 Task: Compose an email to a mentor or industry expert, seeking their advice or guidance on a specific professional topic.
Action: Mouse moved to (74, 106)
Screenshot: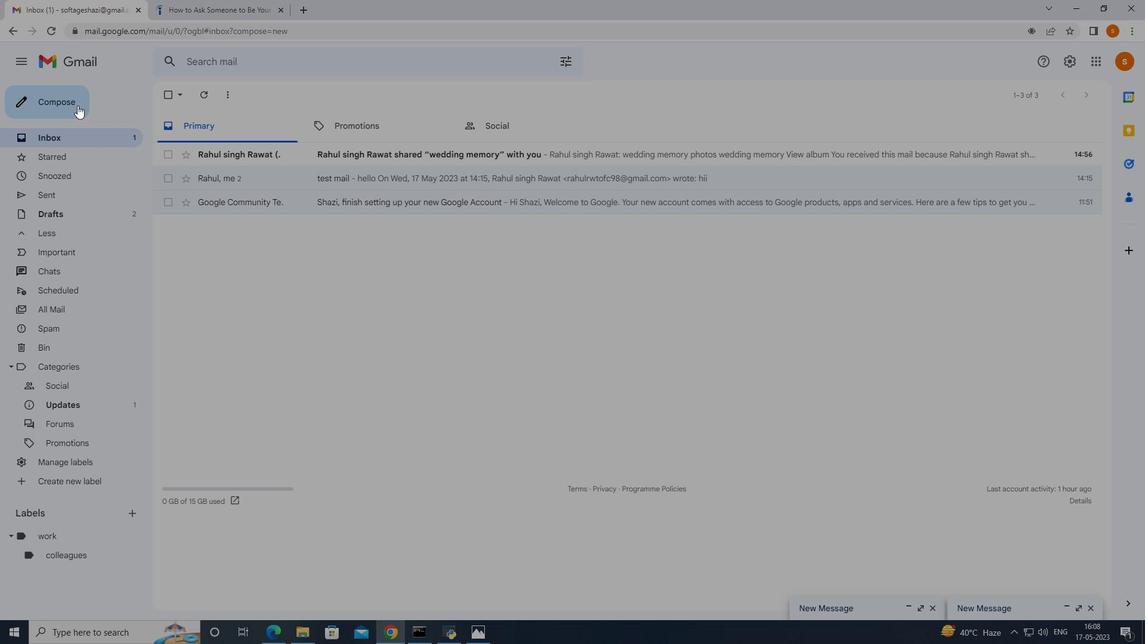 
Action: Mouse pressed left at (74, 106)
Screenshot: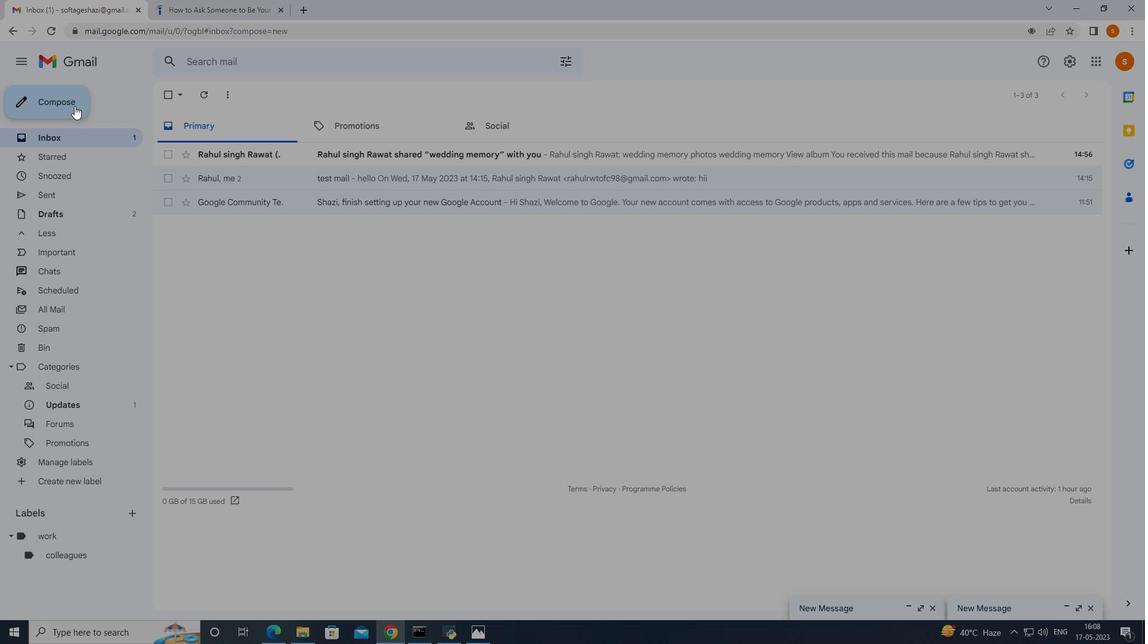 
Action: Mouse moved to (168, 0)
Screenshot: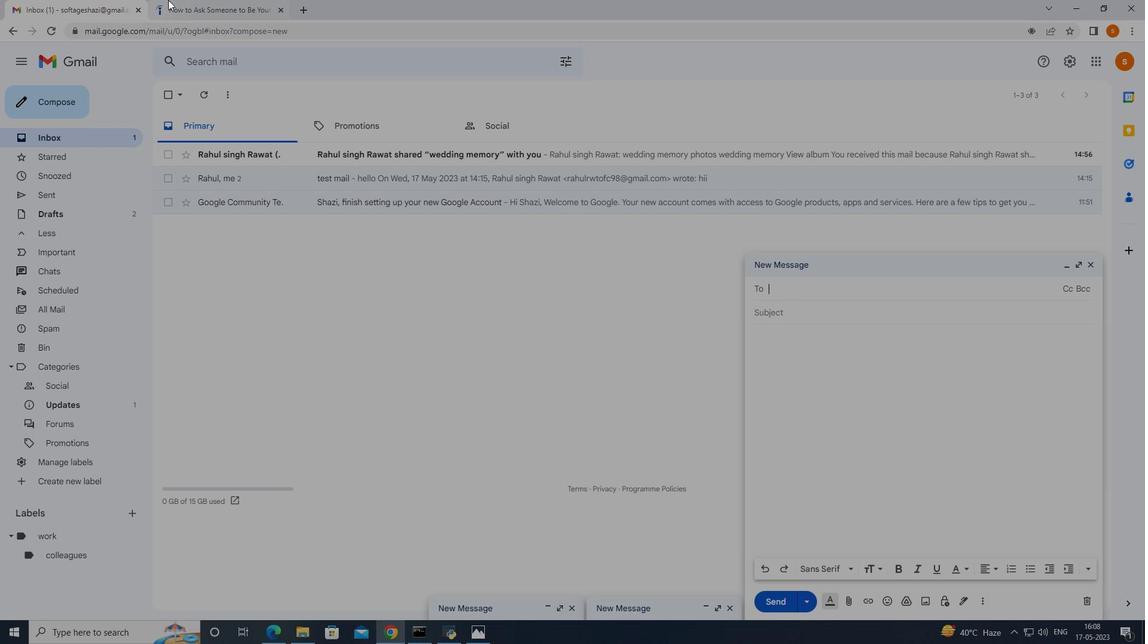 
Action: Mouse pressed left at (168, 0)
Screenshot: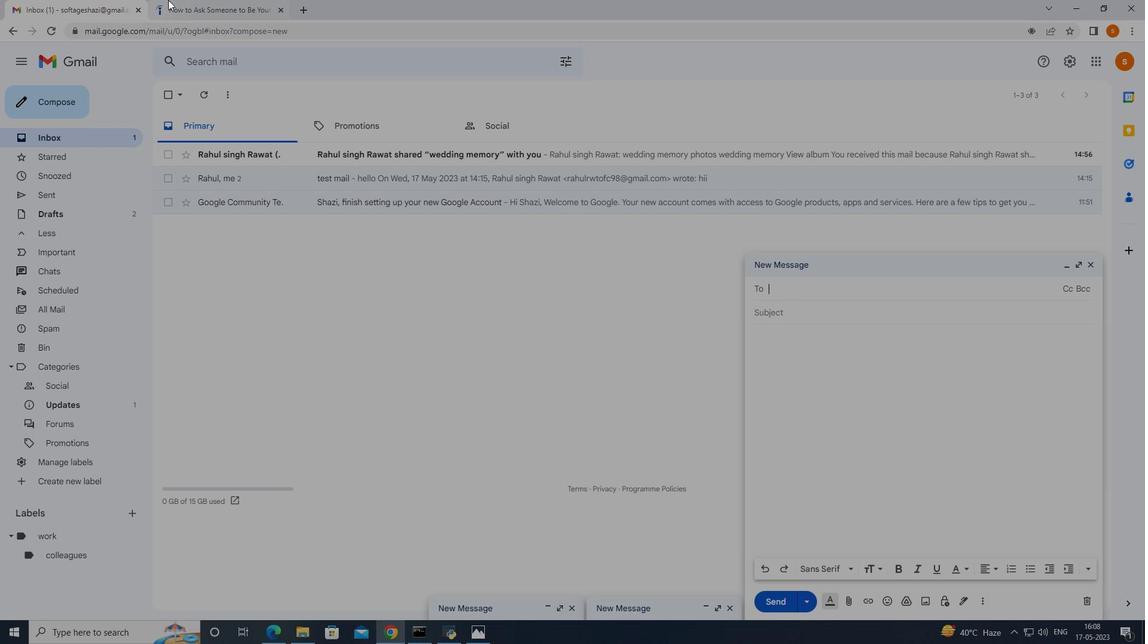 
Action: Mouse moved to (399, 361)
Screenshot: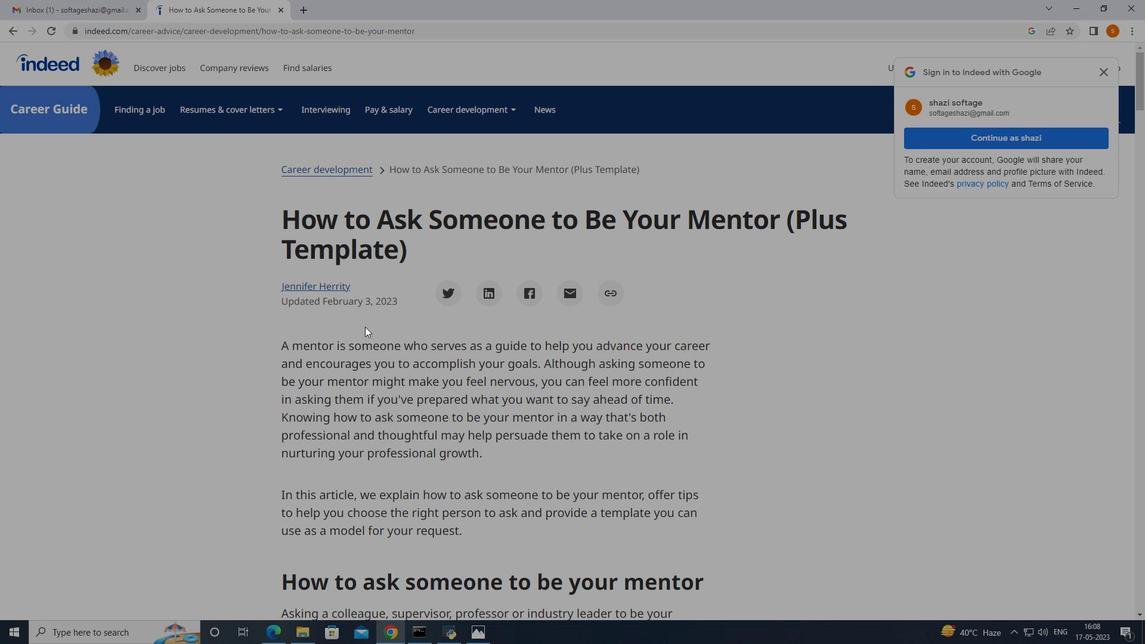 
Action: Mouse scrolled (399, 360) with delta (0, 0)
Screenshot: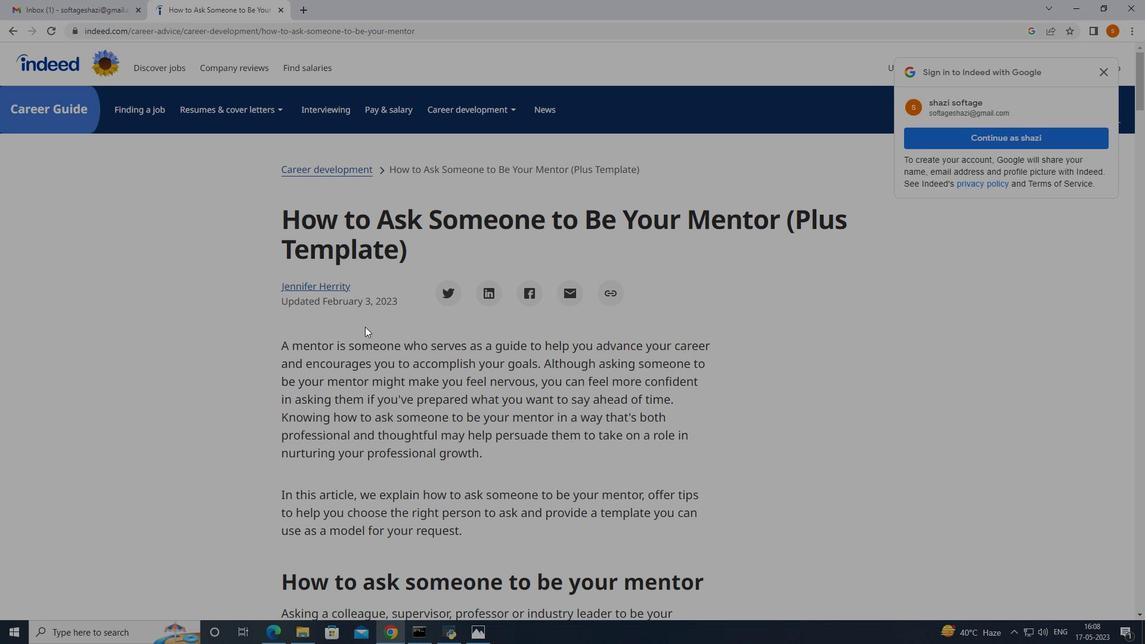
Action: Mouse moved to (402, 365)
Screenshot: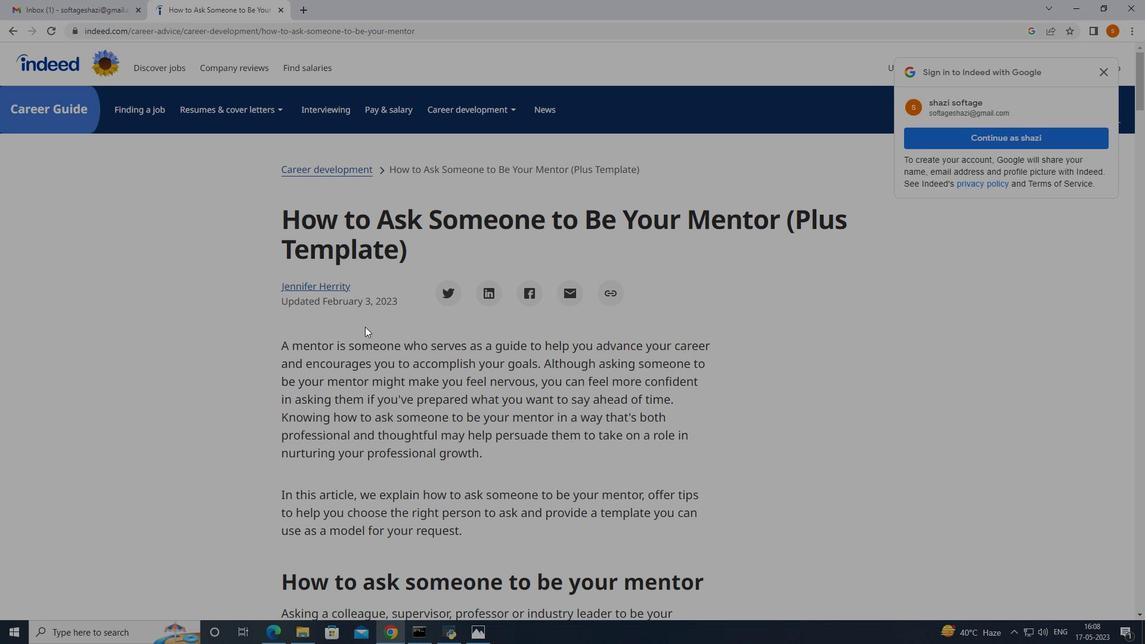 
Action: Mouse scrolled (402, 364) with delta (0, 0)
Screenshot: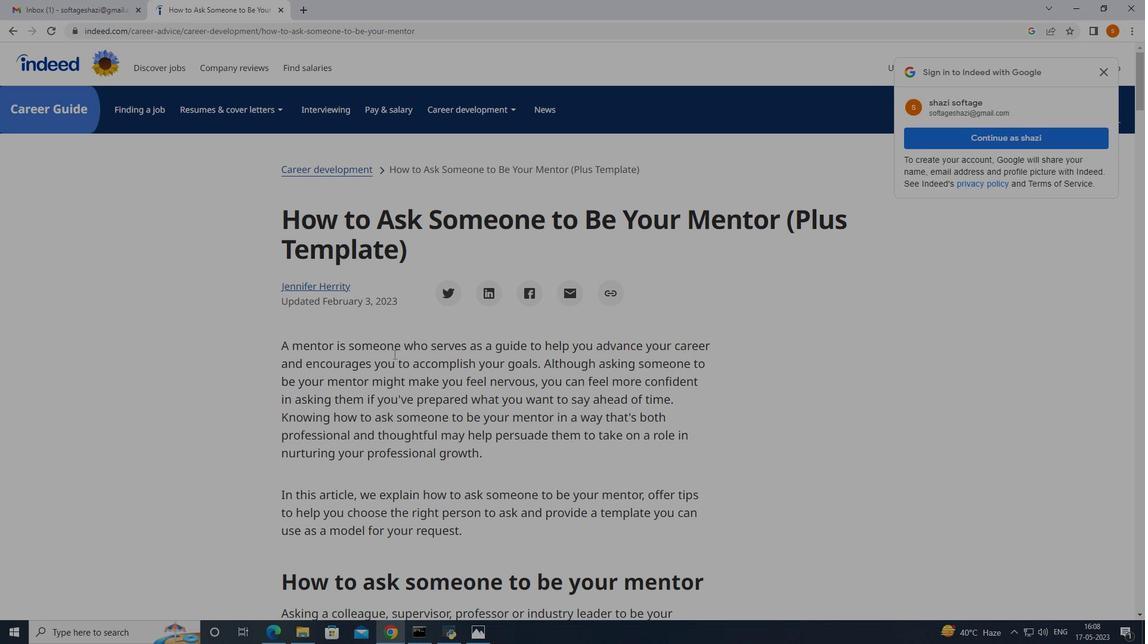 
Action: Mouse moved to (402, 365)
Screenshot: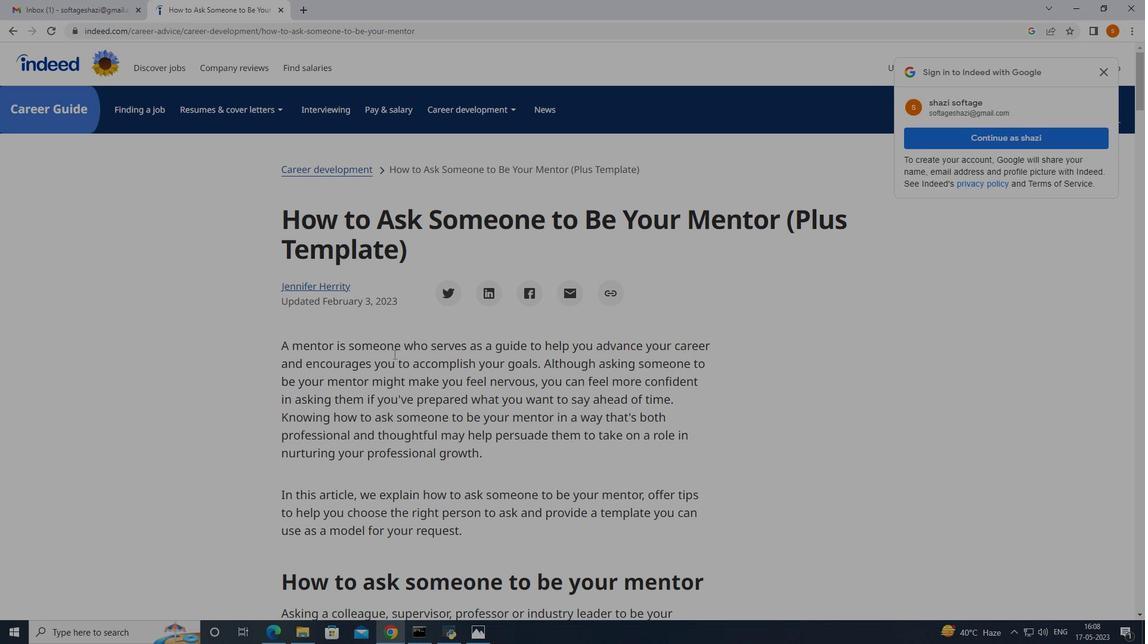 
Action: Mouse scrolled (402, 365) with delta (0, 0)
Screenshot: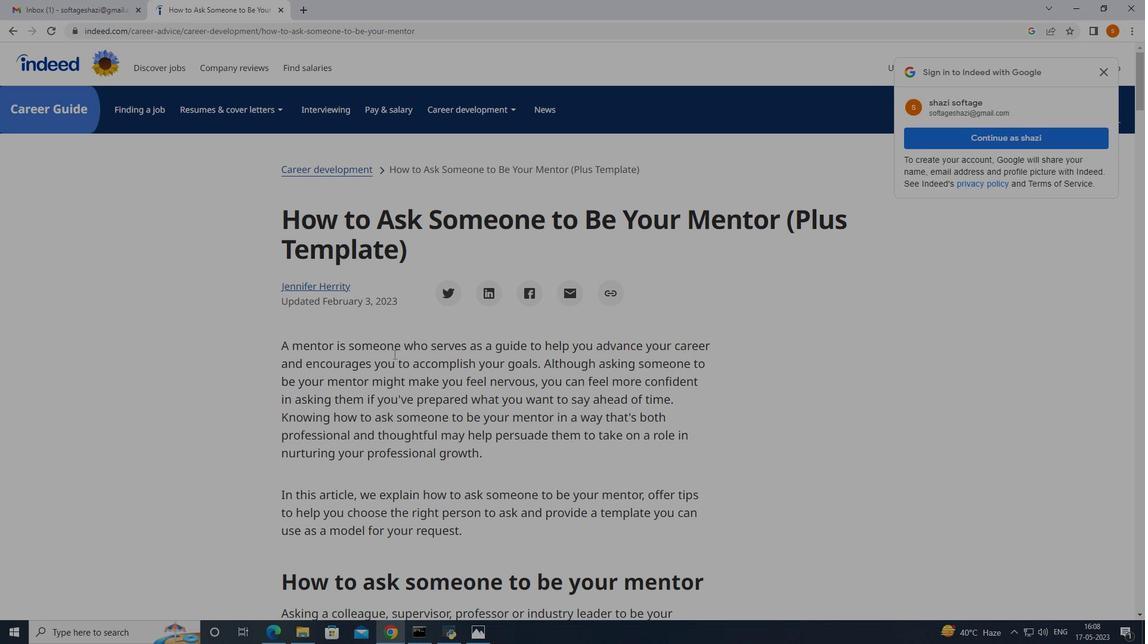 
Action: Mouse moved to (403, 365)
Screenshot: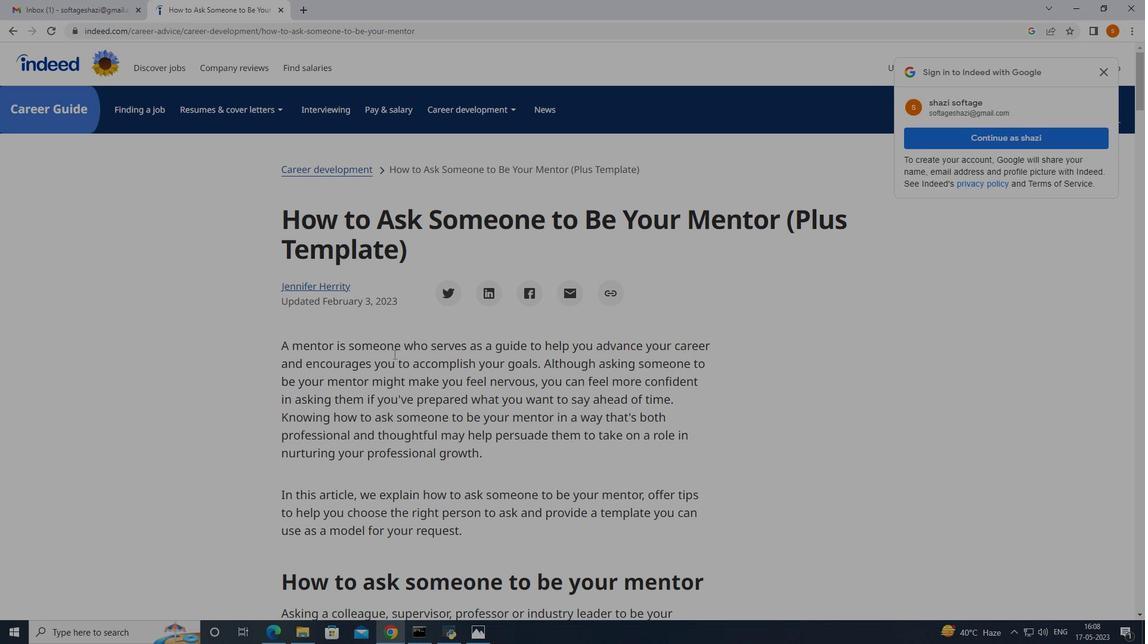 
Action: Mouse scrolled (403, 365) with delta (0, 0)
Screenshot: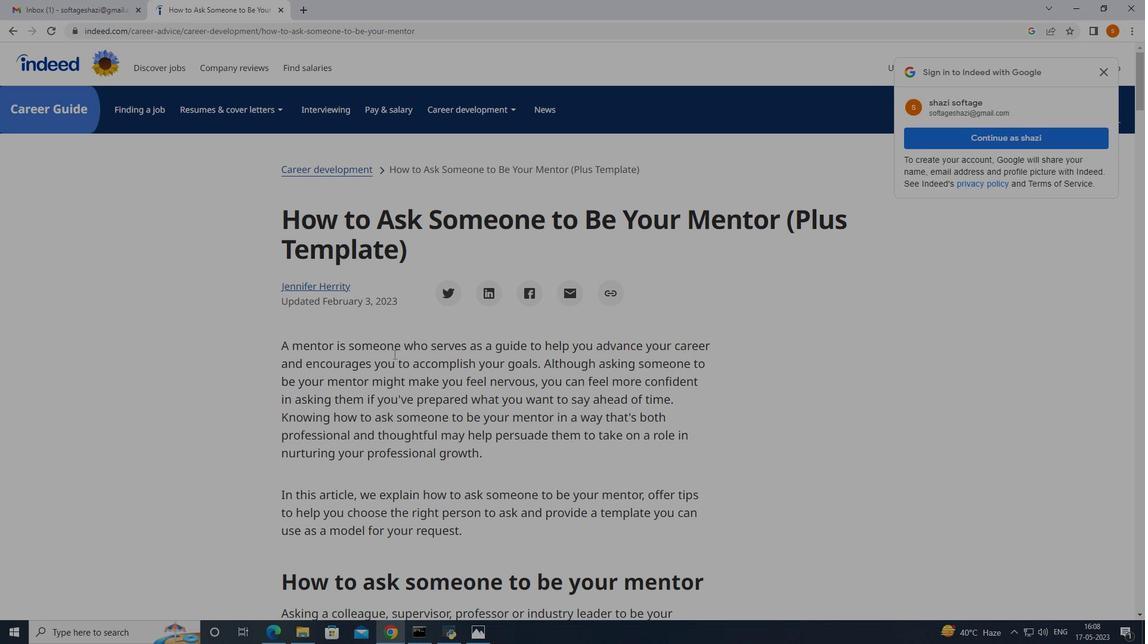 
Action: Mouse moved to (401, 368)
Screenshot: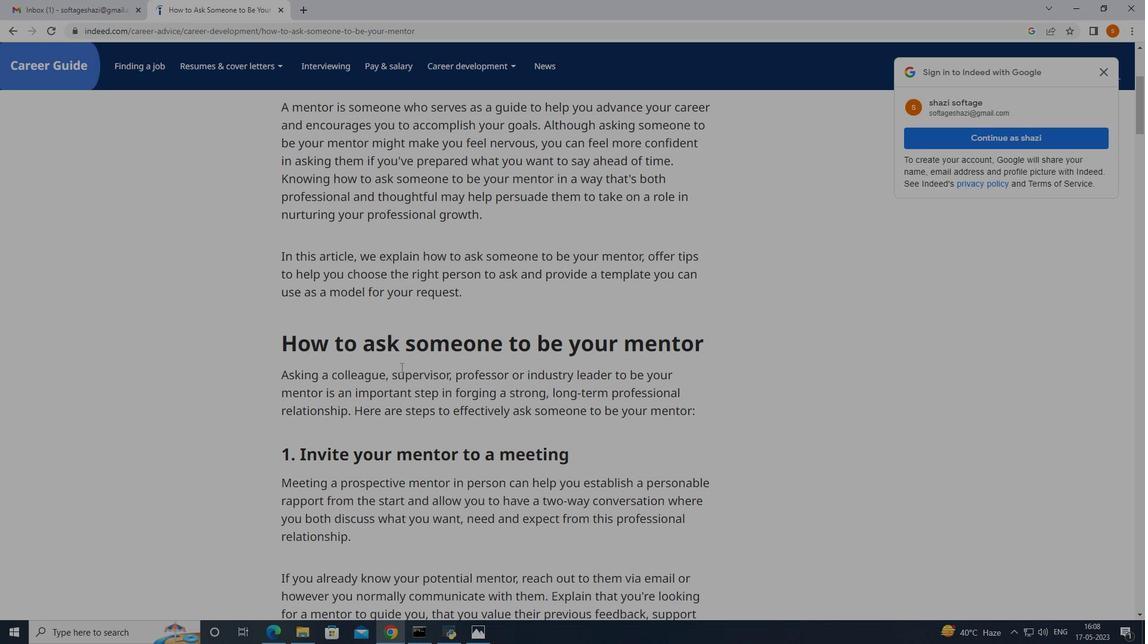 
Action: Mouse scrolled (401, 367) with delta (0, 0)
Screenshot: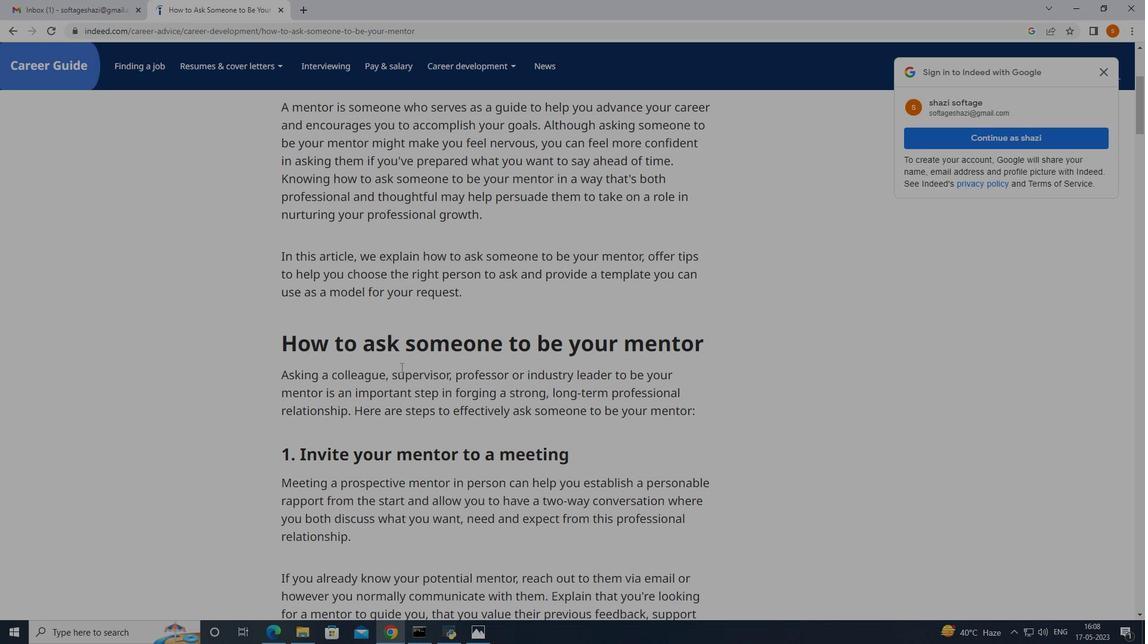 
Action: Mouse moved to (403, 368)
Screenshot: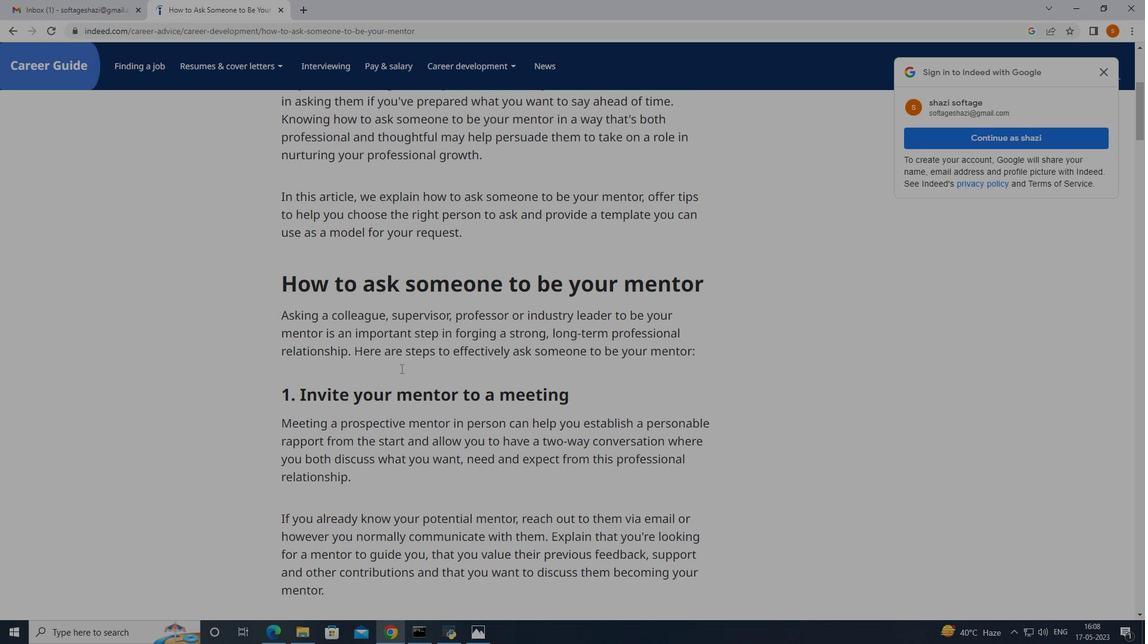 
Action: Mouse scrolled (403, 368) with delta (0, 0)
Screenshot: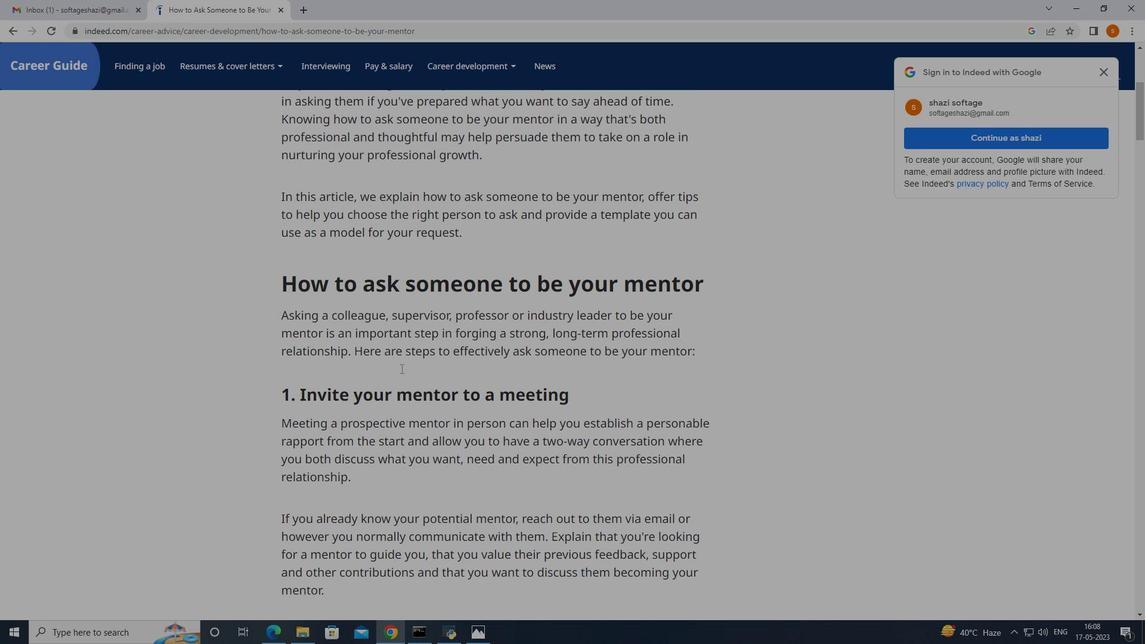 
Action: Mouse moved to (16, 36)
Screenshot: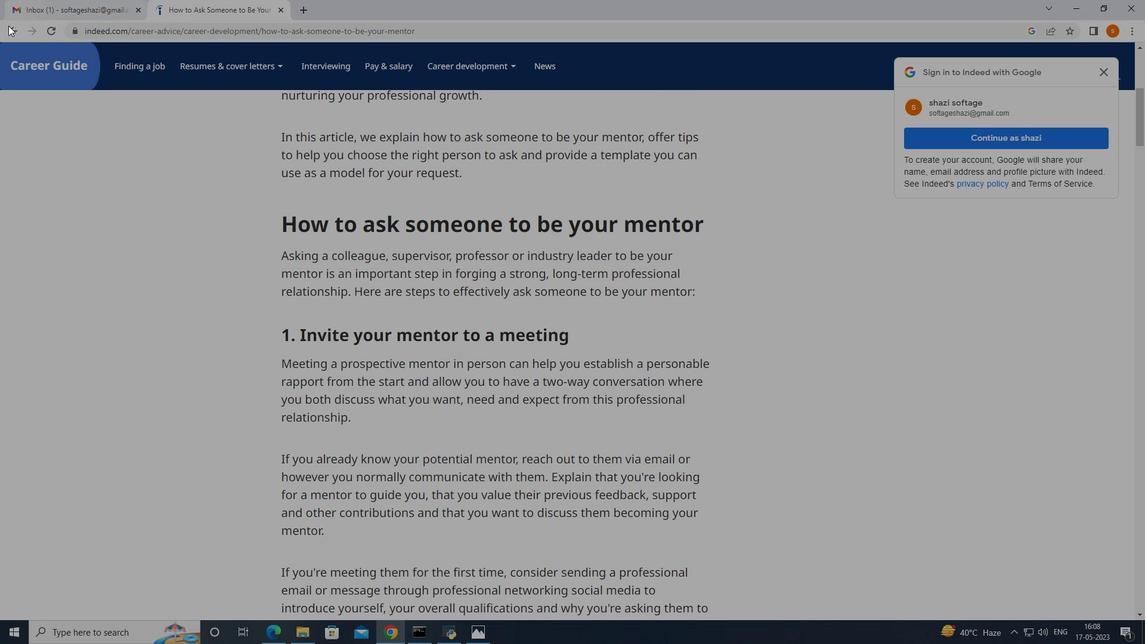 
Action: Mouse pressed left at (16, 36)
Screenshot: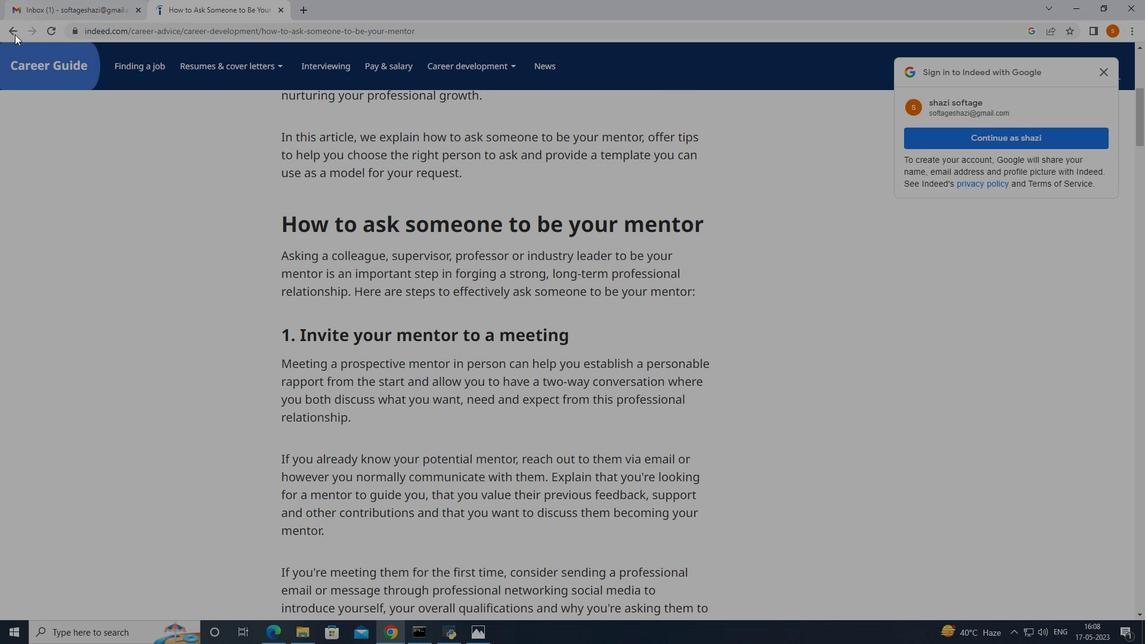 
Action: Mouse moved to (171, 294)
Screenshot: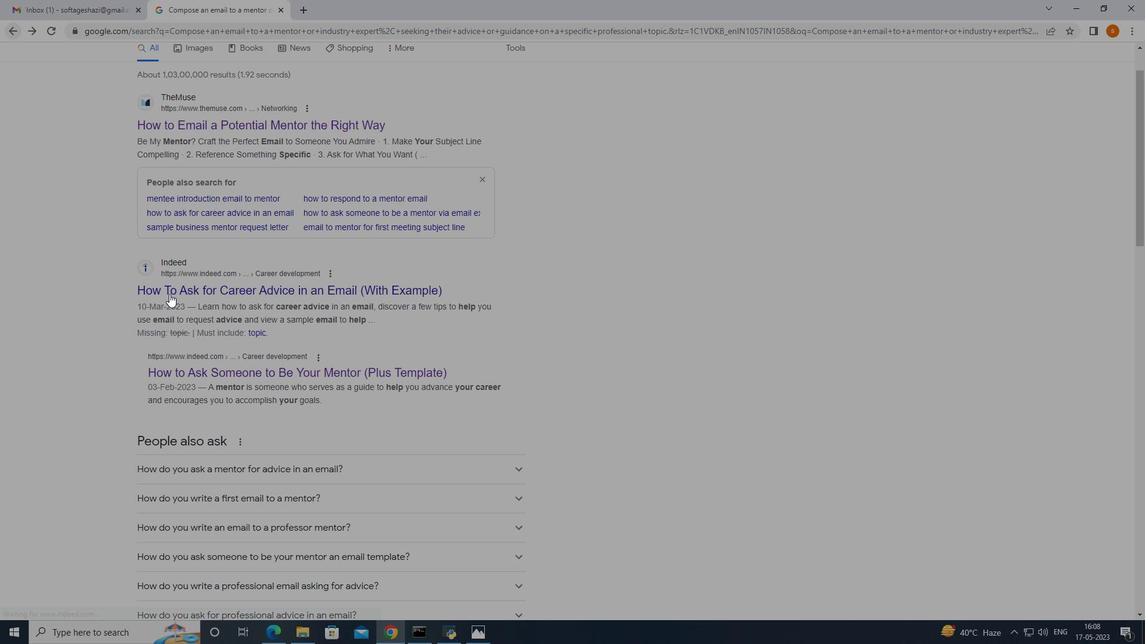 
Action: Mouse scrolled (171, 293) with delta (0, 0)
Screenshot: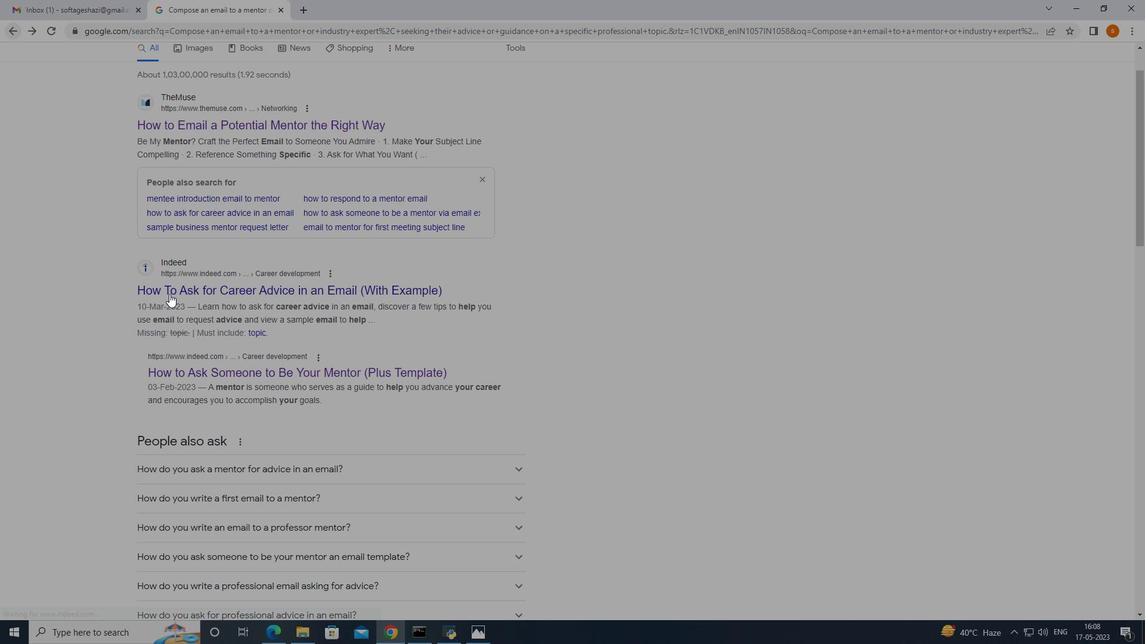 
Action: Mouse moved to (171, 294)
Screenshot: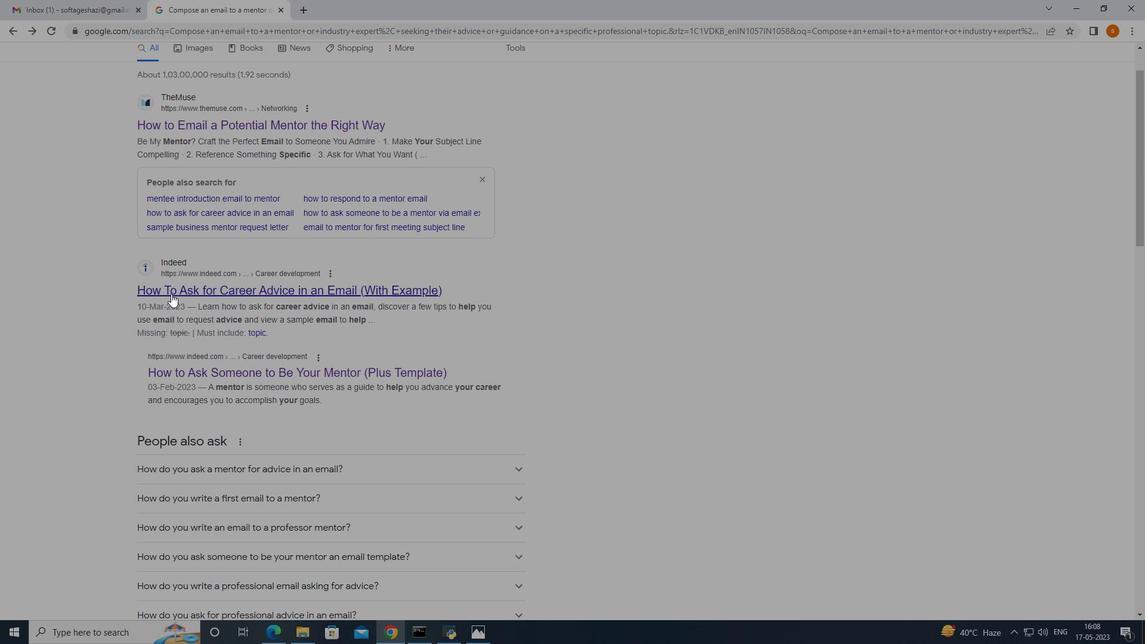 
Action: Mouse scrolled (171, 294) with delta (0, 0)
Screenshot: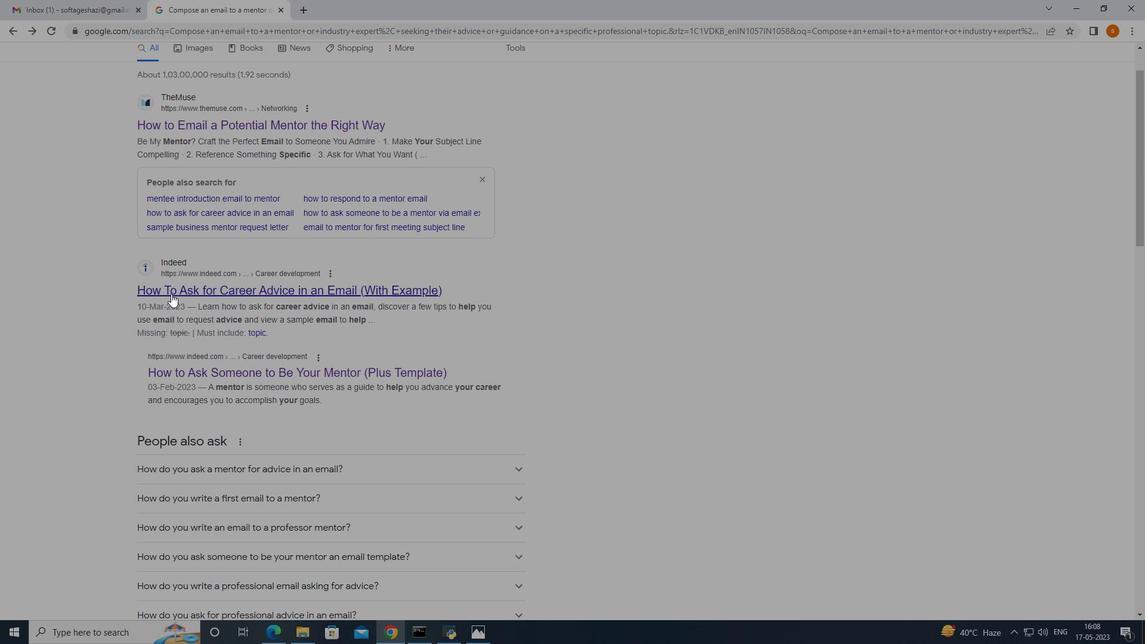 
Action: Mouse moved to (201, 415)
Screenshot: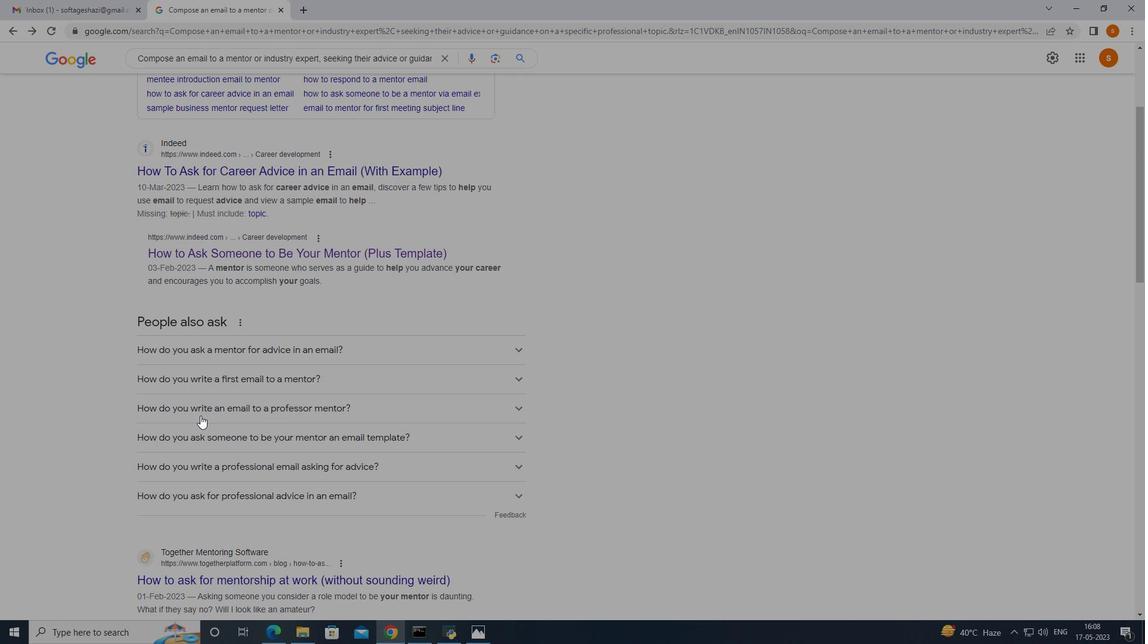 
Action: Mouse scrolled (201, 414) with delta (0, 0)
Screenshot: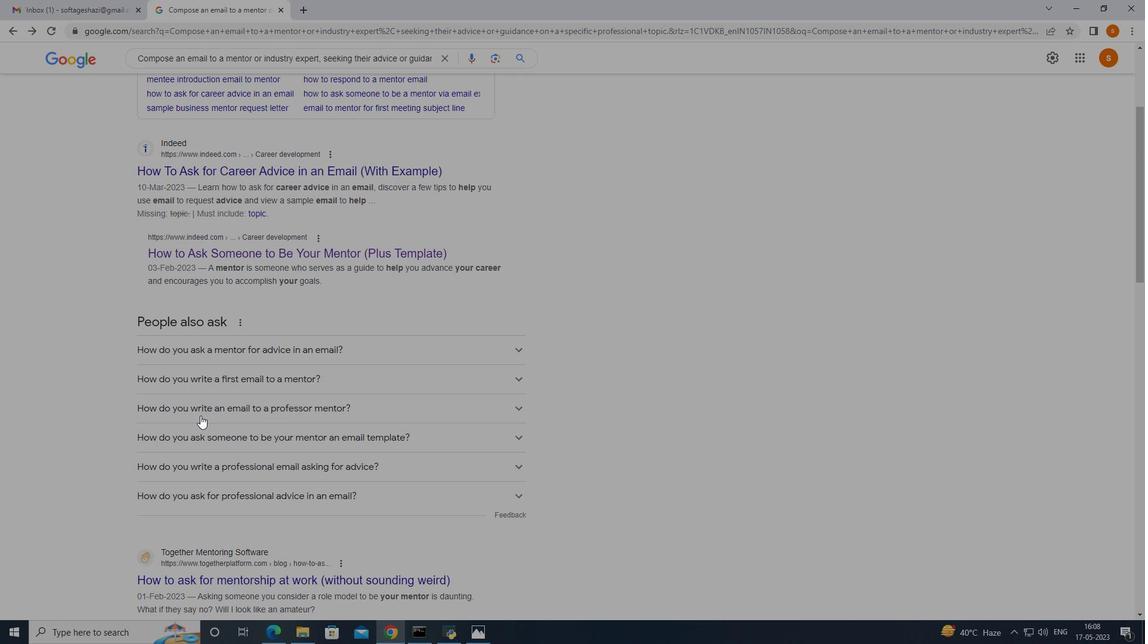 
Action: Mouse moved to (196, 503)
Screenshot: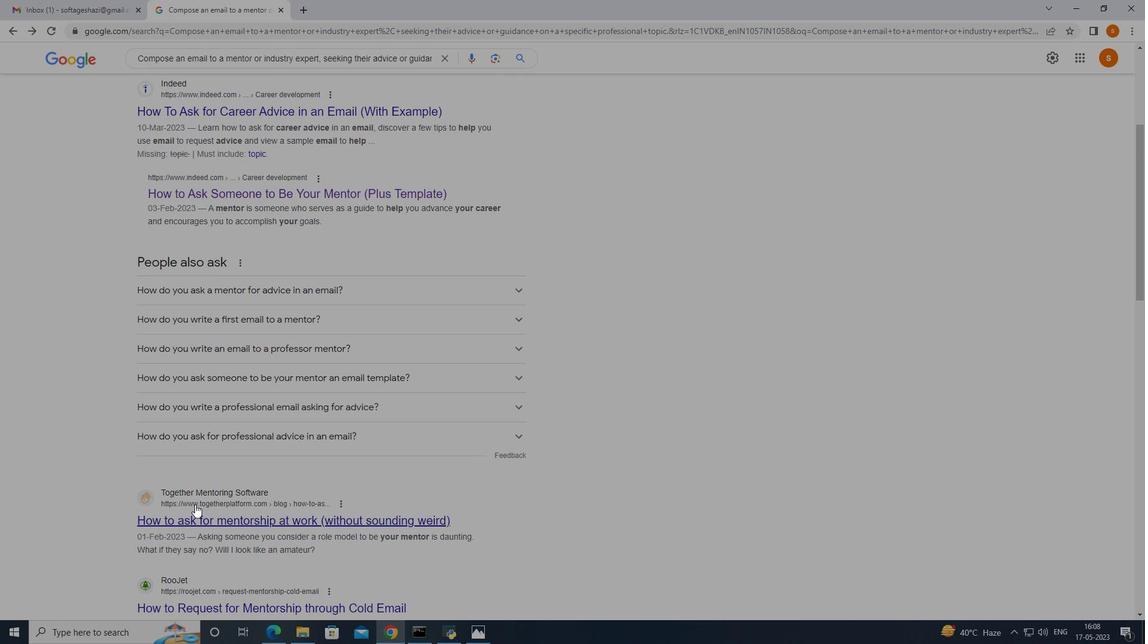 
Action: Mouse scrolled (196, 503) with delta (0, 0)
Screenshot: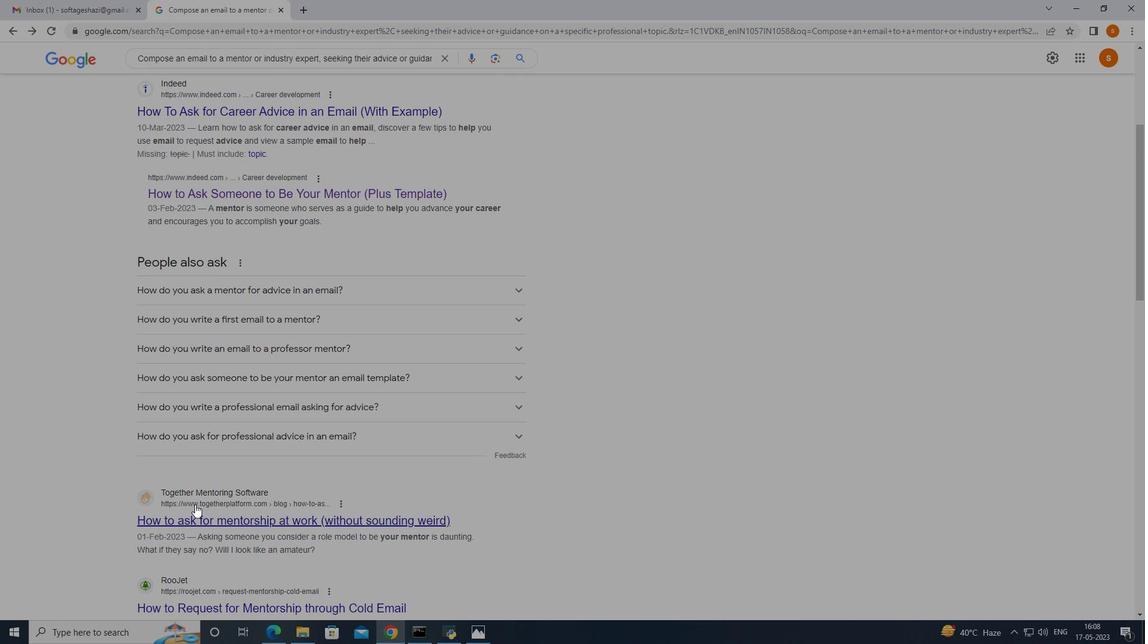 
Action: Mouse moved to (190, 470)
Screenshot: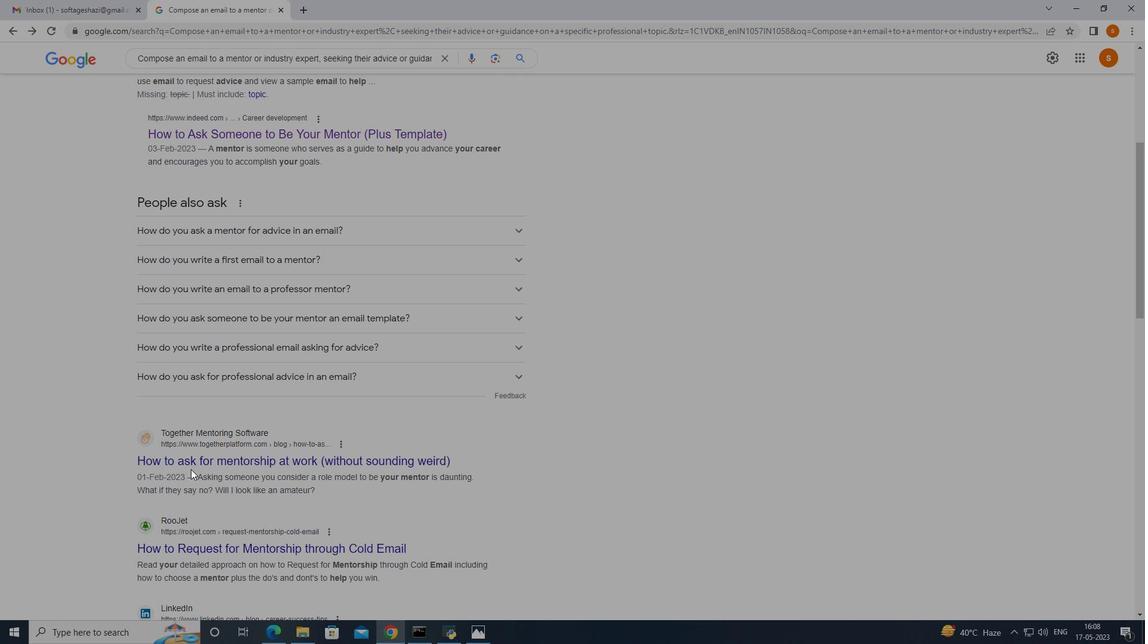 
Action: Mouse scrolled (190, 469) with delta (0, 0)
Screenshot: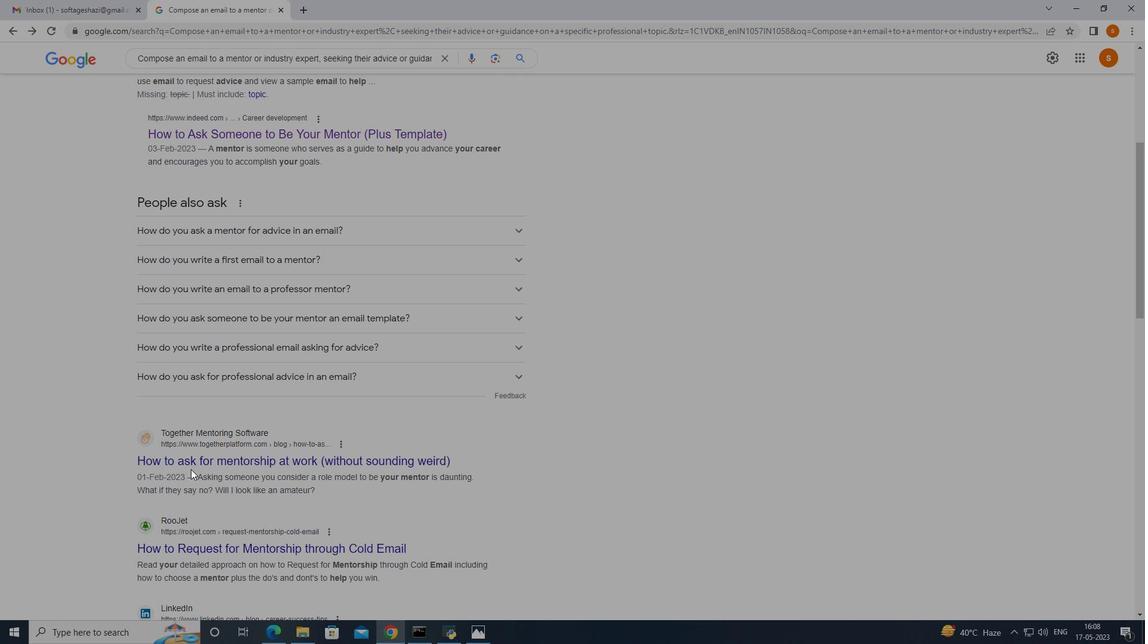 
Action: Mouse moved to (180, 406)
Screenshot: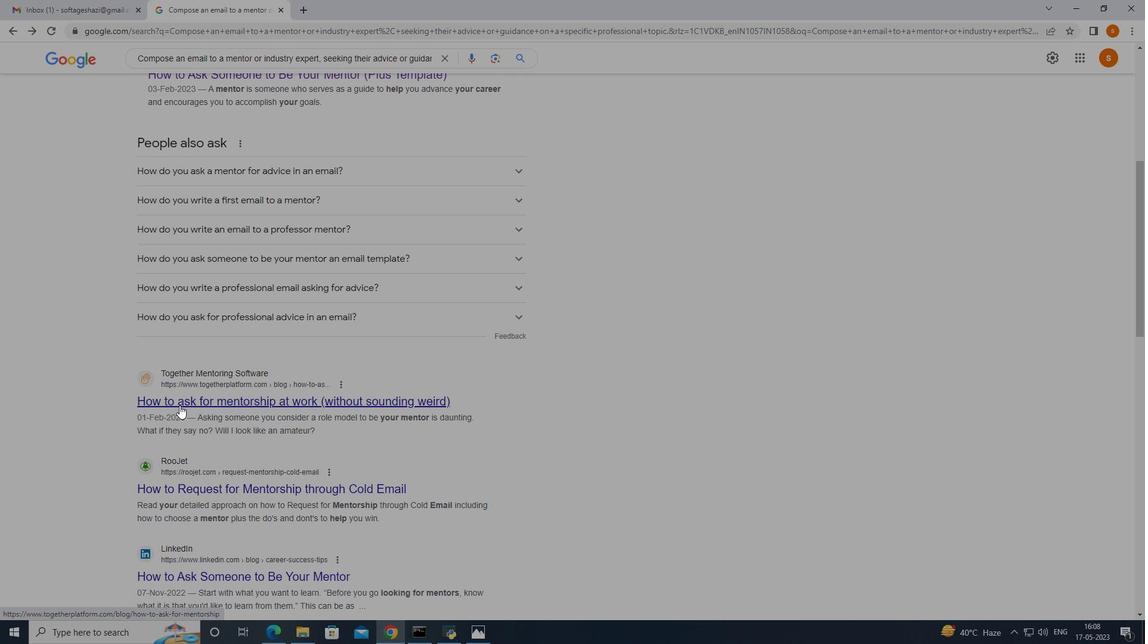 
Action: Mouse scrolled (180, 405) with delta (0, 0)
Screenshot: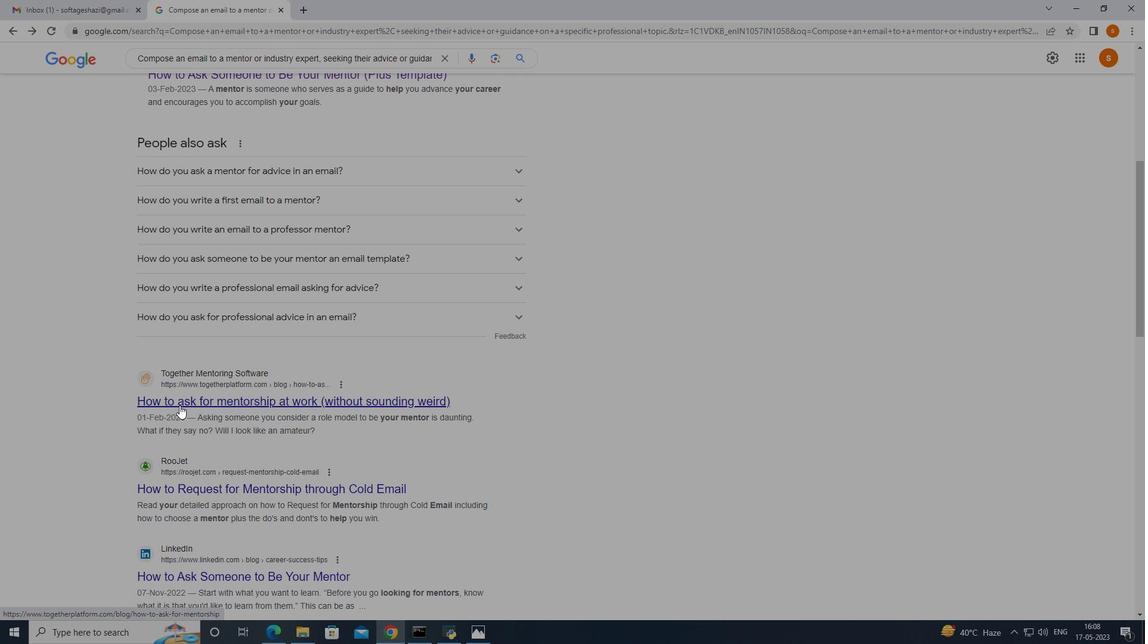 
Action: Mouse scrolled (180, 405) with delta (0, 0)
Screenshot: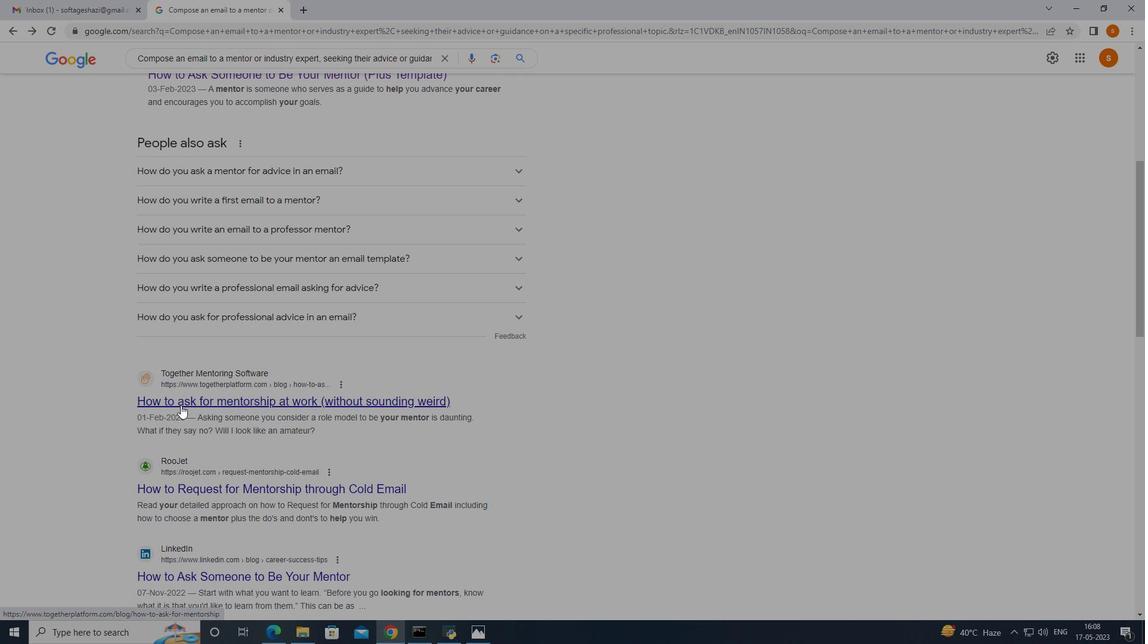 
Action: Mouse moved to (182, 411)
Screenshot: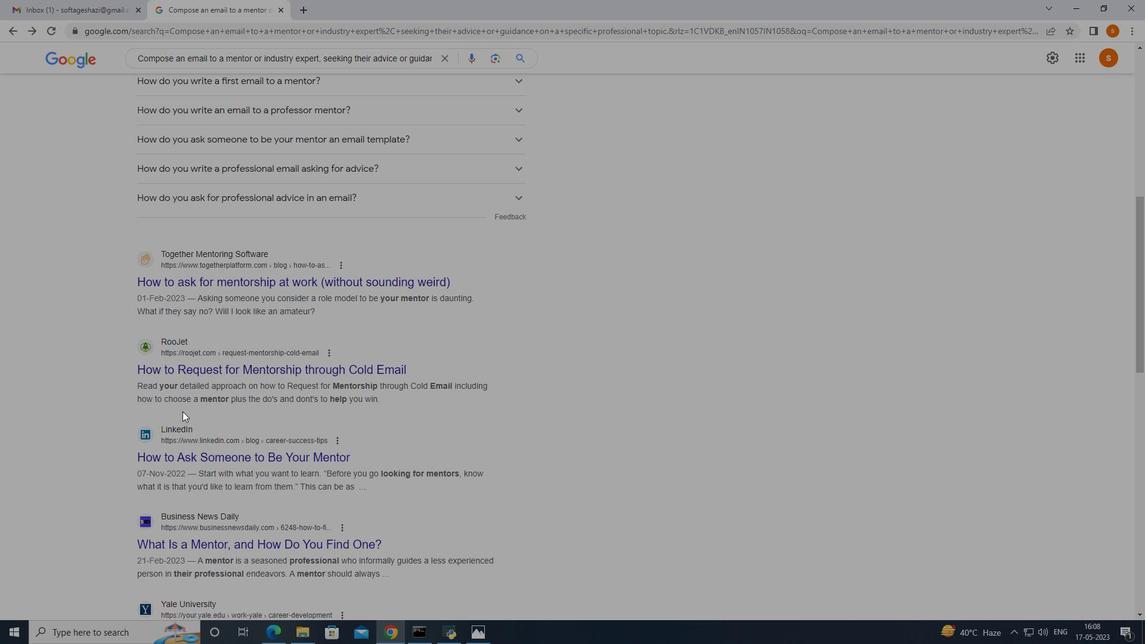 
Action: Mouse scrolled (182, 411) with delta (0, 0)
Screenshot: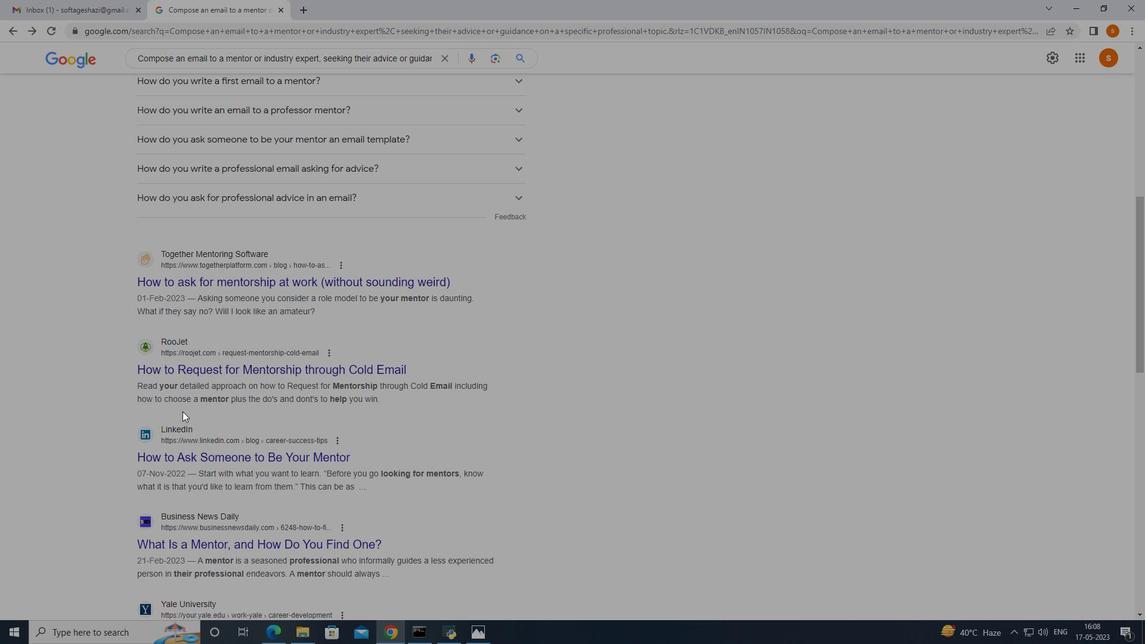 
Action: Mouse moved to (181, 411)
Screenshot: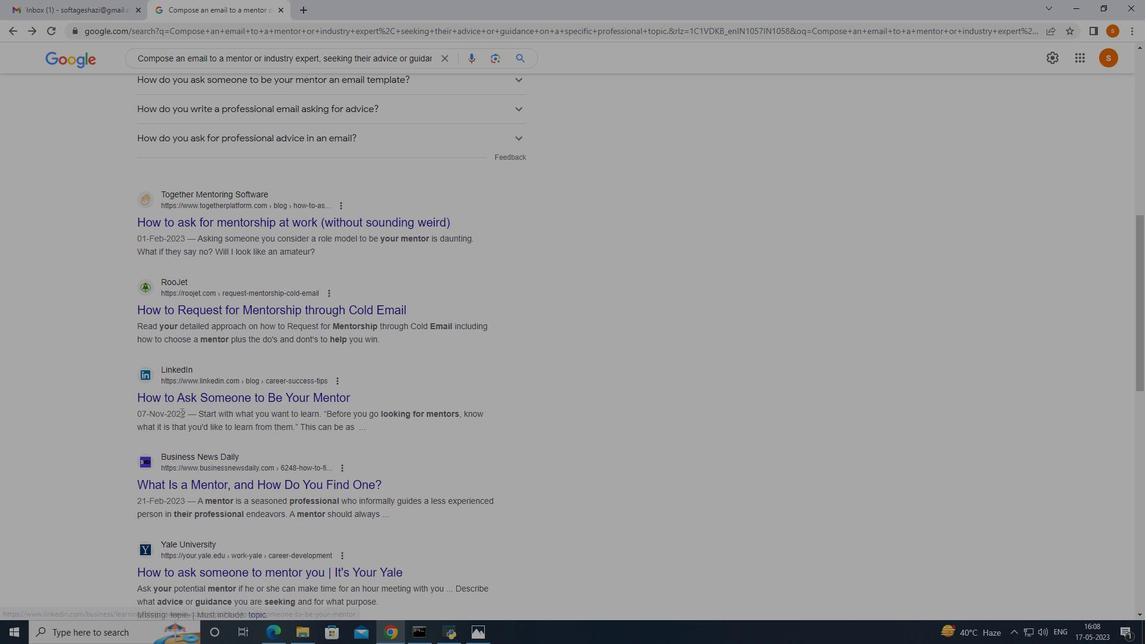 
Action: Mouse scrolled (181, 411) with delta (0, 0)
Screenshot: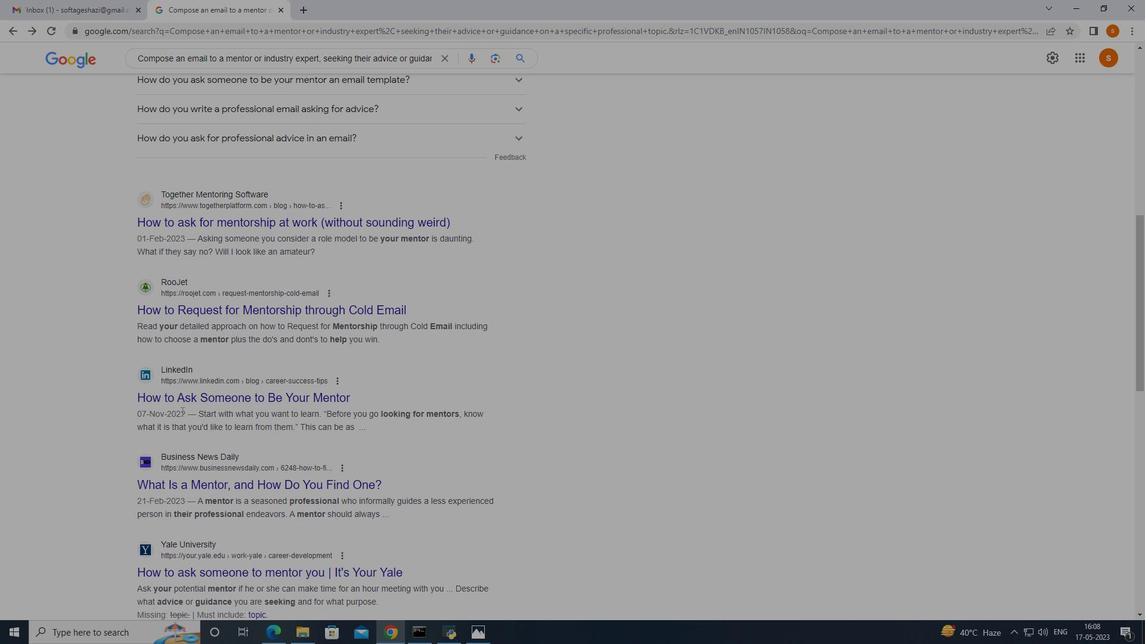 
Action: Mouse moved to (181, 411)
Screenshot: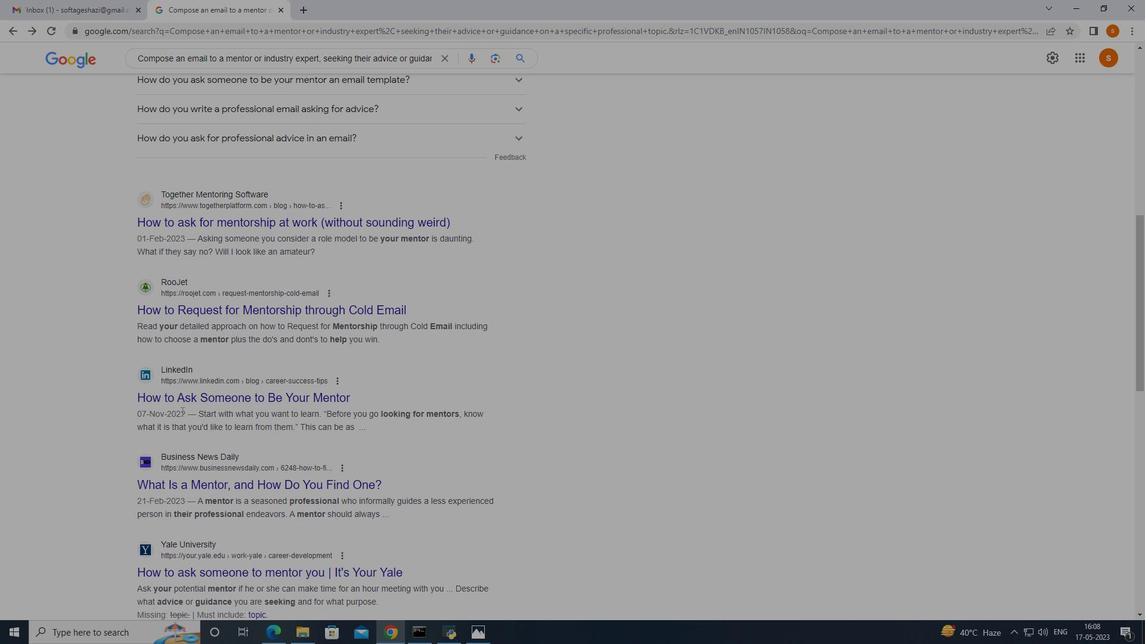 
Action: Mouse scrolled (181, 411) with delta (0, 0)
Screenshot: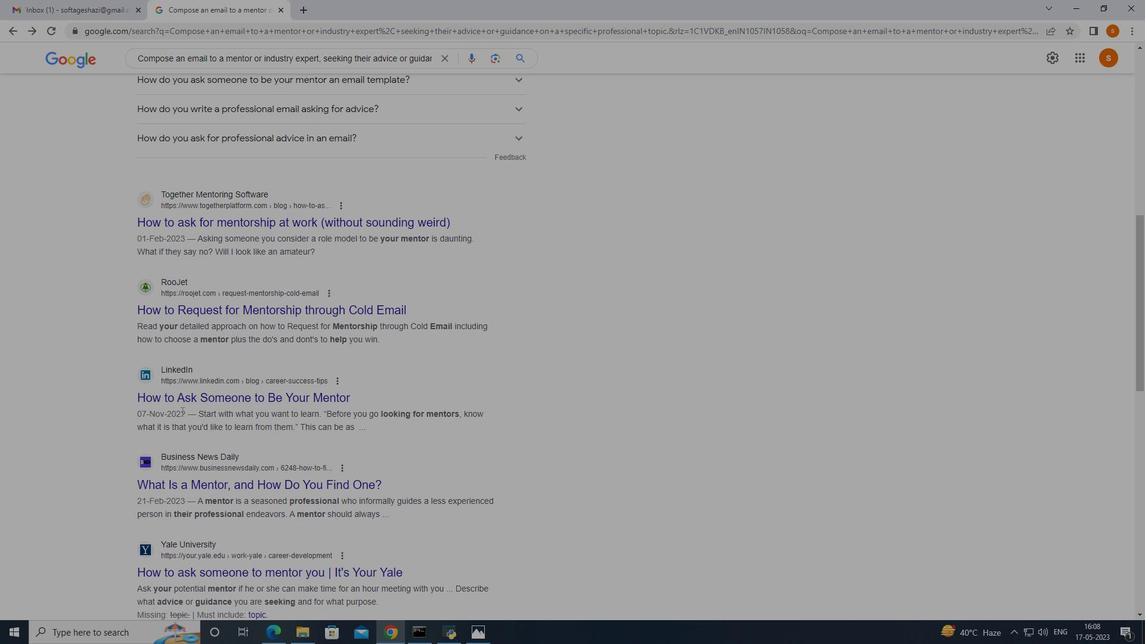 
Action: Mouse moved to (181, 412)
Screenshot: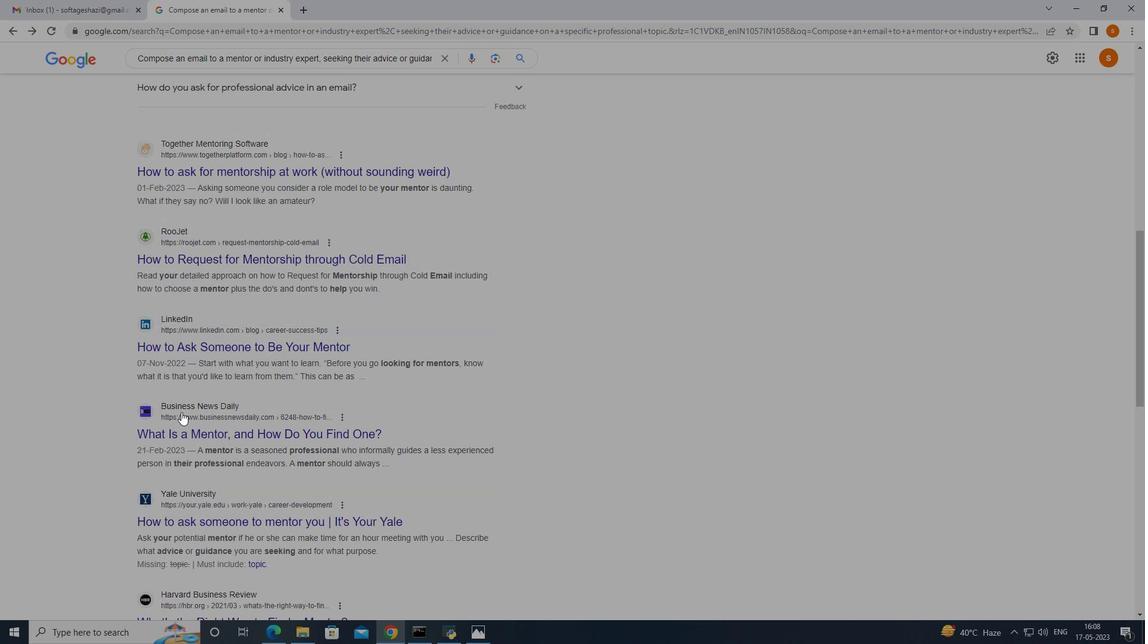 
Action: Mouse scrolled (181, 411) with delta (0, 0)
Screenshot: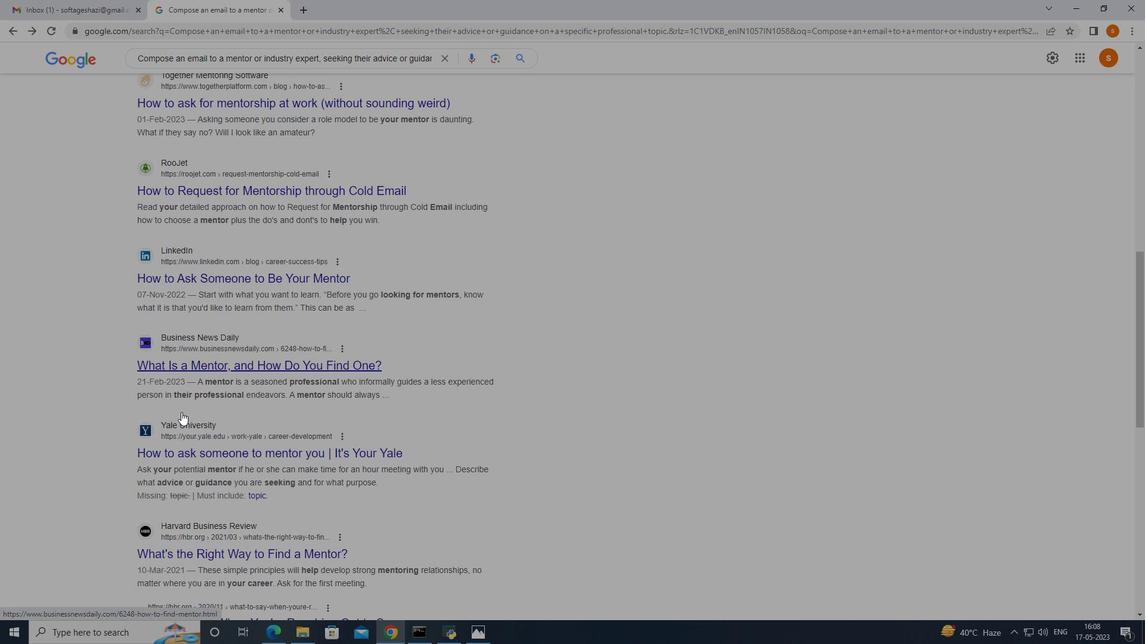 
Action: Mouse moved to (181, 412)
Screenshot: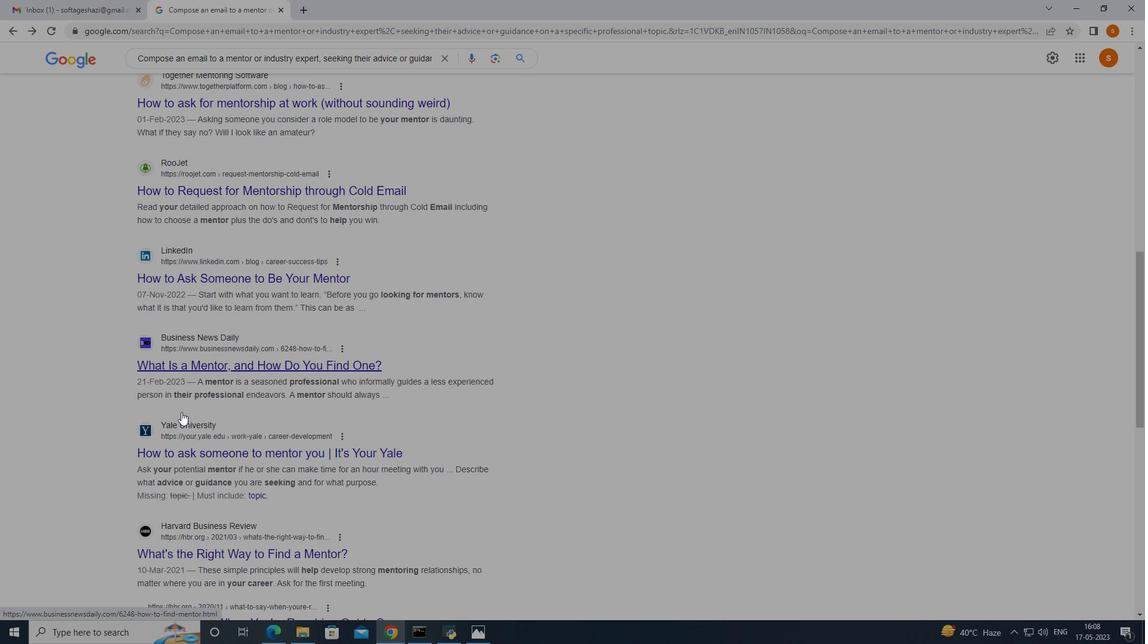 
Action: Mouse scrolled (181, 412) with delta (0, 0)
Screenshot: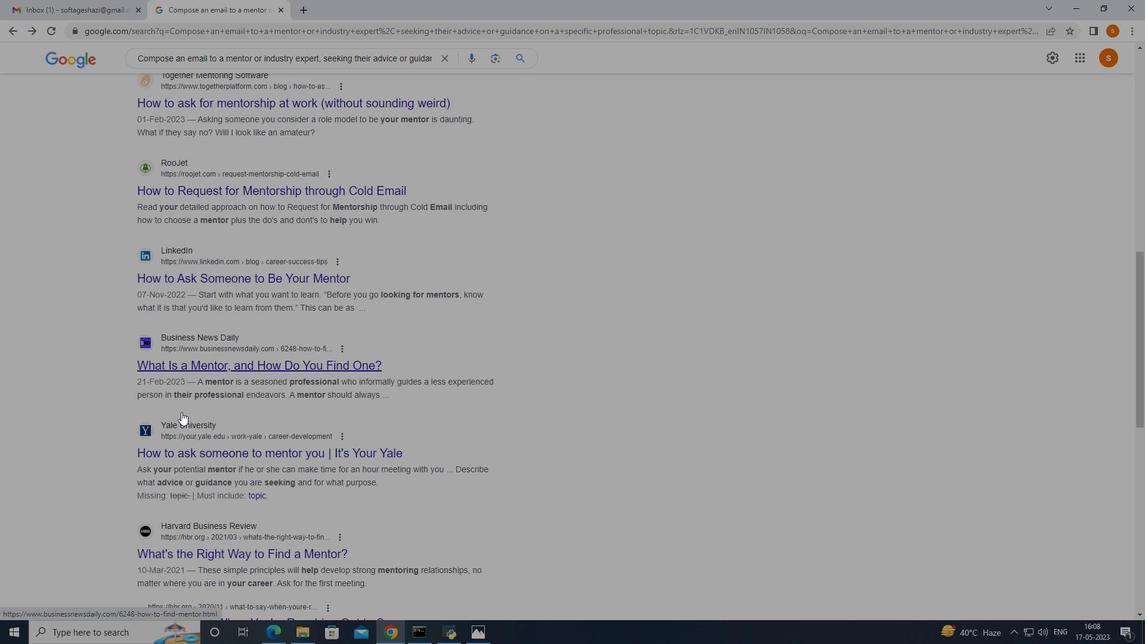 
Action: Mouse moved to (181, 412)
Screenshot: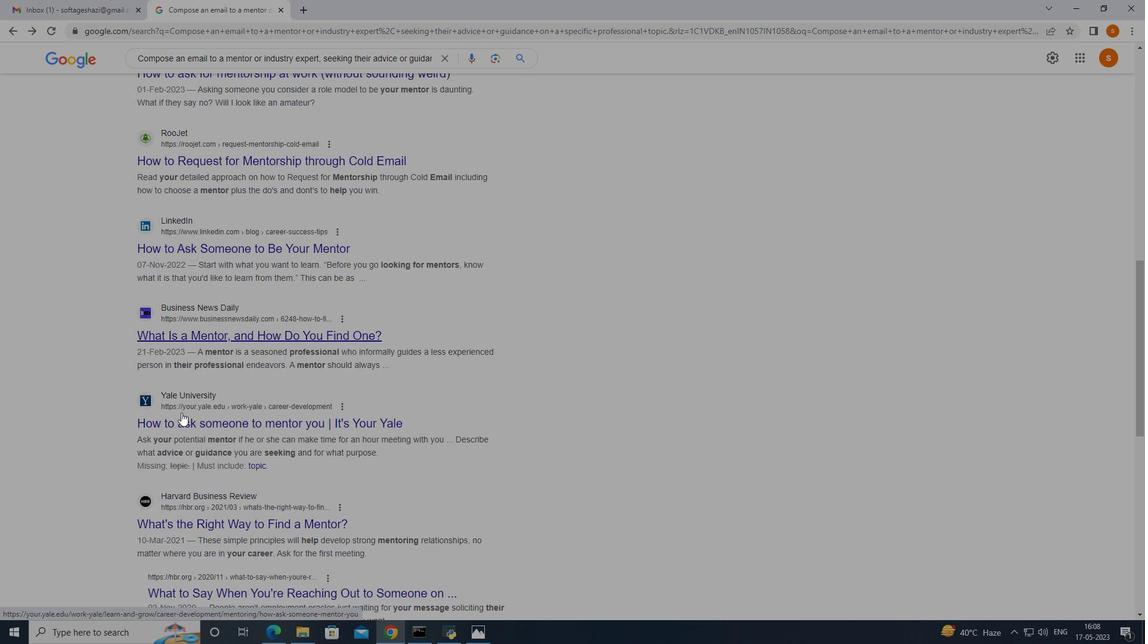 
Action: Mouse scrolled (181, 411) with delta (0, 0)
Screenshot: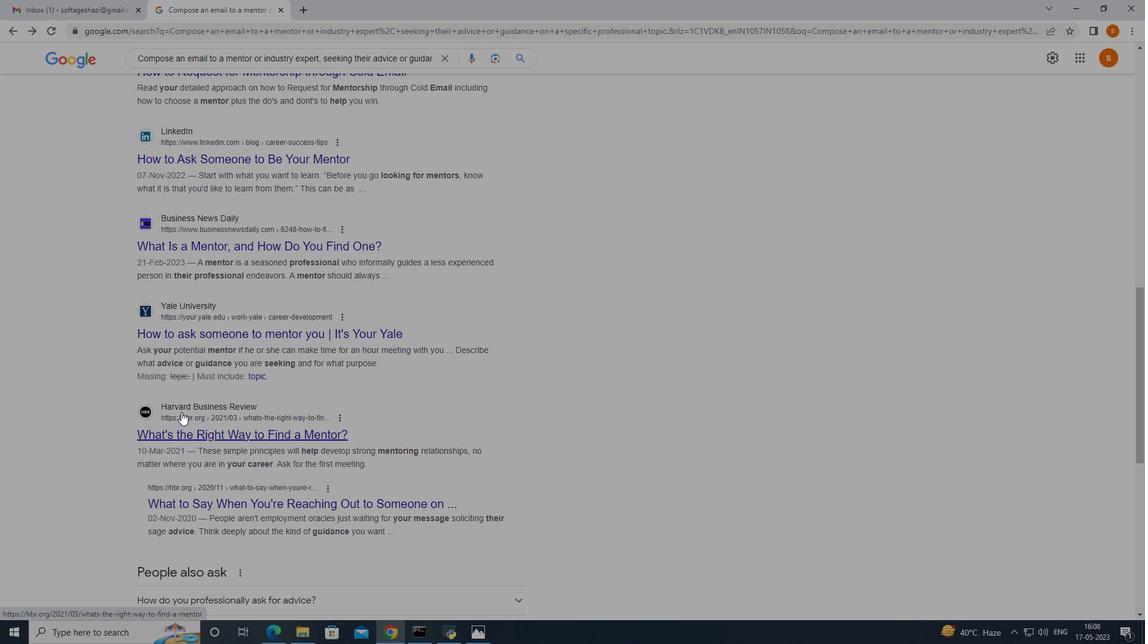 
Action: Mouse moved to (181, 412)
Screenshot: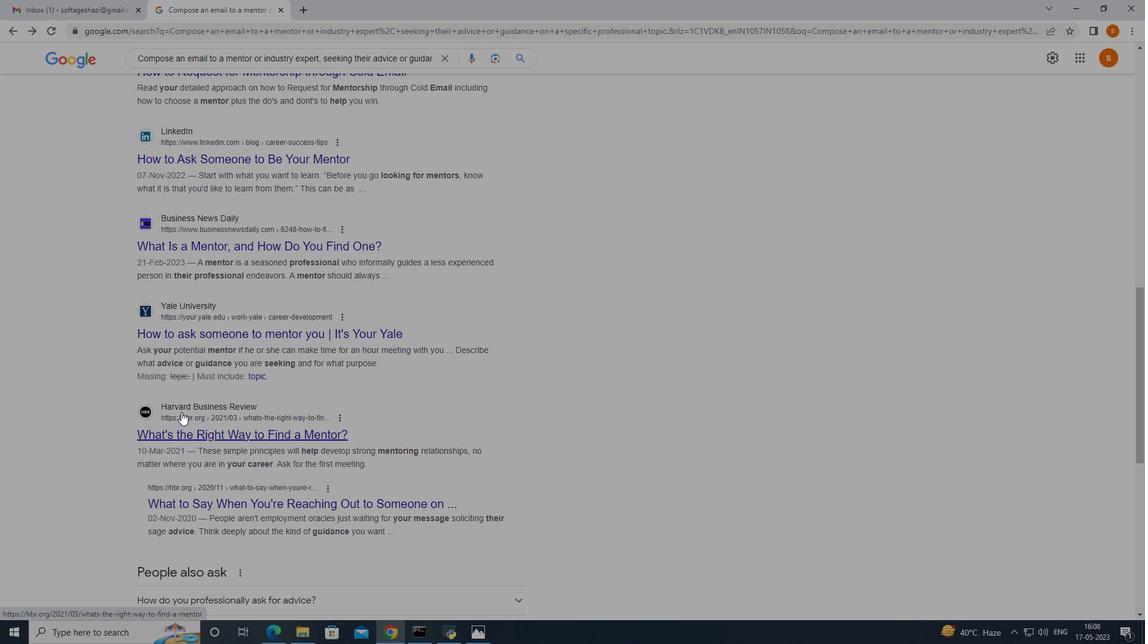 
Action: Mouse scrolled (181, 411) with delta (0, 0)
Screenshot: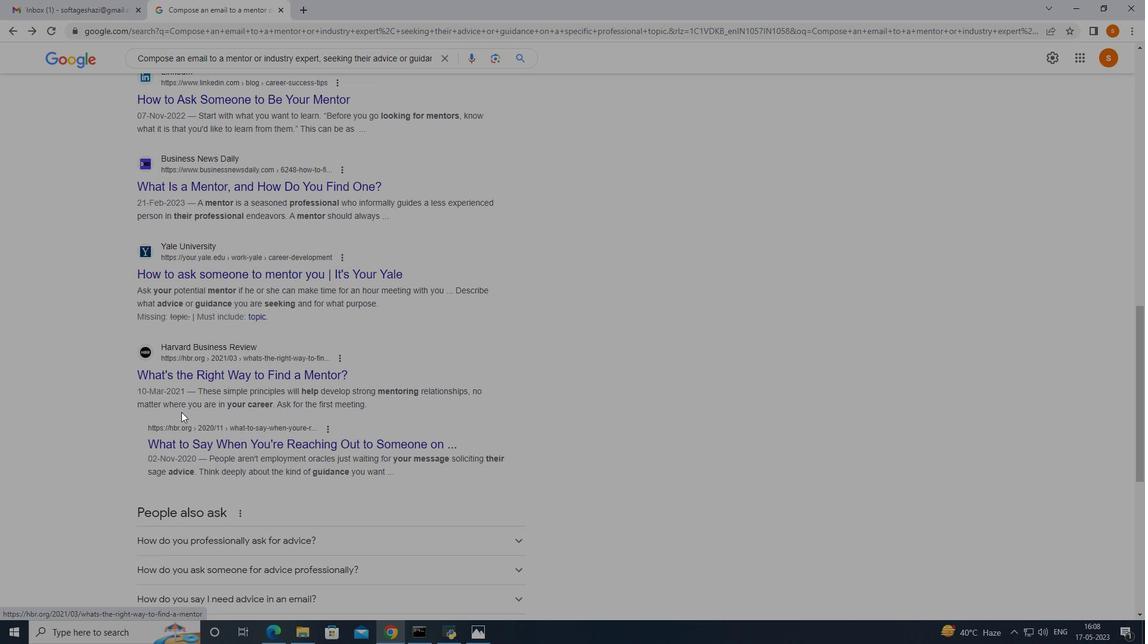 
Action: Mouse scrolled (181, 411) with delta (0, 0)
Screenshot: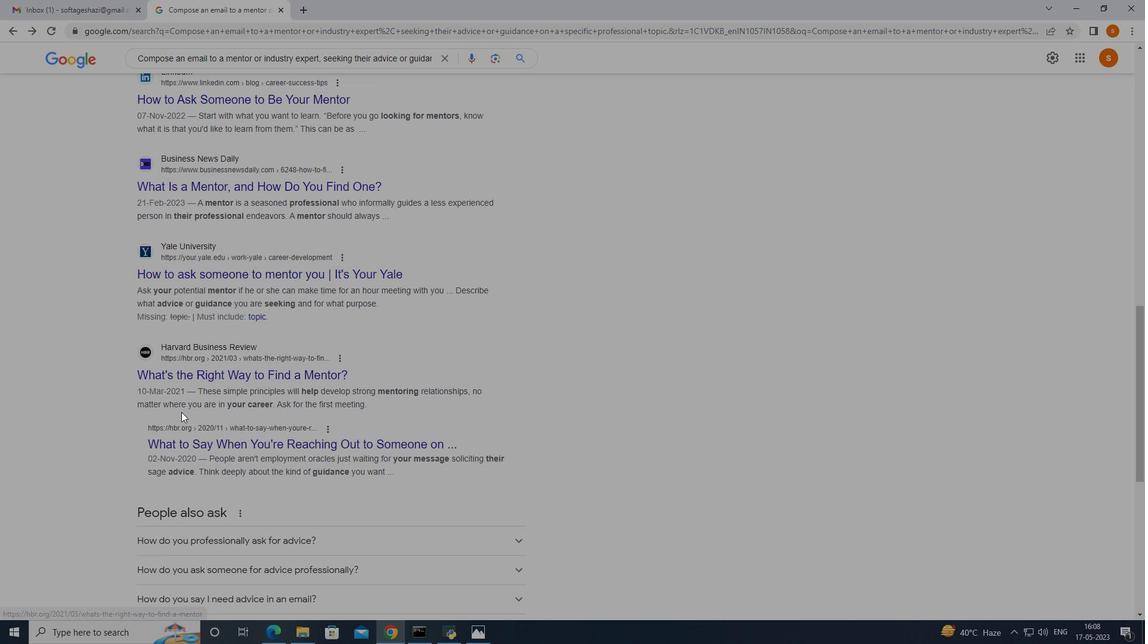 
Action: Mouse scrolled (181, 411) with delta (0, 0)
Screenshot: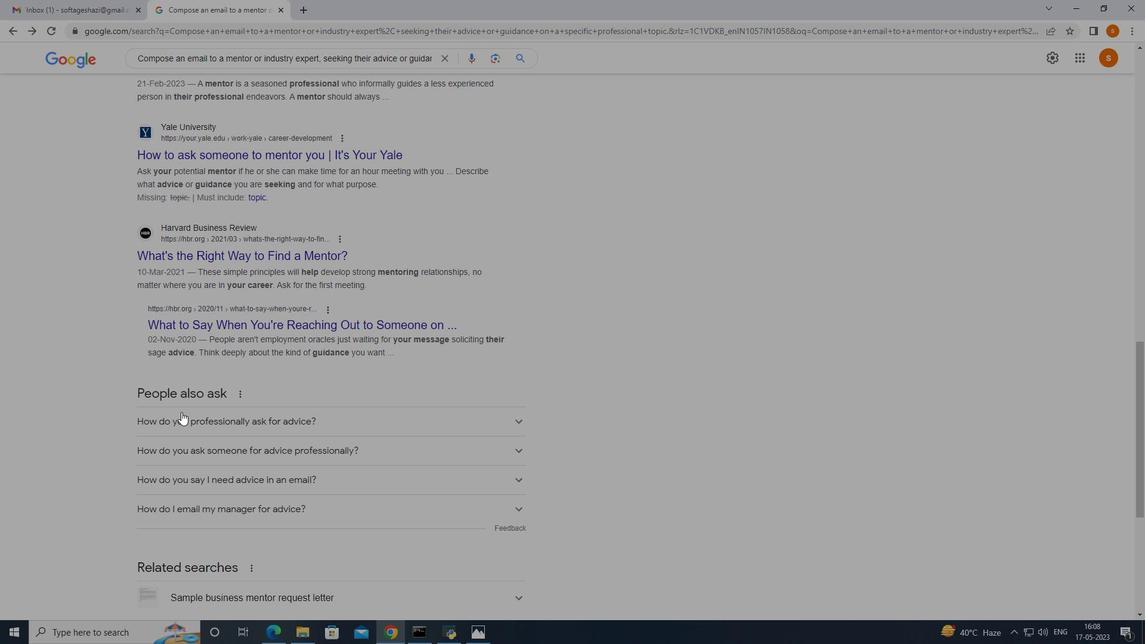 
Action: Mouse scrolled (181, 411) with delta (0, 0)
Screenshot: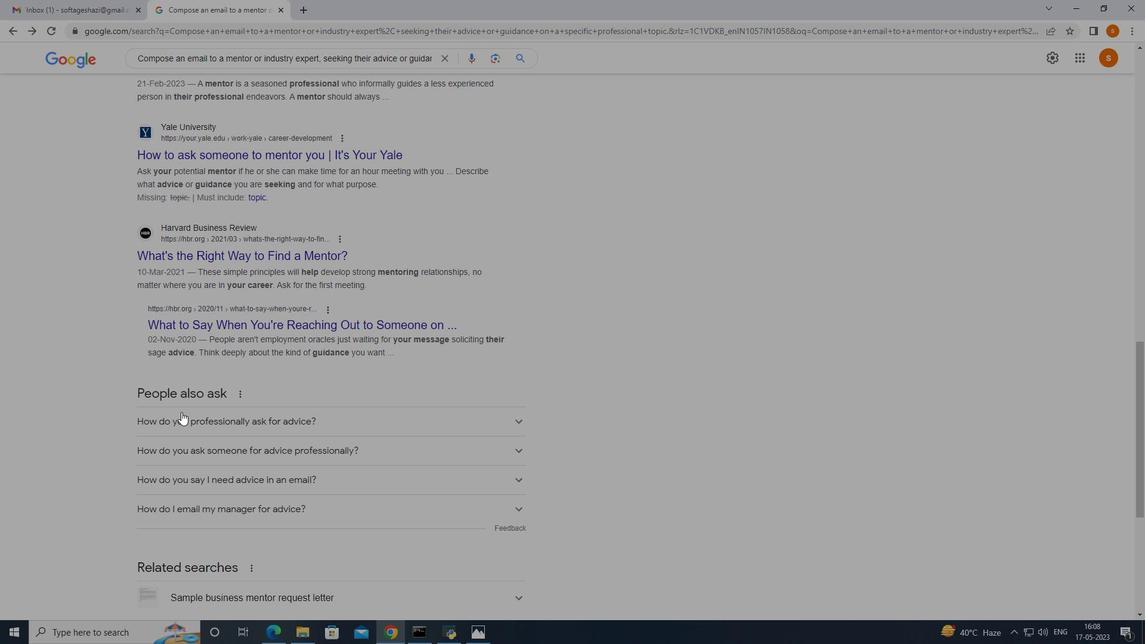 
Action: Mouse scrolled (181, 411) with delta (0, 0)
Screenshot: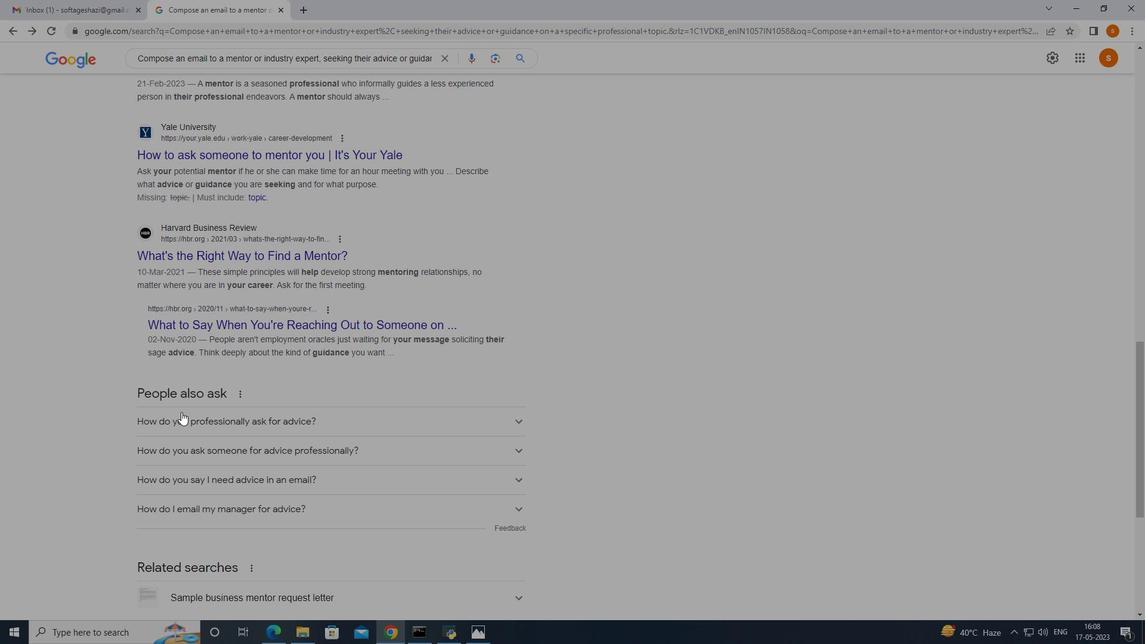 
Action: Mouse scrolled (181, 411) with delta (0, 0)
Screenshot: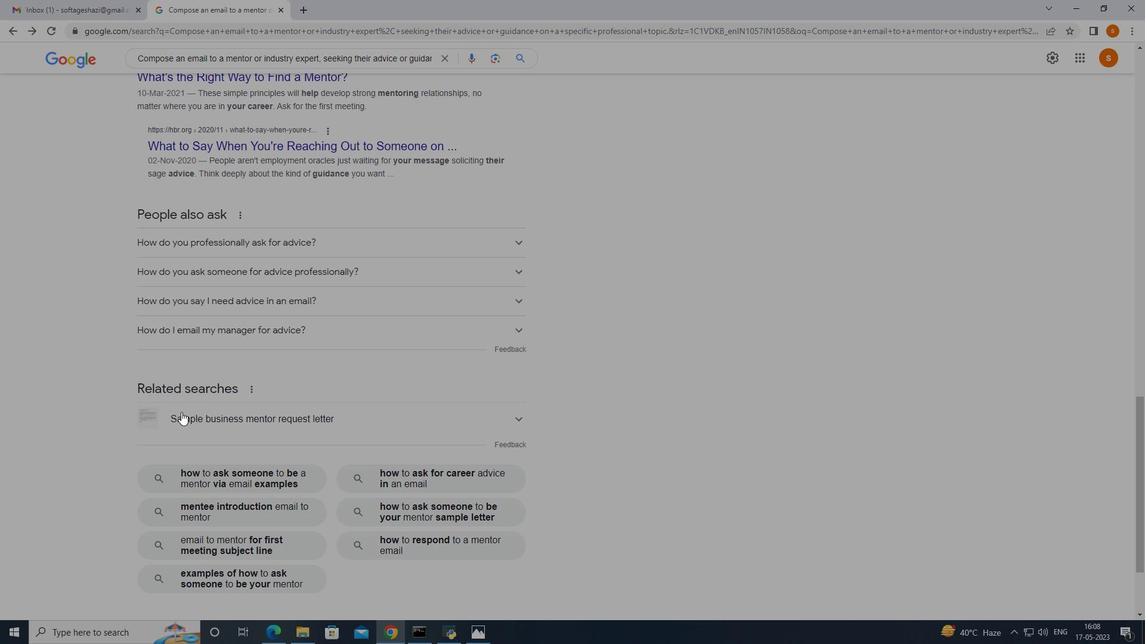 
Action: Mouse scrolled (181, 411) with delta (0, 0)
Screenshot: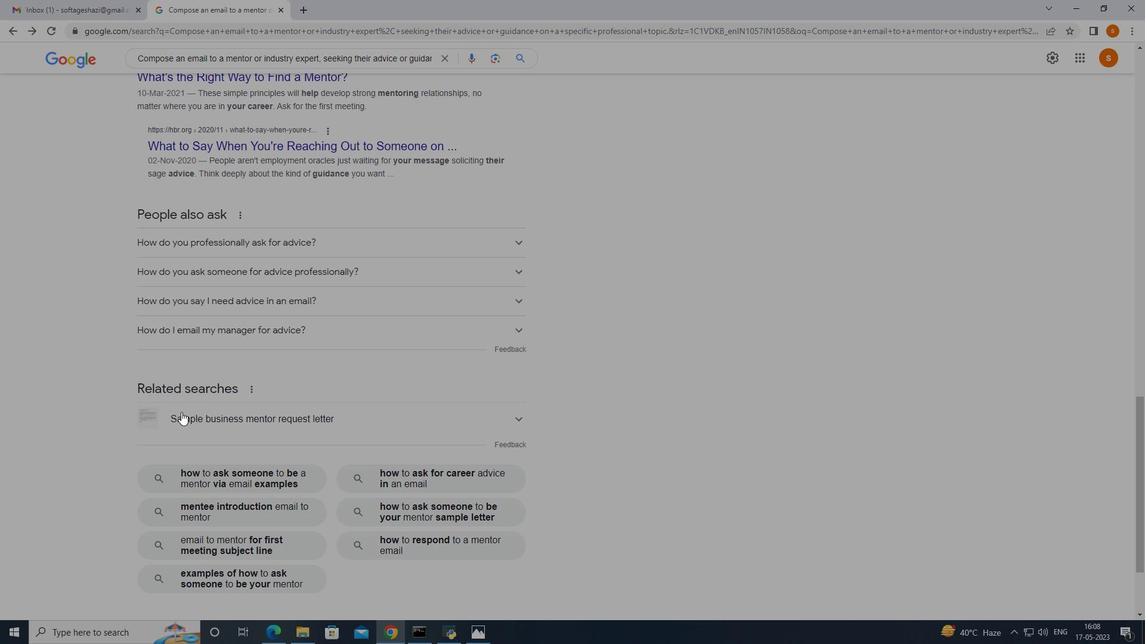 
Action: Mouse scrolled (181, 412) with delta (0, 0)
Screenshot: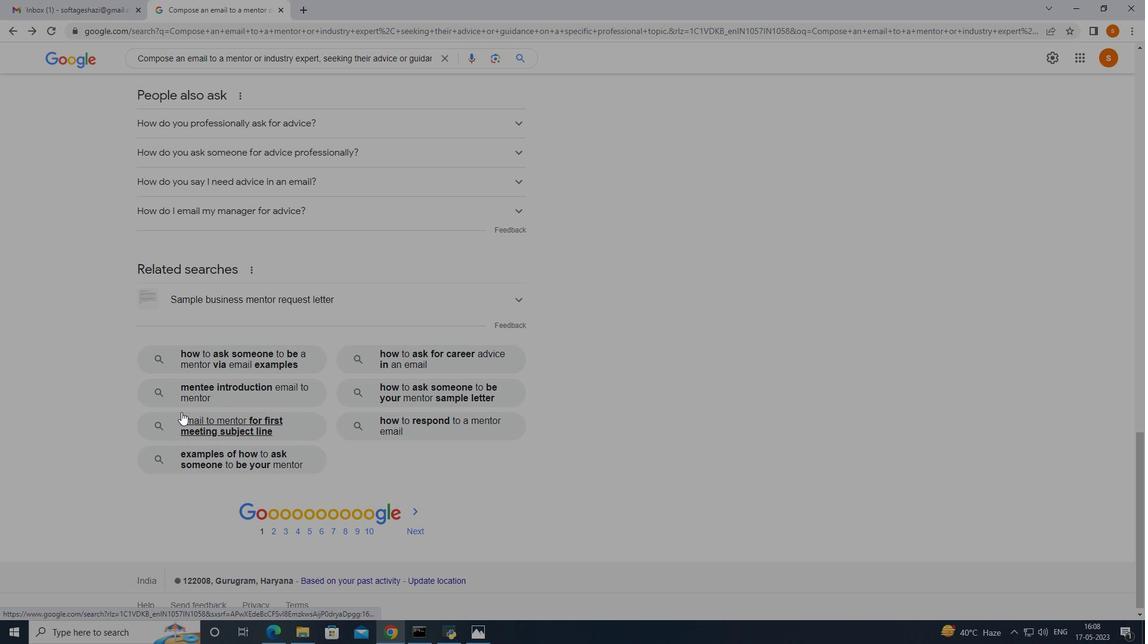 
Action: Mouse scrolled (181, 412) with delta (0, 0)
Screenshot: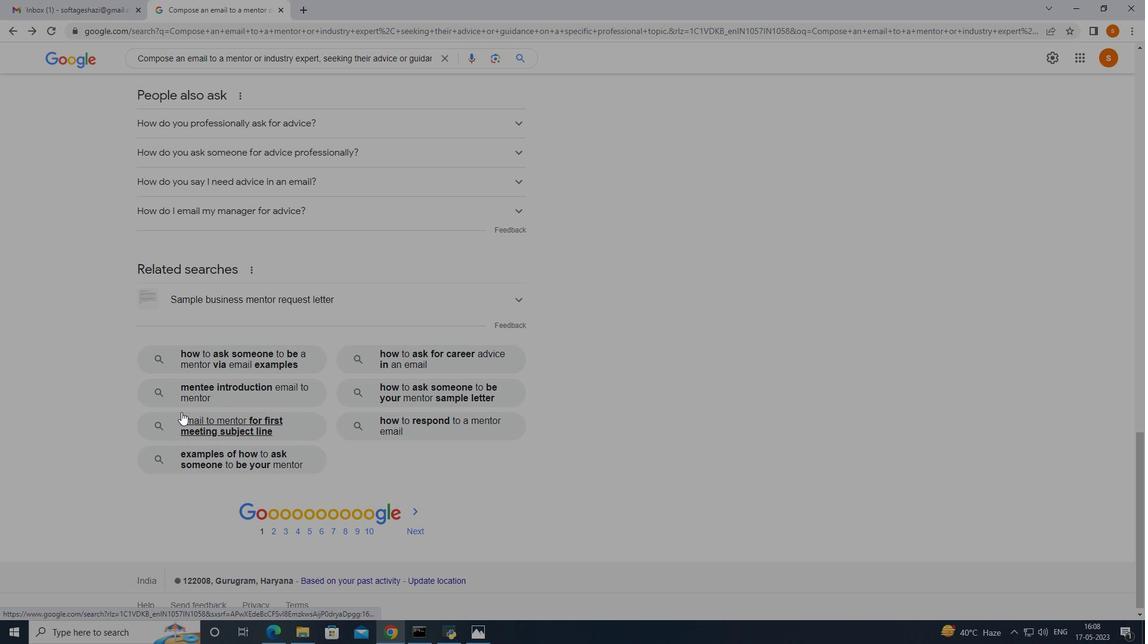 
Action: Mouse scrolled (181, 412) with delta (0, 0)
Screenshot: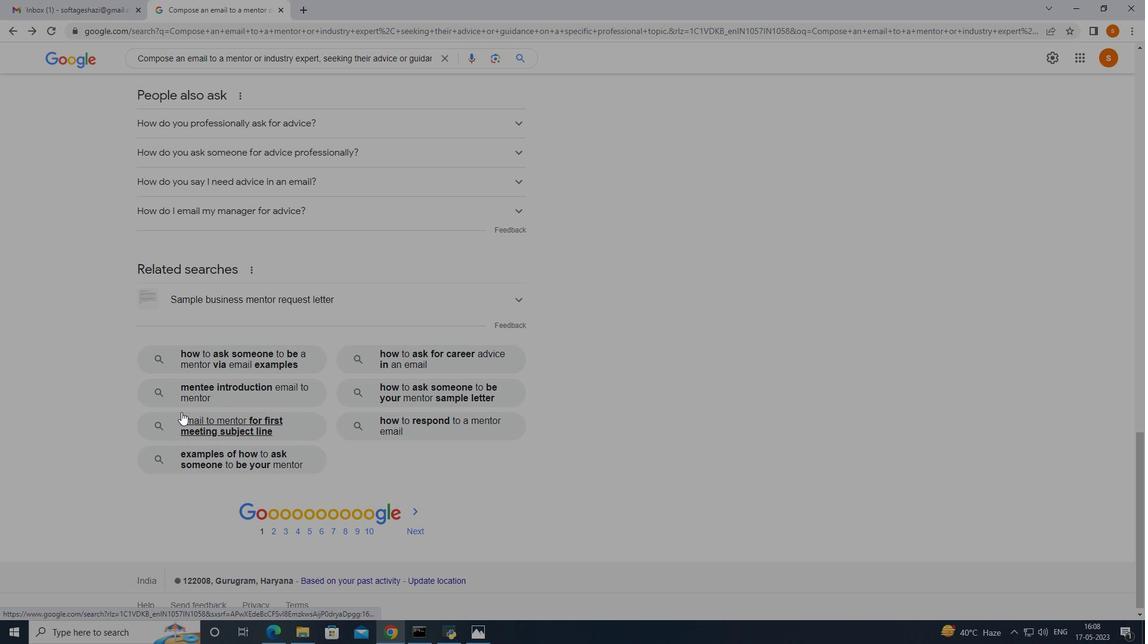 
Action: Mouse scrolled (181, 412) with delta (0, 0)
Screenshot: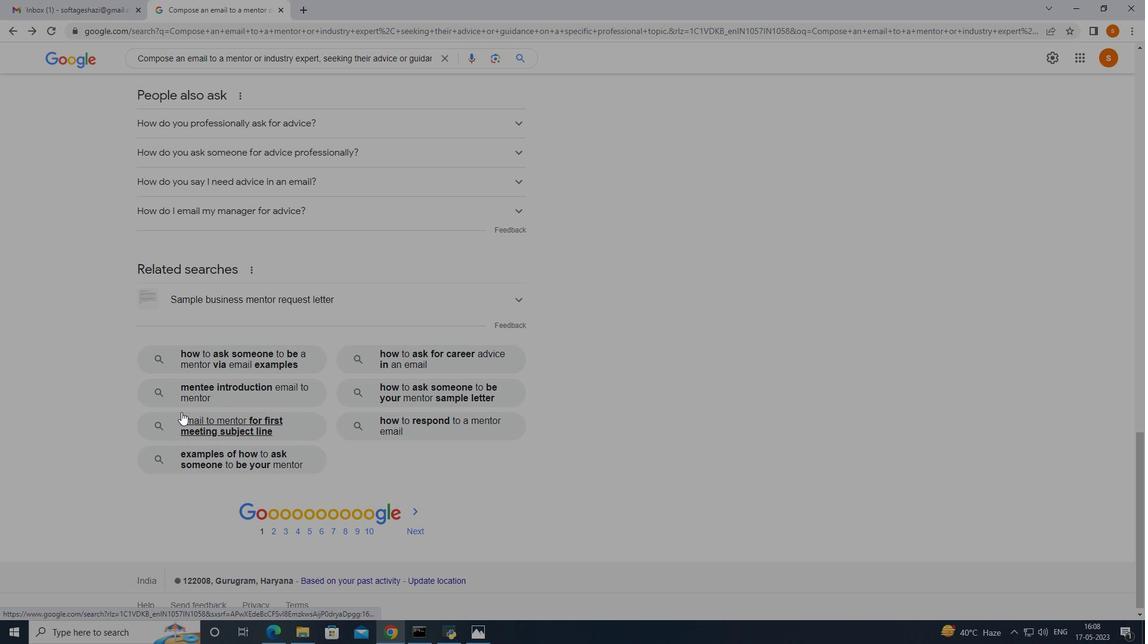
Action: Mouse scrolled (181, 412) with delta (0, 0)
Screenshot: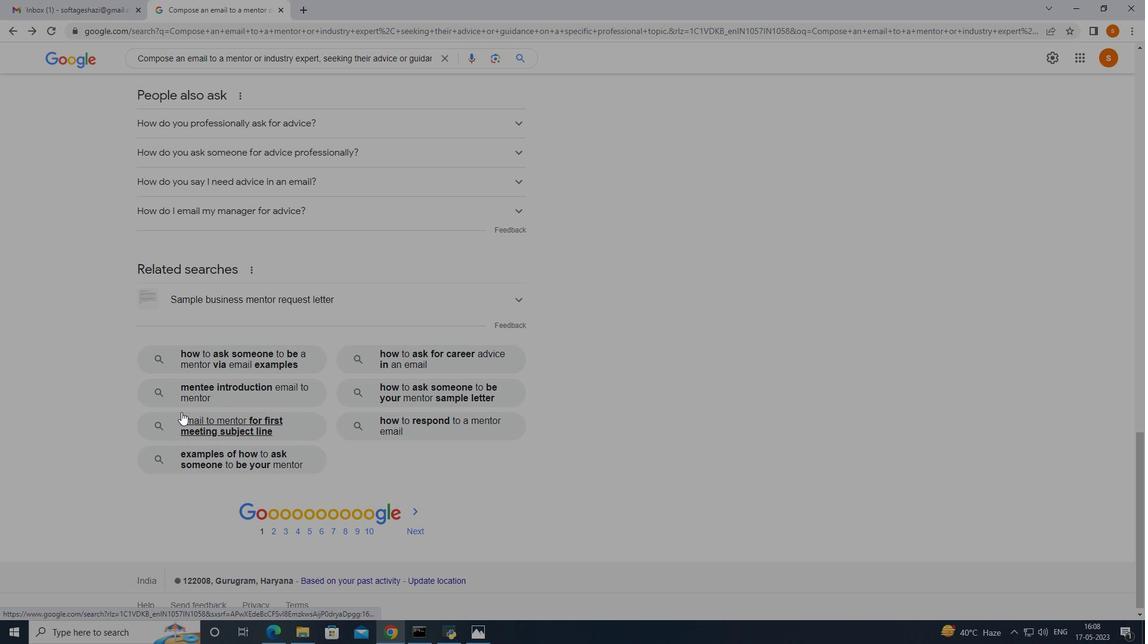 
Action: Mouse scrolled (181, 412) with delta (0, 0)
Screenshot: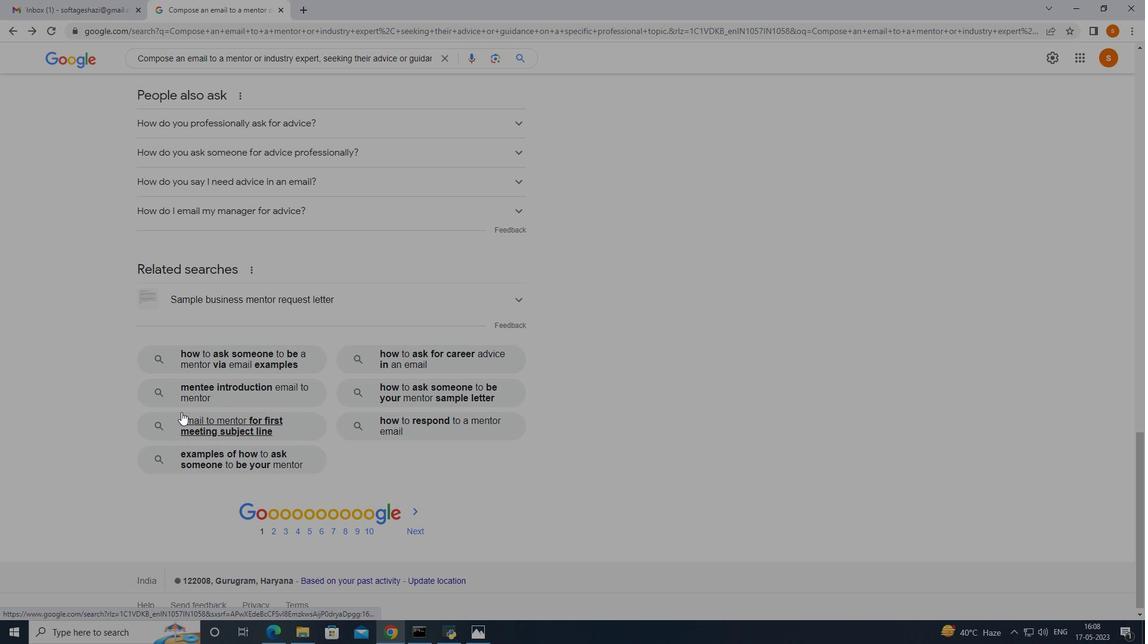 
Action: Mouse moved to (182, 412)
Screenshot: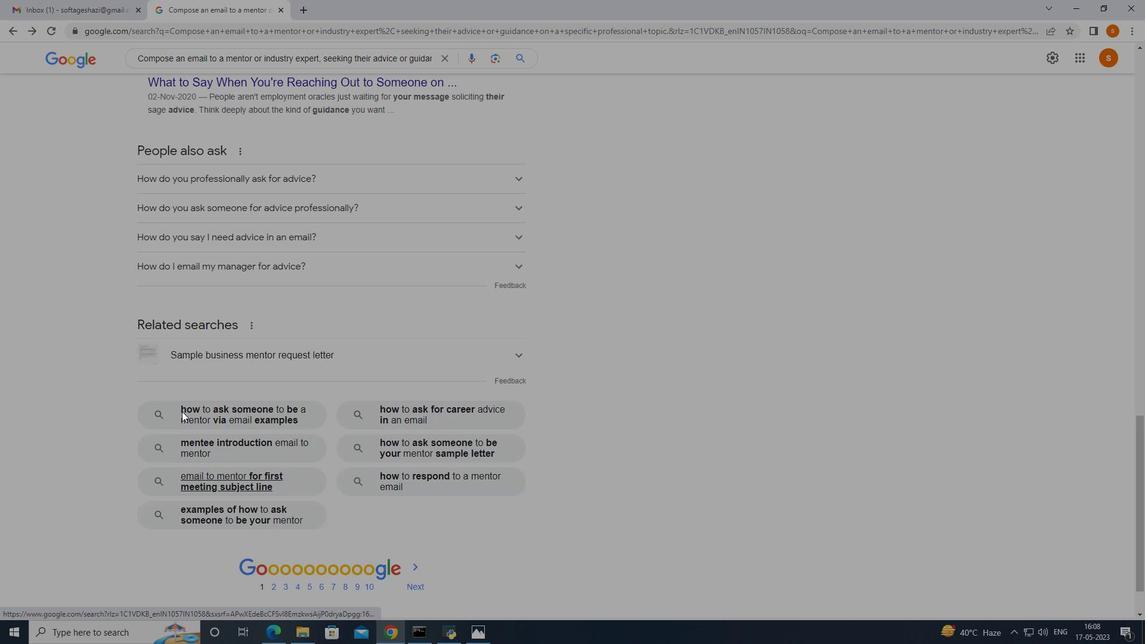 
Action: Mouse scrolled (182, 412) with delta (0, 0)
Screenshot: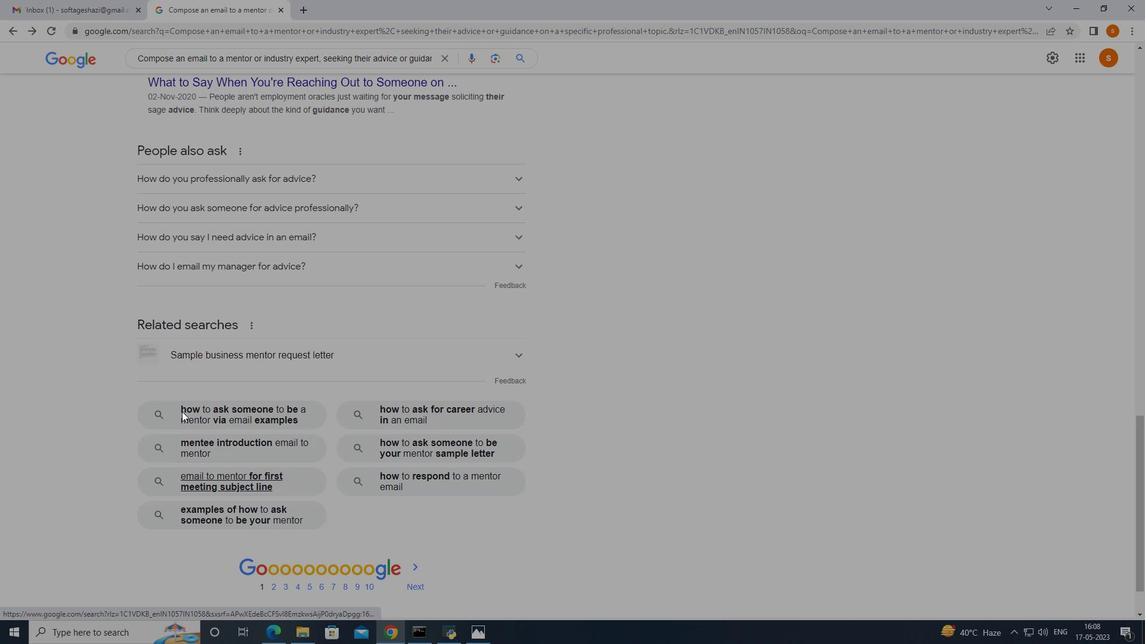 
Action: Mouse moved to (182, 412)
Screenshot: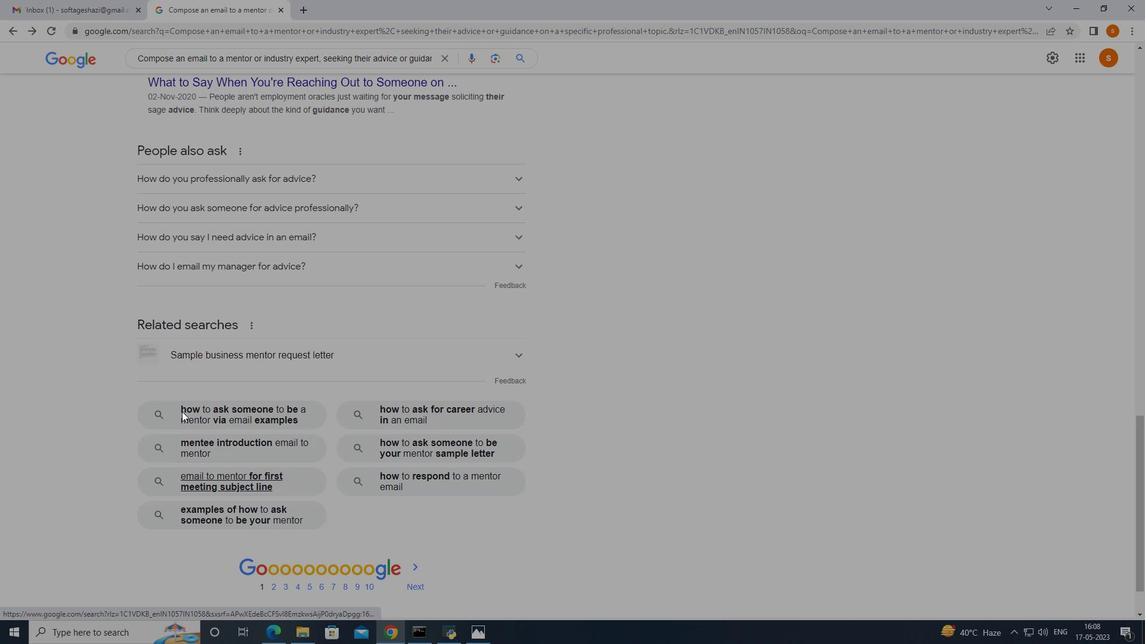 
Action: Mouse scrolled (182, 412) with delta (0, 0)
Screenshot: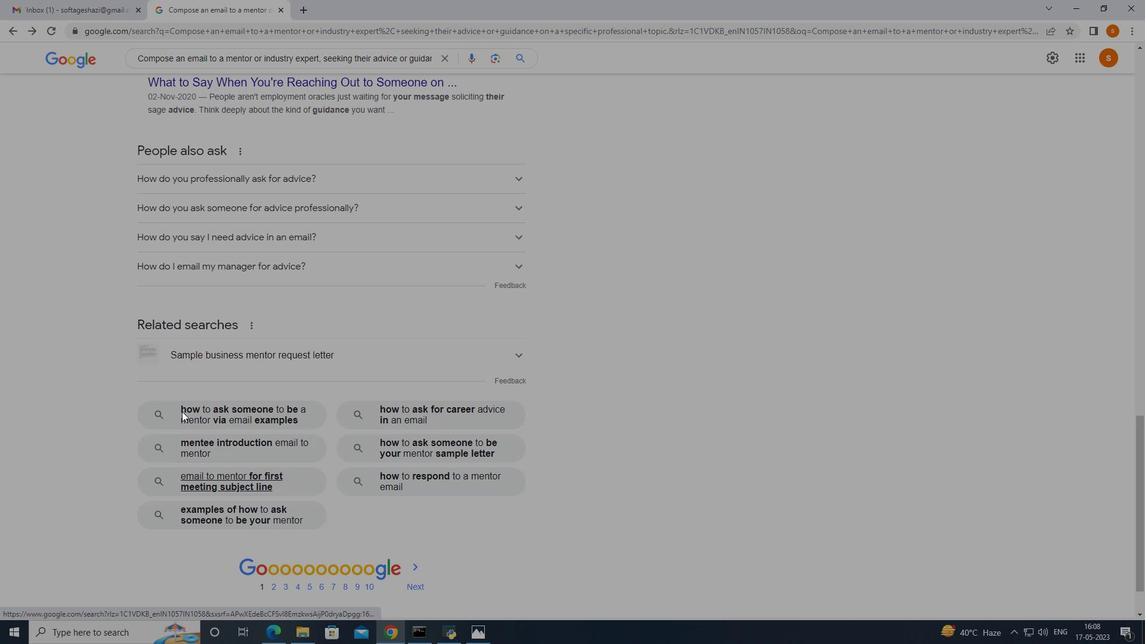 
Action: Mouse scrolled (182, 412) with delta (0, 0)
Screenshot: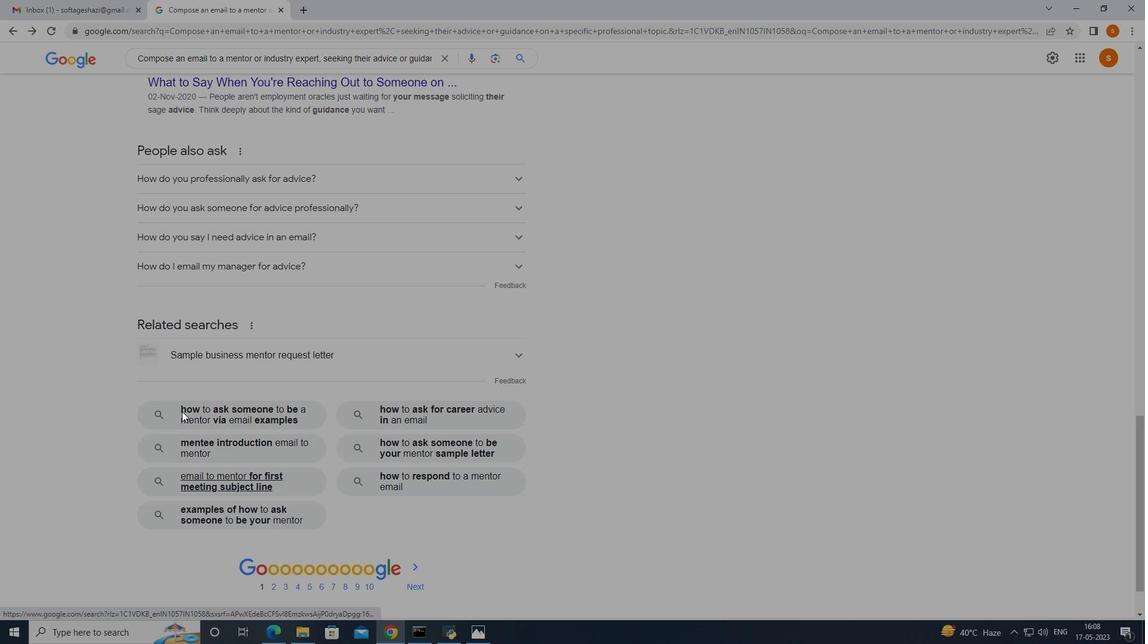 
Action: Mouse scrolled (182, 412) with delta (0, 0)
Screenshot: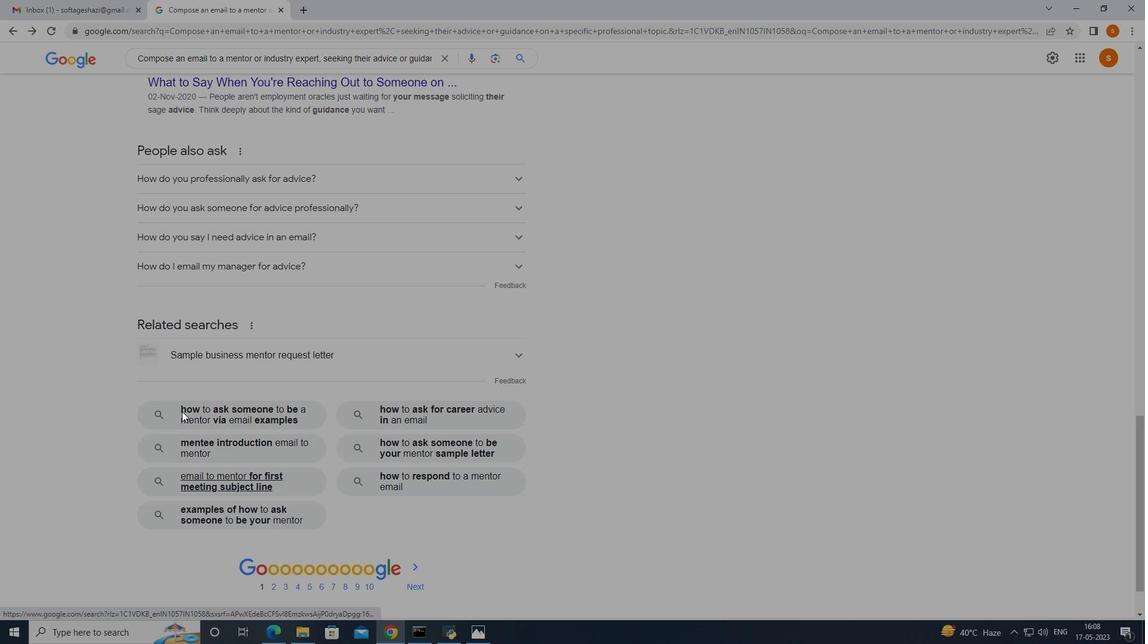 
Action: Mouse scrolled (182, 412) with delta (0, 0)
Screenshot: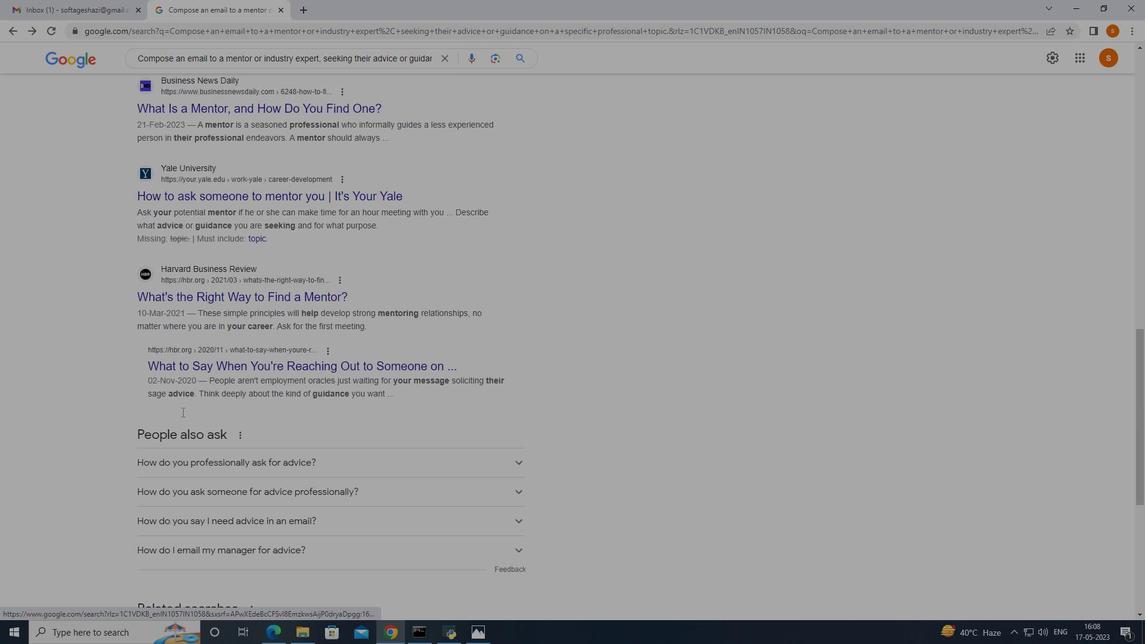 
Action: Mouse moved to (182, 411)
Screenshot: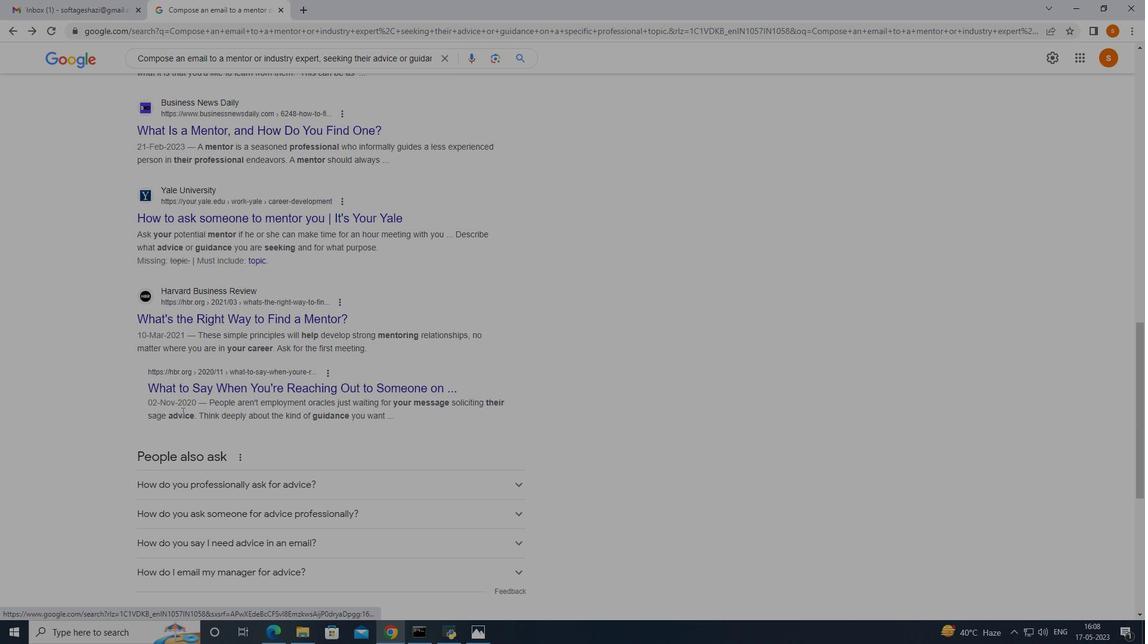 
Action: Mouse scrolled (182, 411) with delta (0, 0)
Screenshot: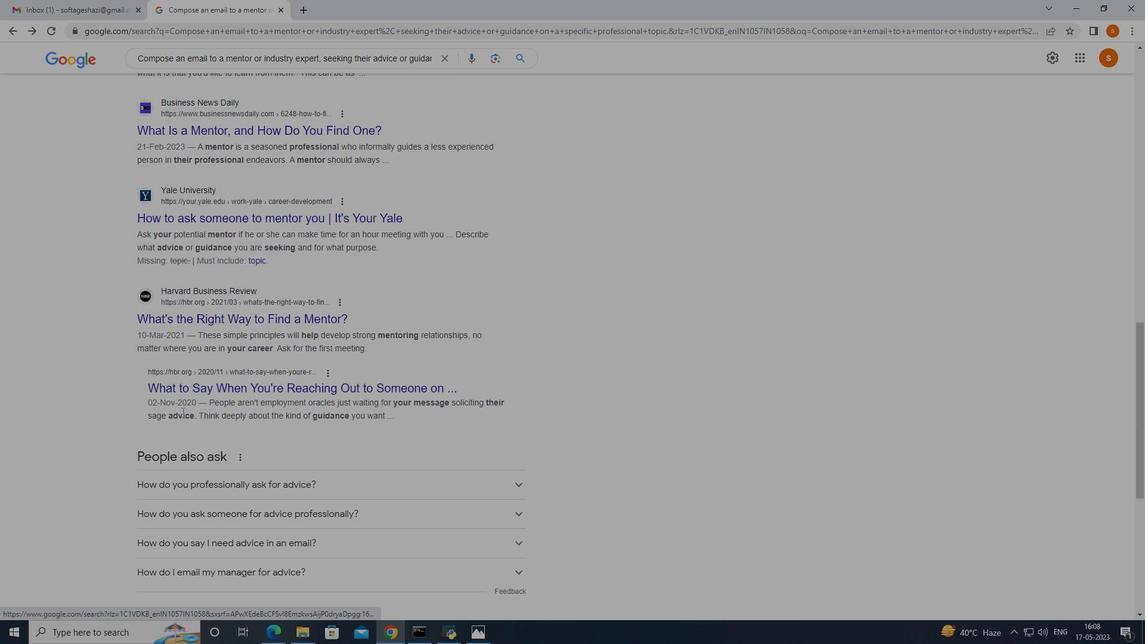 
Action: Mouse moved to (182, 411)
Screenshot: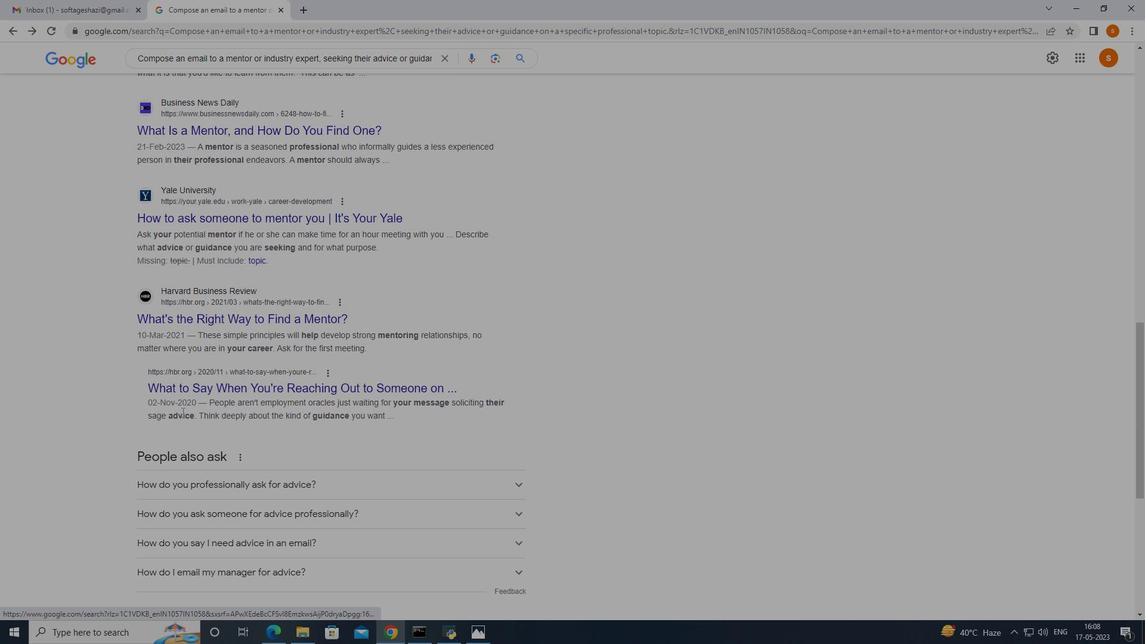 
Action: Mouse scrolled (182, 411) with delta (0, 0)
Screenshot: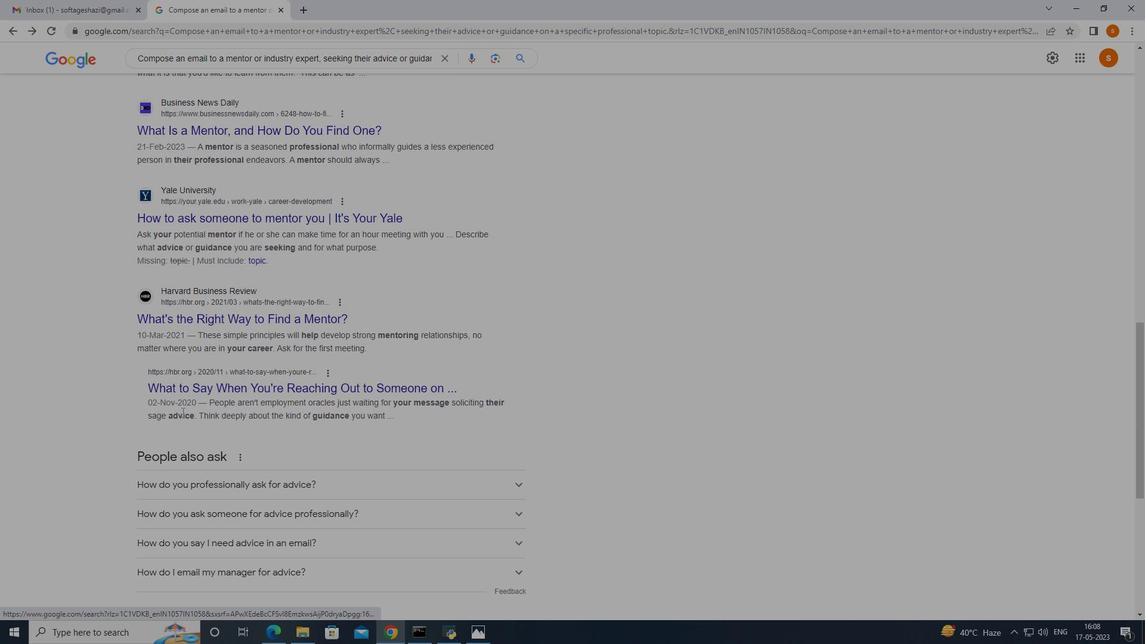 
Action: Mouse scrolled (182, 411) with delta (0, 0)
Screenshot: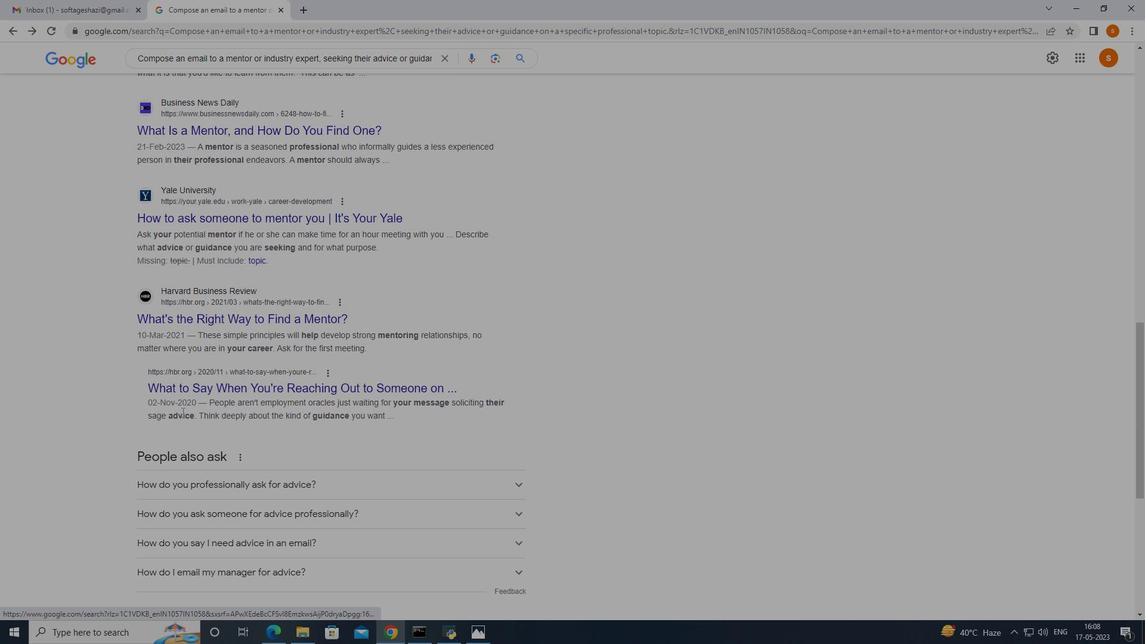 
Action: Mouse scrolled (182, 411) with delta (0, 0)
Screenshot: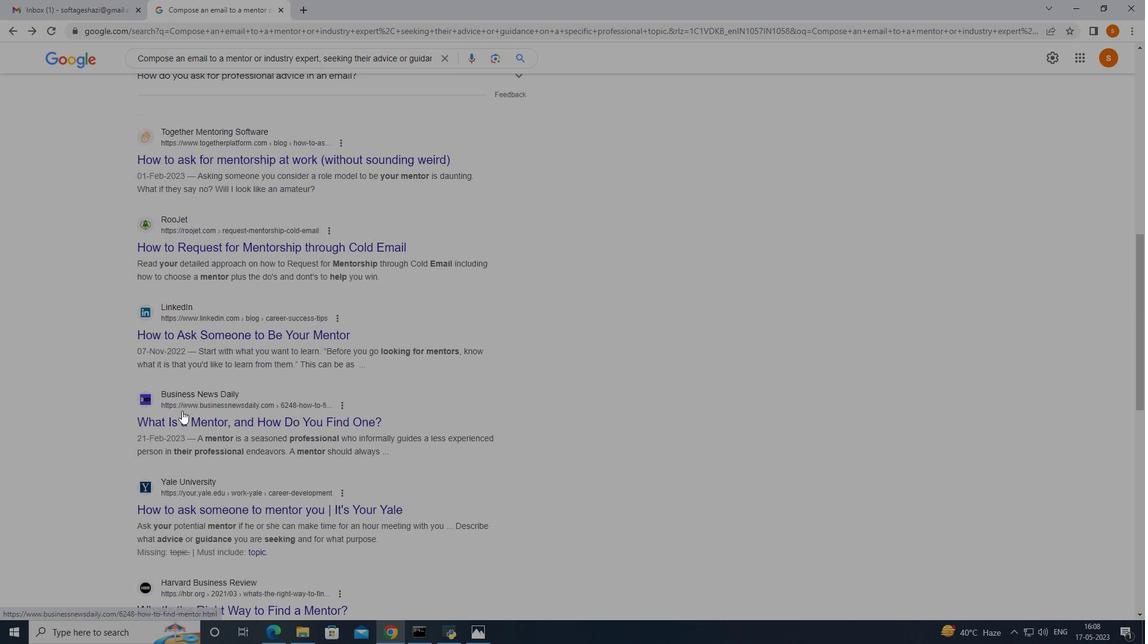 
Action: Mouse scrolled (182, 411) with delta (0, 0)
Screenshot: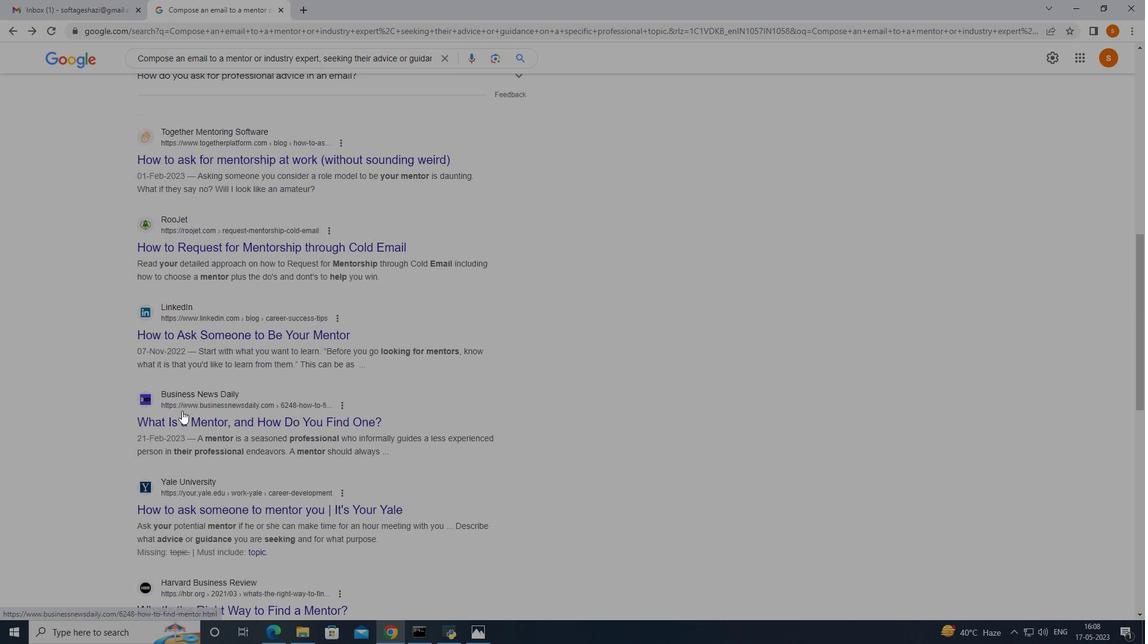
Action: Mouse scrolled (182, 411) with delta (0, 0)
Screenshot: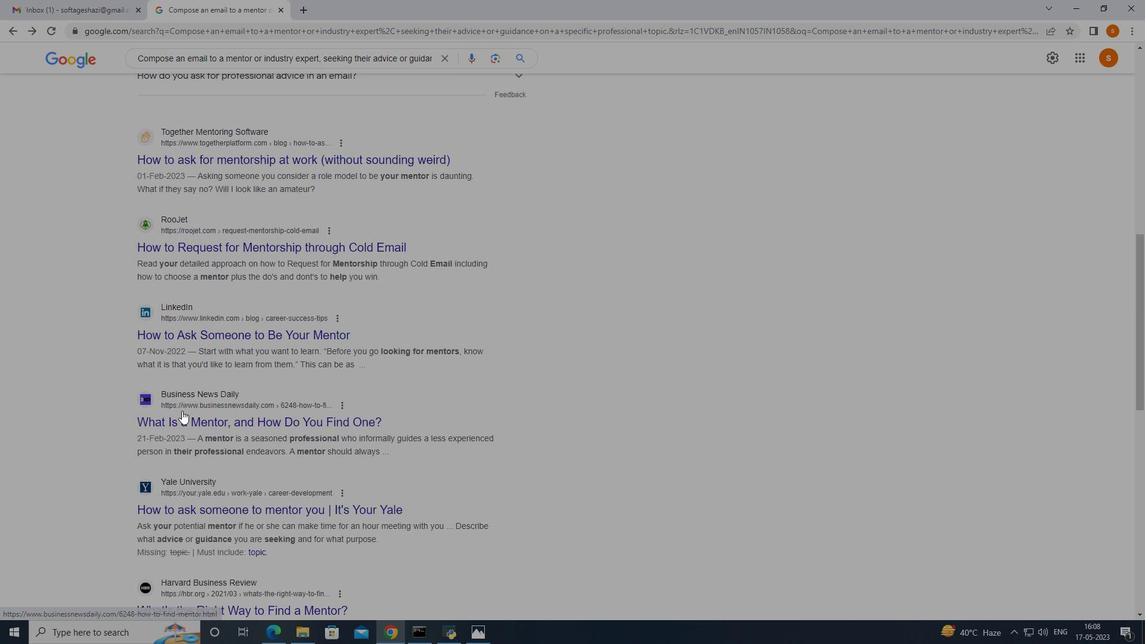 
Action: Mouse moved to (180, 409)
Screenshot: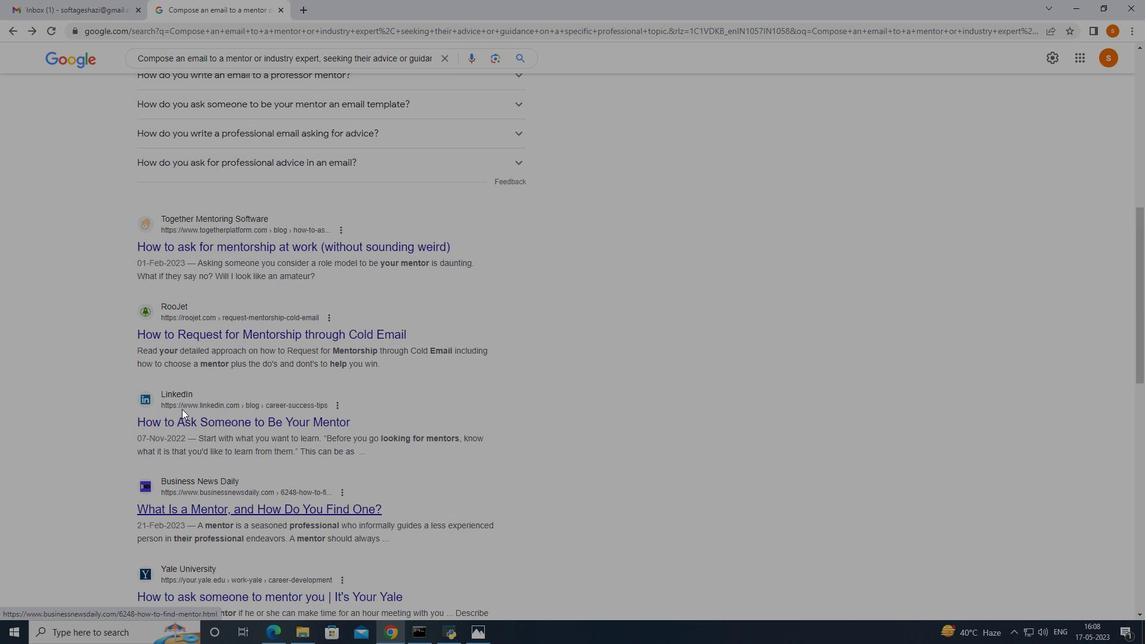 
Action: Mouse scrolled (180, 410) with delta (0, 0)
Screenshot: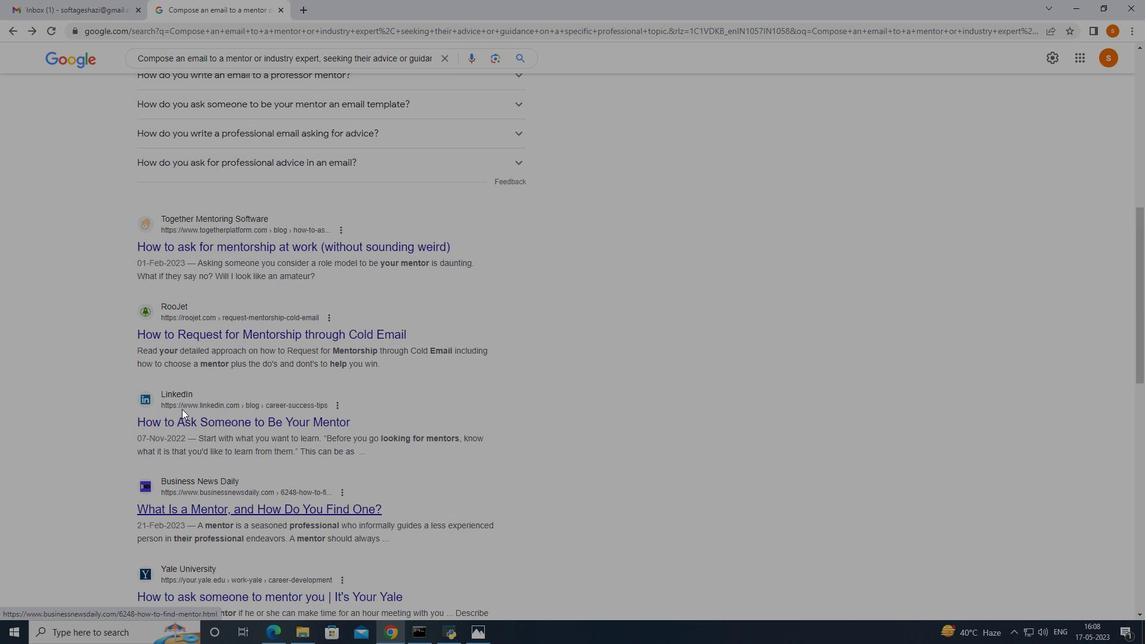 
Action: Mouse scrolled (180, 410) with delta (0, 0)
Screenshot: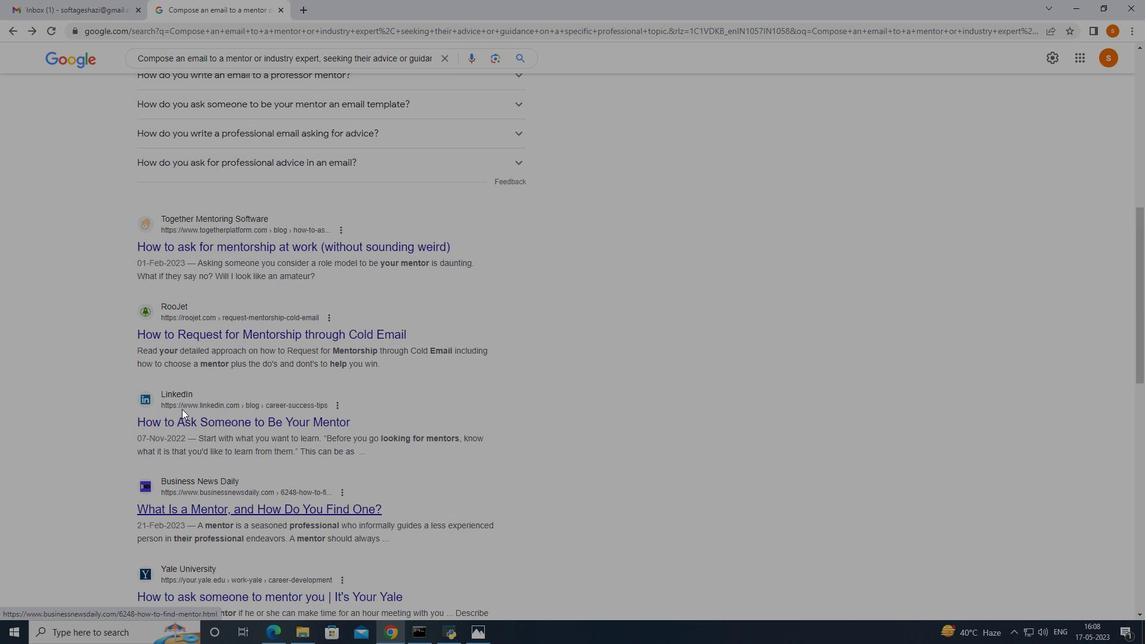 
Action: Mouse scrolled (180, 410) with delta (0, 0)
Screenshot: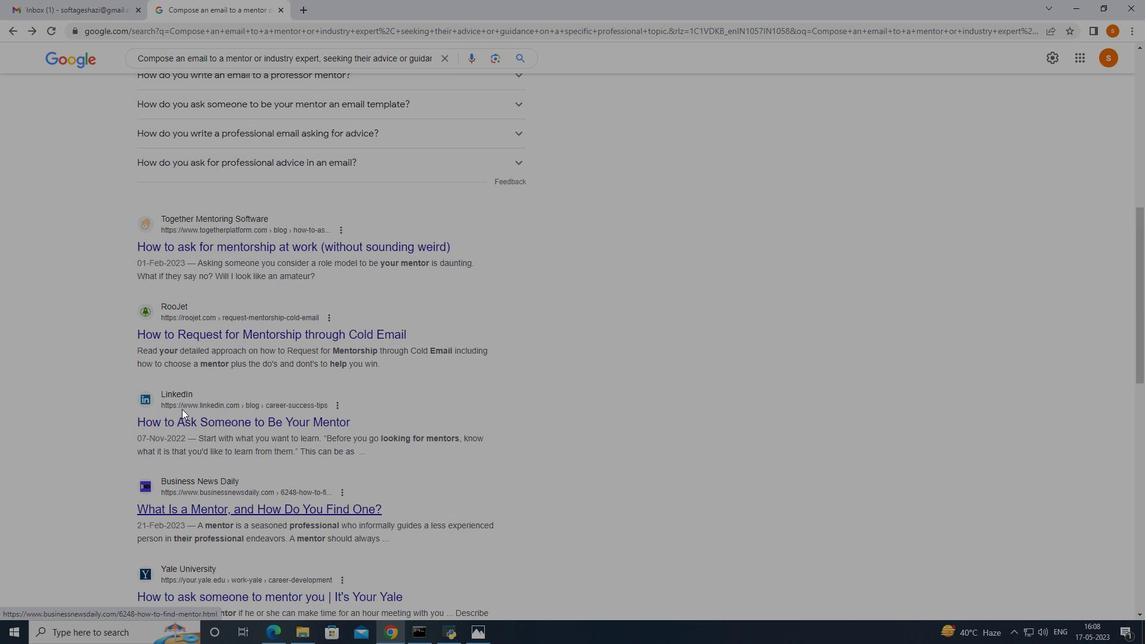 
Action: Mouse scrolled (180, 410) with delta (0, 0)
Screenshot: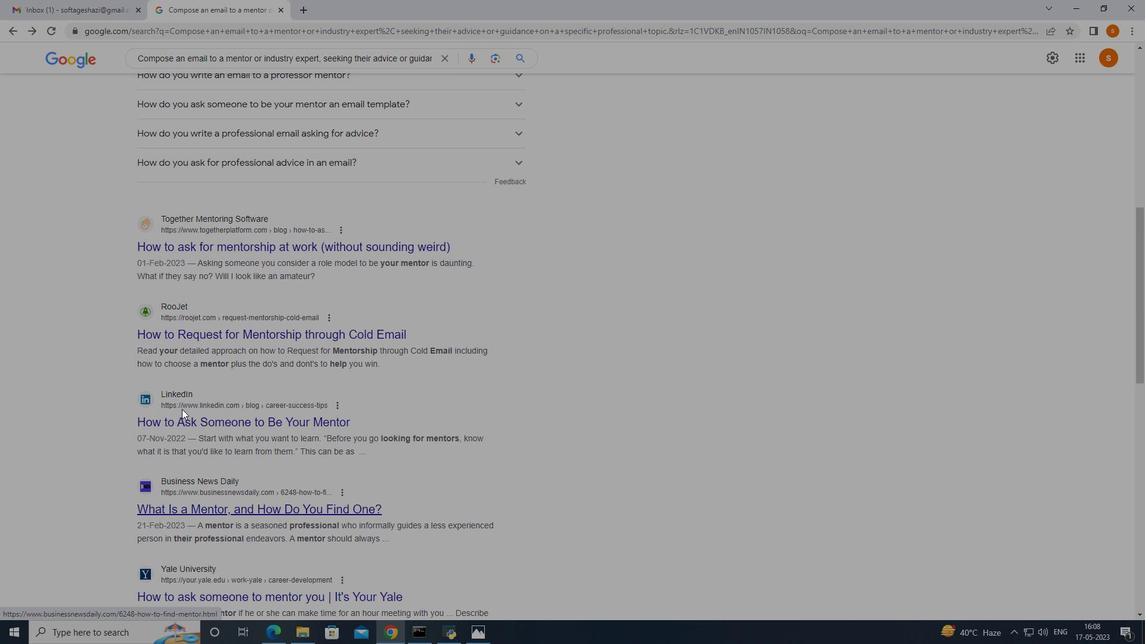 
Action: Mouse scrolled (180, 410) with delta (0, 0)
Screenshot: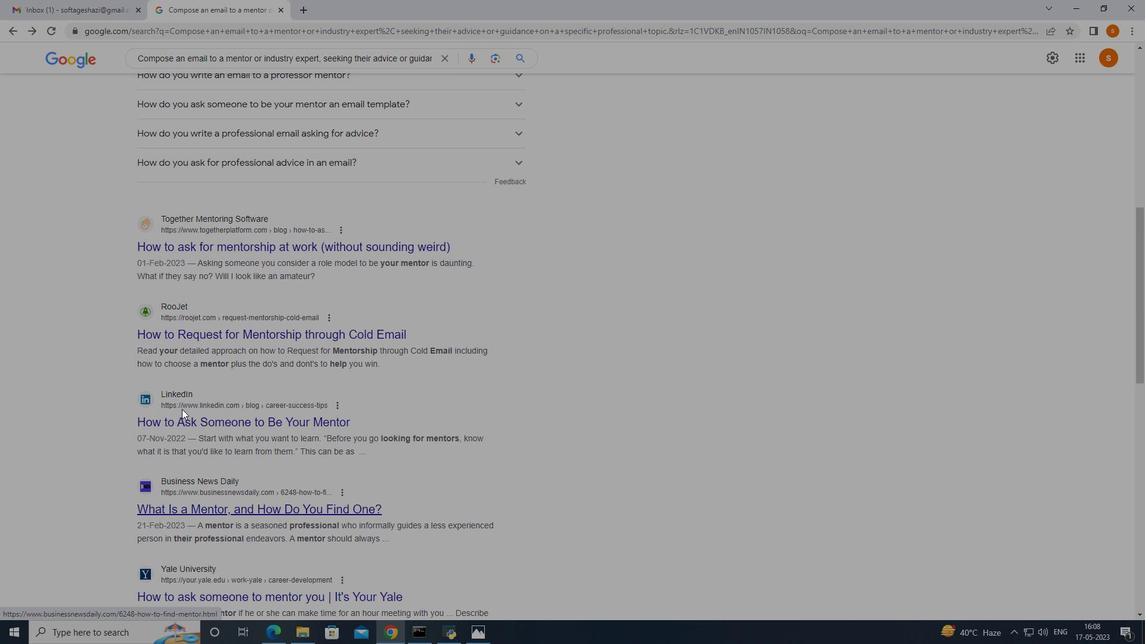 
Action: Mouse moved to (180, 409)
Screenshot: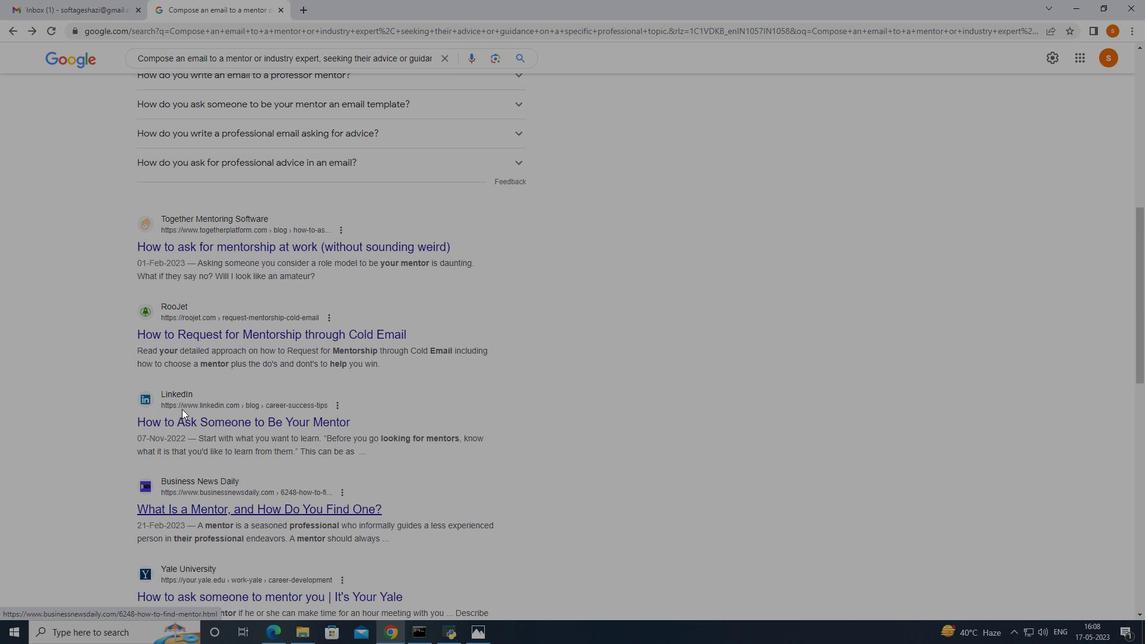 
Action: Mouse scrolled (180, 410) with delta (0, 0)
Screenshot: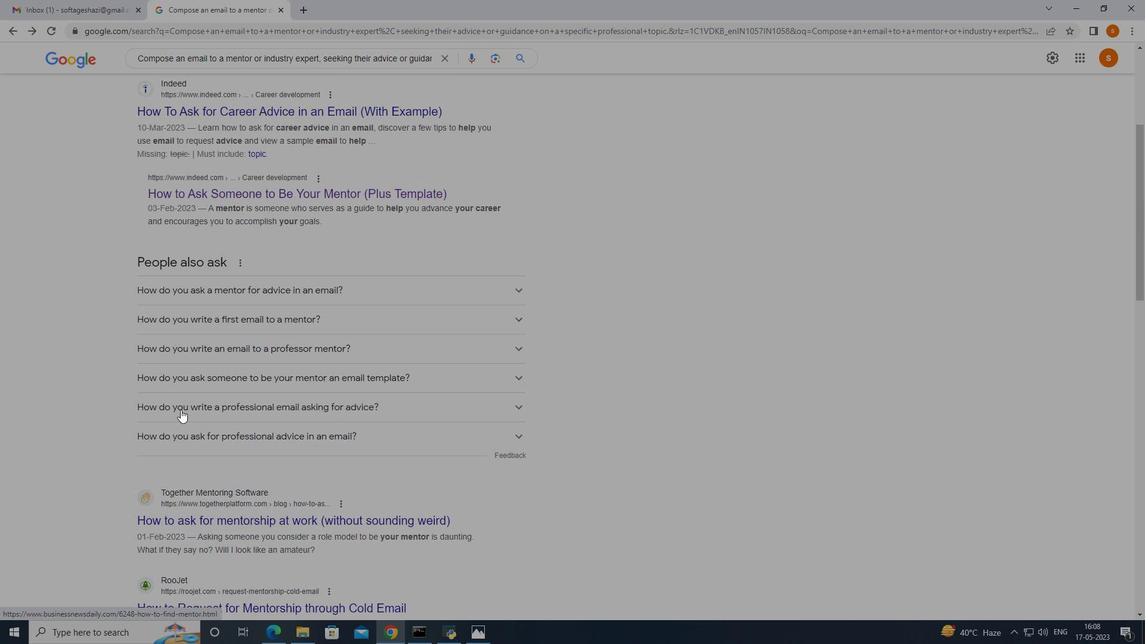 
Action: Mouse moved to (179, 409)
Screenshot: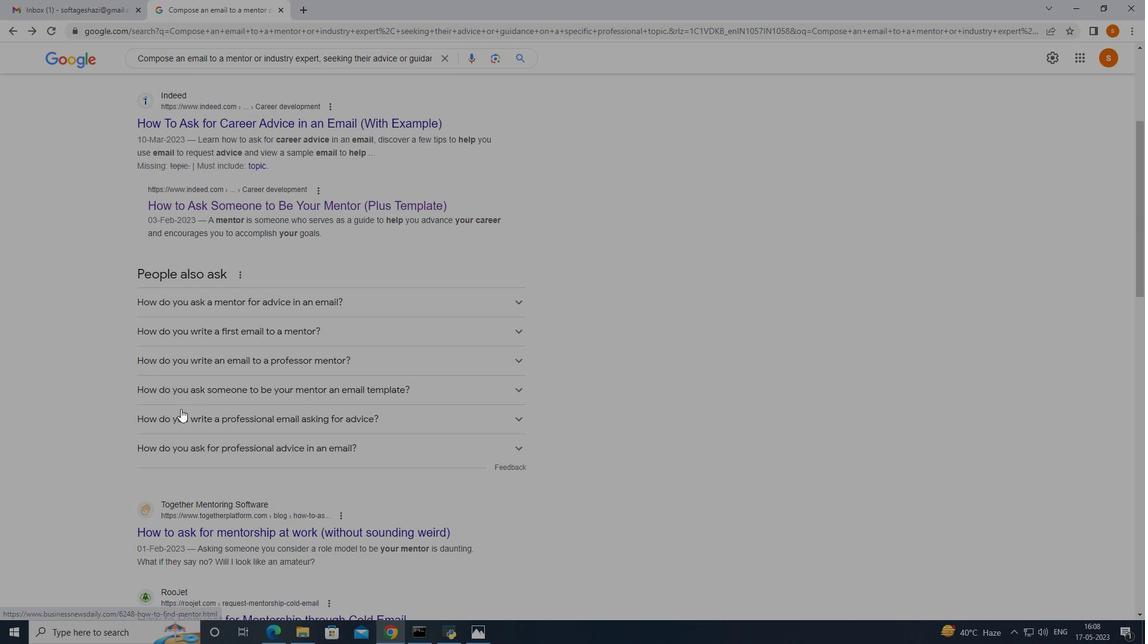 
Action: Mouse scrolled (179, 409) with delta (0, 0)
Screenshot: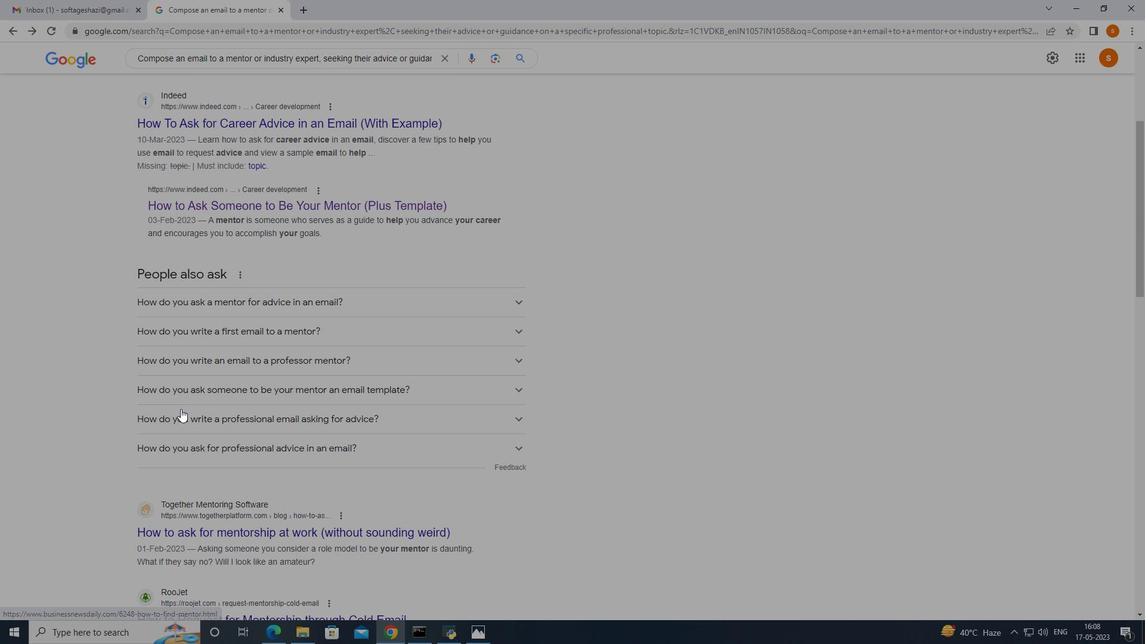 
Action: Mouse scrolled (179, 409) with delta (0, 0)
Screenshot: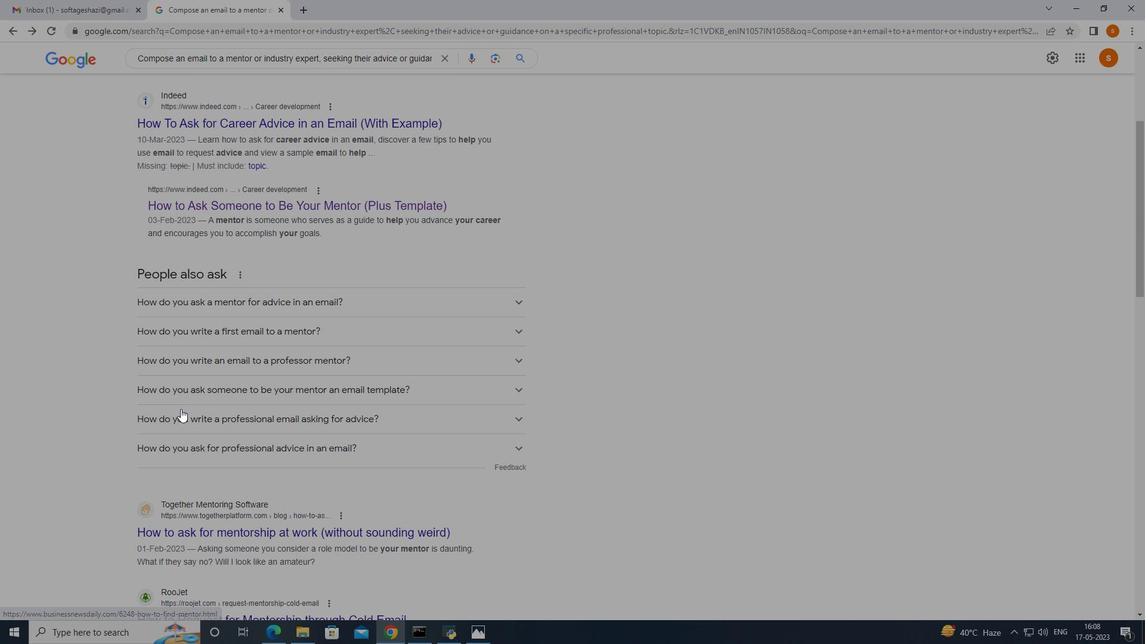 
Action: Mouse moved to (179, 409)
Screenshot: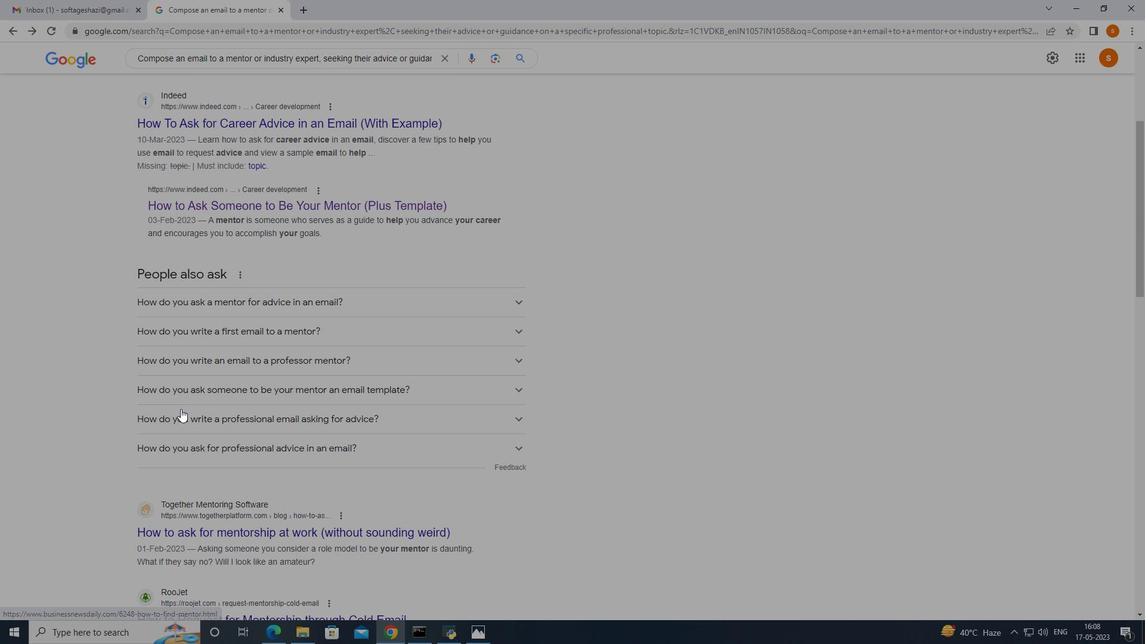 
Action: Mouse scrolled (179, 409) with delta (0, 0)
Screenshot: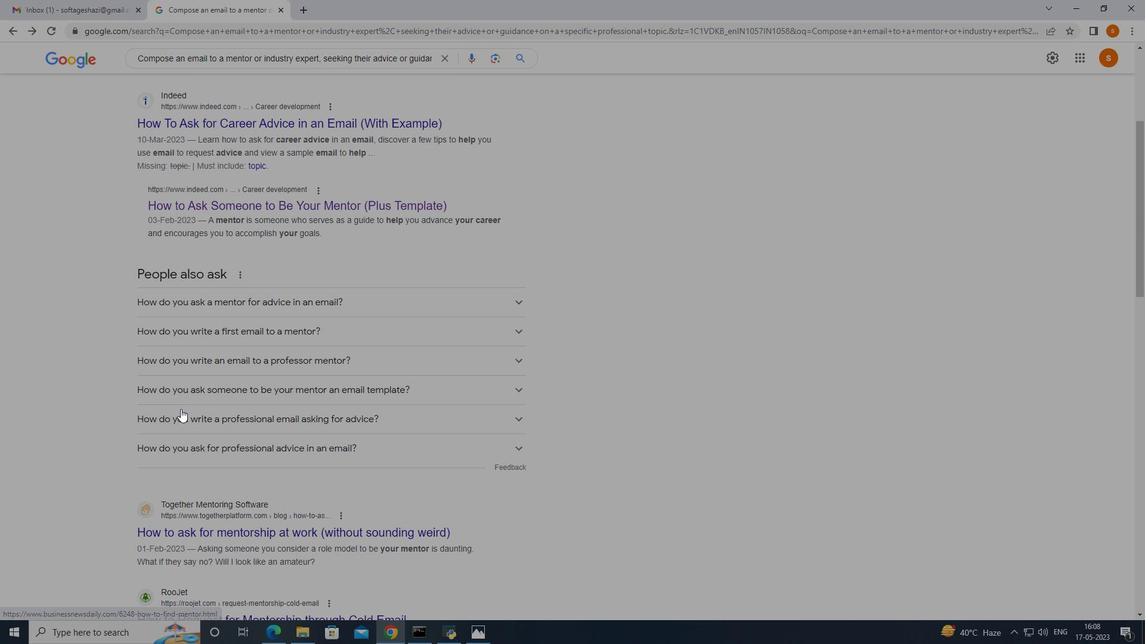 
Action: Mouse scrolled (179, 409) with delta (0, 0)
Screenshot: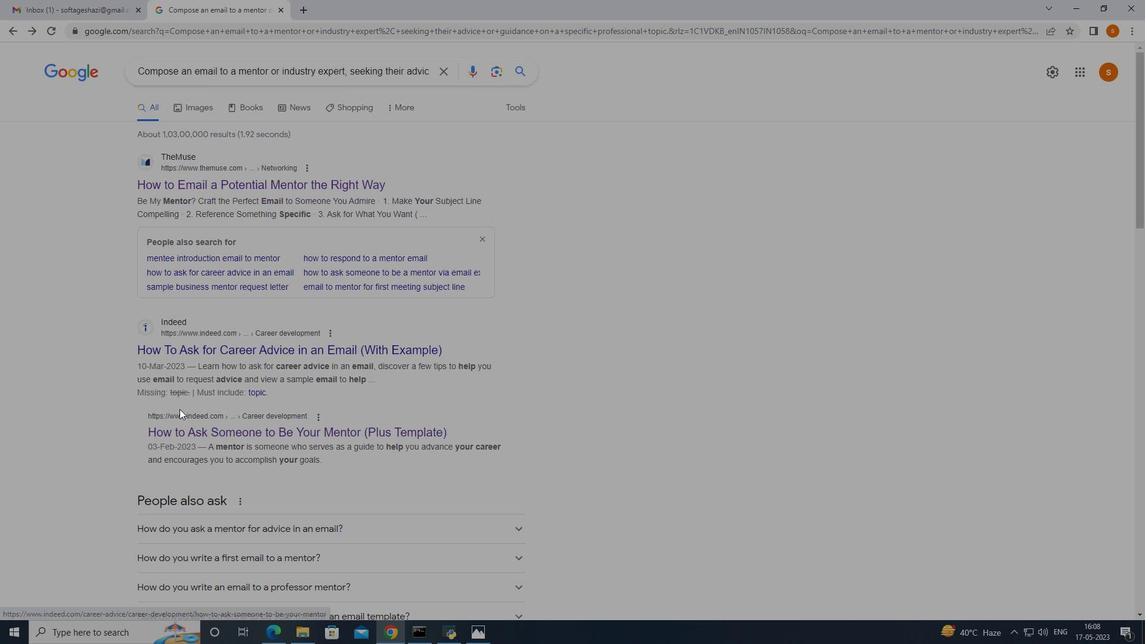 
Action: Mouse moved to (192, 278)
Screenshot: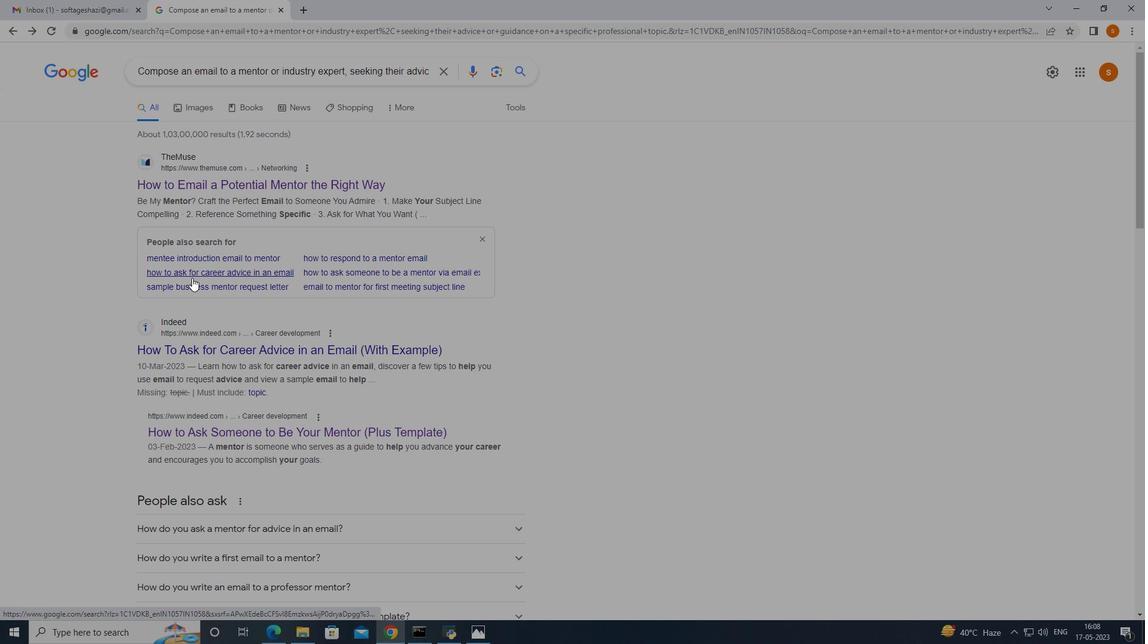 
Action: Mouse pressed left at (192, 278)
Screenshot: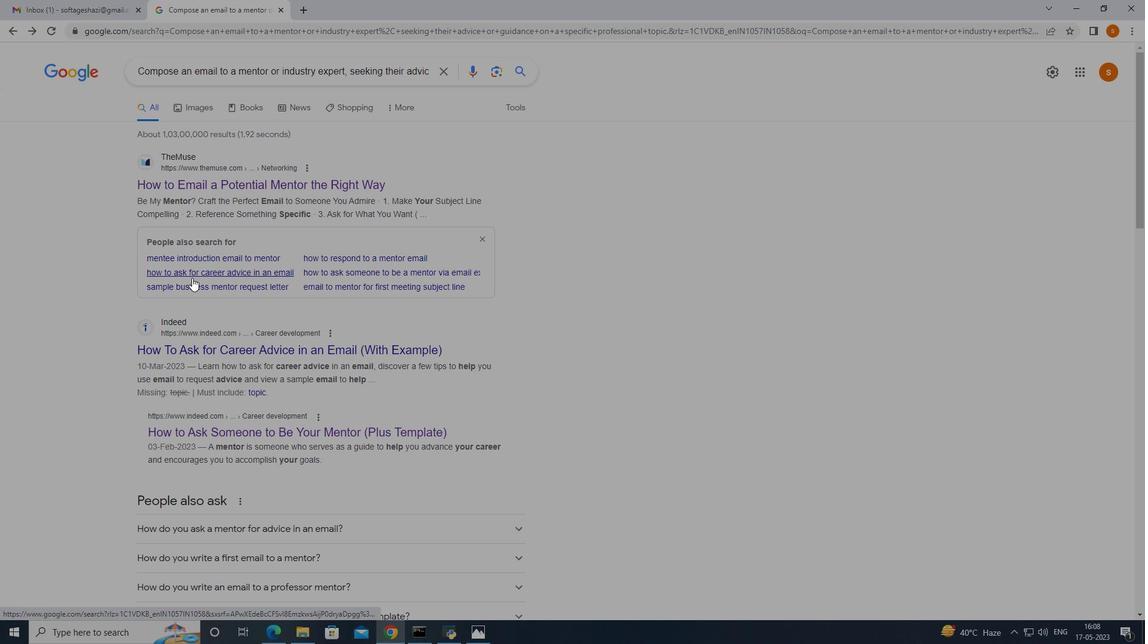 
Action: Mouse moved to (192, 284)
Screenshot: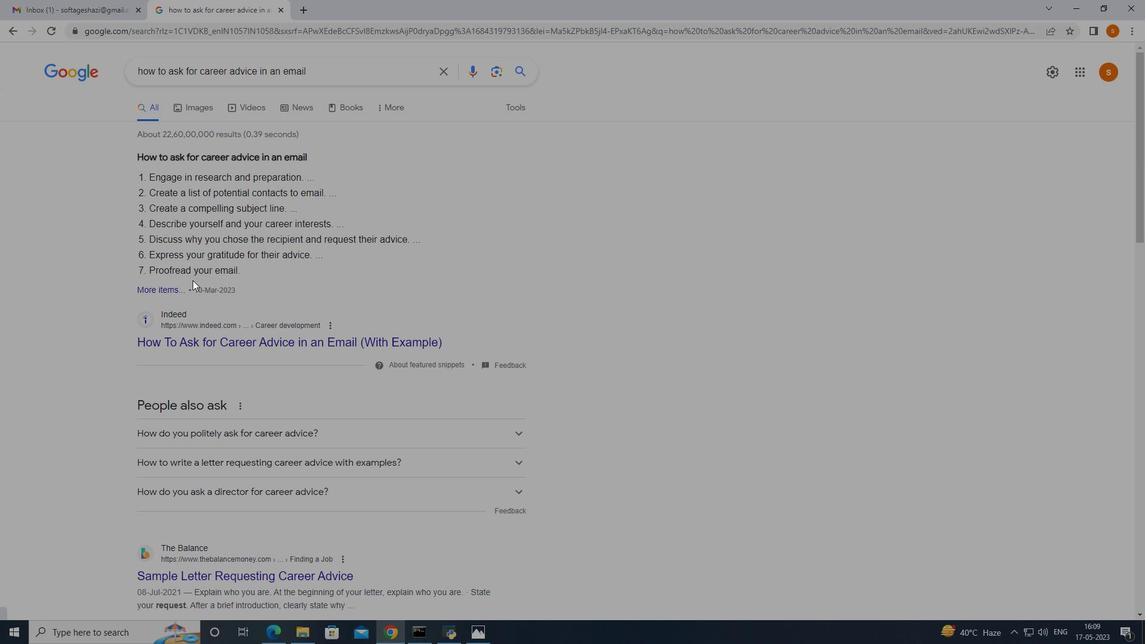 
Action: Mouse scrolled (192, 283) with delta (0, 0)
Screenshot: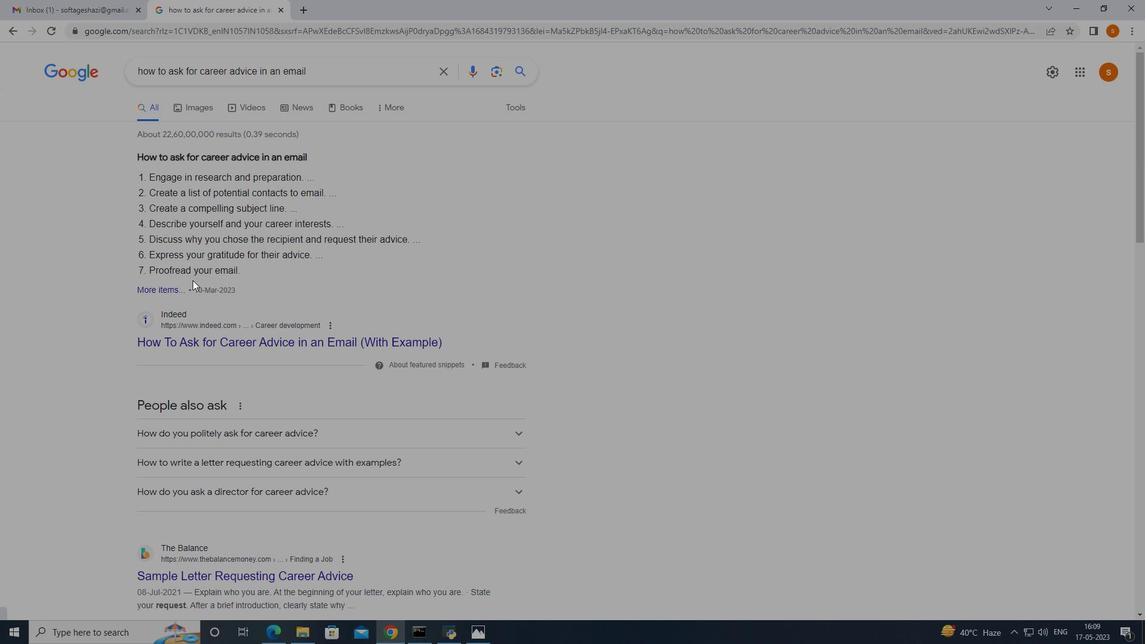 
Action: Mouse moved to (168, 535)
Screenshot: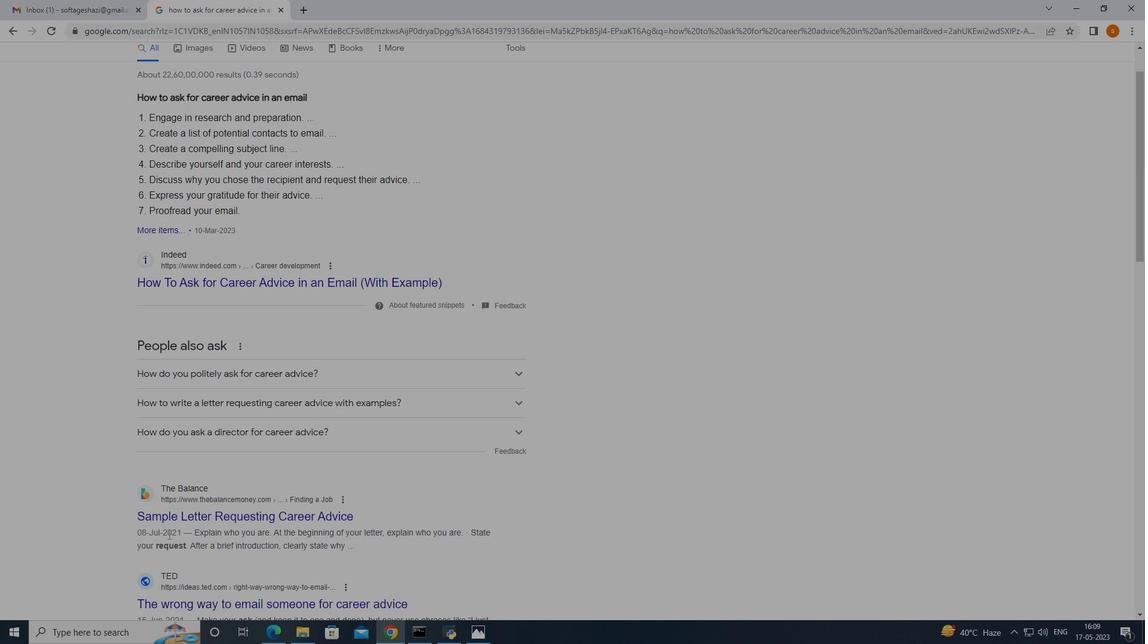 
Action: Mouse scrolled (168, 534) with delta (0, 0)
Screenshot: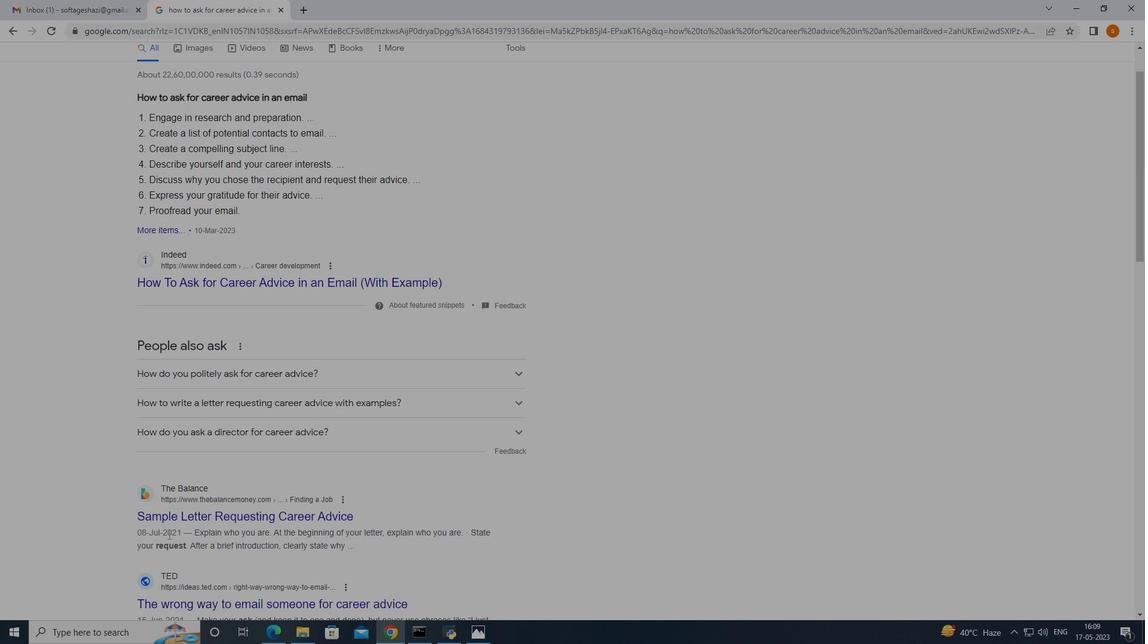 
Action: Mouse scrolled (168, 534) with delta (0, 0)
Screenshot: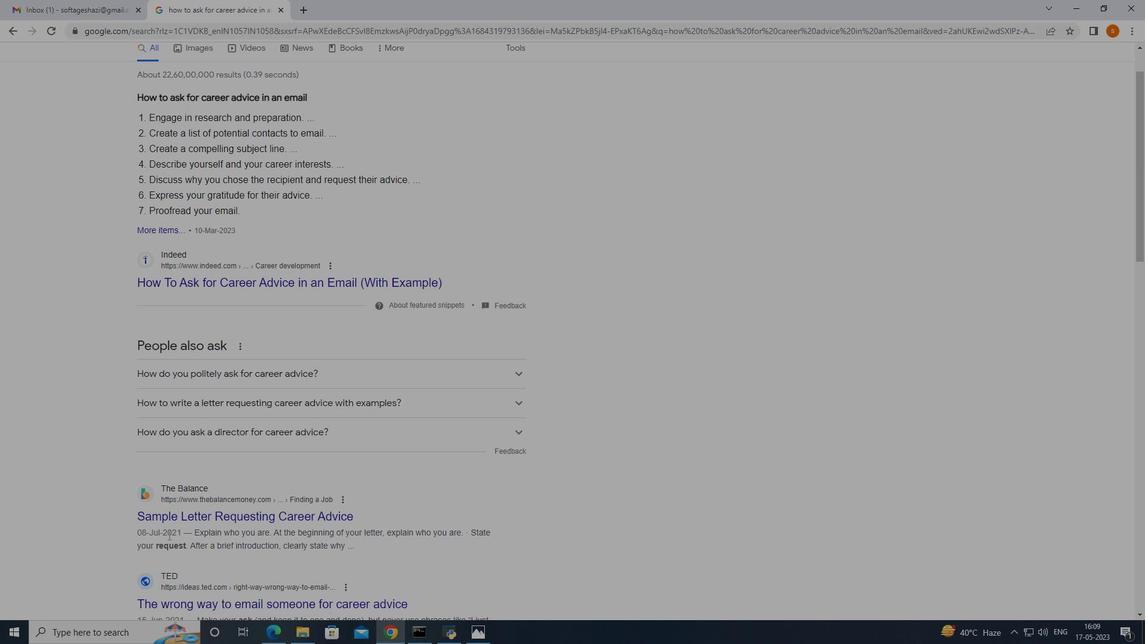 
Action: Mouse moved to (320, 253)
Screenshot: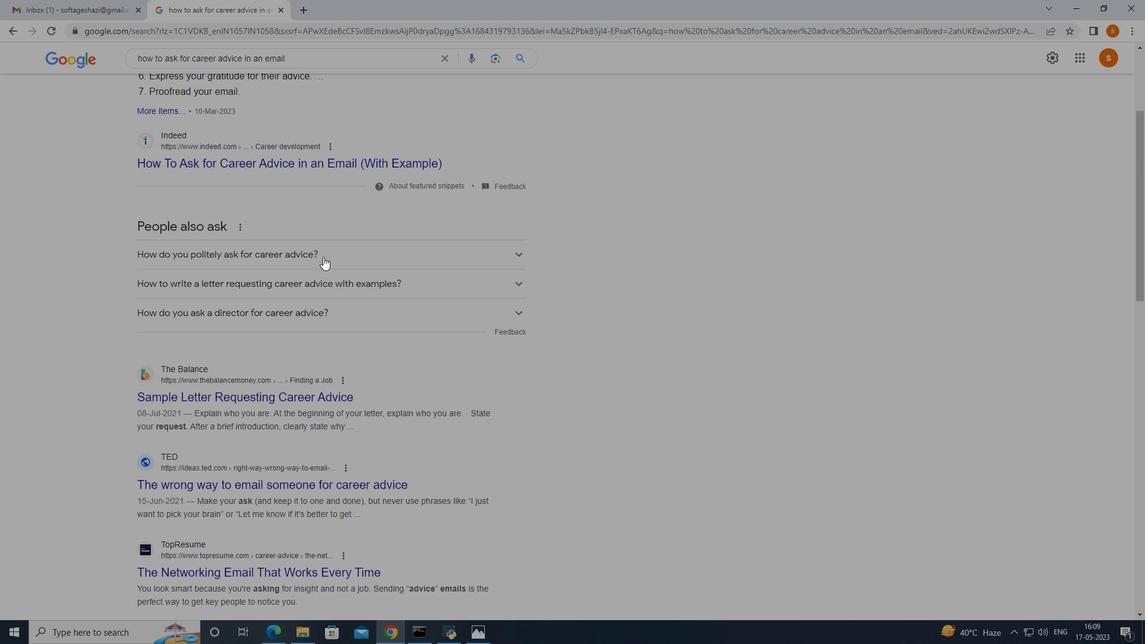 
Action: Mouse pressed left at (320, 253)
Screenshot: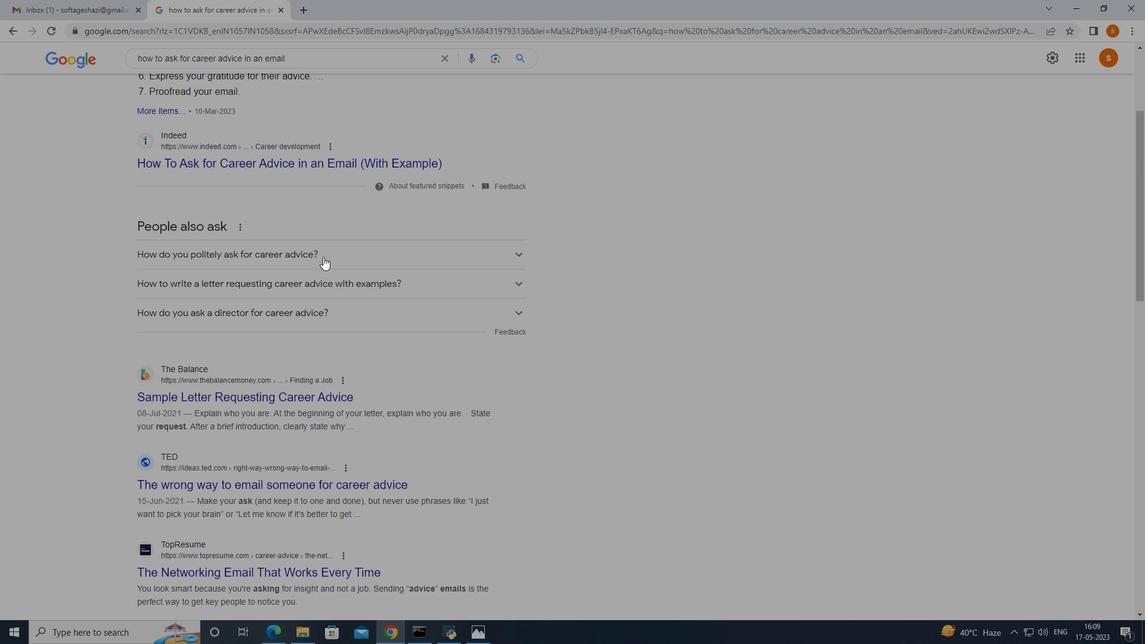 
Action: Mouse moved to (280, 370)
Screenshot: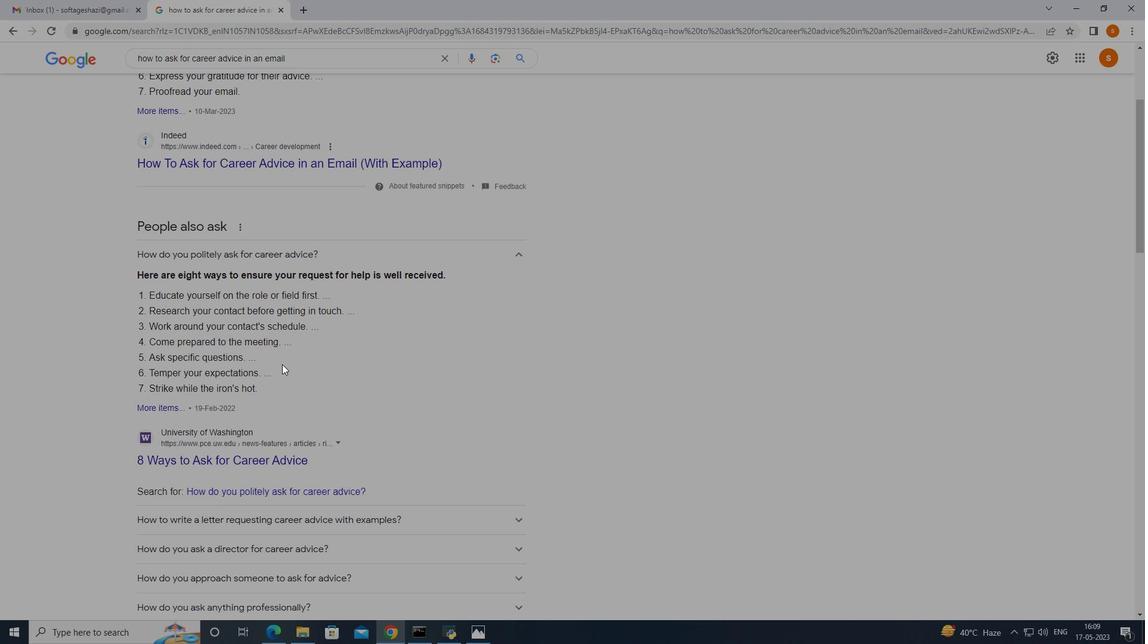 
Action: Mouse scrolled (280, 369) with delta (0, 0)
Screenshot: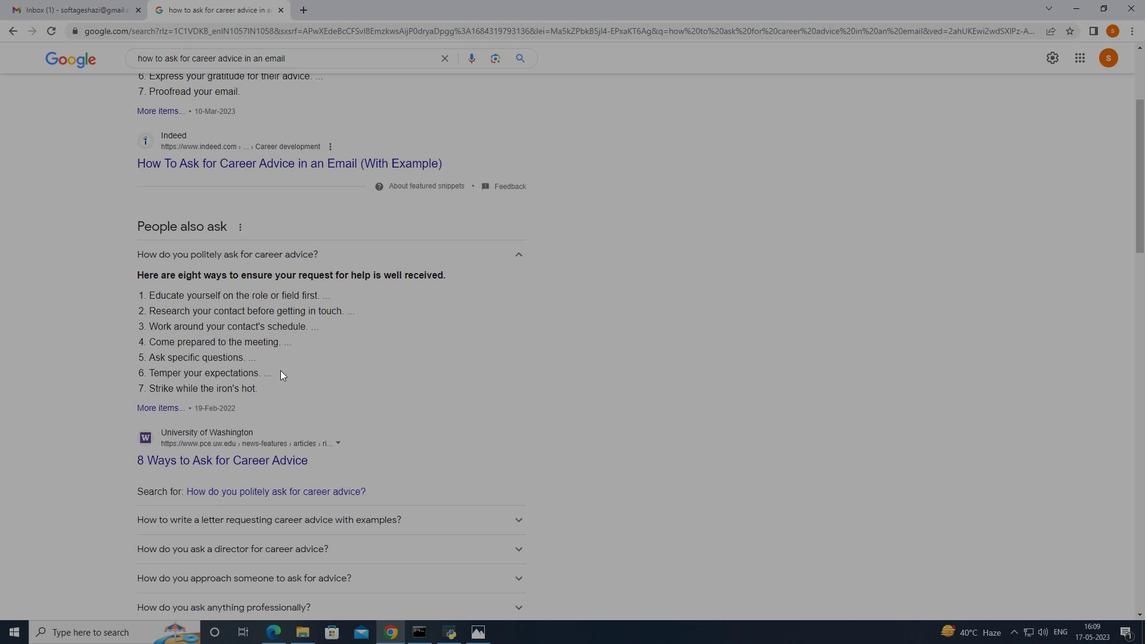
Action: Mouse scrolled (280, 369) with delta (0, 0)
Screenshot: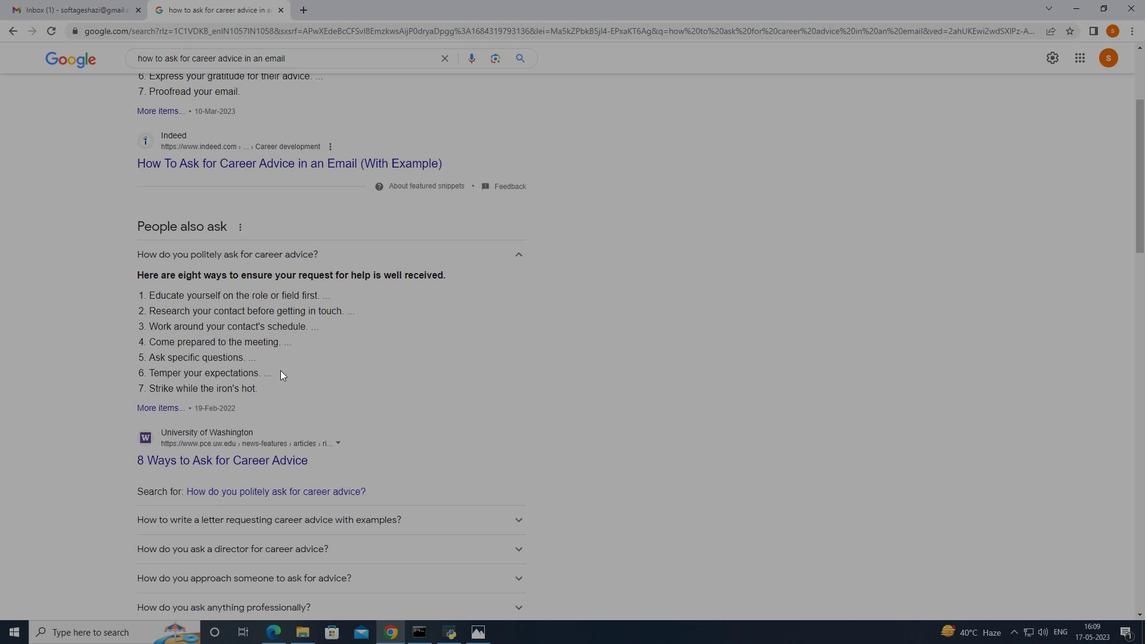 
Action: Mouse scrolled (280, 369) with delta (0, 0)
Screenshot: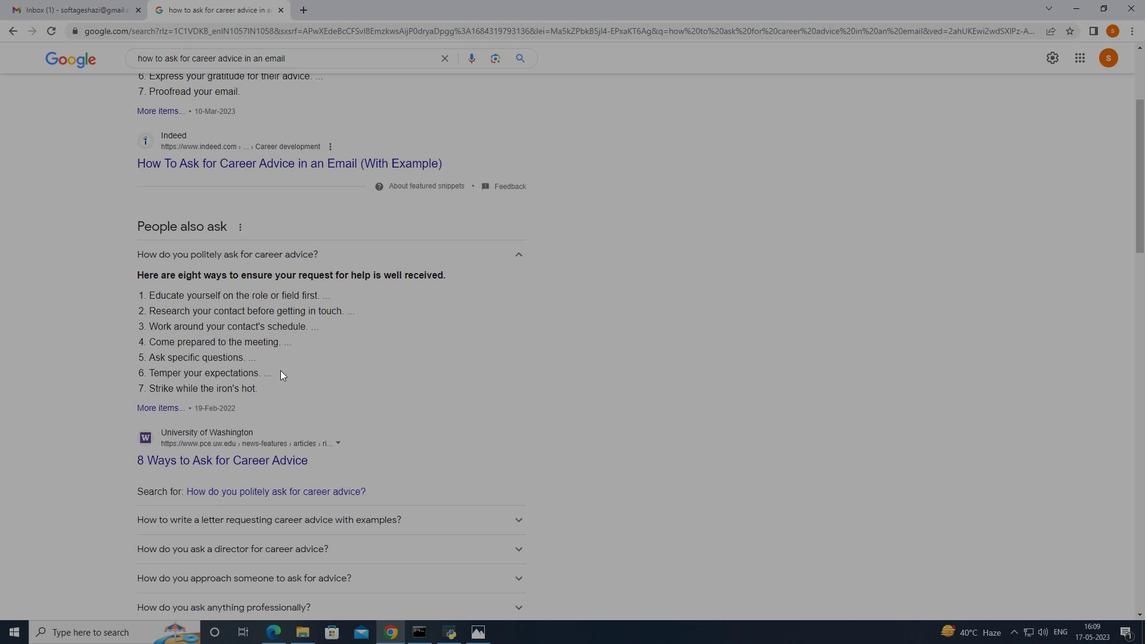 
Action: Mouse moved to (279, 368)
Screenshot: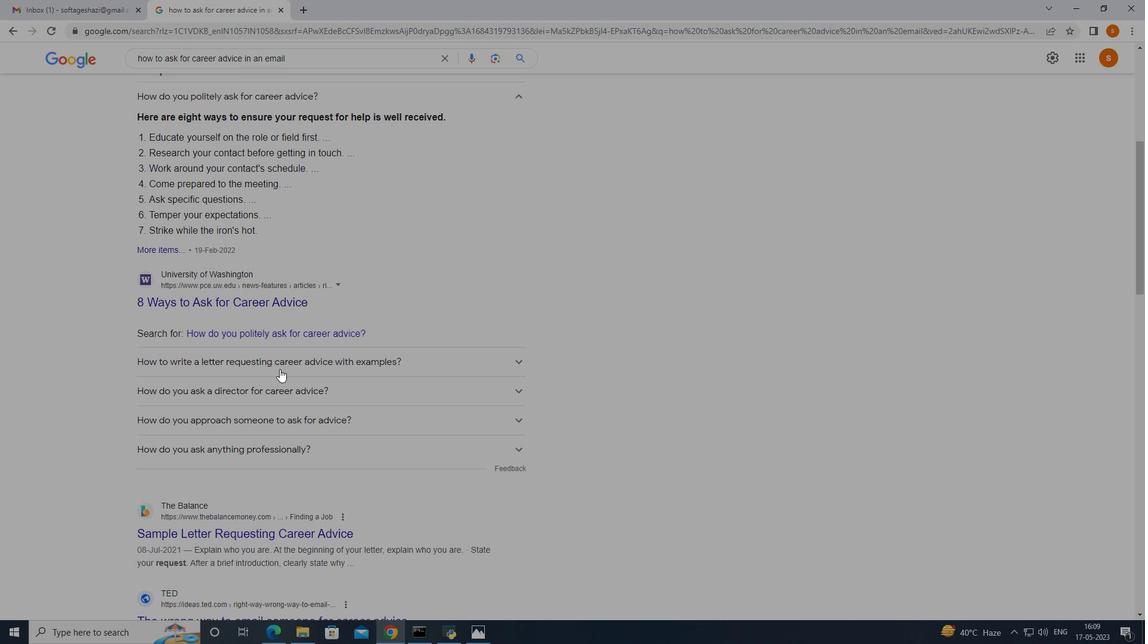 
Action: Mouse scrolled (279, 367) with delta (0, 0)
Screenshot: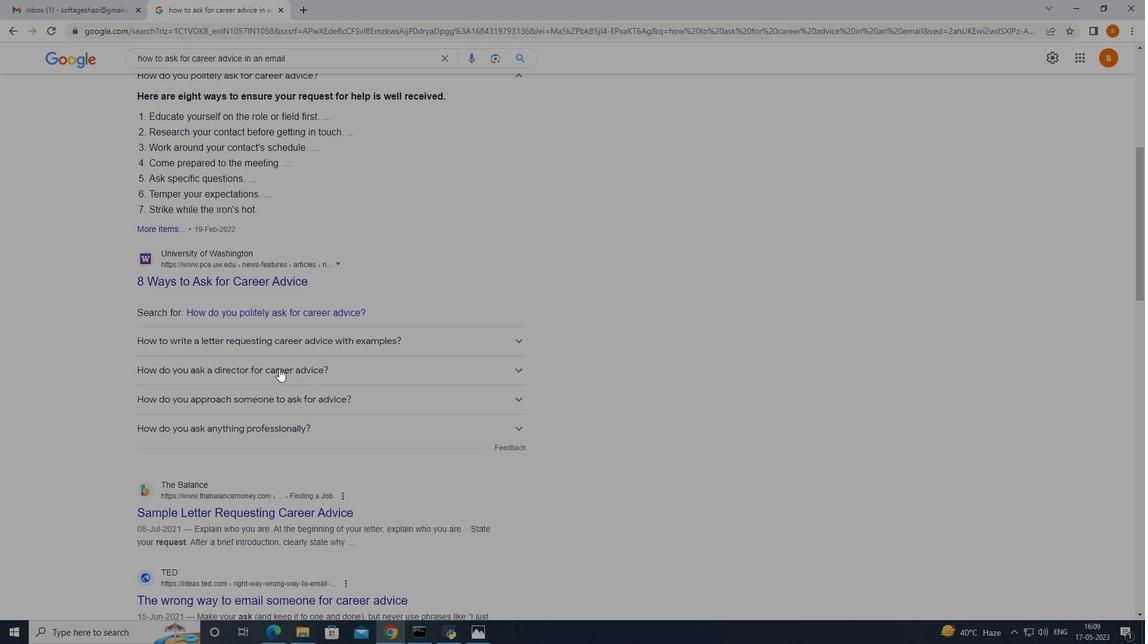 
Action: Mouse scrolled (279, 367) with delta (0, 0)
Screenshot: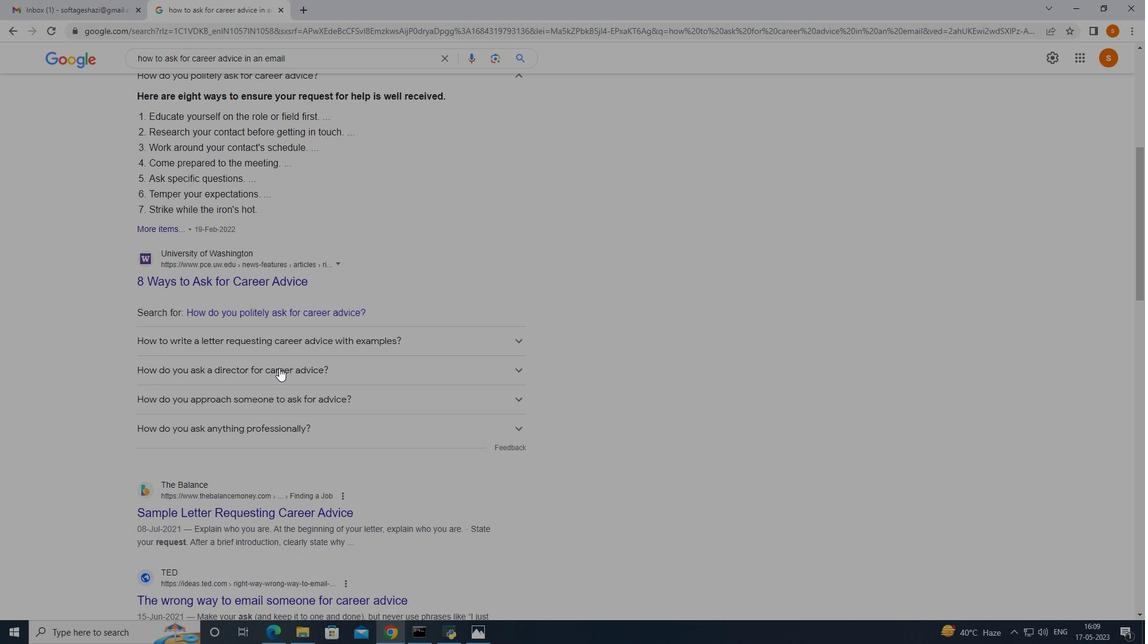 
Action: Mouse scrolled (279, 367) with delta (0, 0)
Screenshot: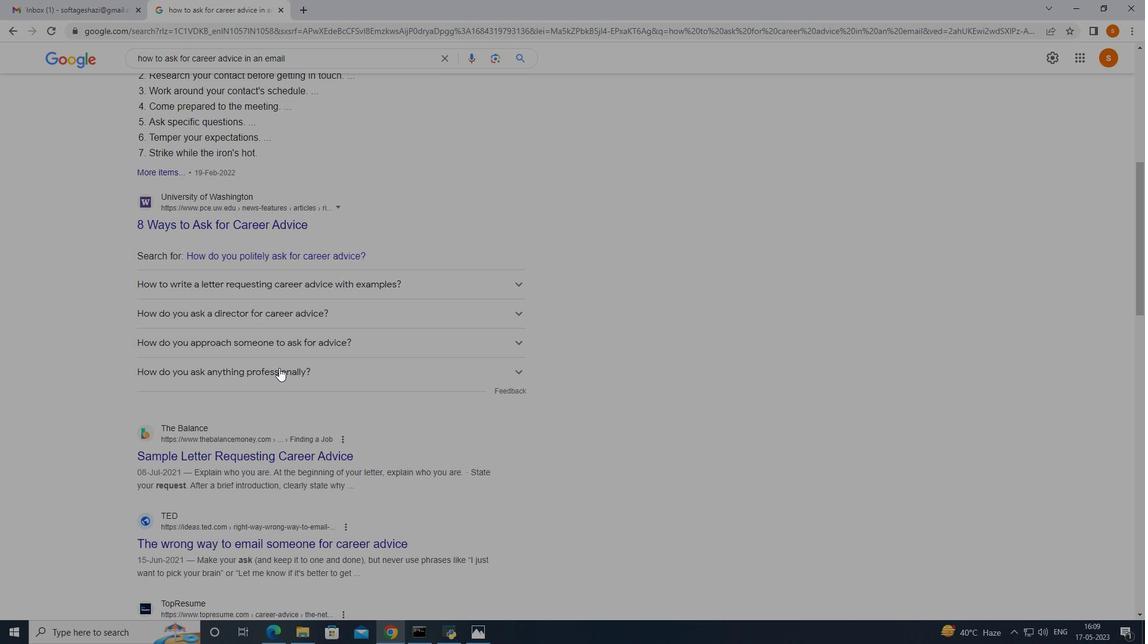 
Action: Mouse moved to (249, 338)
Screenshot: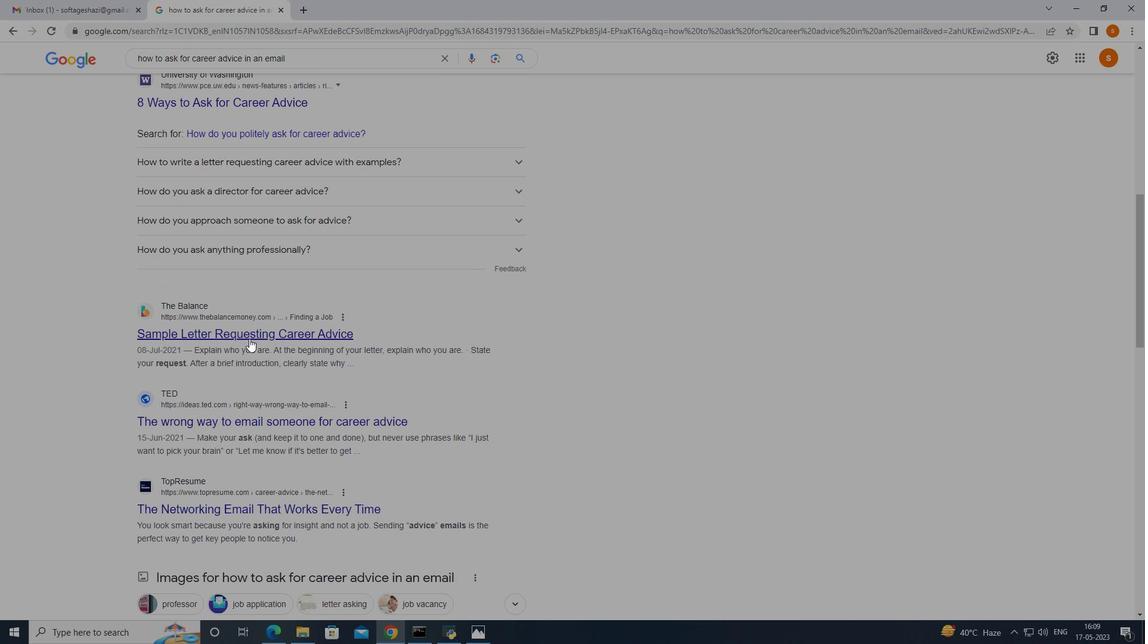 
Action: Mouse scrolled (249, 338) with delta (0, 0)
Screenshot: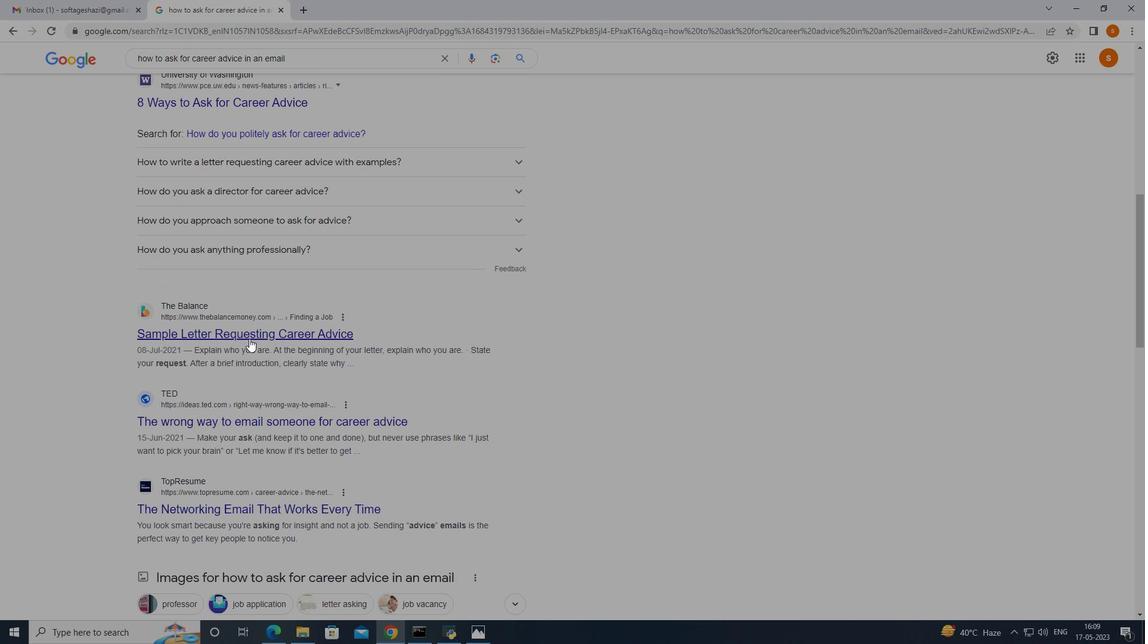 
Action: Mouse moved to (260, 418)
Screenshot: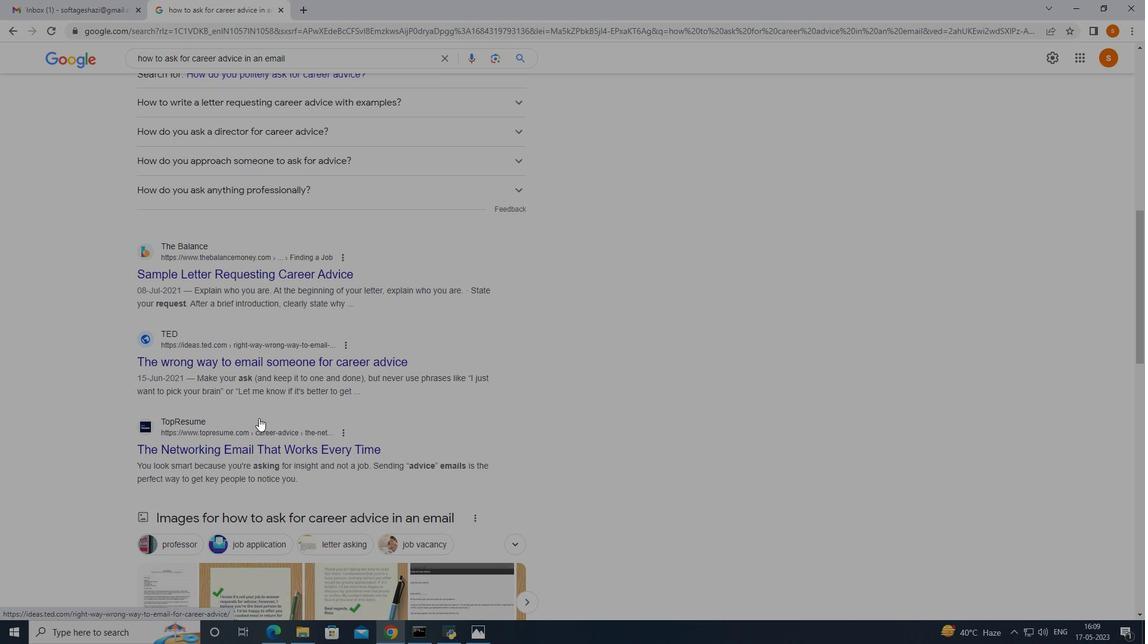 
Action: Mouse scrolled (260, 417) with delta (0, 0)
Screenshot: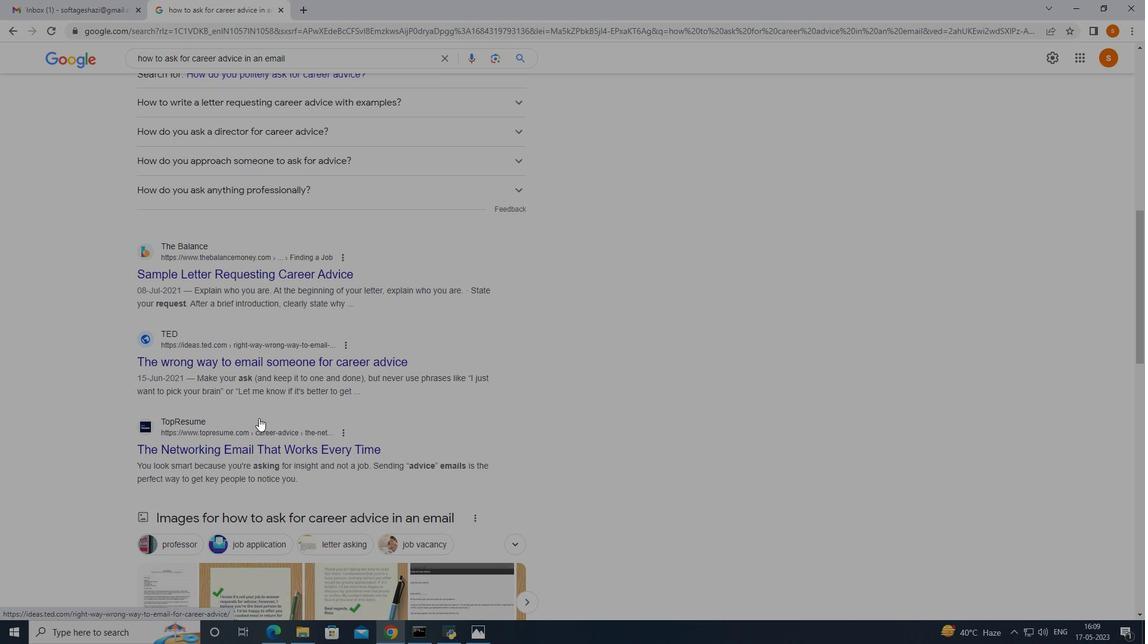 
Action: Mouse moved to (206, 216)
Screenshot: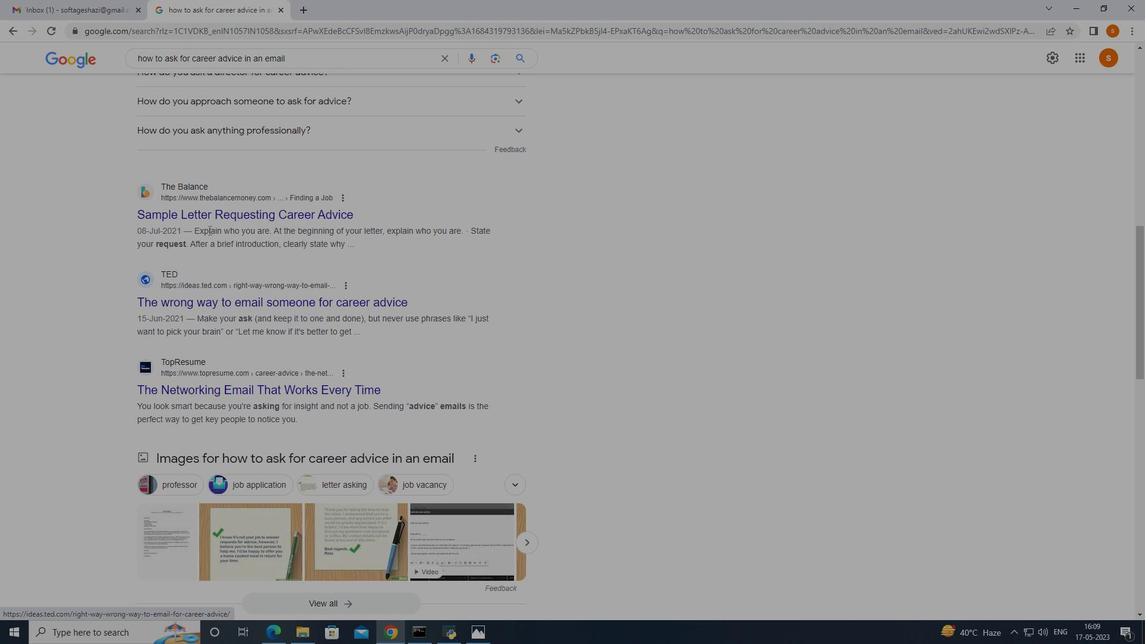 
Action: Mouse pressed left at (206, 216)
Screenshot: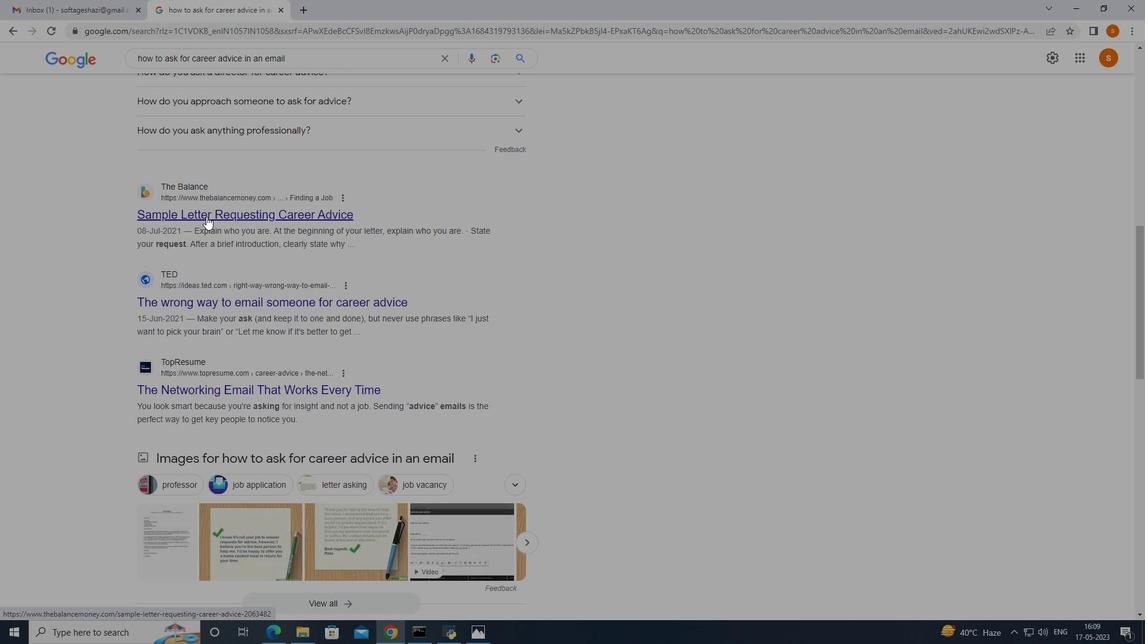
Action: Mouse moved to (343, 364)
Screenshot: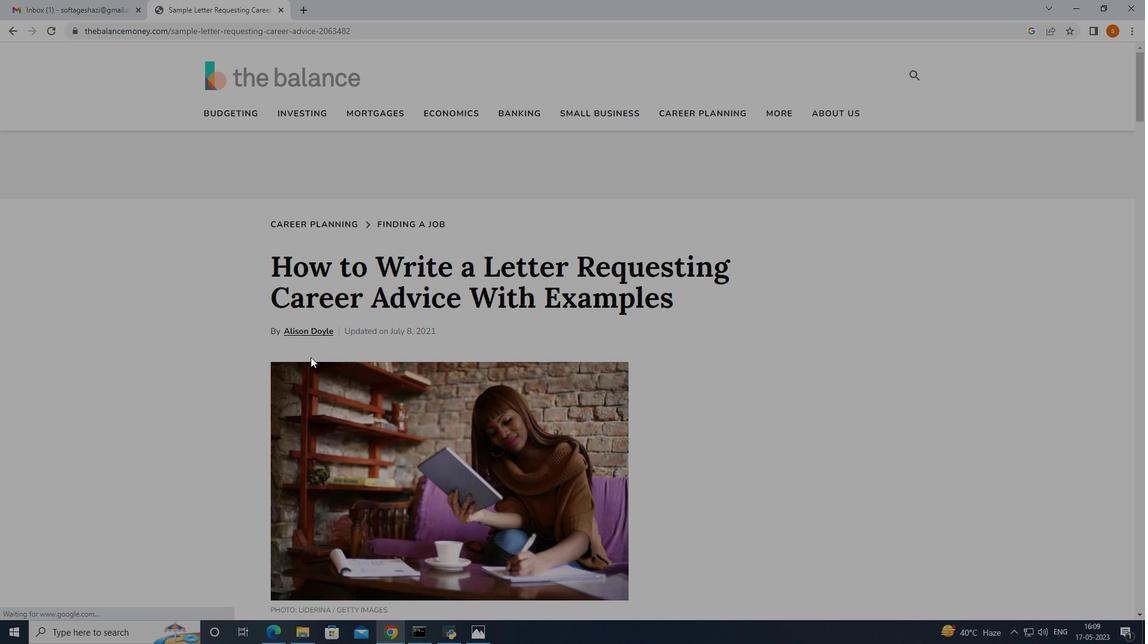 
Action: Mouse scrolled (343, 363) with delta (0, 0)
Screenshot: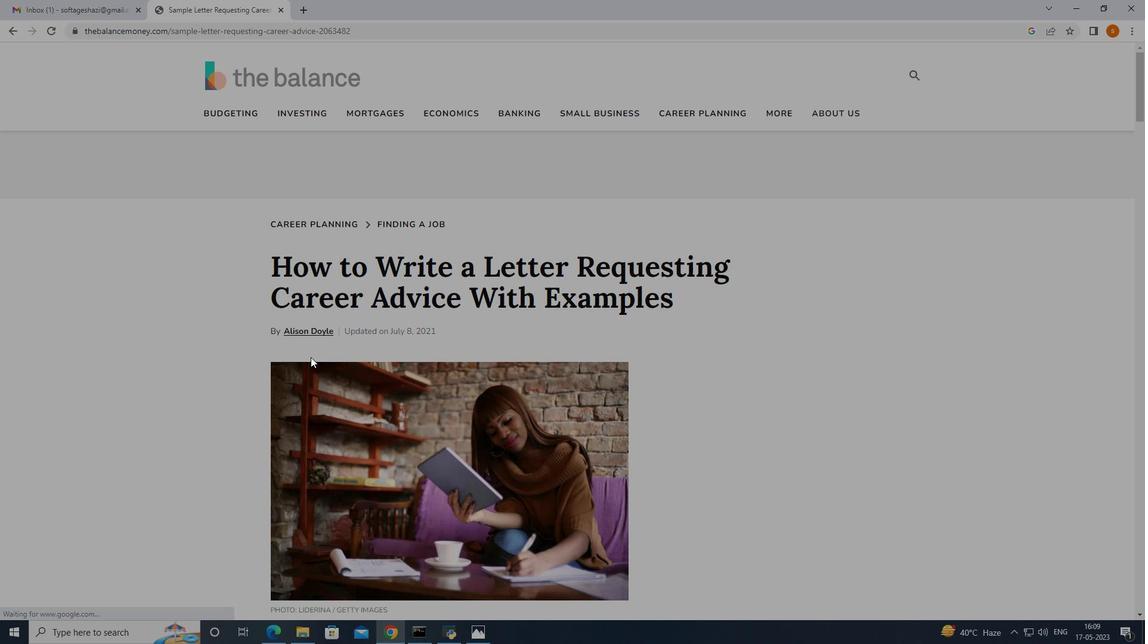 
Action: Mouse scrolled (343, 363) with delta (0, 0)
Screenshot: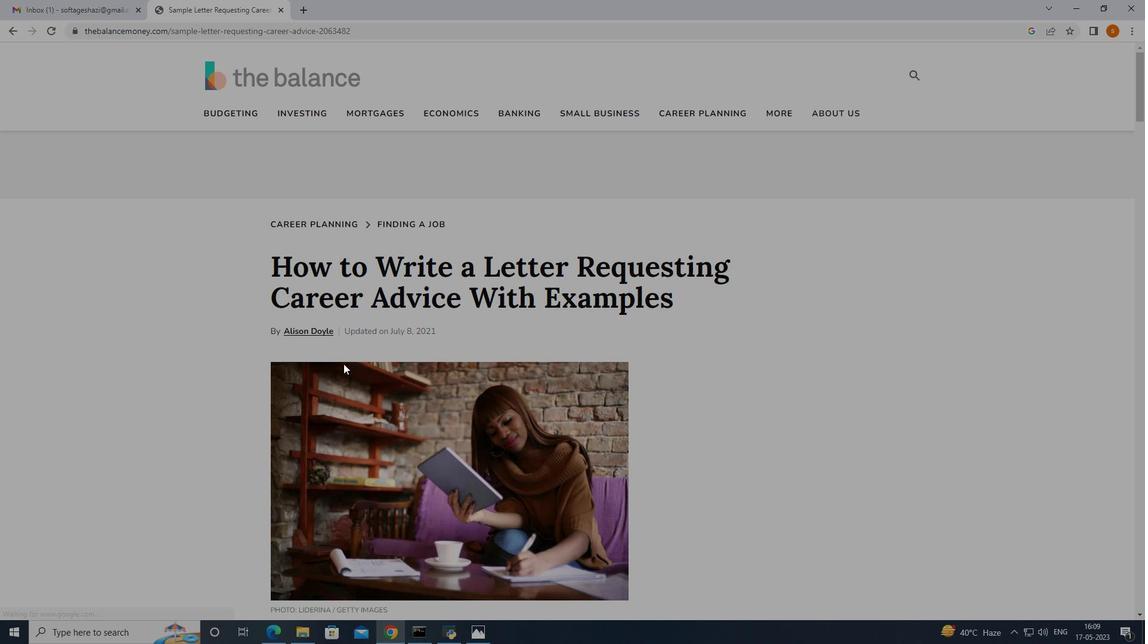 
Action: Mouse scrolled (343, 363) with delta (0, 0)
Screenshot: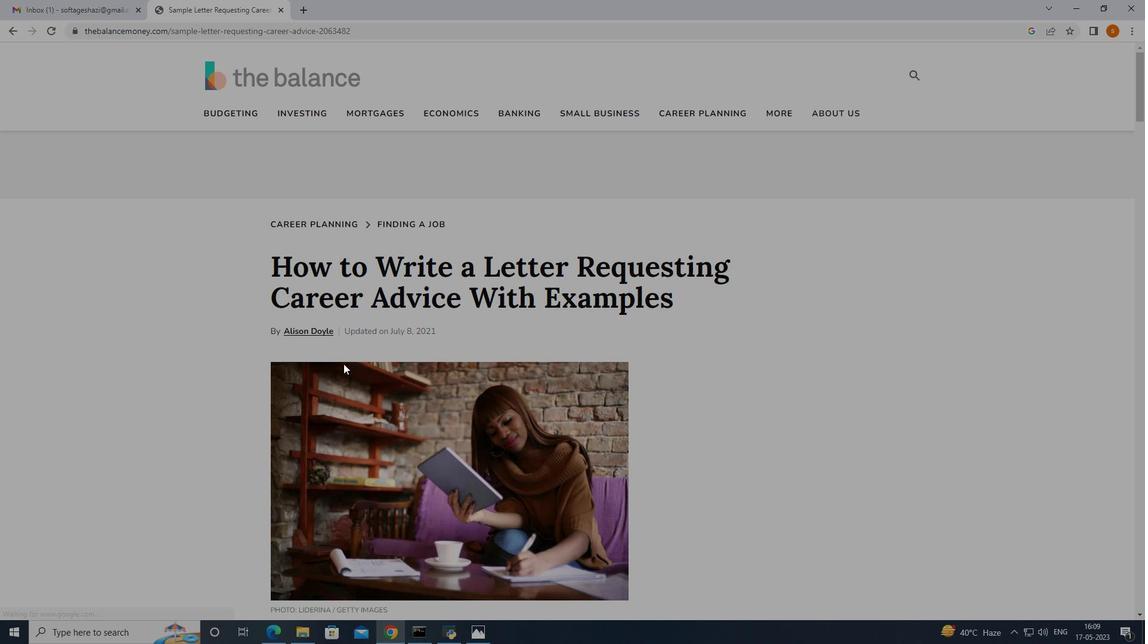 
Action: Mouse scrolled (343, 363) with delta (0, 0)
Screenshot: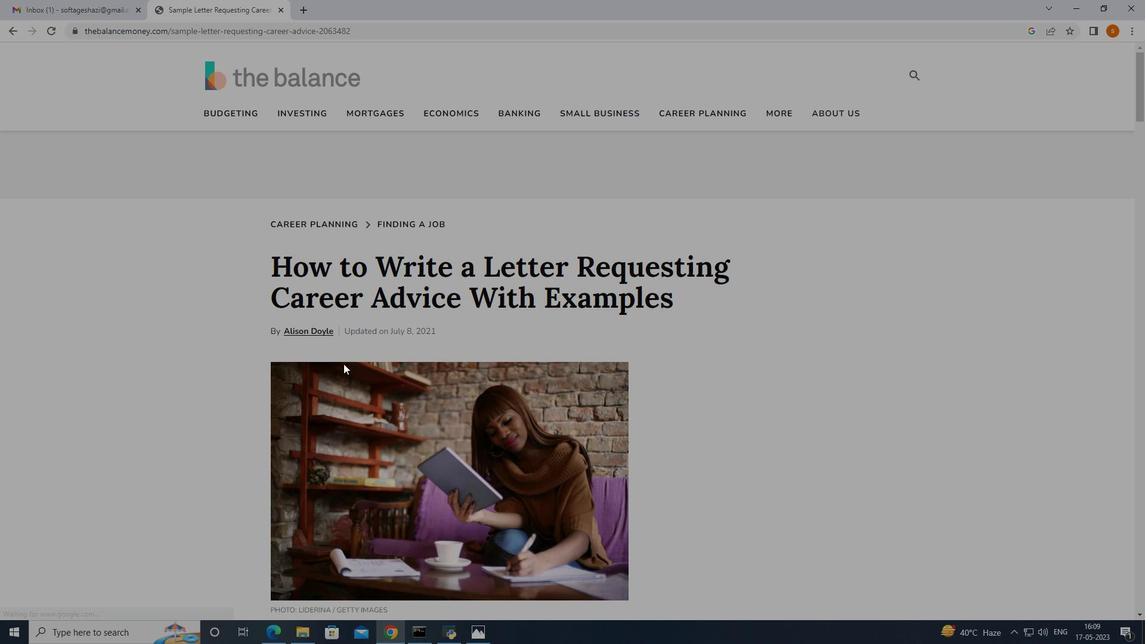
Action: Mouse moved to (340, 361)
Screenshot: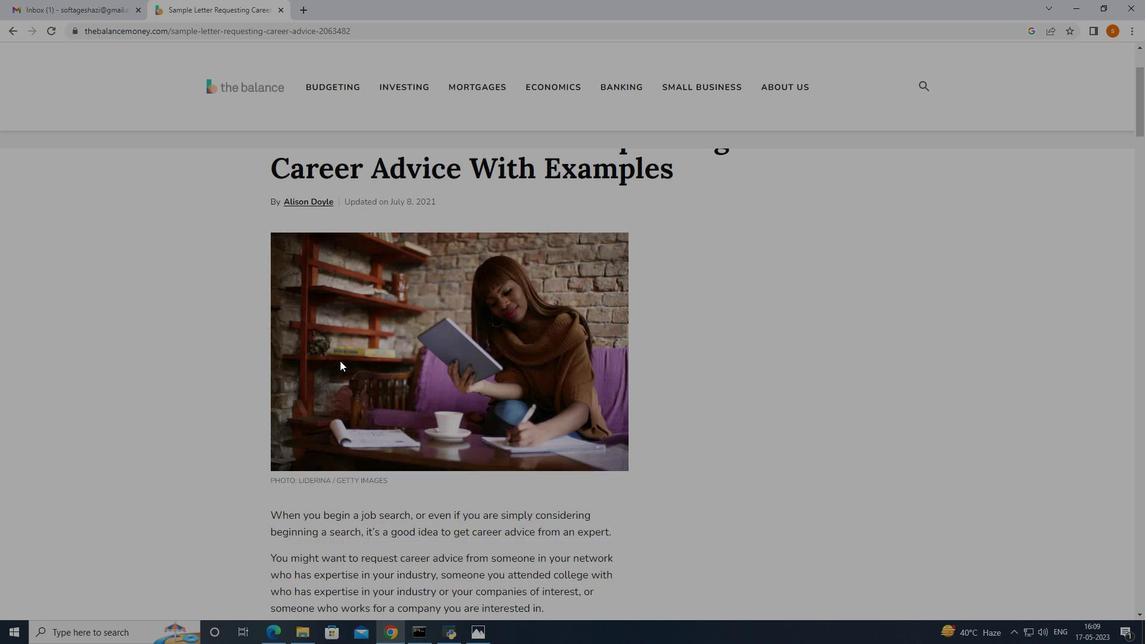 
Action: Mouse scrolled (340, 360) with delta (0, 0)
Screenshot: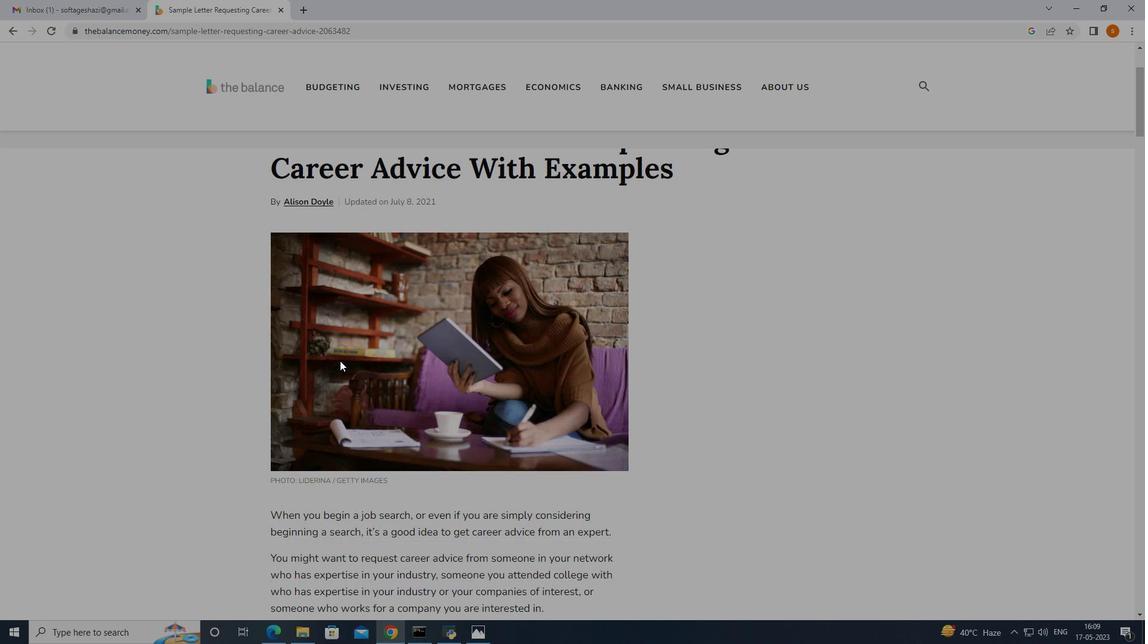 
Action: Mouse moved to (340, 361)
Screenshot: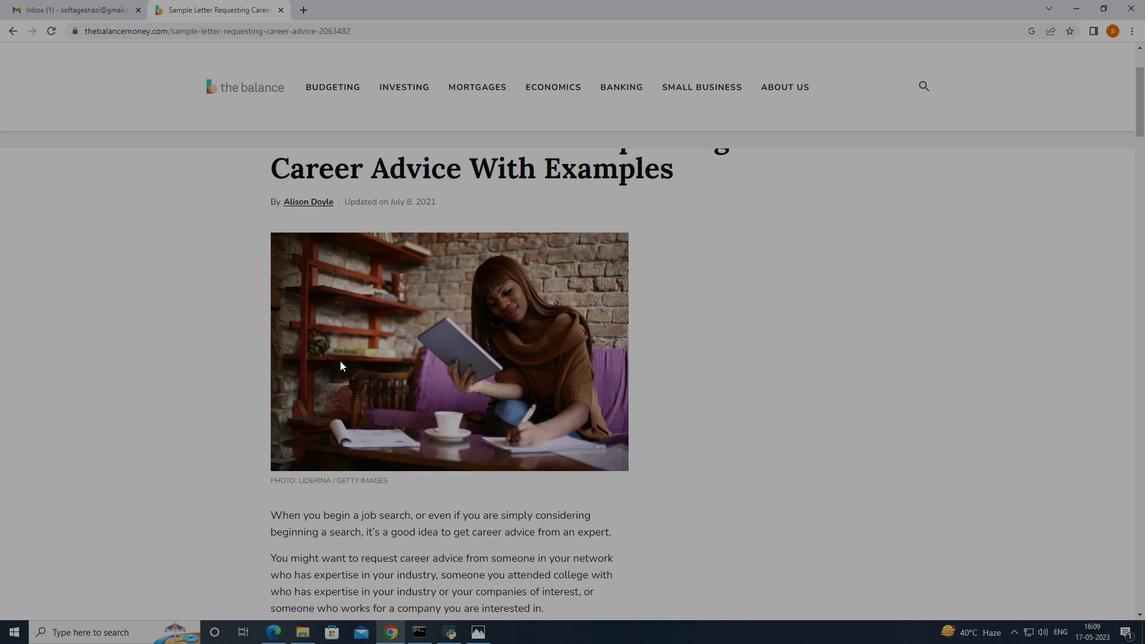 
Action: Mouse scrolled (340, 360) with delta (0, 0)
Screenshot: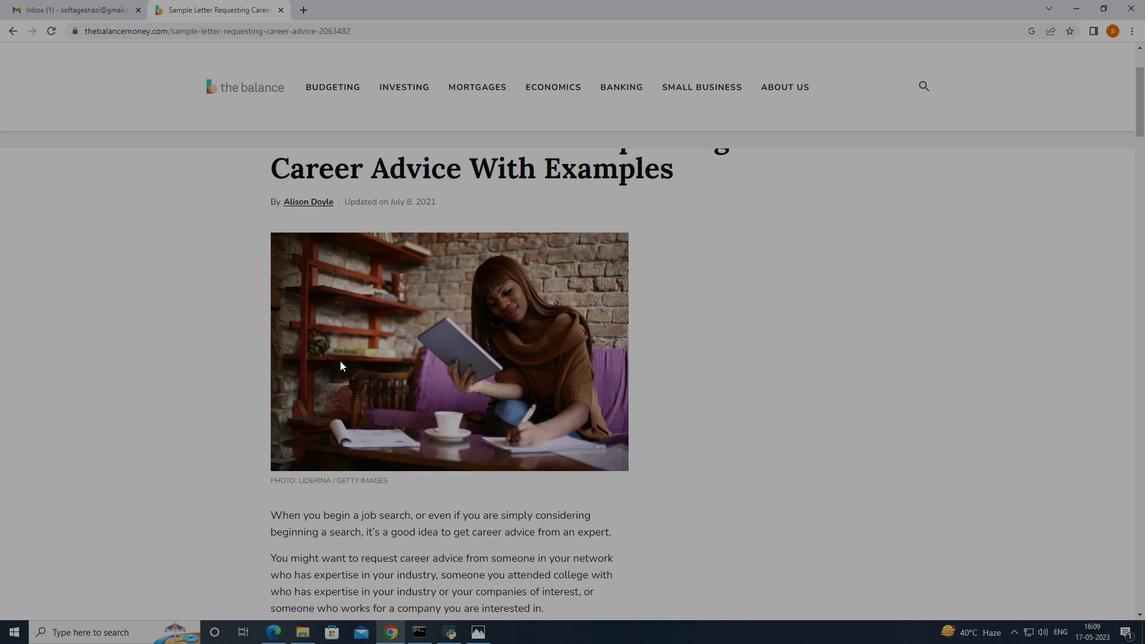 
Action: Mouse moved to (339, 361)
Screenshot: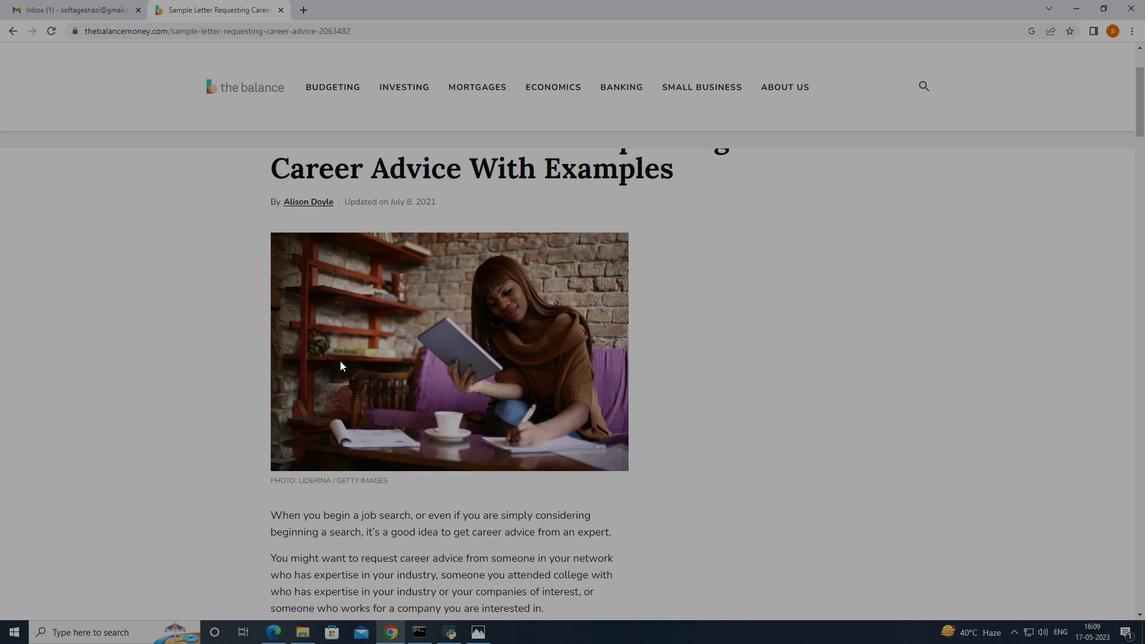 
Action: Mouse scrolled (339, 361) with delta (0, 0)
Screenshot: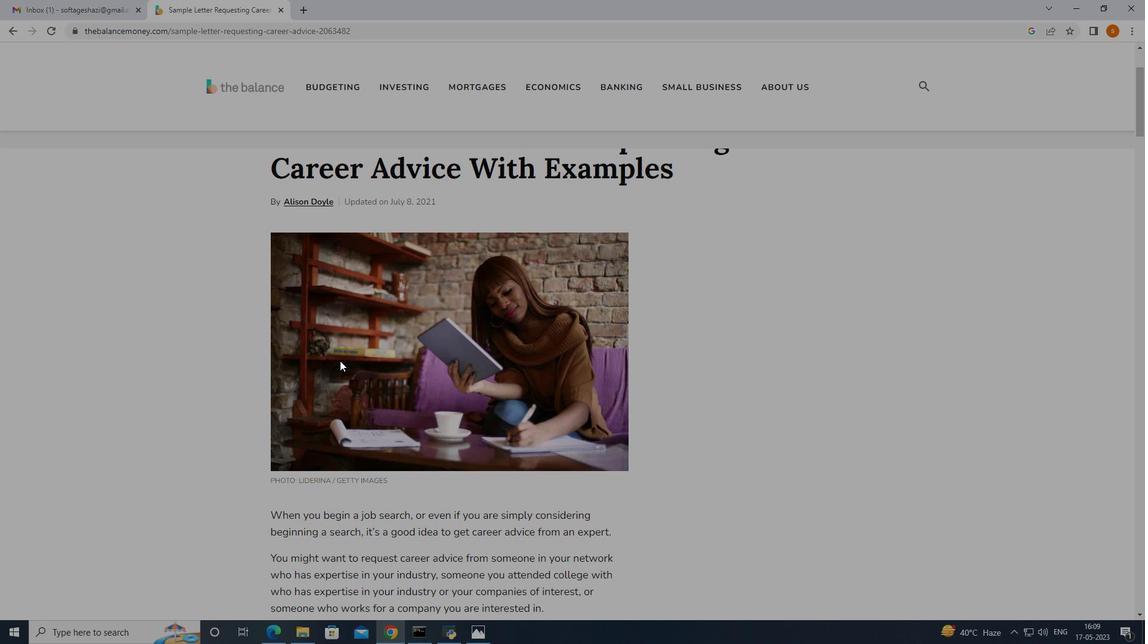 
Action: Mouse moved to (339, 362)
Screenshot: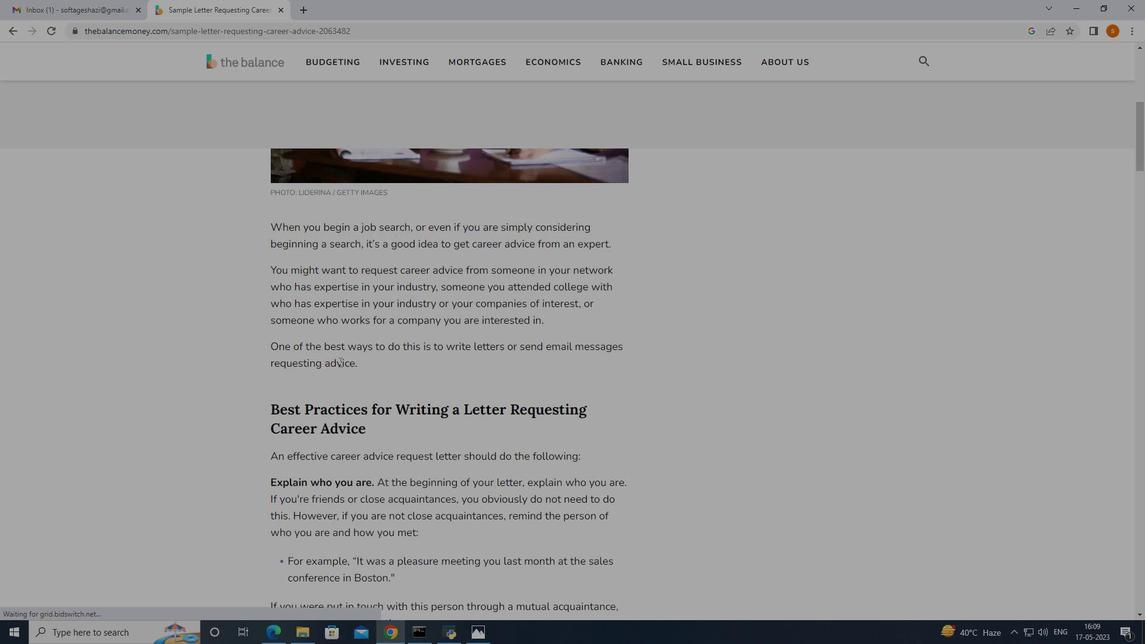 
Action: Mouse scrolled (339, 362) with delta (0, 0)
Screenshot: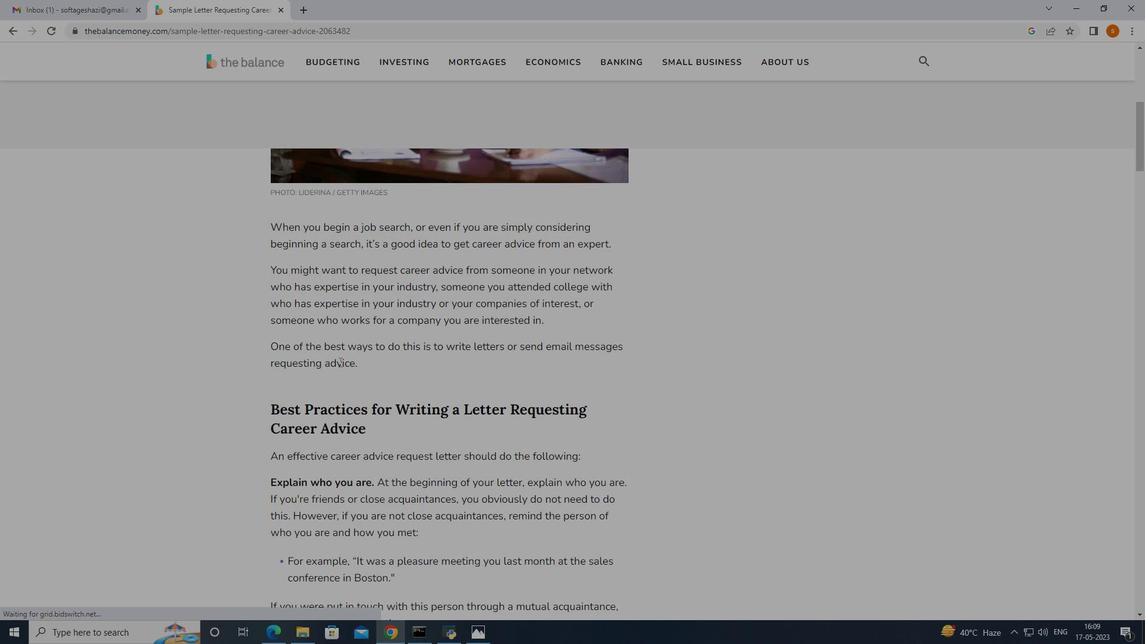 
Action: Mouse moved to (338, 367)
Screenshot: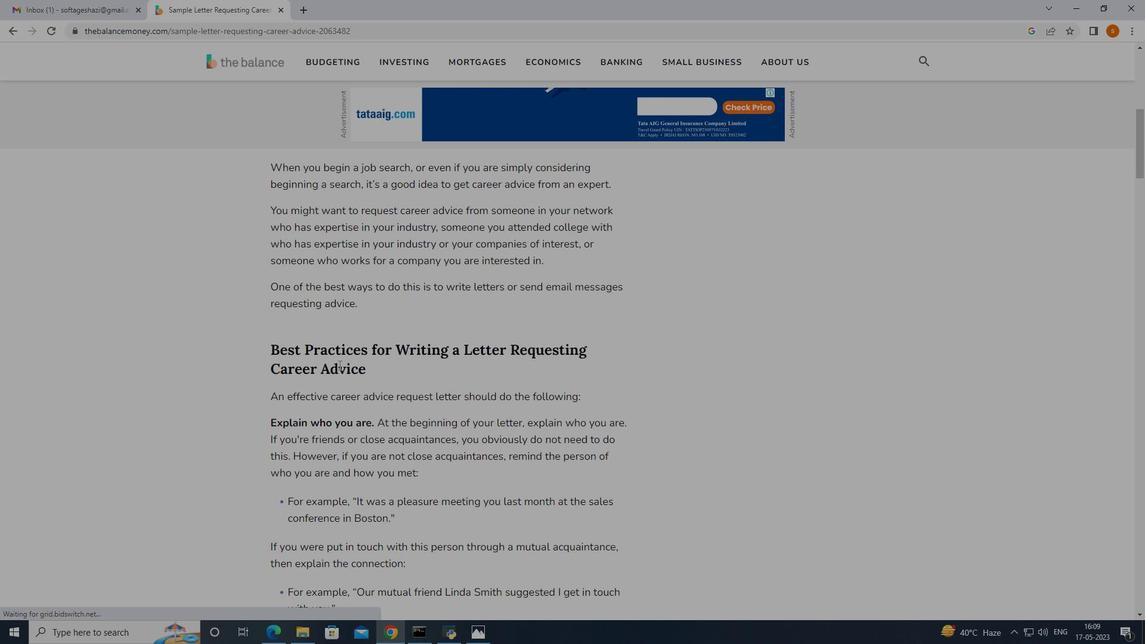 
Action: Mouse scrolled (338, 366) with delta (0, 0)
Screenshot: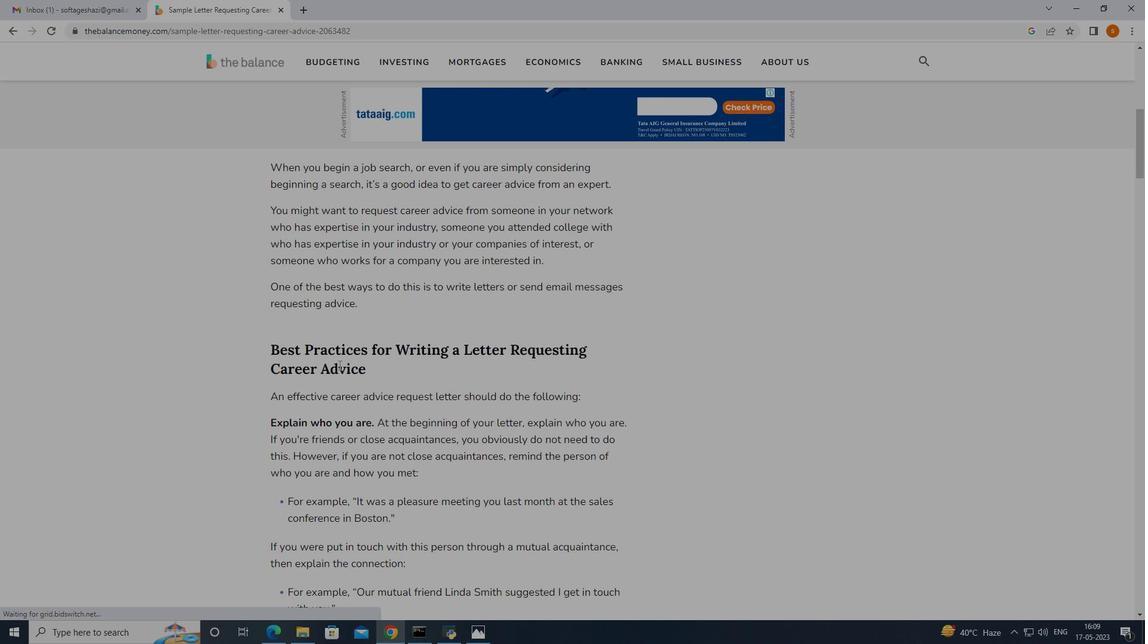 
Action: Mouse scrolled (338, 366) with delta (0, 0)
Screenshot: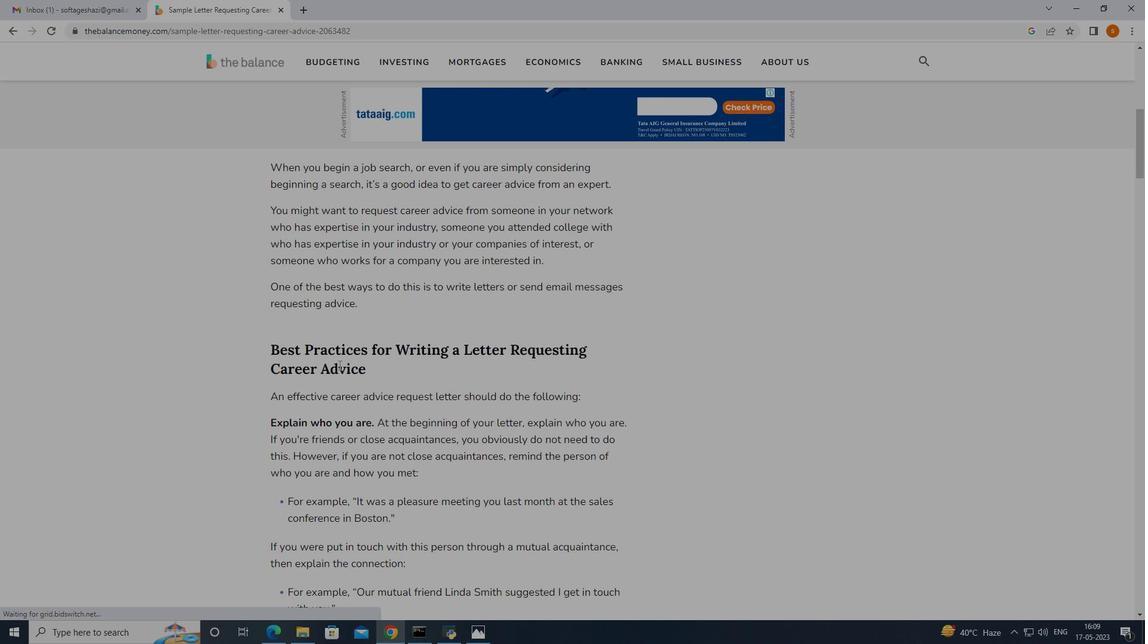 
Action: Mouse moved to (332, 384)
Screenshot: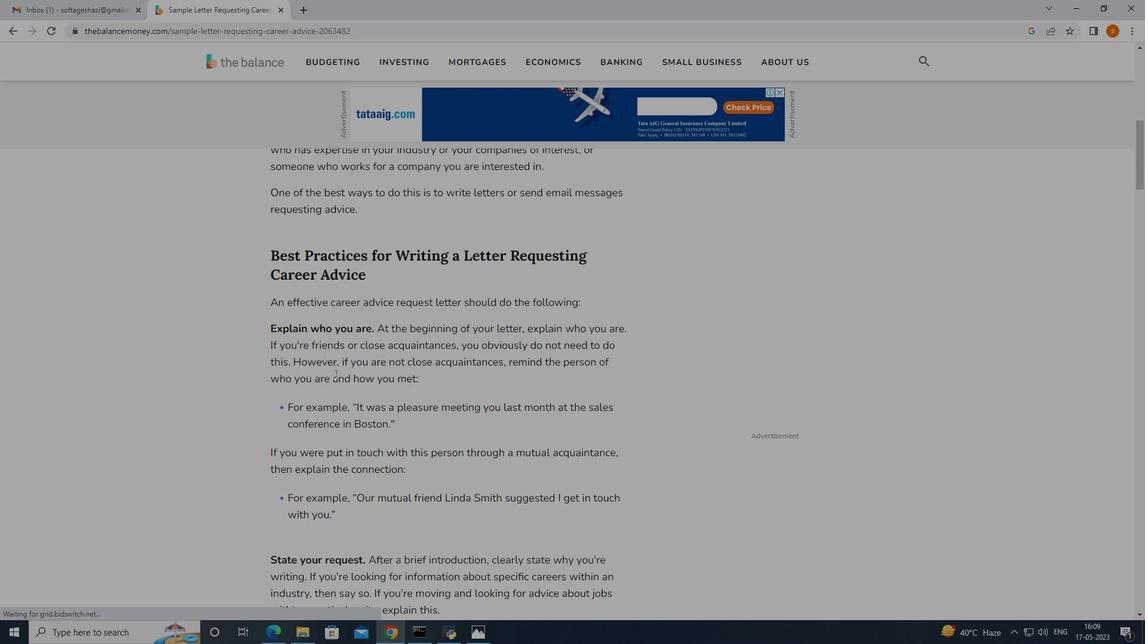 
Action: Mouse scrolled (332, 384) with delta (0, 0)
Screenshot: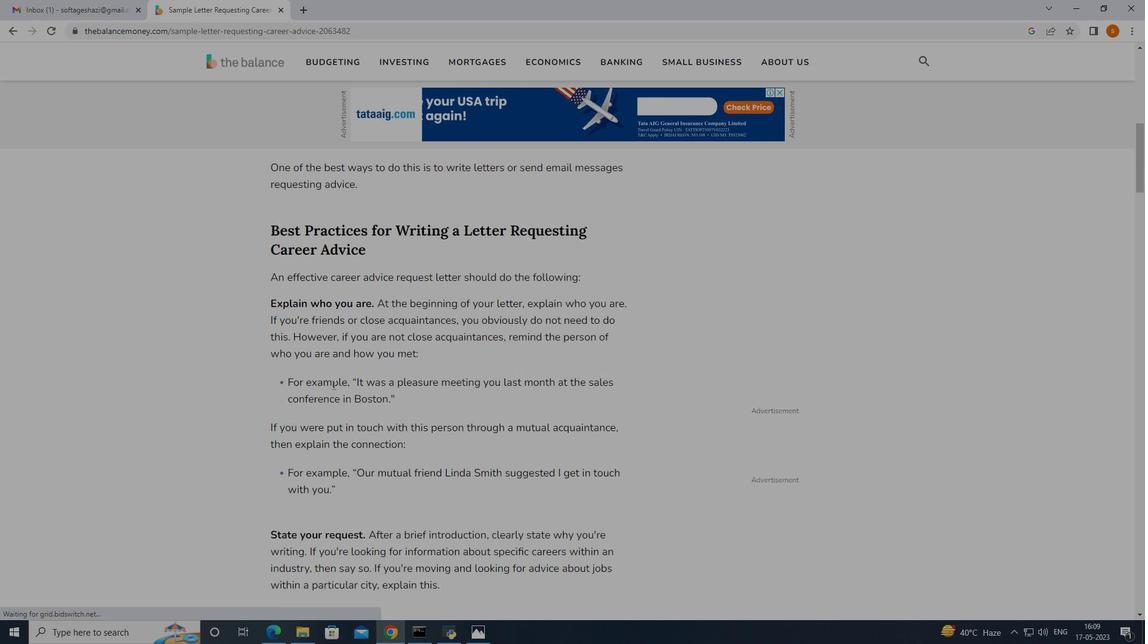 
Action: Mouse moved to (332, 385)
Screenshot: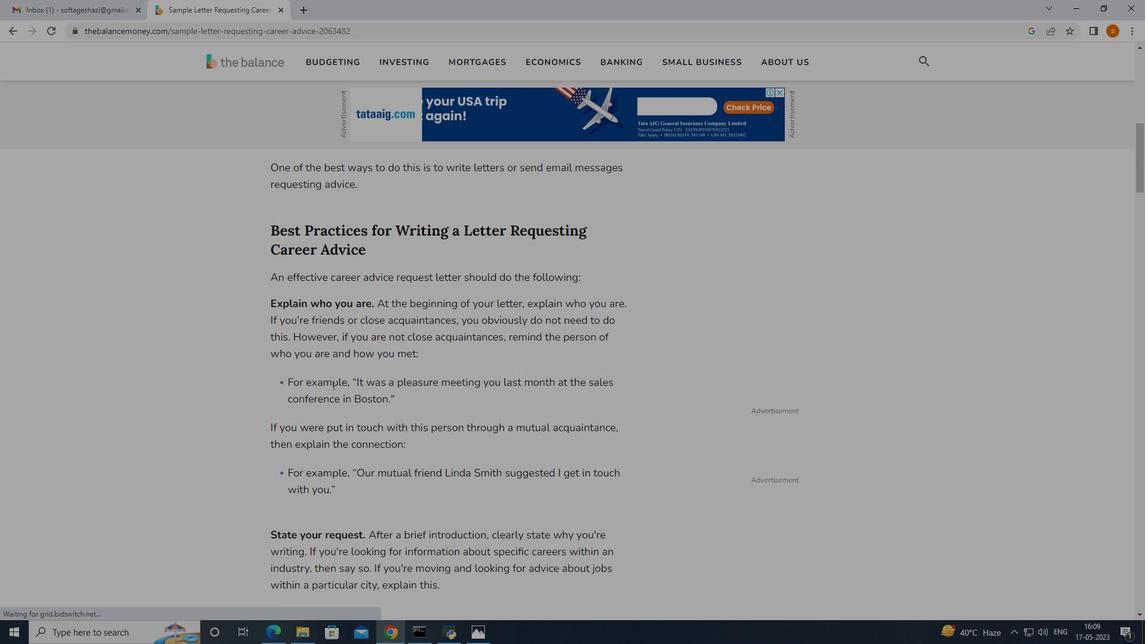 
Action: Mouse scrolled (332, 384) with delta (0, 0)
Screenshot: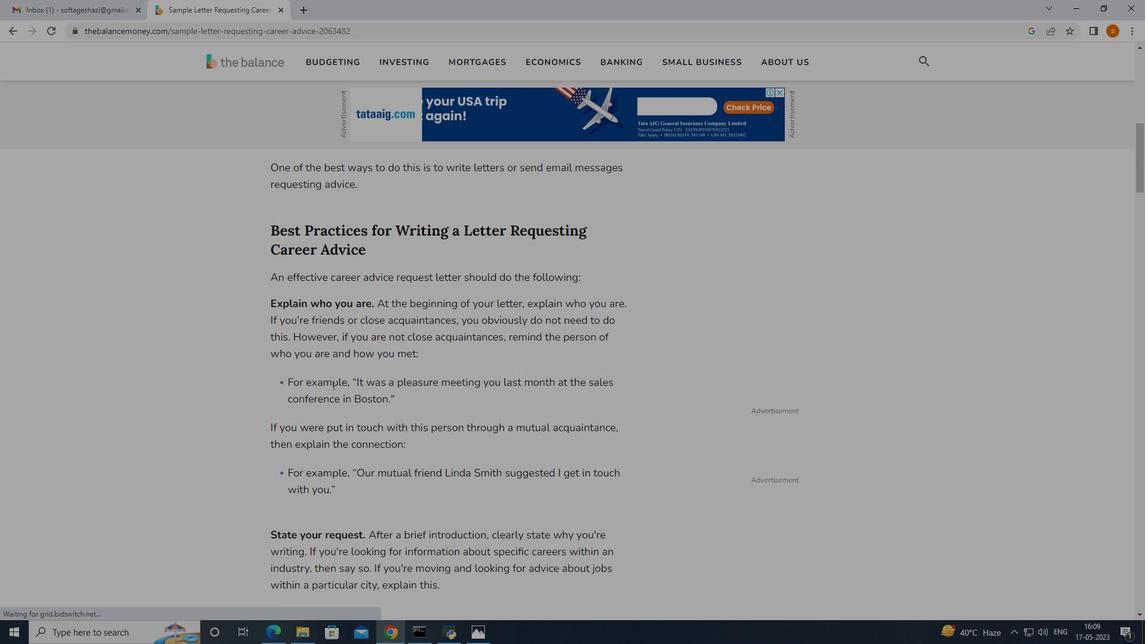 
Action: Mouse moved to (334, 386)
Screenshot: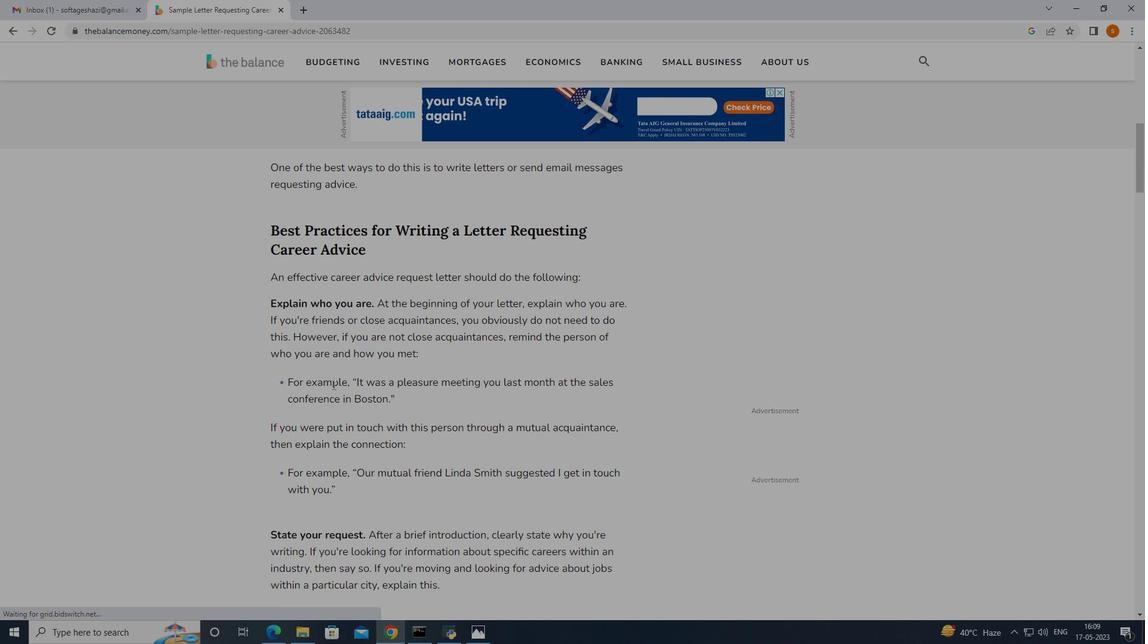 
Action: Mouse scrolled (334, 386) with delta (0, 0)
Screenshot: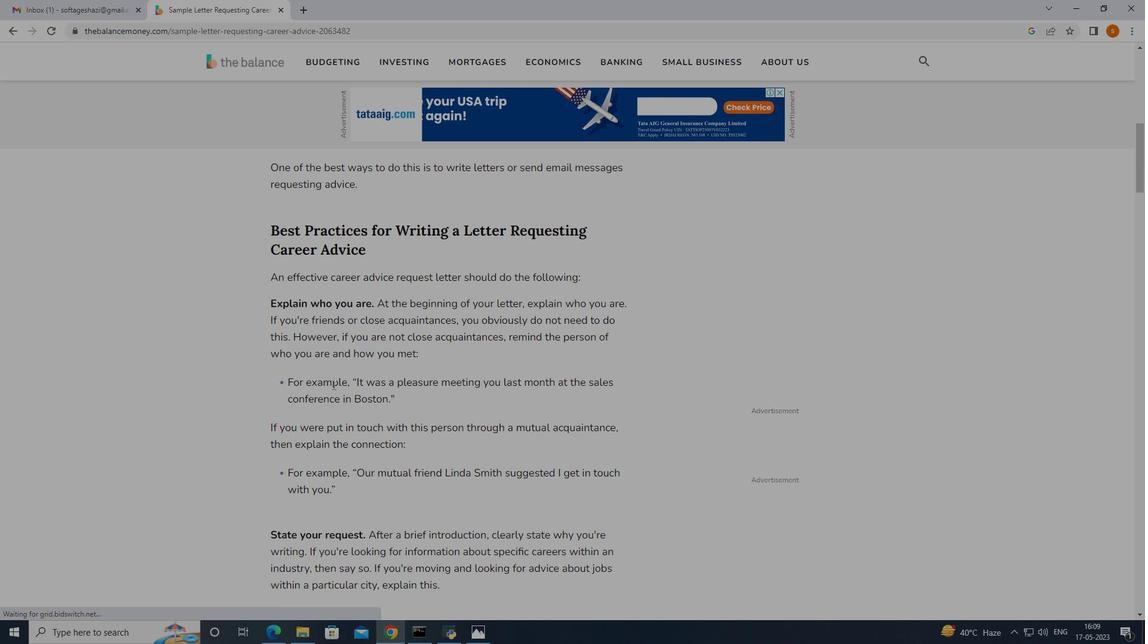 
Action: Mouse moved to (335, 384)
Screenshot: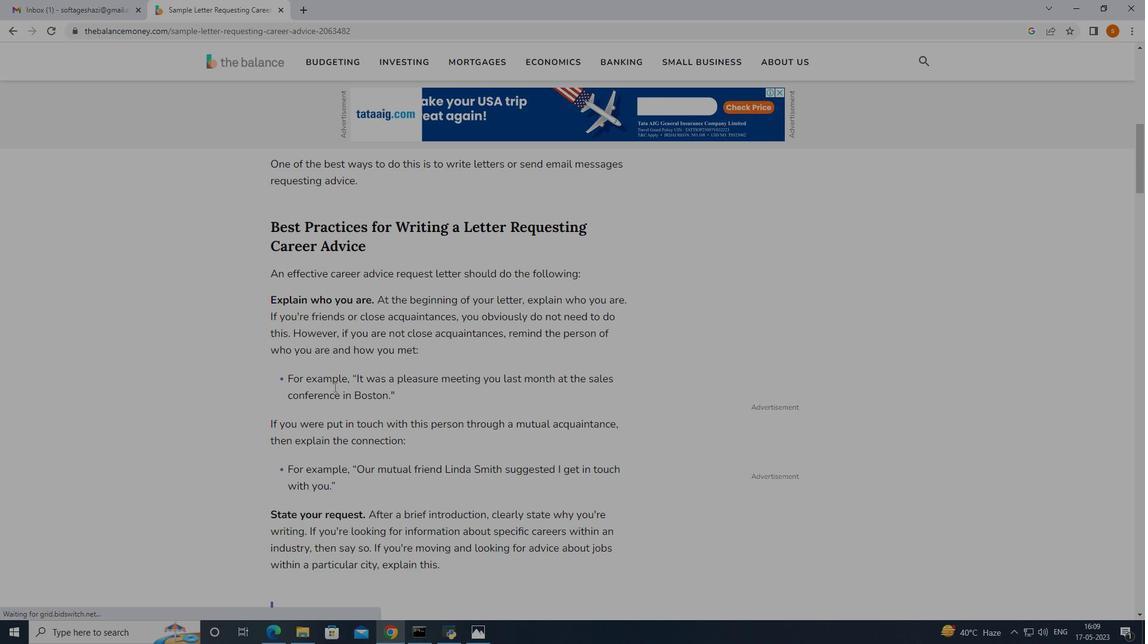 
Action: Mouse scrolled (335, 383) with delta (0, 0)
Screenshot: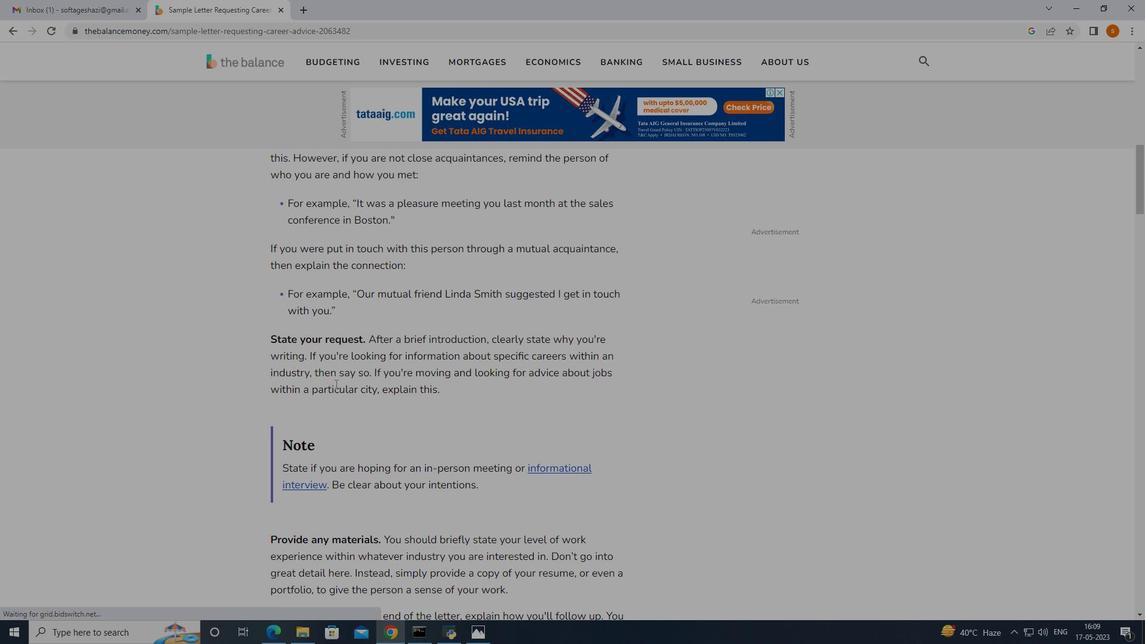 
Action: Mouse scrolled (335, 383) with delta (0, 0)
Screenshot: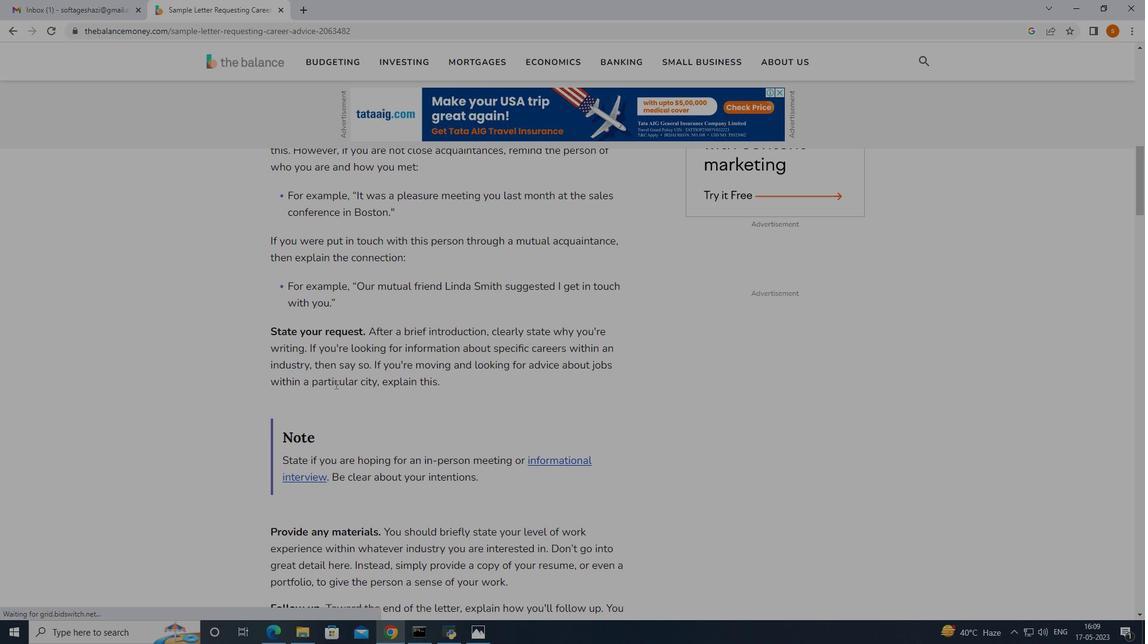 
Action: Mouse scrolled (335, 383) with delta (0, 0)
Screenshot: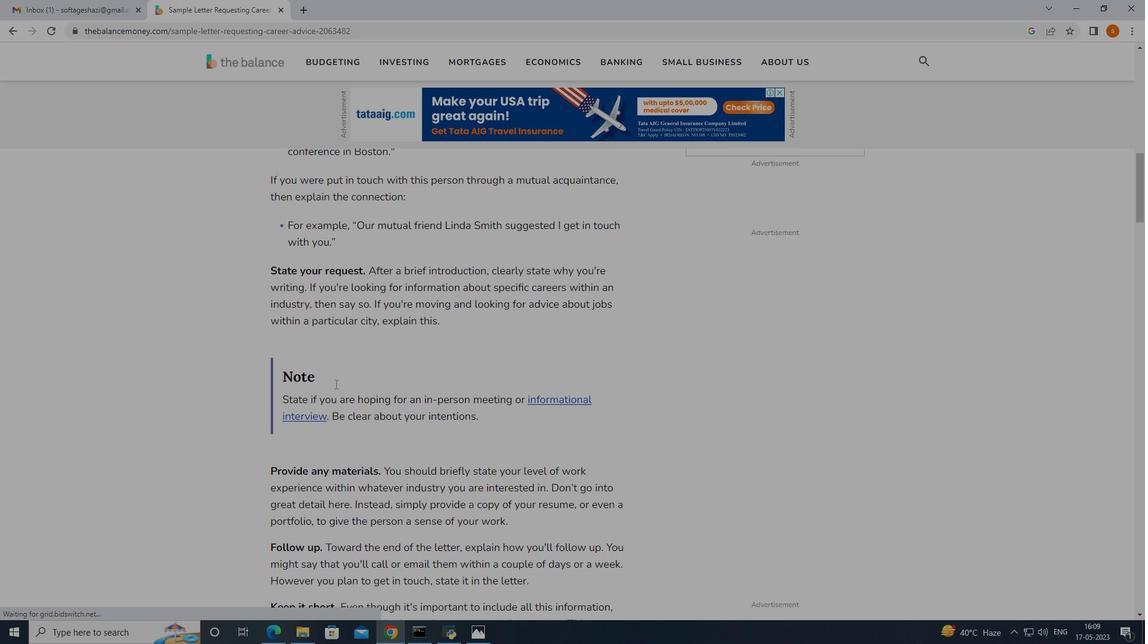 
Action: Mouse scrolled (335, 383) with delta (0, 0)
Screenshot: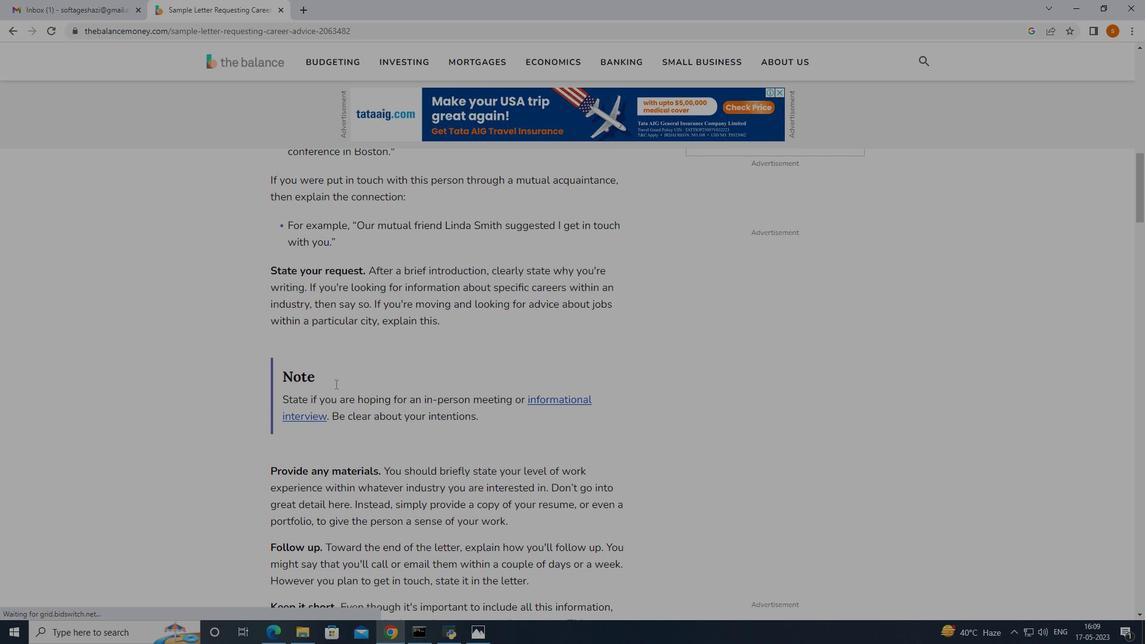 
Action: Mouse scrolled (335, 383) with delta (0, 0)
Screenshot: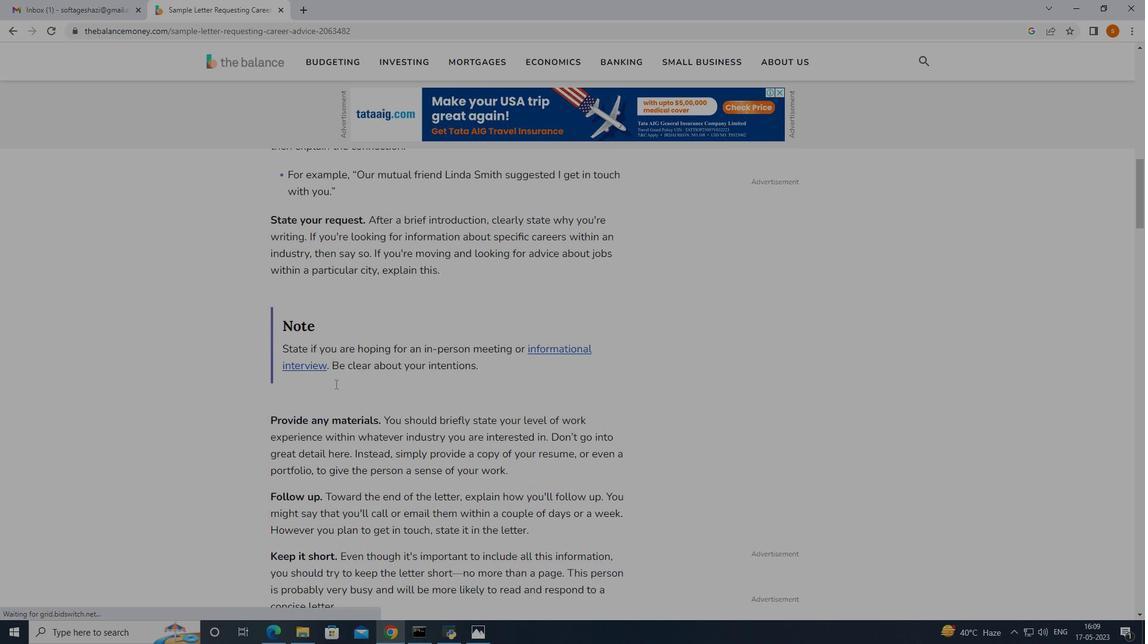 
Action: Mouse scrolled (335, 383) with delta (0, 0)
Screenshot: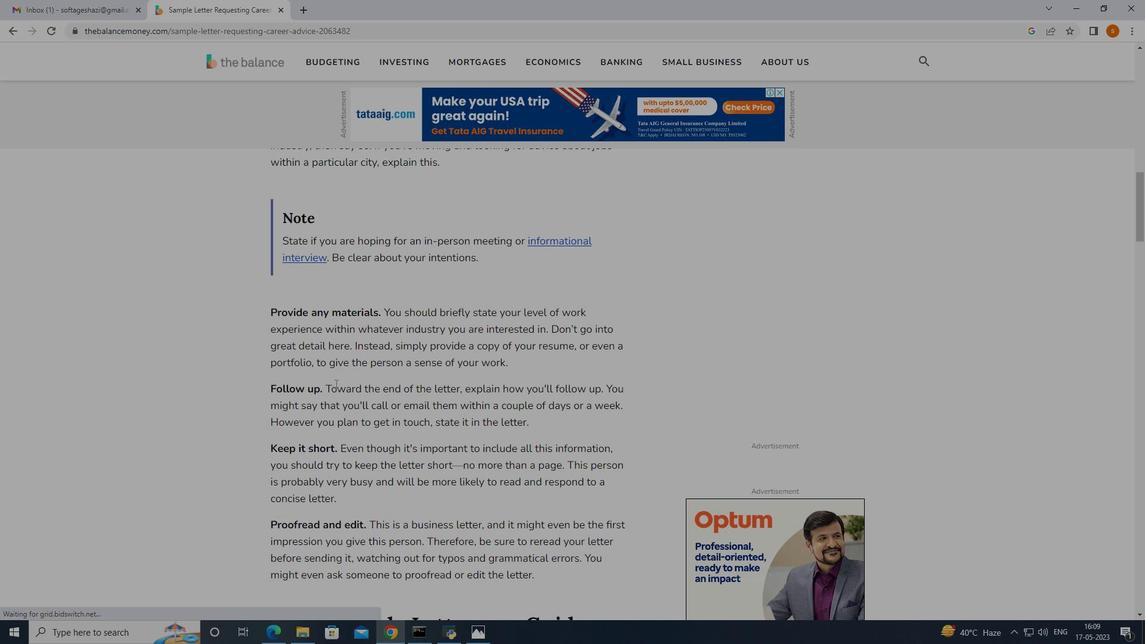 
Action: Mouse scrolled (335, 383) with delta (0, 0)
Screenshot: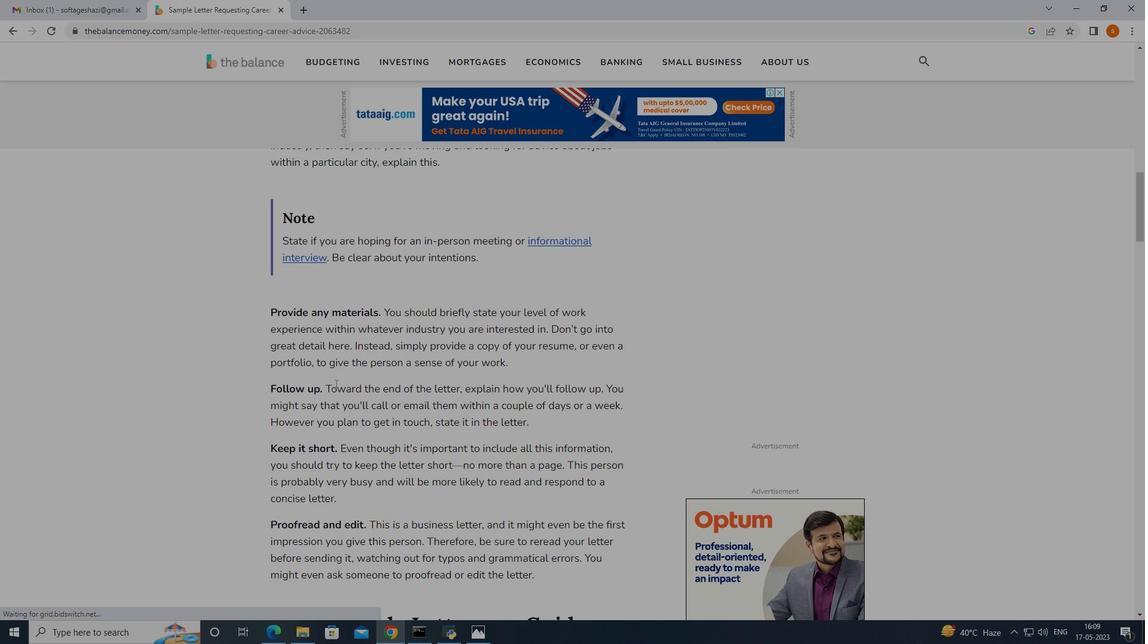 
Action: Mouse moved to (335, 384)
Screenshot: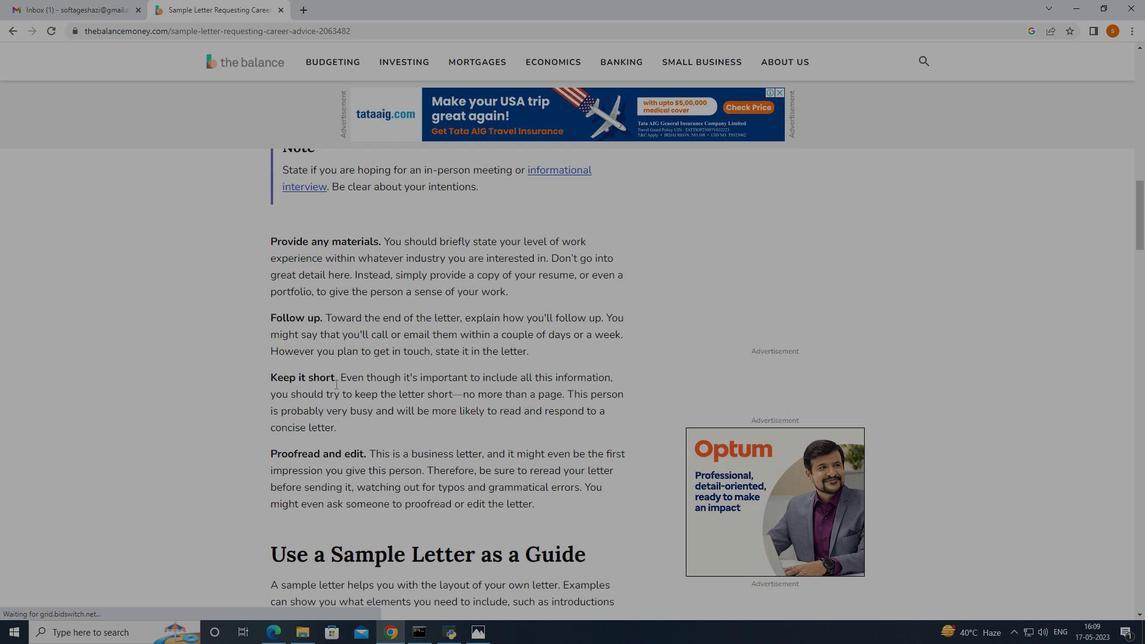 
Action: Mouse scrolled (335, 383) with delta (0, 0)
Screenshot: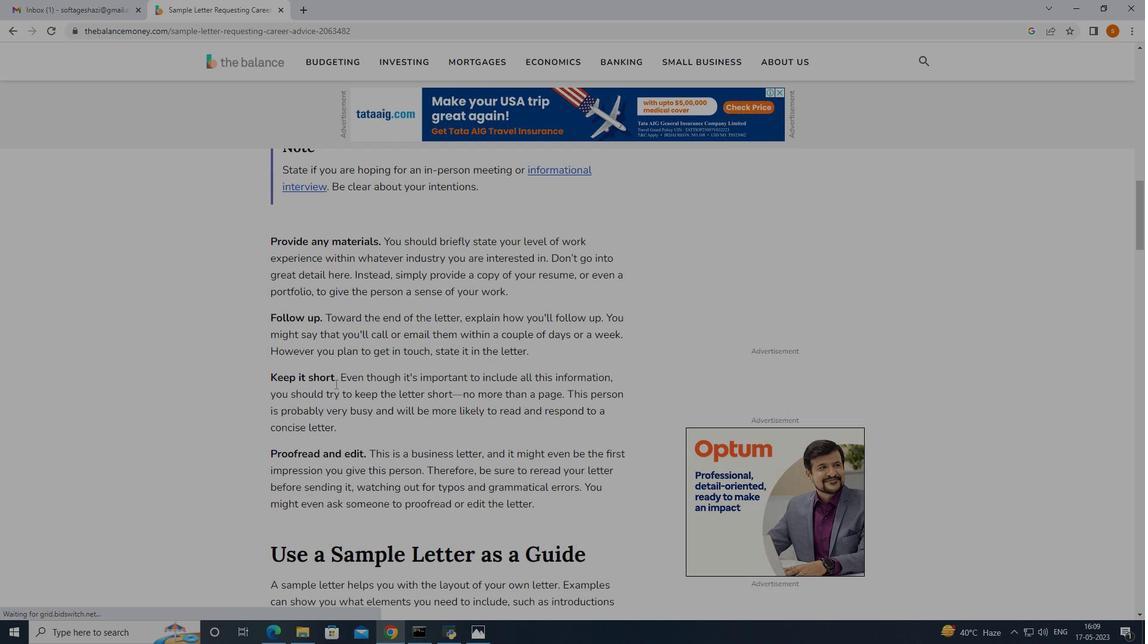 
Action: Mouse scrolled (335, 383) with delta (0, 0)
Screenshot: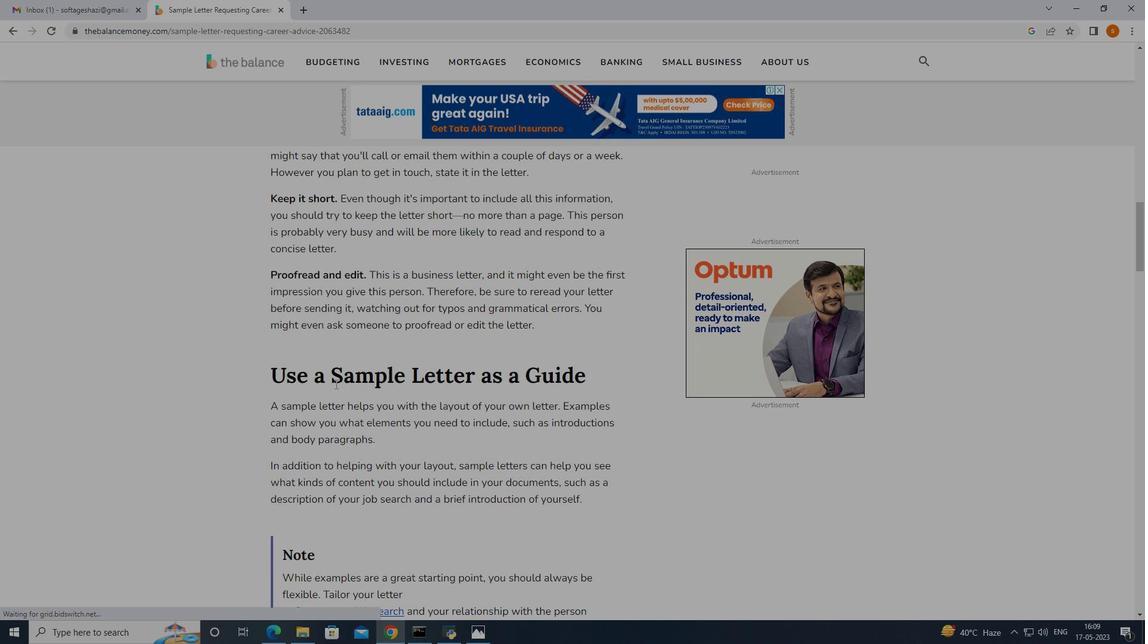 
Action: Mouse moved to (335, 384)
Screenshot: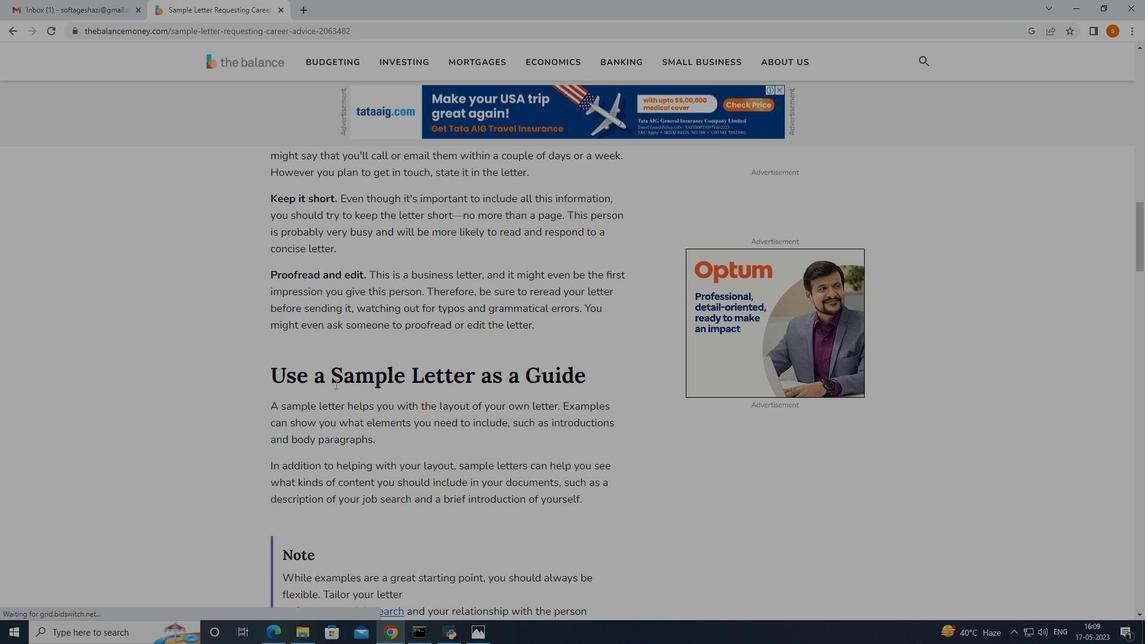 
Action: Mouse scrolled (335, 383) with delta (0, 0)
Screenshot: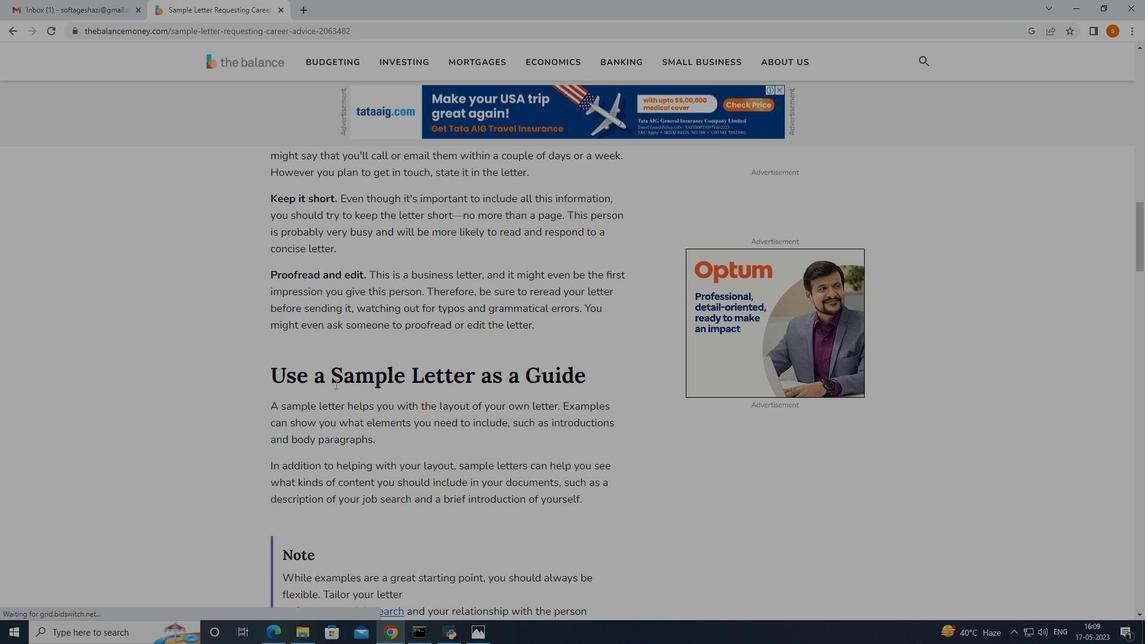 
Action: Mouse moved to (335, 384)
Screenshot: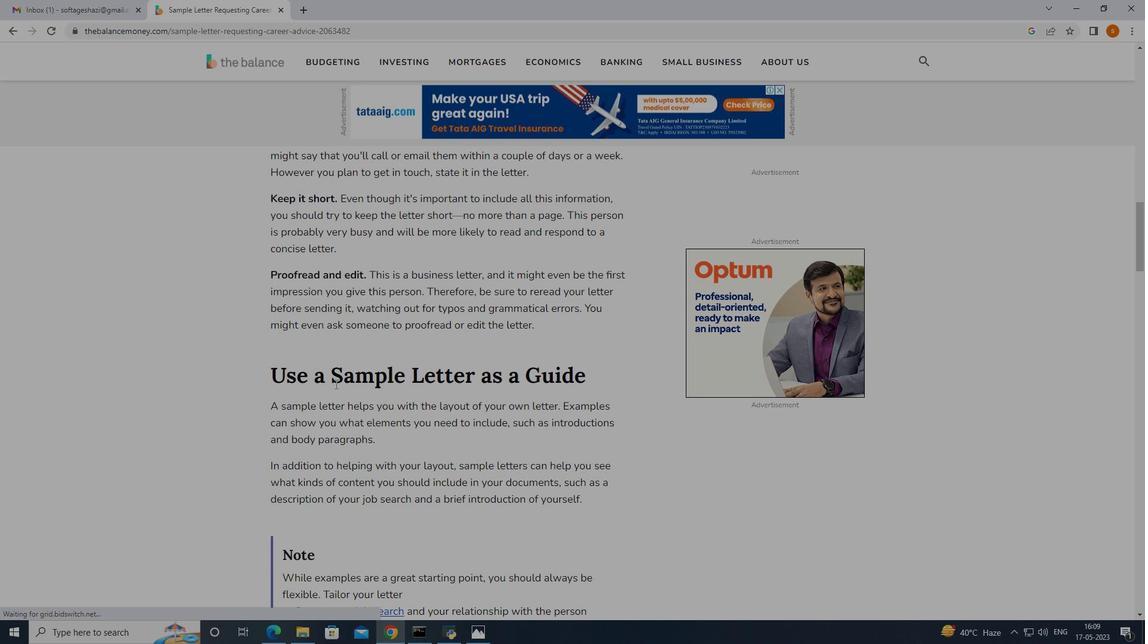 
Action: Mouse scrolled (335, 384) with delta (0, 0)
Screenshot: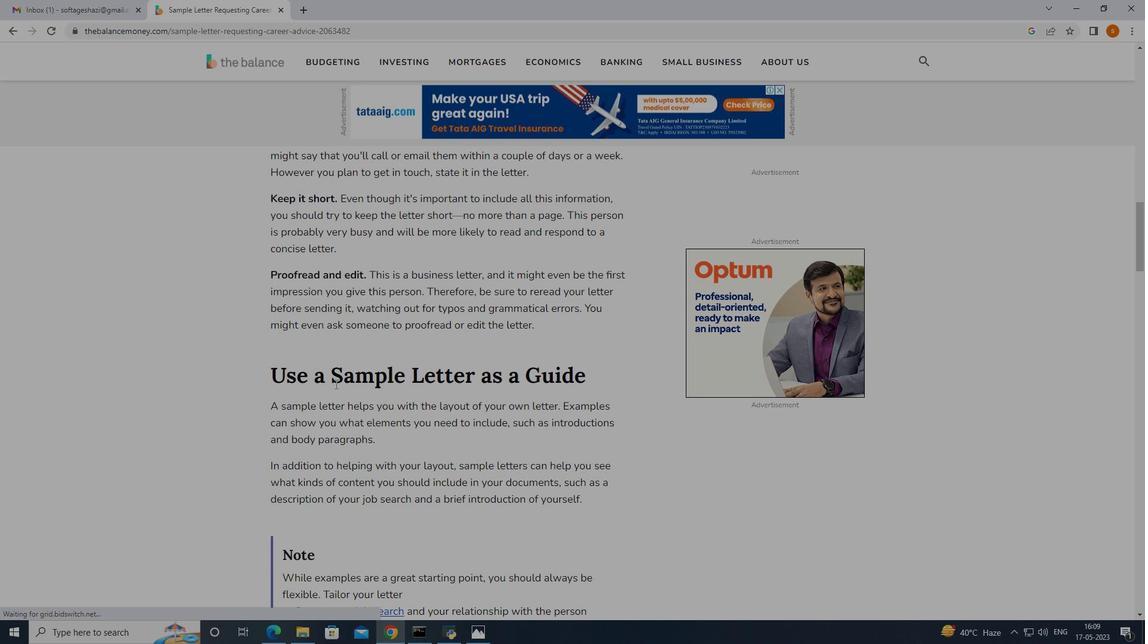 
Action: Mouse scrolled (335, 384) with delta (0, 0)
Screenshot: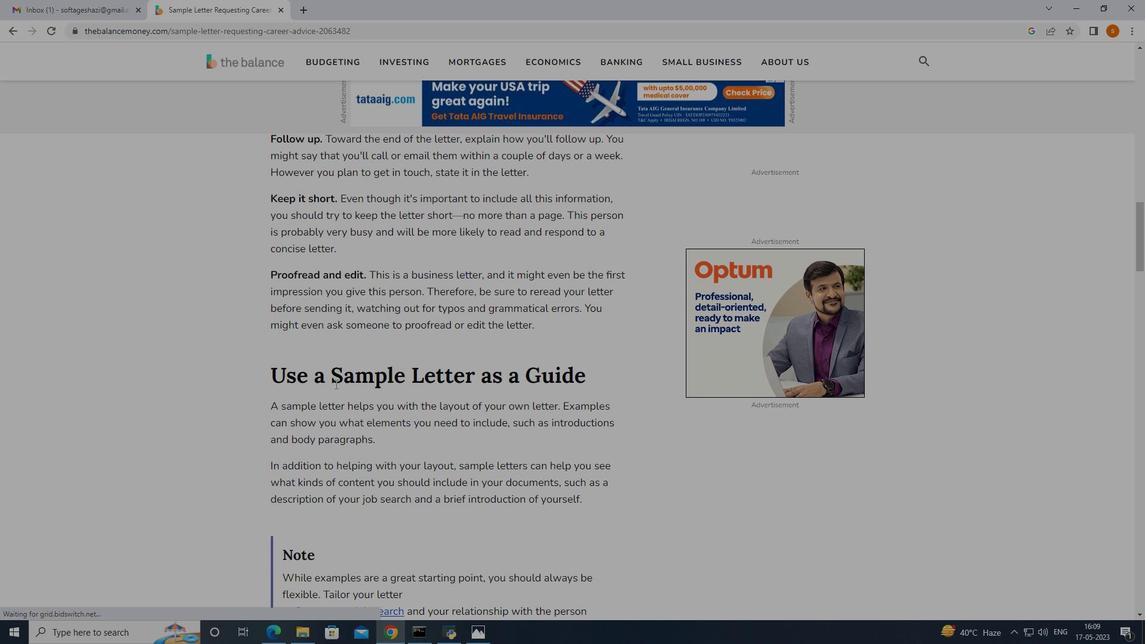 
Action: Mouse scrolled (335, 384) with delta (0, 0)
Screenshot: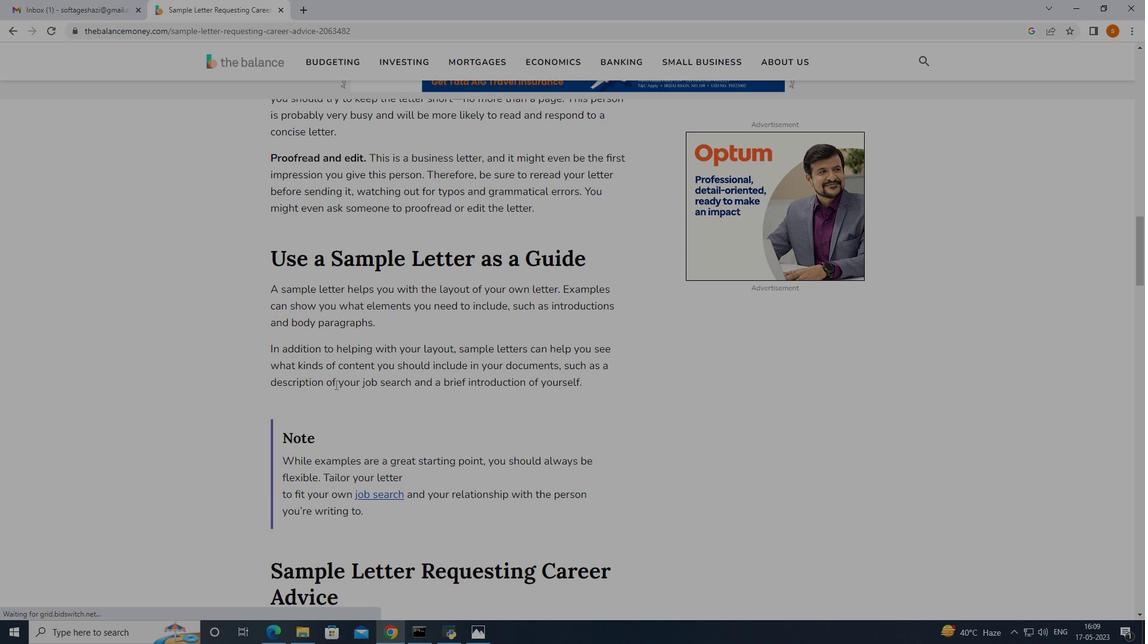 
Action: Mouse scrolled (335, 384) with delta (0, 0)
Screenshot: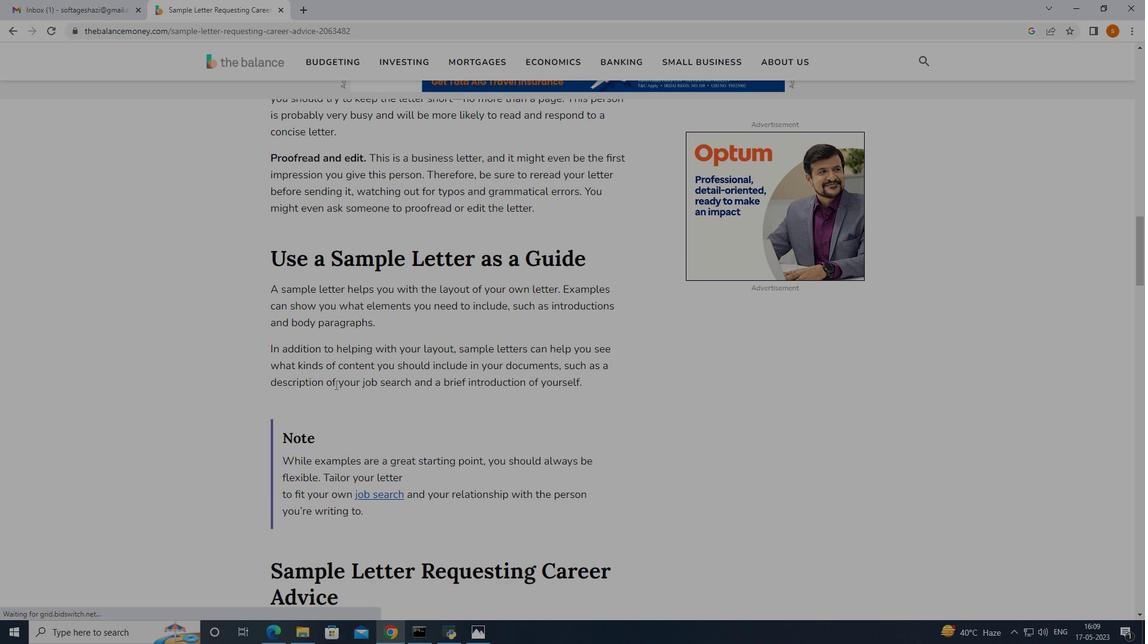 
Action: Mouse scrolled (335, 384) with delta (0, 0)
Screenshot: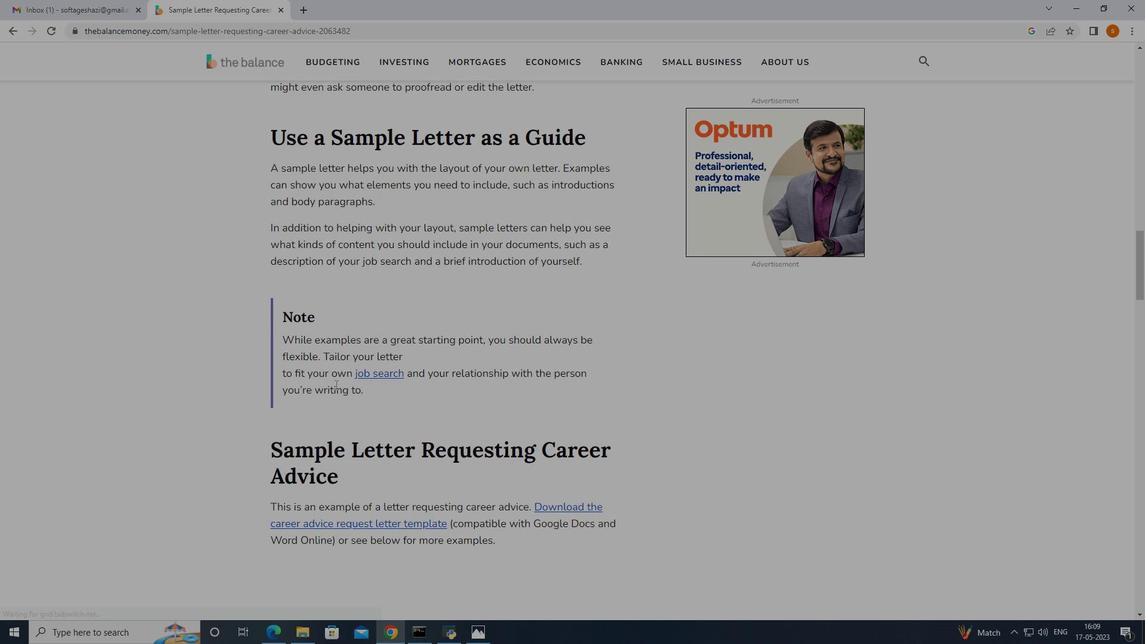
Action: Mouse moved to (335, 385)
Screenshot: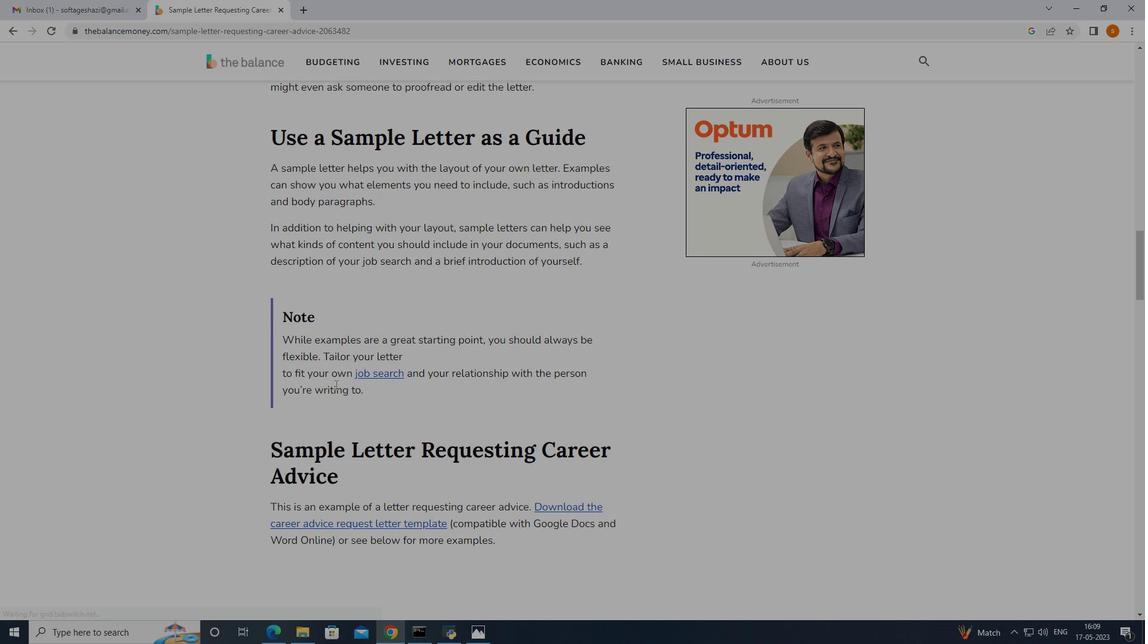 
Action: Mouse scrolled (335, 384) with delta (0, 0)
Screenshot: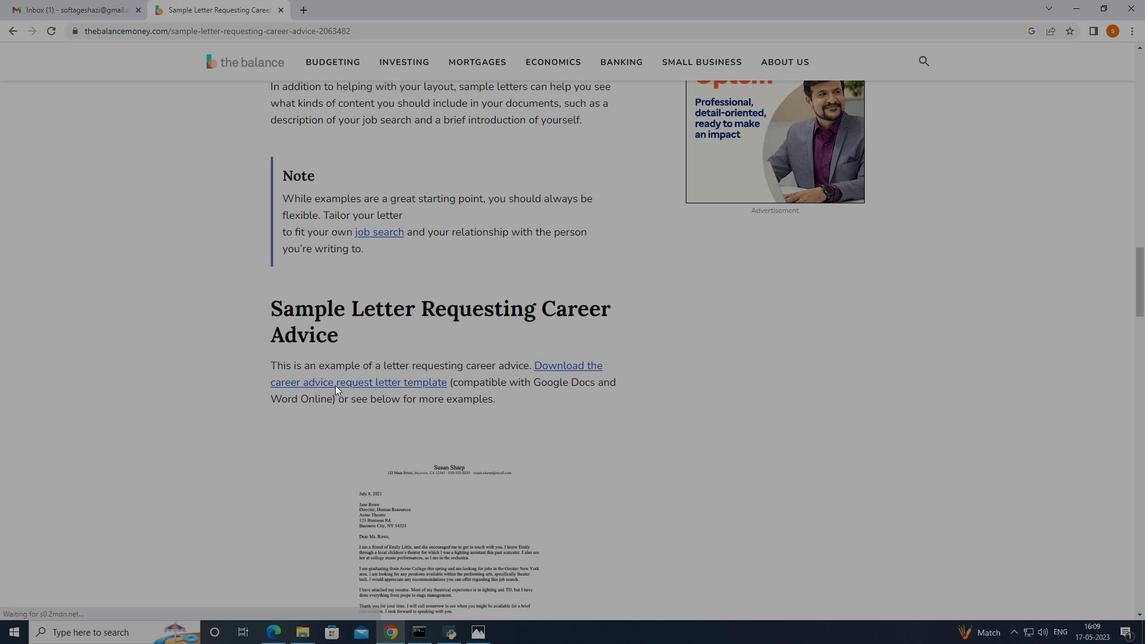 
Action: Mouse scrolled (335, 384) with delta (0, 0)
Screenshot: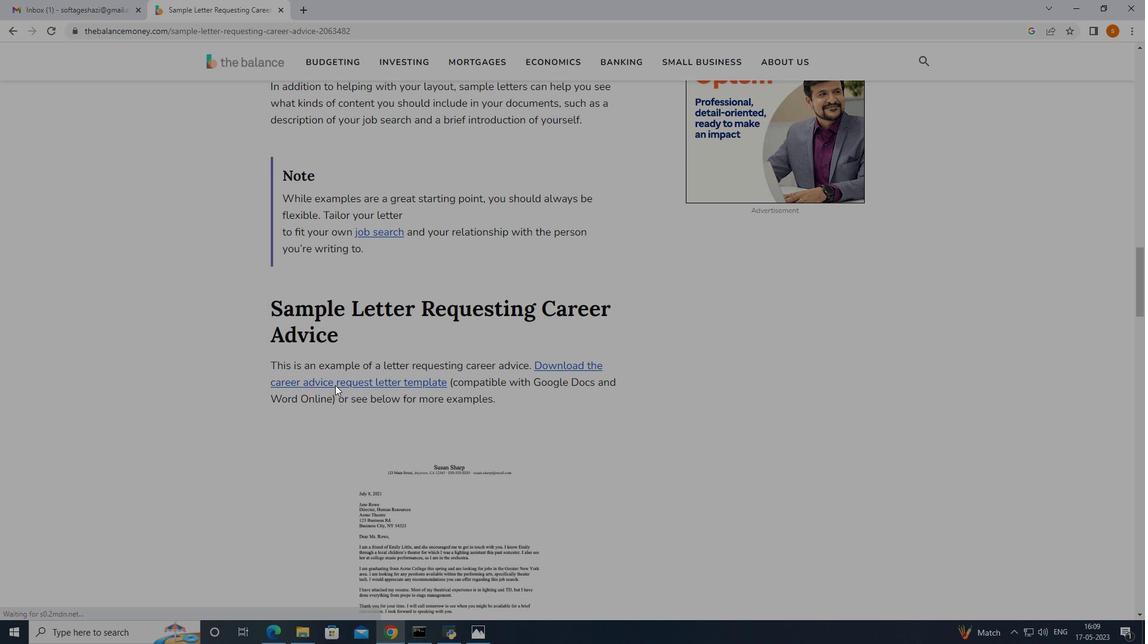 
Action: Mouse scrolled (335, 384) with delta (0, 0)
Screenshot: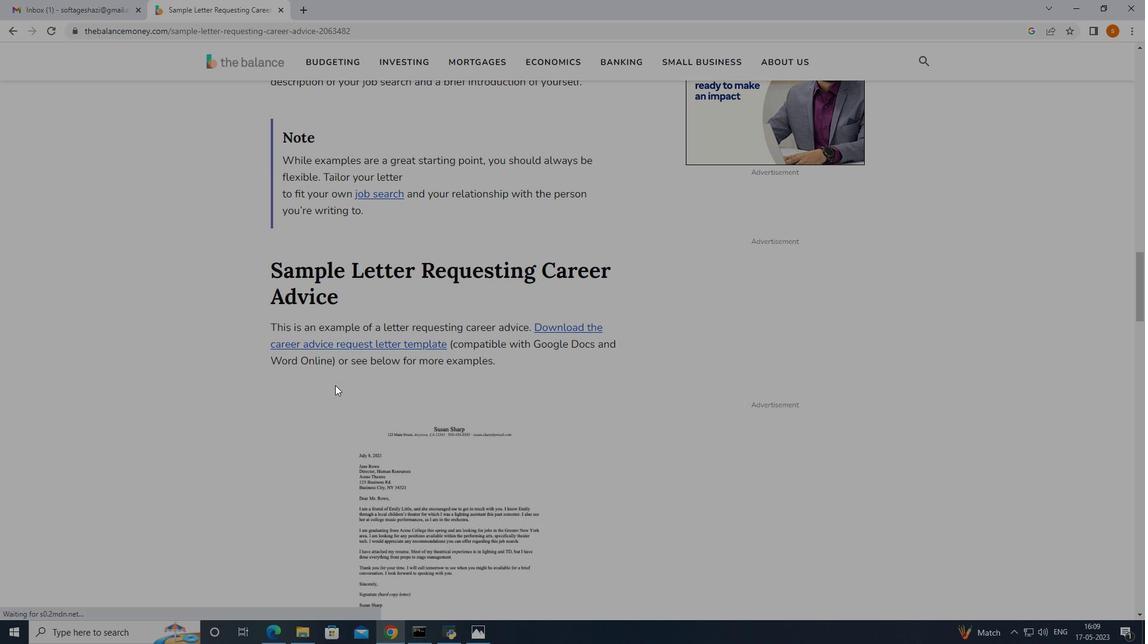 
Action: Mouse moved to (313, 363)
Screenshot: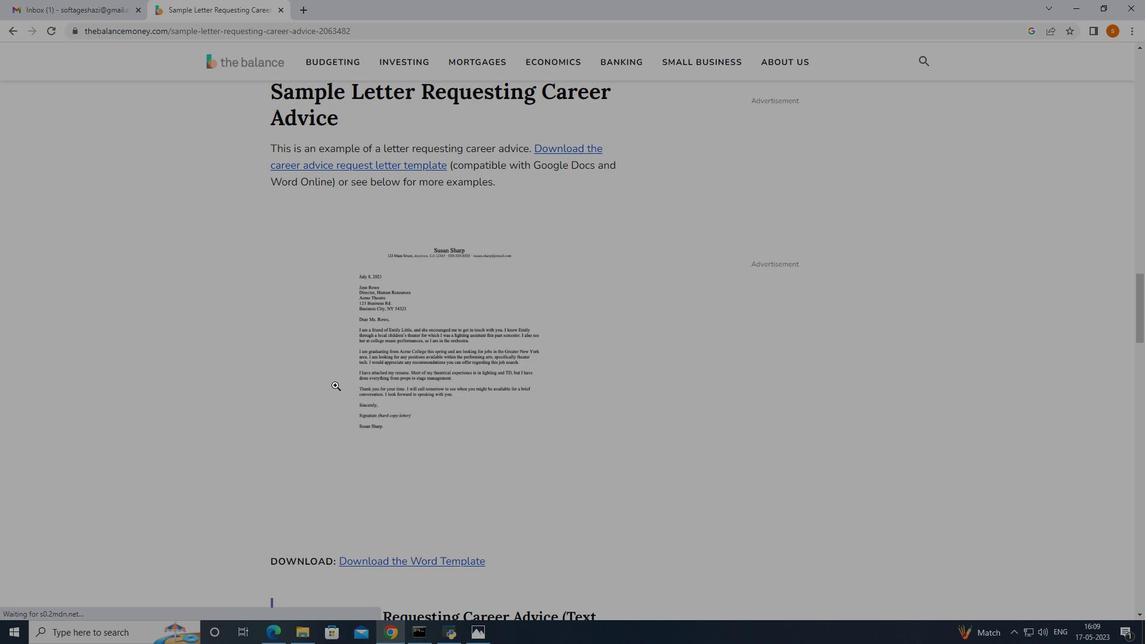 
Action: Mouse scrolled (313, 364) with delta (0, 0)
Screenshot: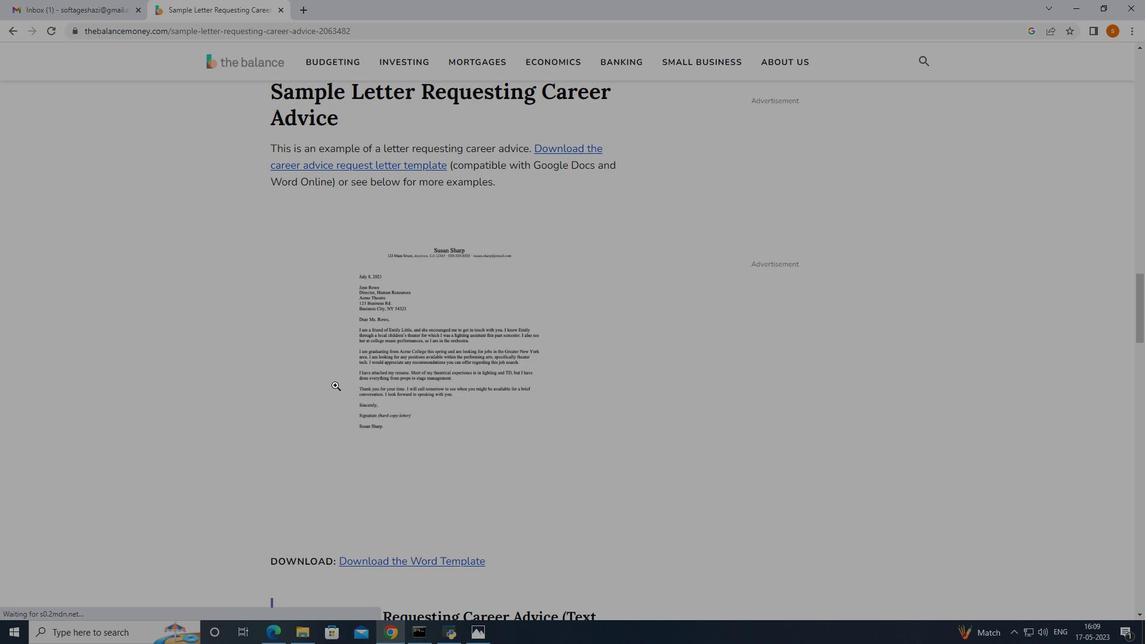 
Action: Mouse moved to (307, 360)
Screenshot: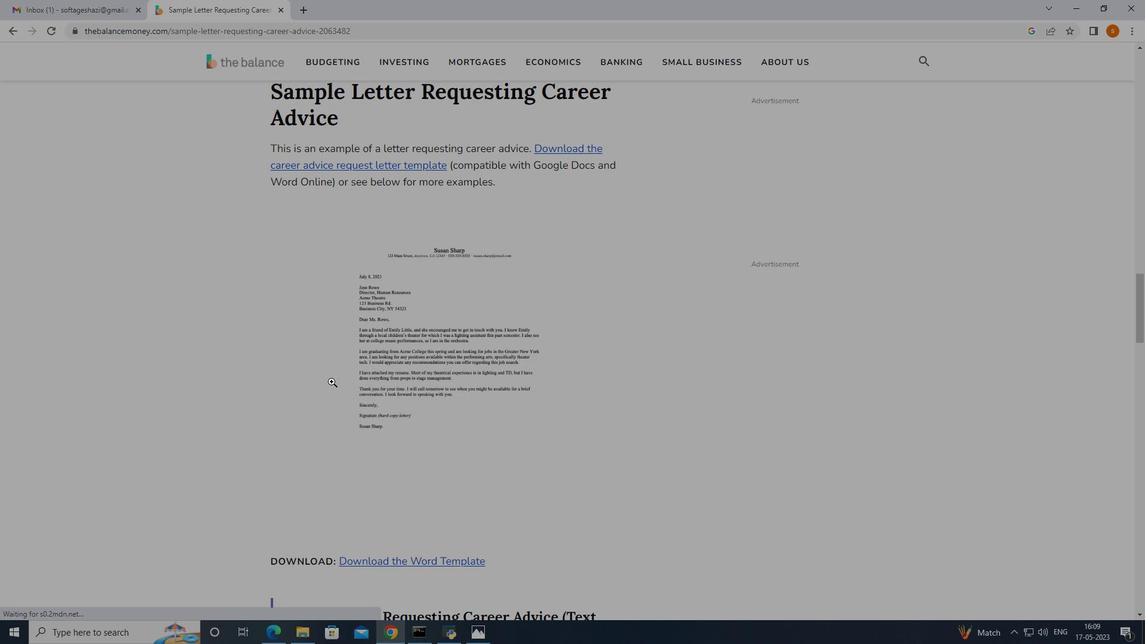 
Action: Mouse scrolled (307, 361) with delta (0, 0)
Screenshot: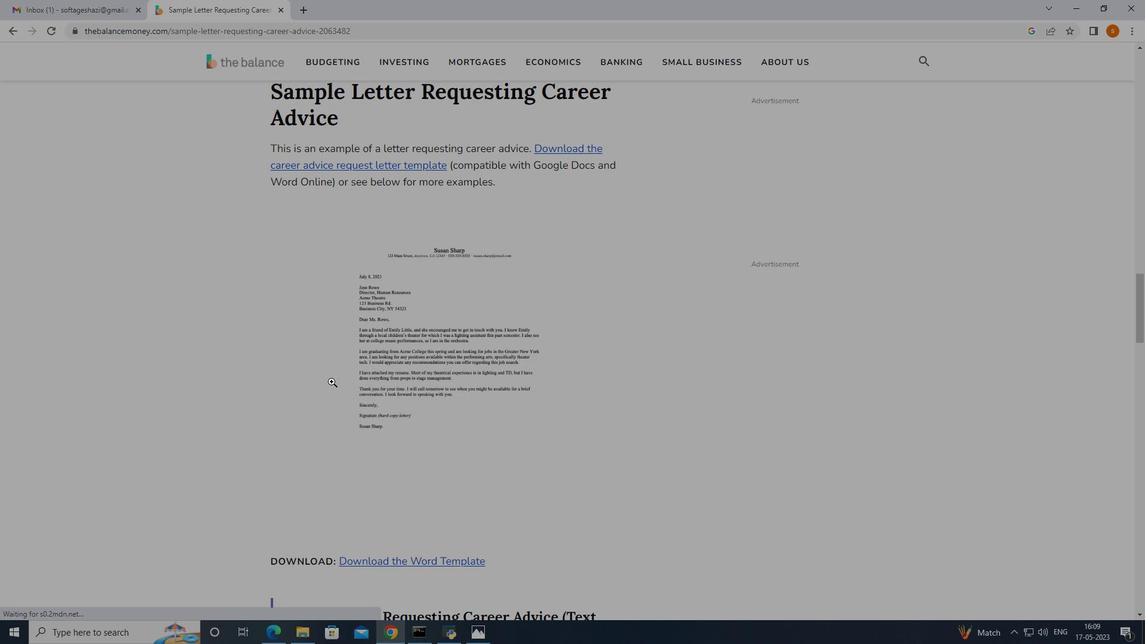 
Action: Mouse moved to (301, 358)
Screenshot: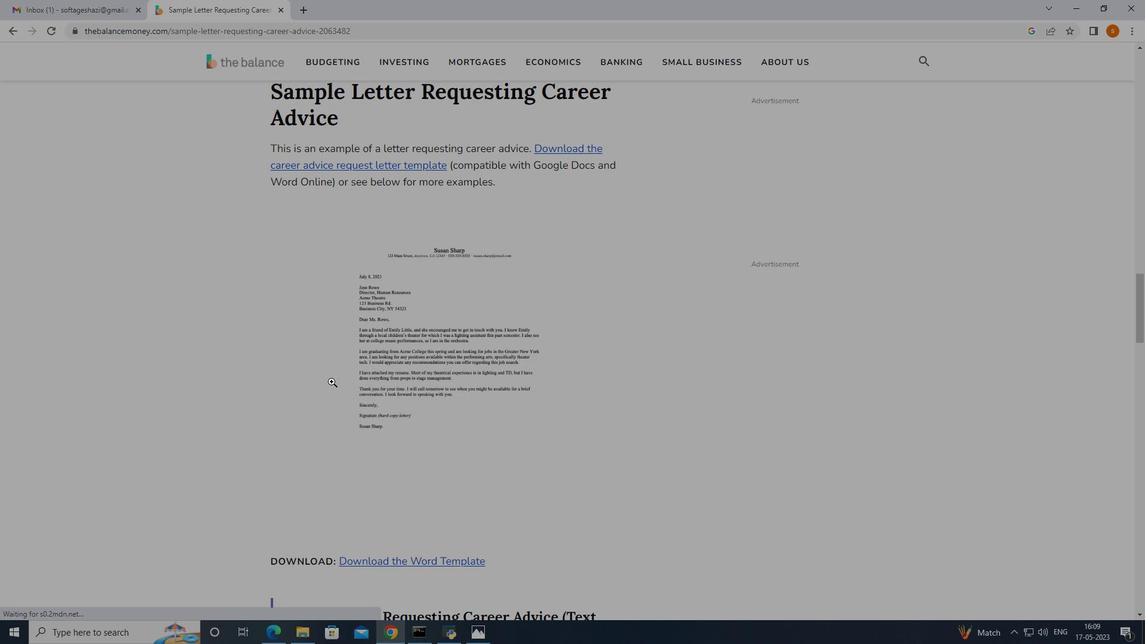 
Action: Mouse scrolled (304, 360) with delta (0, 0)
Screenshot: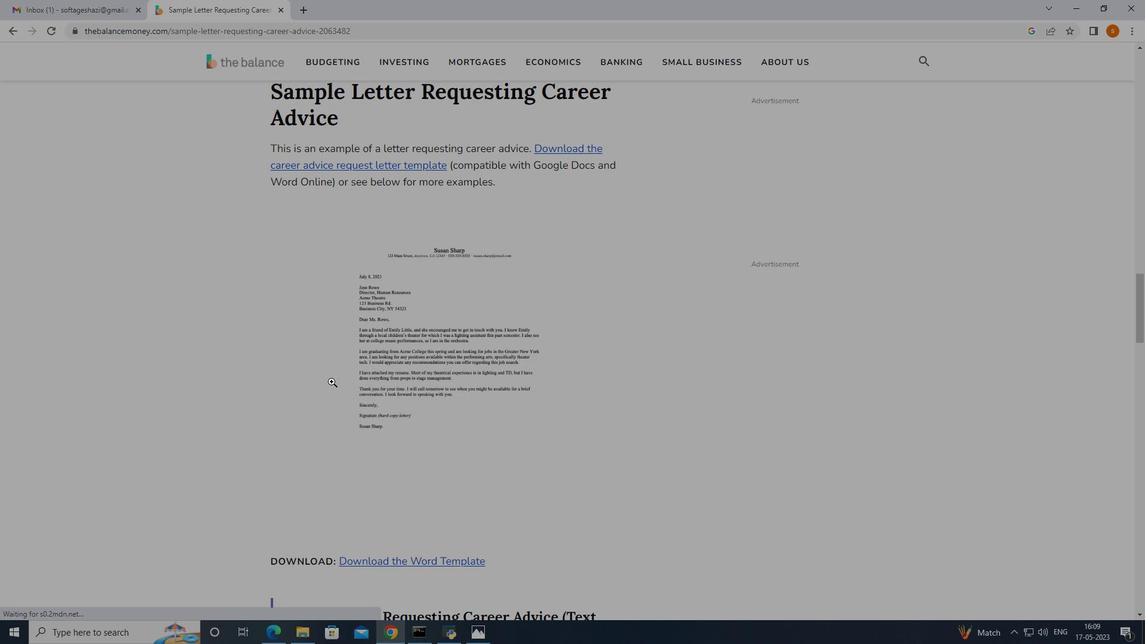 
Action: Mouse moved to (291, 351)
Screenshot: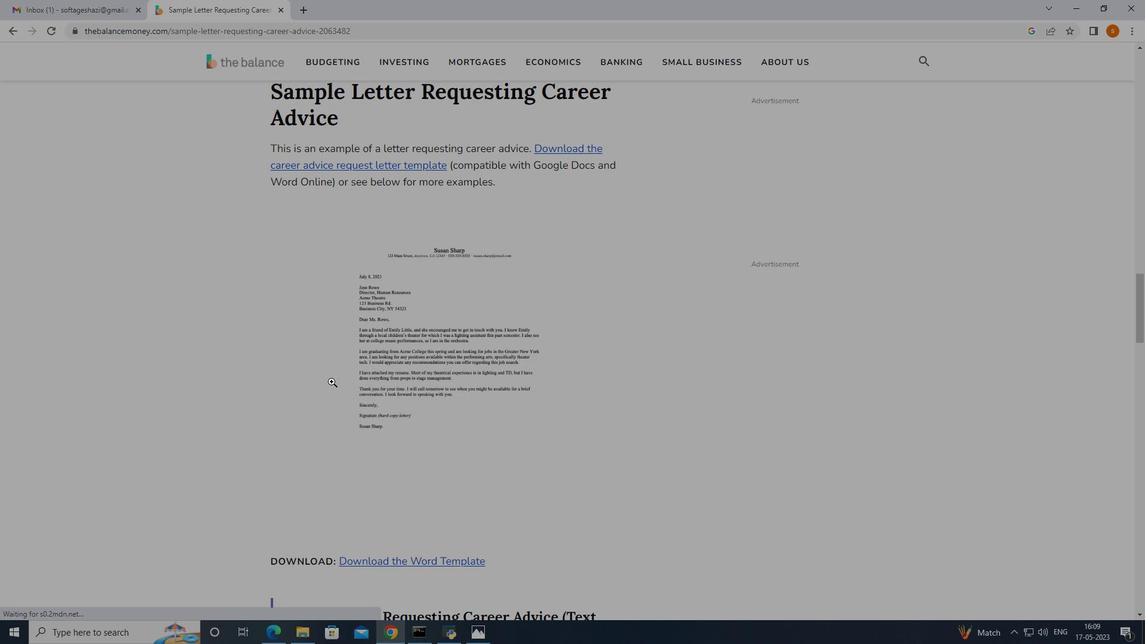 
Action: Mouse scrolled (298, 358) with delta (0, 0)
Screenshot: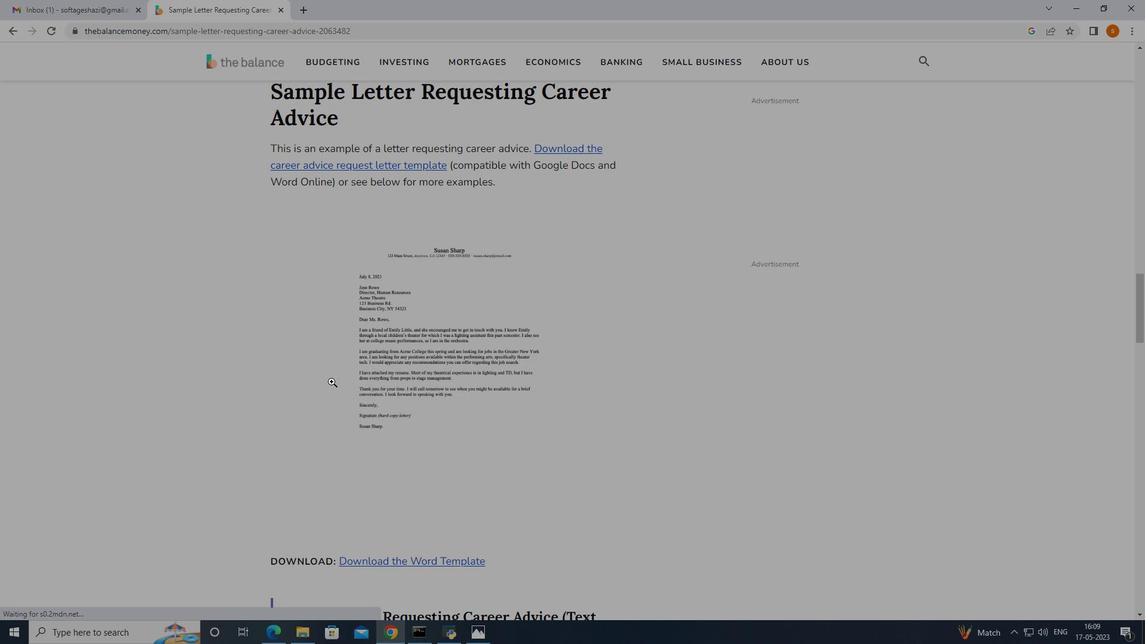 
Action: Mouse moved to (281, 342)
Screenshot: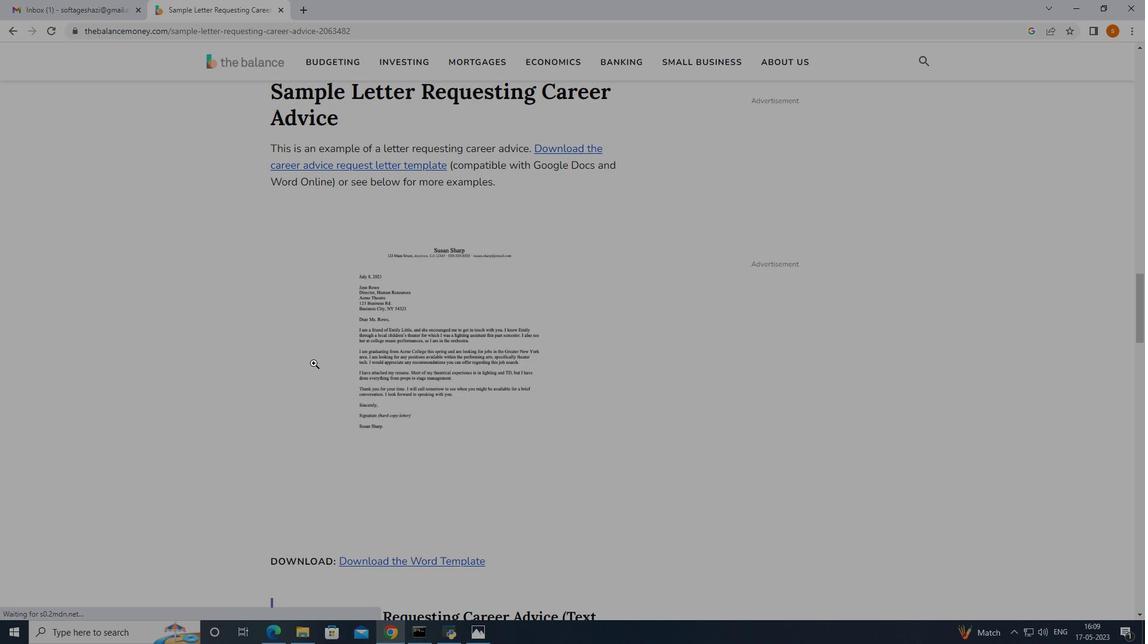 
Action: Mouse scrolled (287, 347) with delta (0, 0)
Screenshot: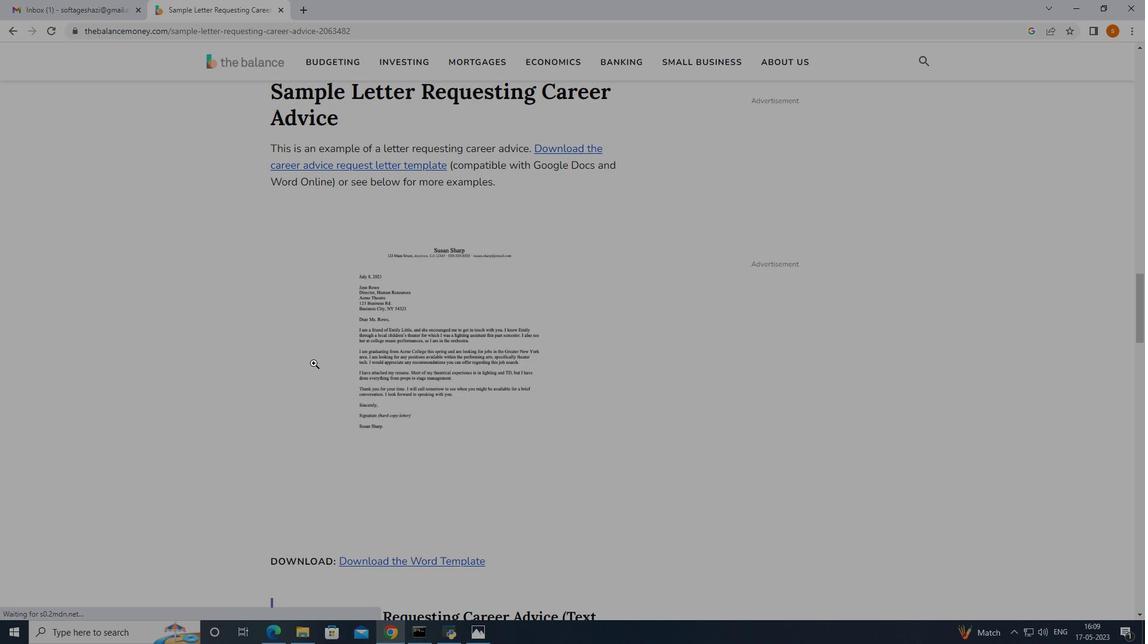 
Action: Mouse moved to (9, 35)
Screenshot: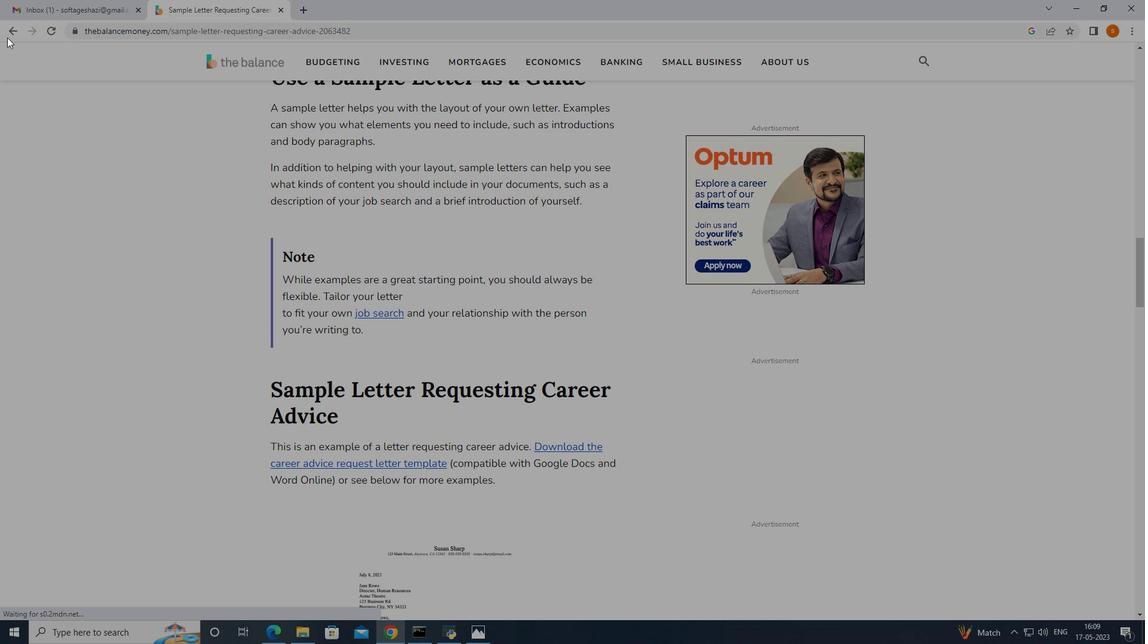 
Action: Mouse pressed left at (9, 35)
Screenshot: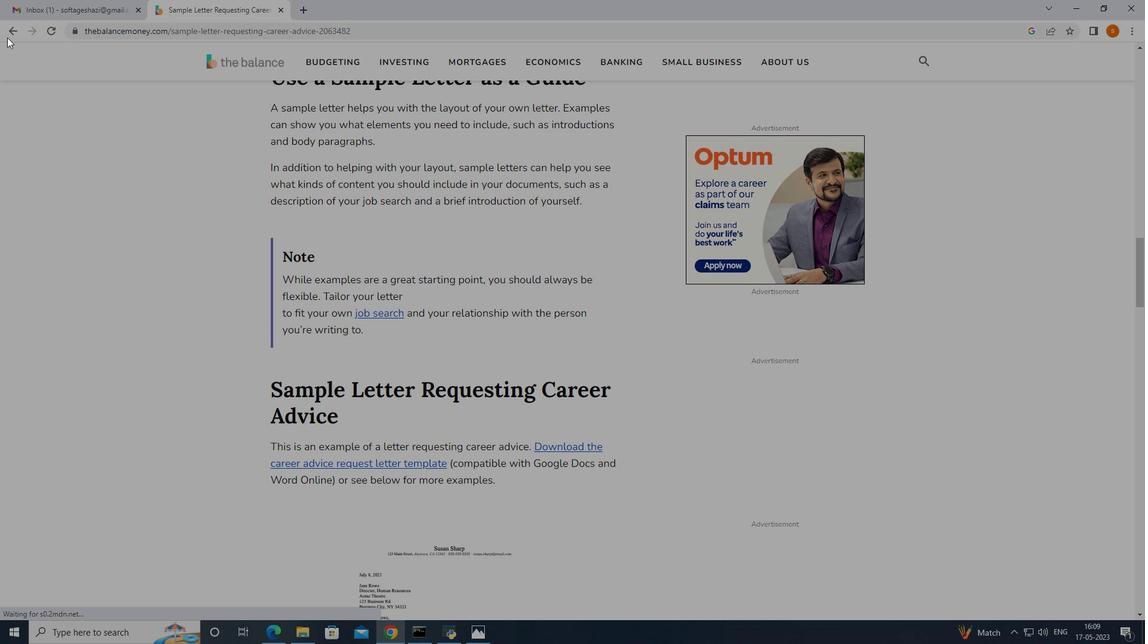 
Action: Mouse moved to (284, 371)
Screenshot: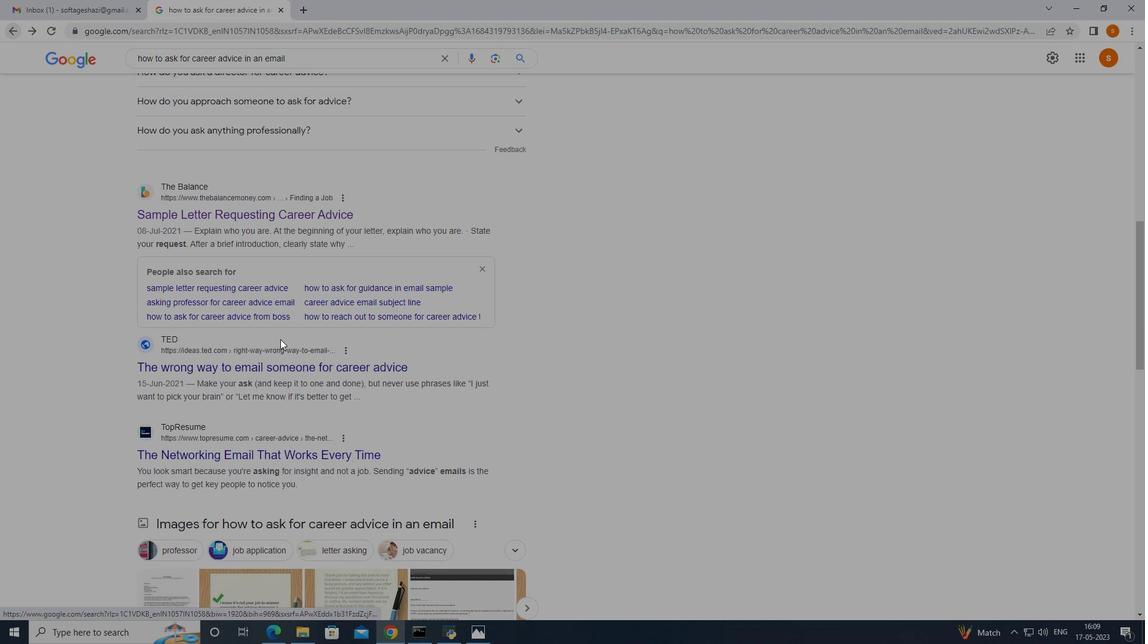 
Action: Mouse scrolled (284, 371) with delta (0, 0)
Screenshot: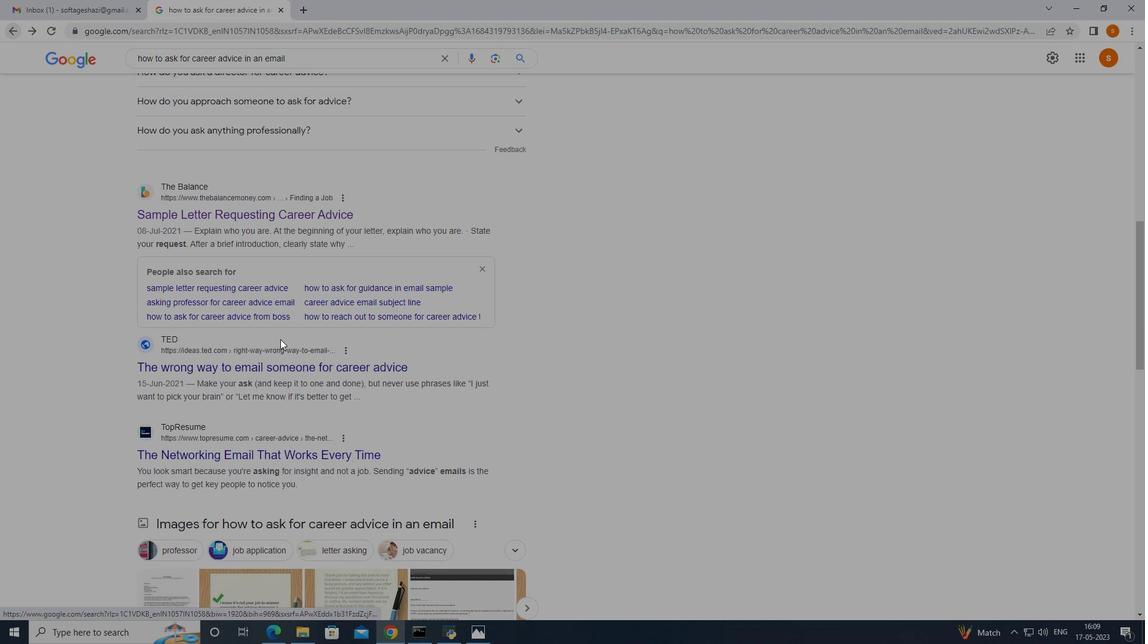 
Action: Mouse scrolled (284, 371) with delta (0, 0)
Screenshot: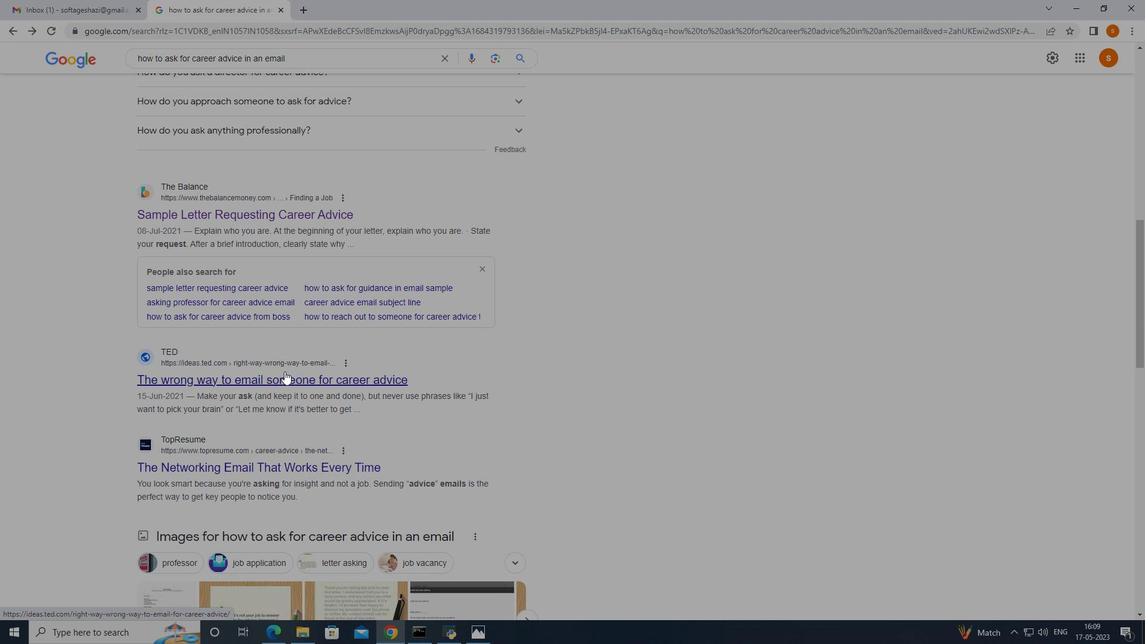 
Action: Mouse scrolled (284, 371) with delta (0, 0)
Screenshot: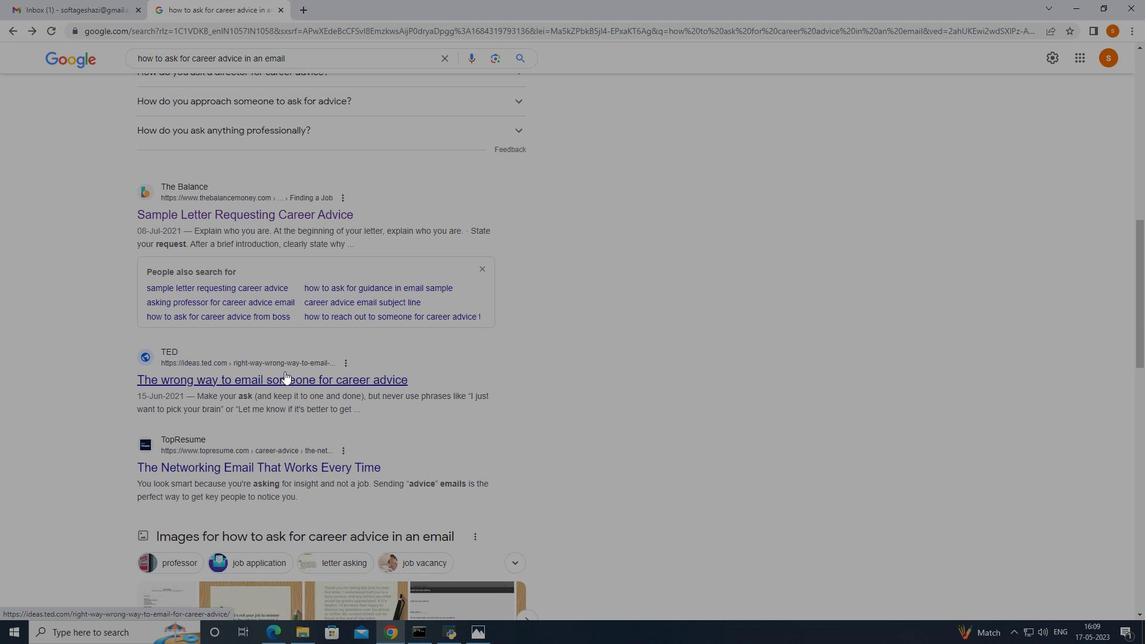 
Action: Mouse scrolled (284, 371) with delta (0, 0)
Screenshot: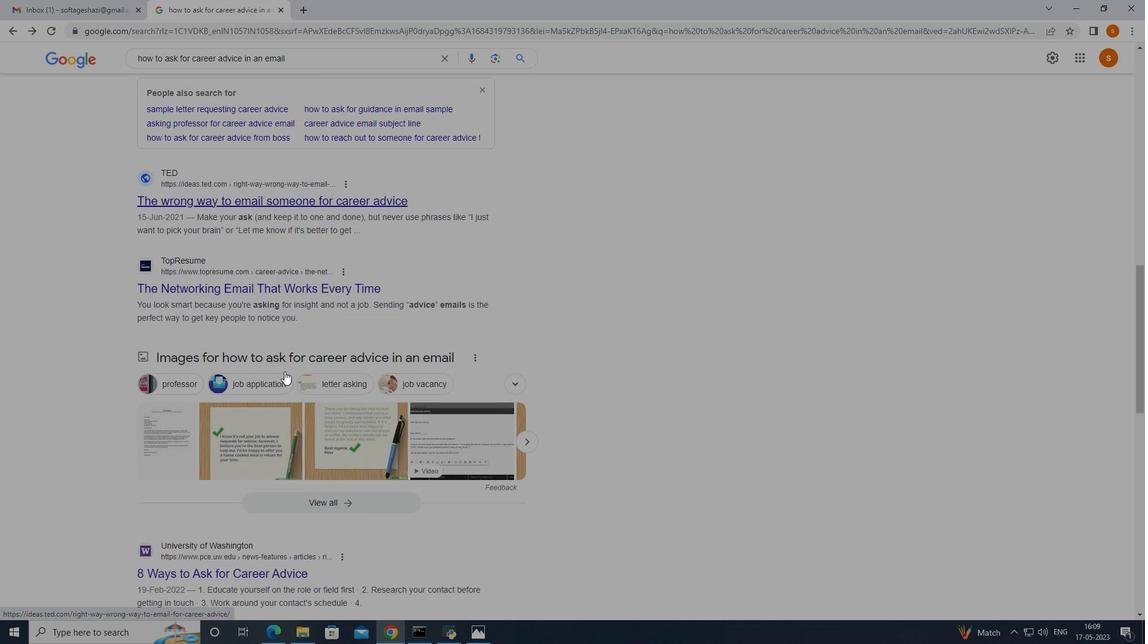 
Action: Mouse scrolled (284, 371) with delta (0, 0)
Screenshot: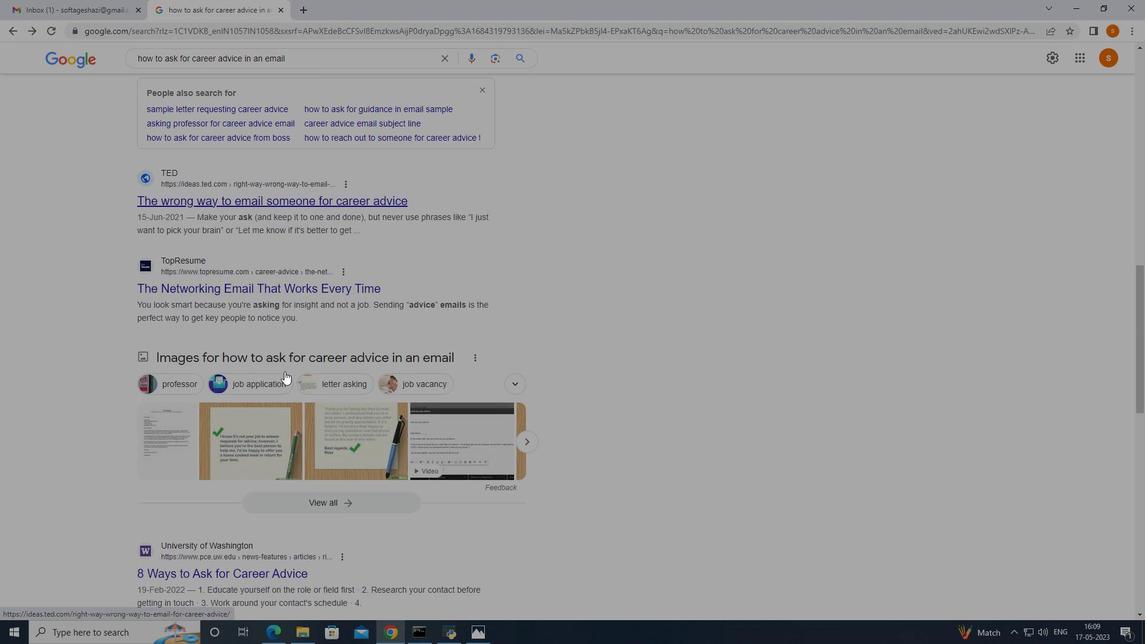 
Action: Mouse moved to (213, 464)
Screenshot: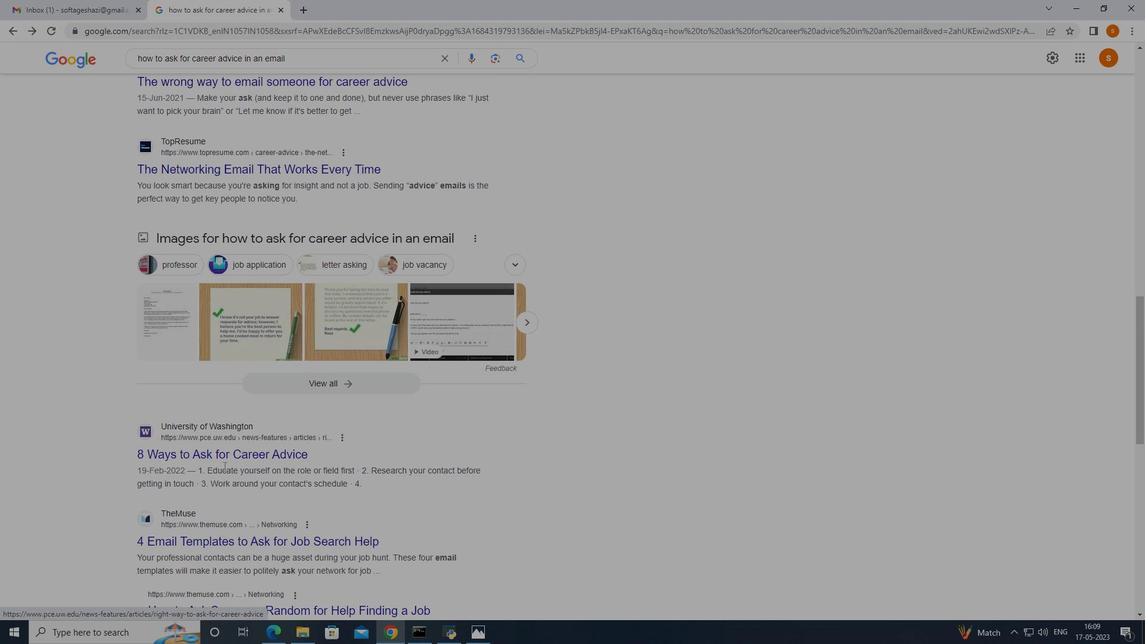 
Action: Mouse scrolled (213, 464) with delta (0, 0)
Screenshot: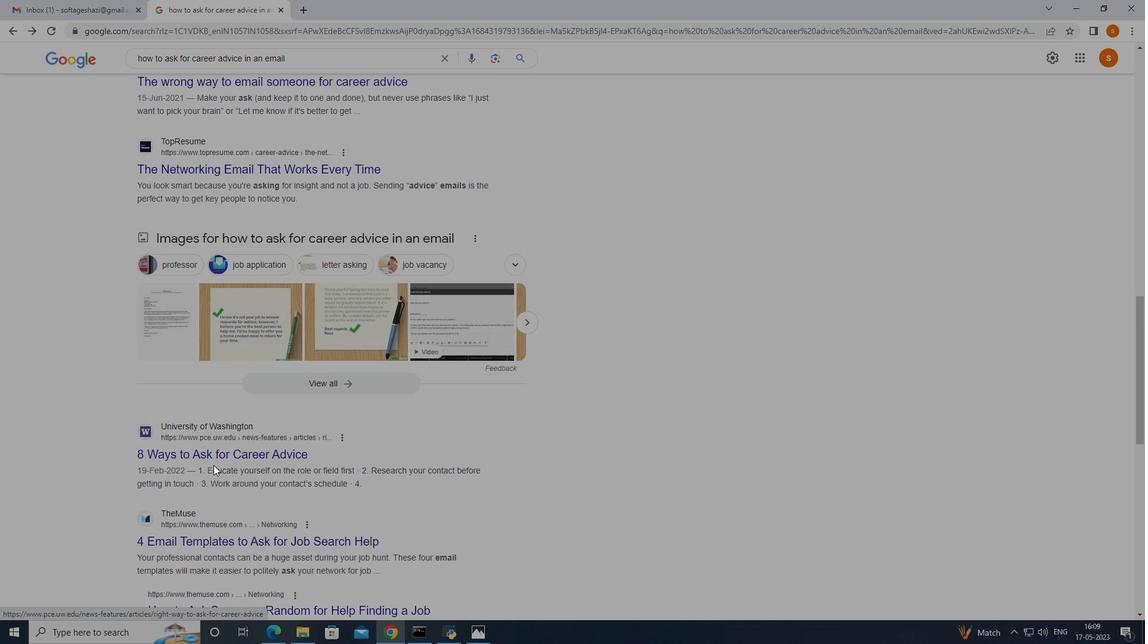 
Action: Mouse moved to (213, 464)
Screenshot: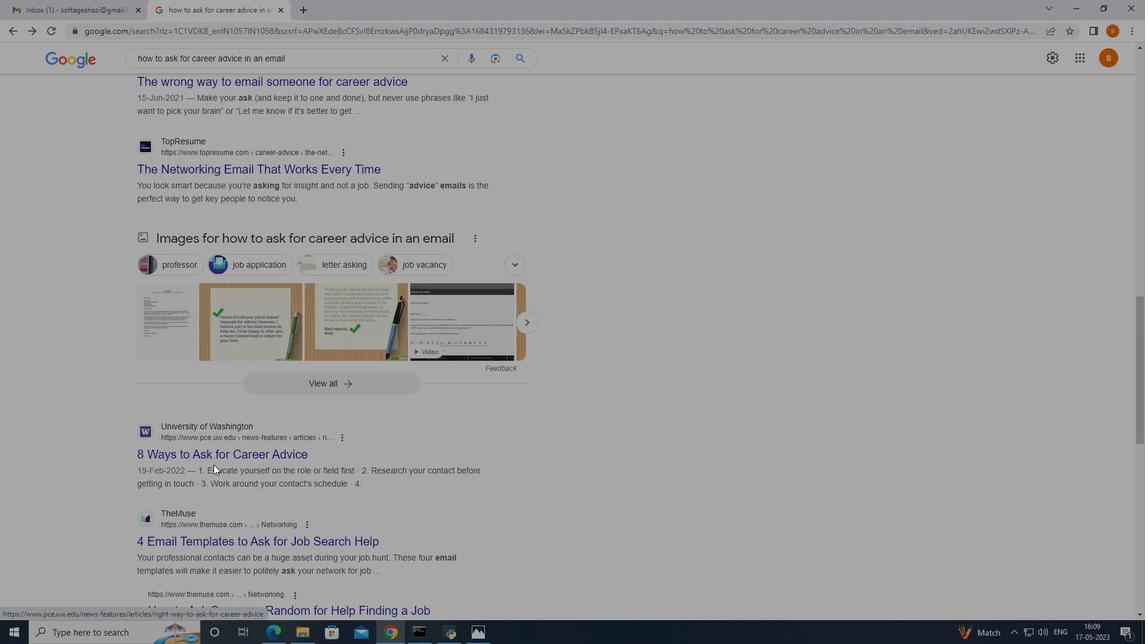 
Action: Mouse scrolled (213, 464) with delta (0, 0)
Screenshot: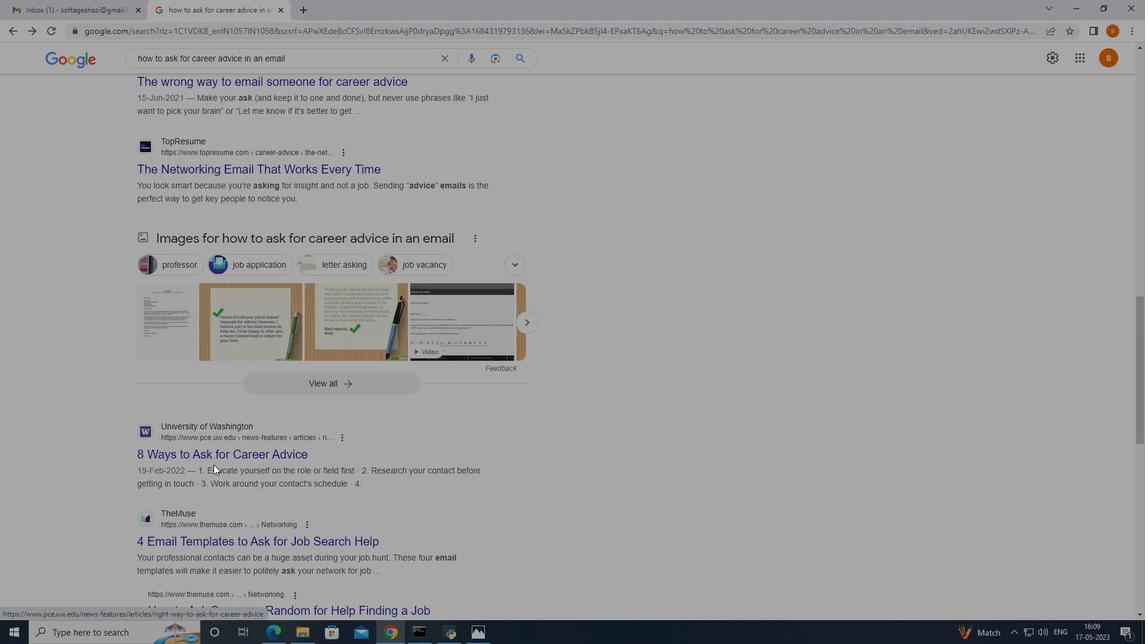 
Action: Mouse scrolled (213, 464) with delta (0, 0)
Screenshot: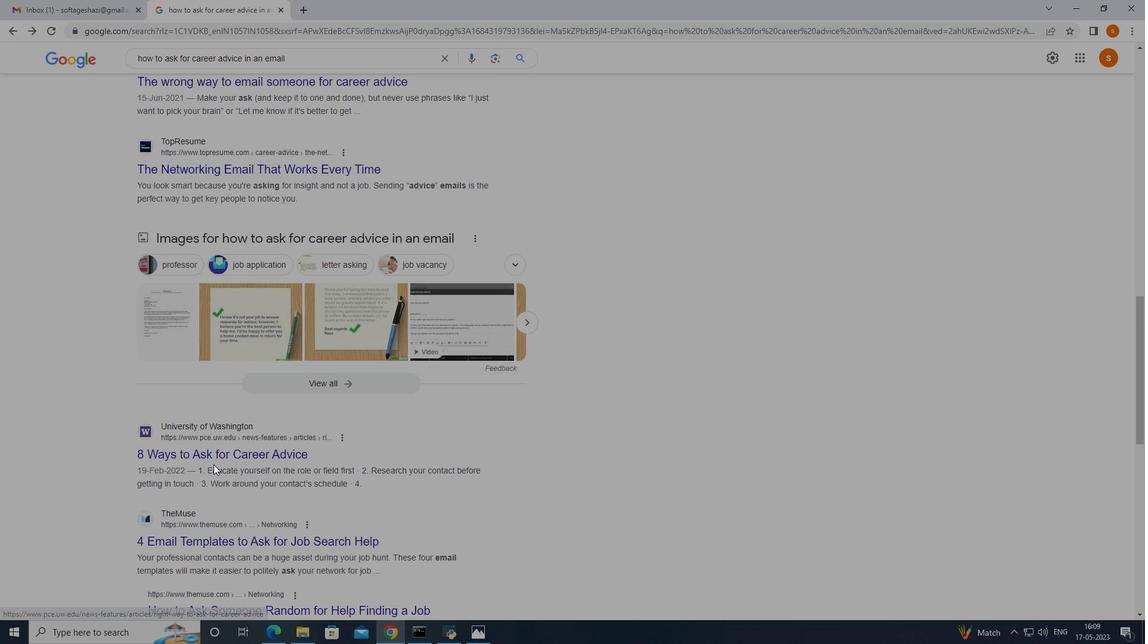 
Action: Mouse moved to (266, 357)
Screenshot: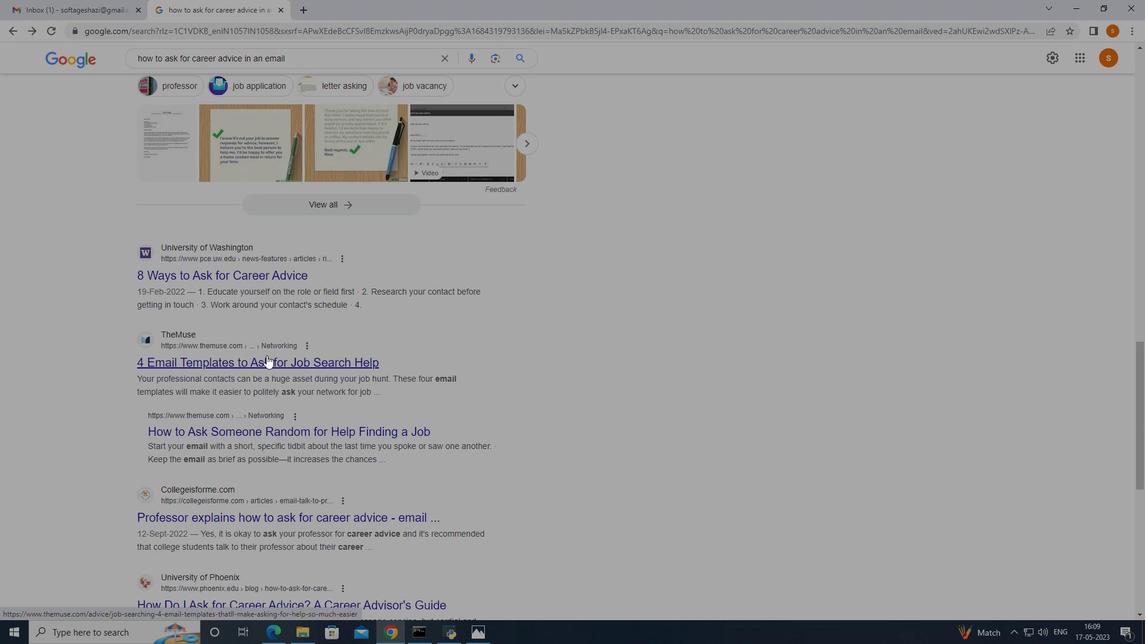 
Action: Mouse scrolled (266, 356) with delta (0, 0)
Screenshot: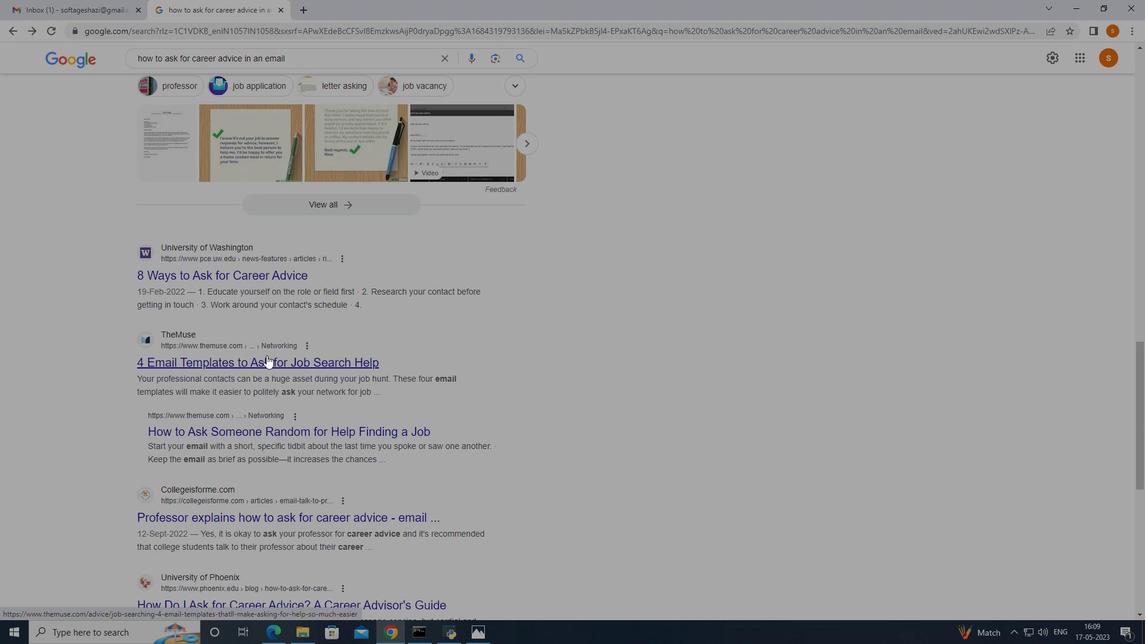 
Action: Mouse scrolled (266, 356) with delta (0, 0)
Screenshot: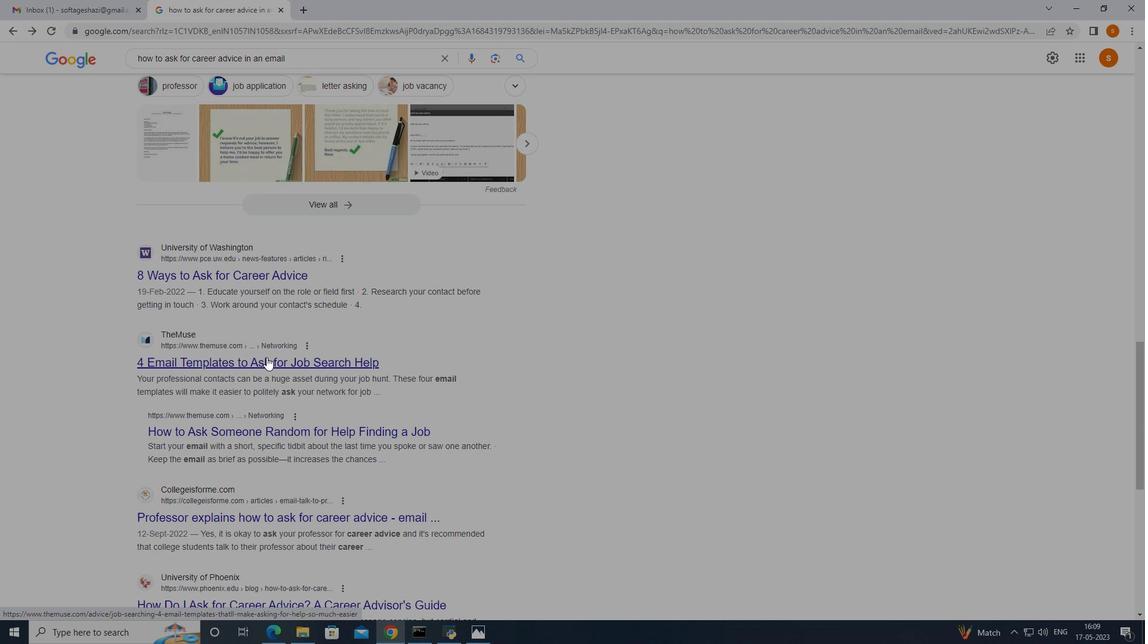 
Action: Mouse moved to (266, 358)
Screenshot: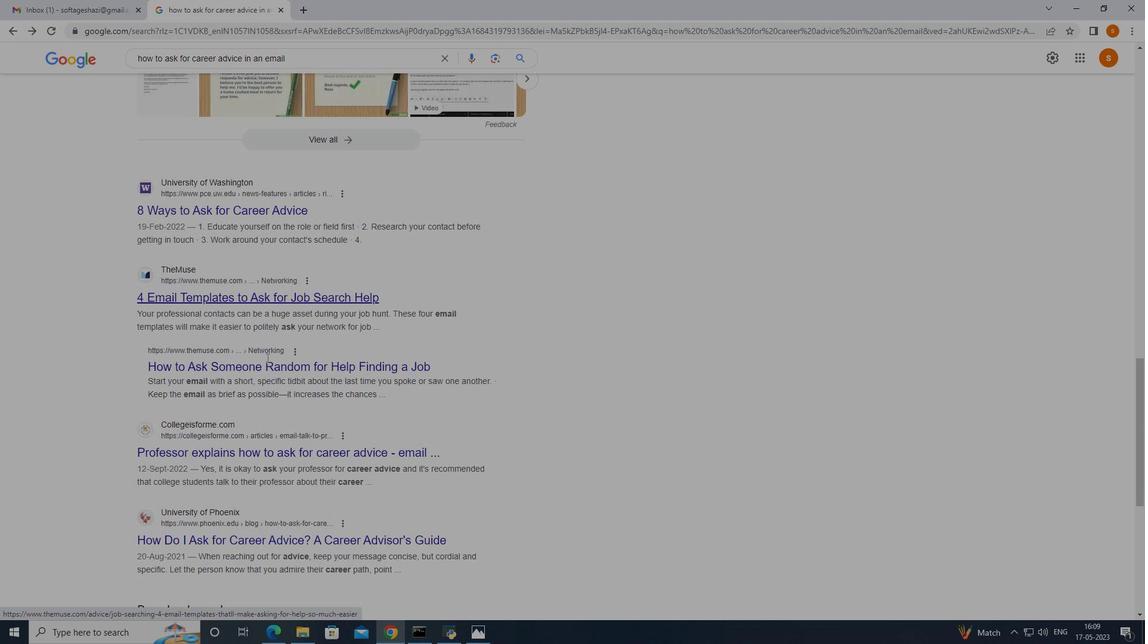 
Action: Mouse scrolled (266, 358) with delta (0, 0)
Screenshot: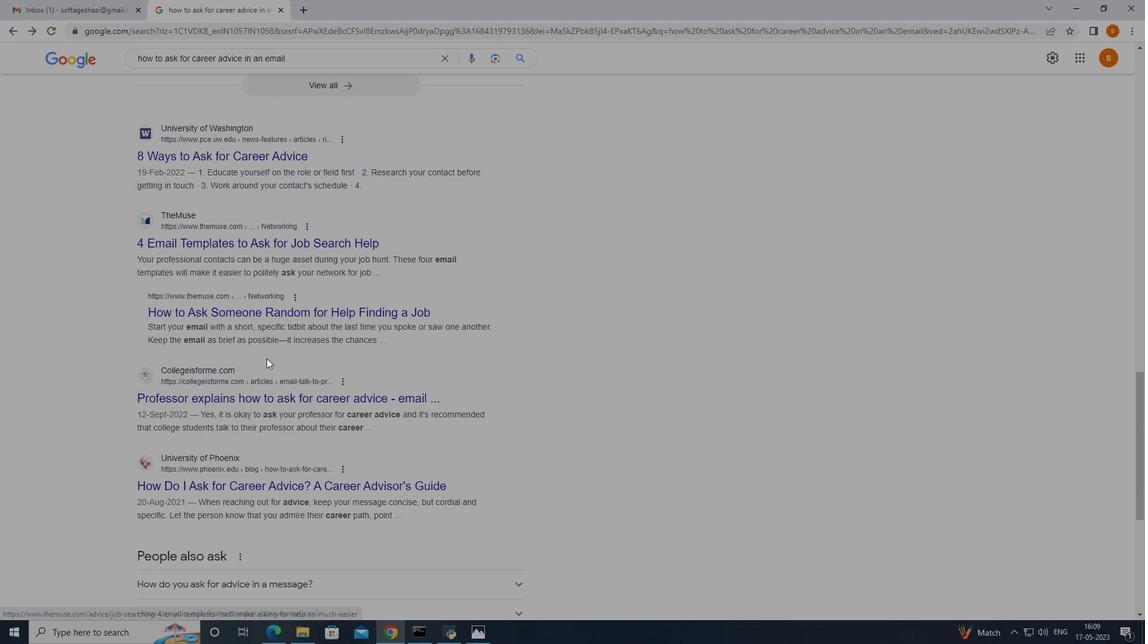 
Action: Mouse moved to (229, 343)
Screenshot: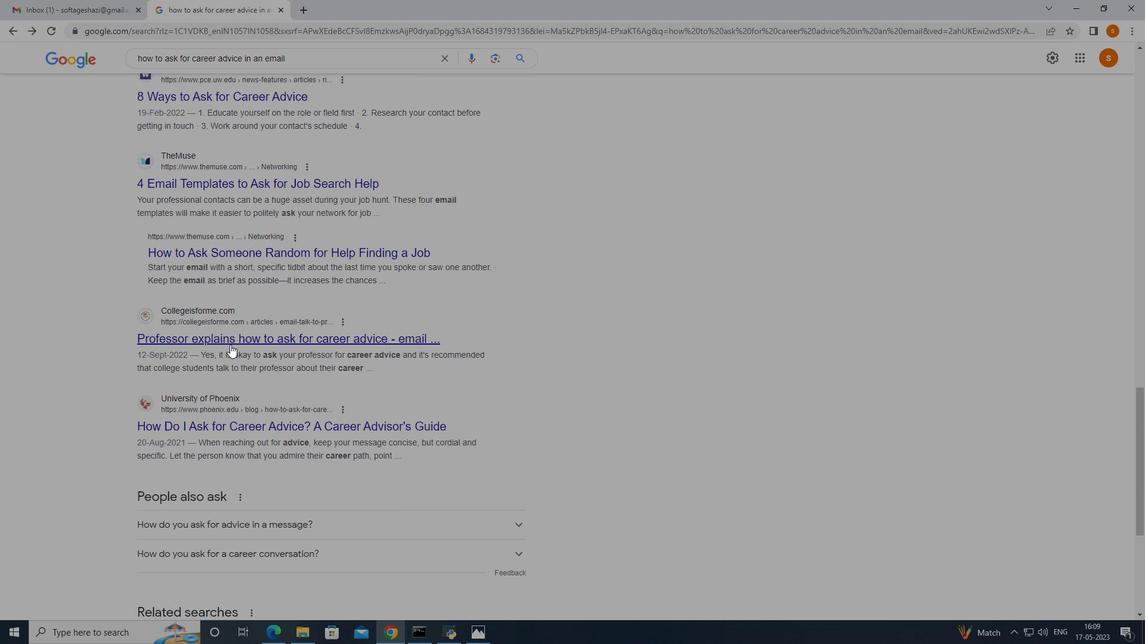 
Action: Mouse pressed left at (229, 343)
Screenshot: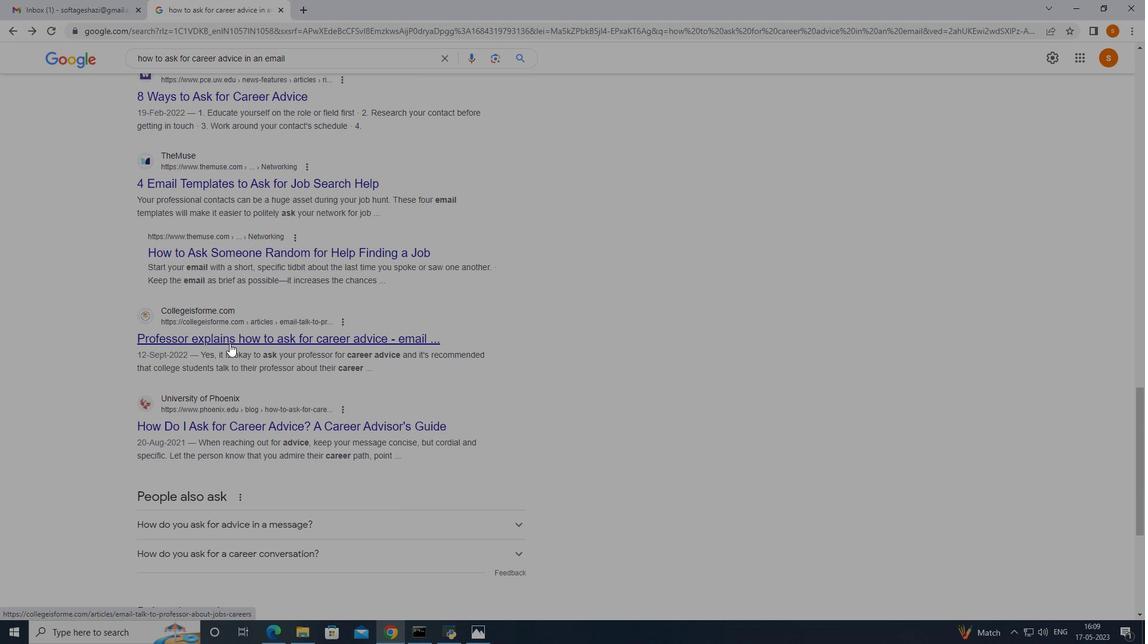 
Action: Mouse moved to (301, 349)
Screenshot: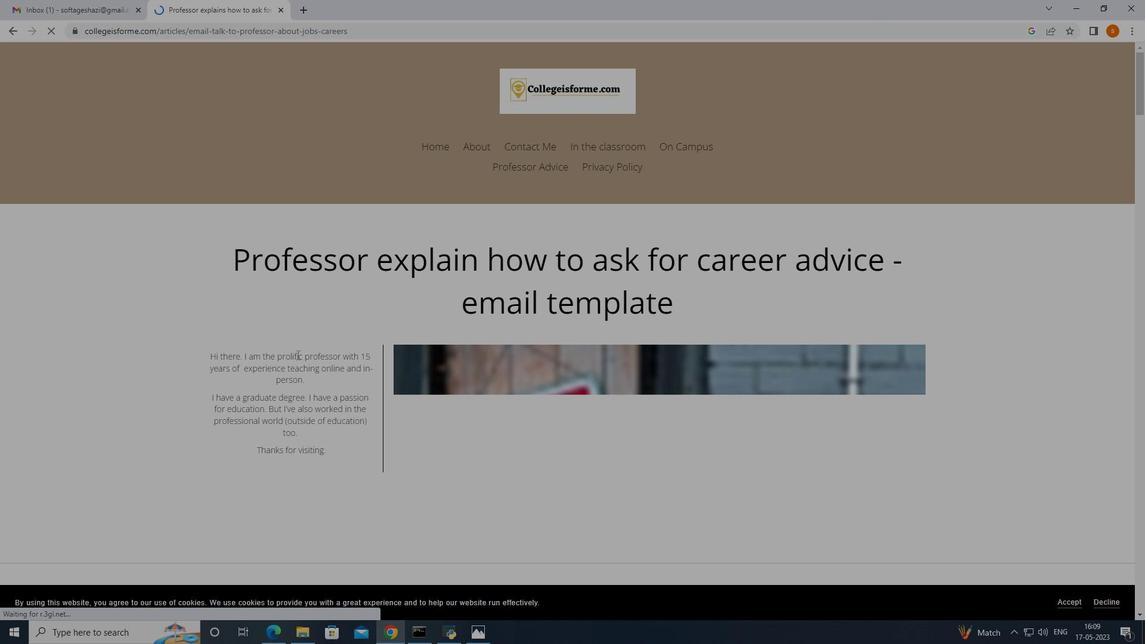 
Action: Mouse scrolled (301, 348) with delta (0, 0)
Screenshot: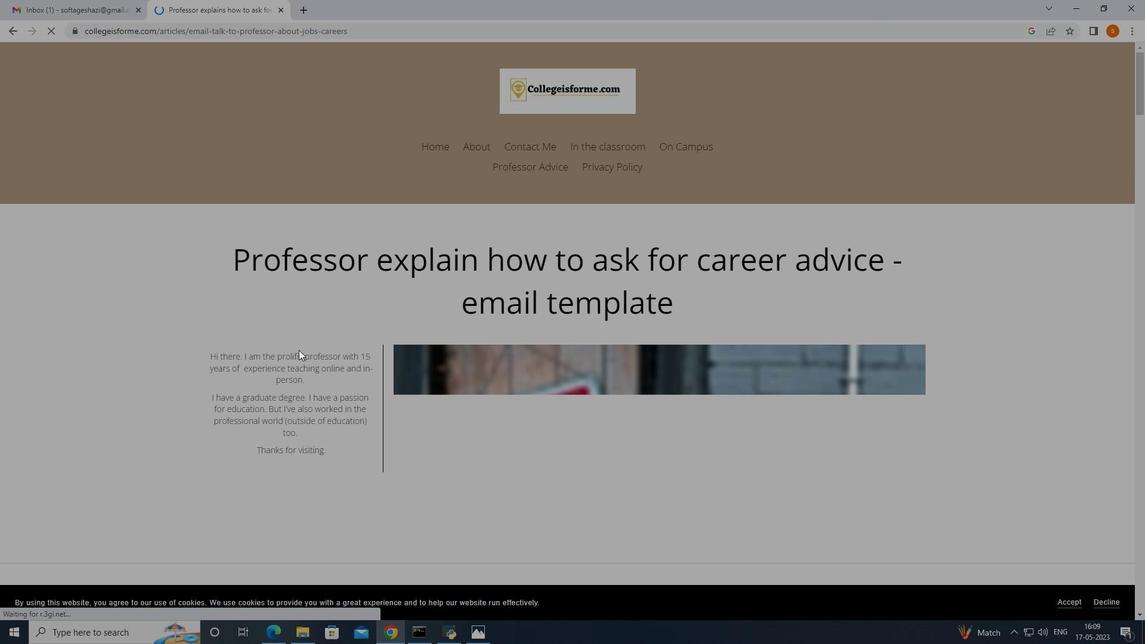 
Action: Mouse scrolled (301, 348) with delta (0, 0)
Screenshot: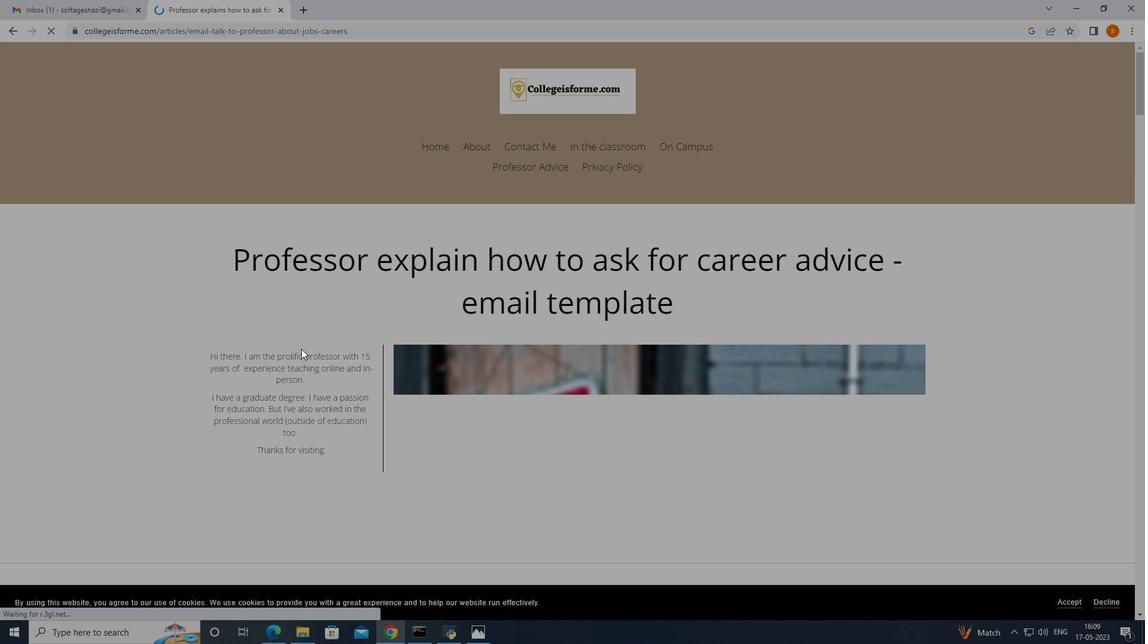 
Action: Mouse moved to (301, 349)
Screenshot: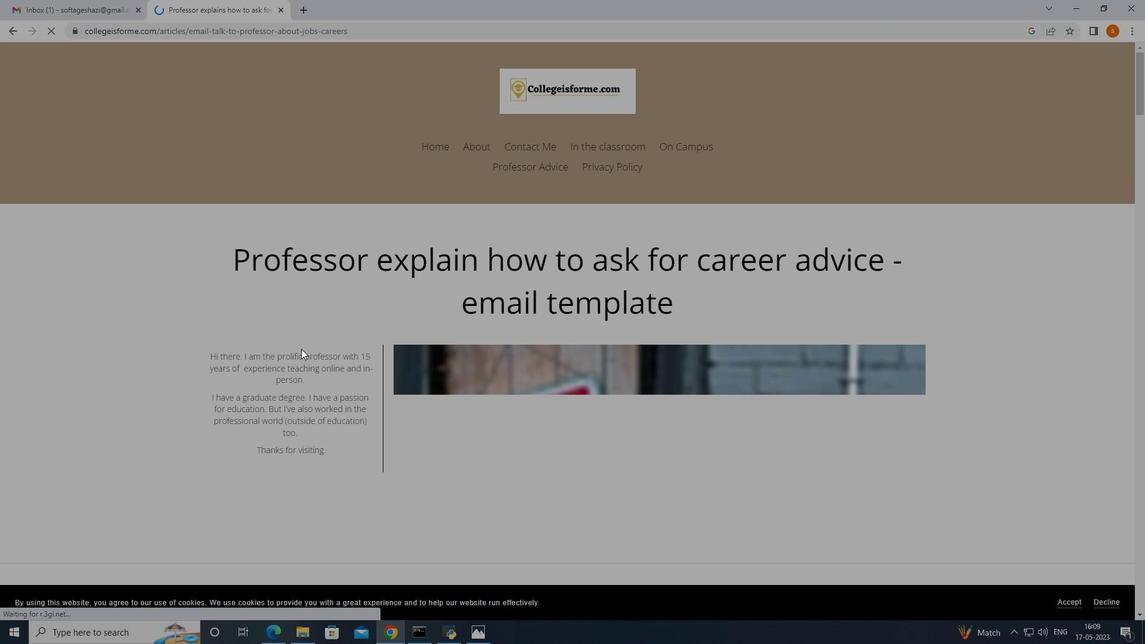 
Action: Mouse scrolled (301, 349) with delta (0, 0)
Screenshot: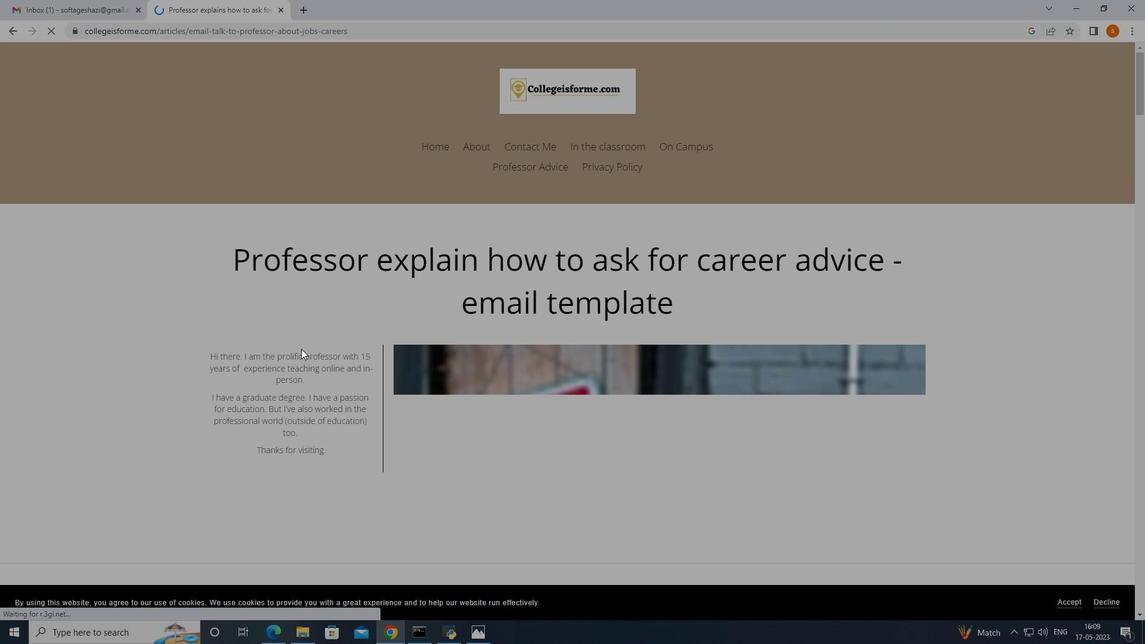 
Action: Mouse moved to (303, 347)
Screenshot: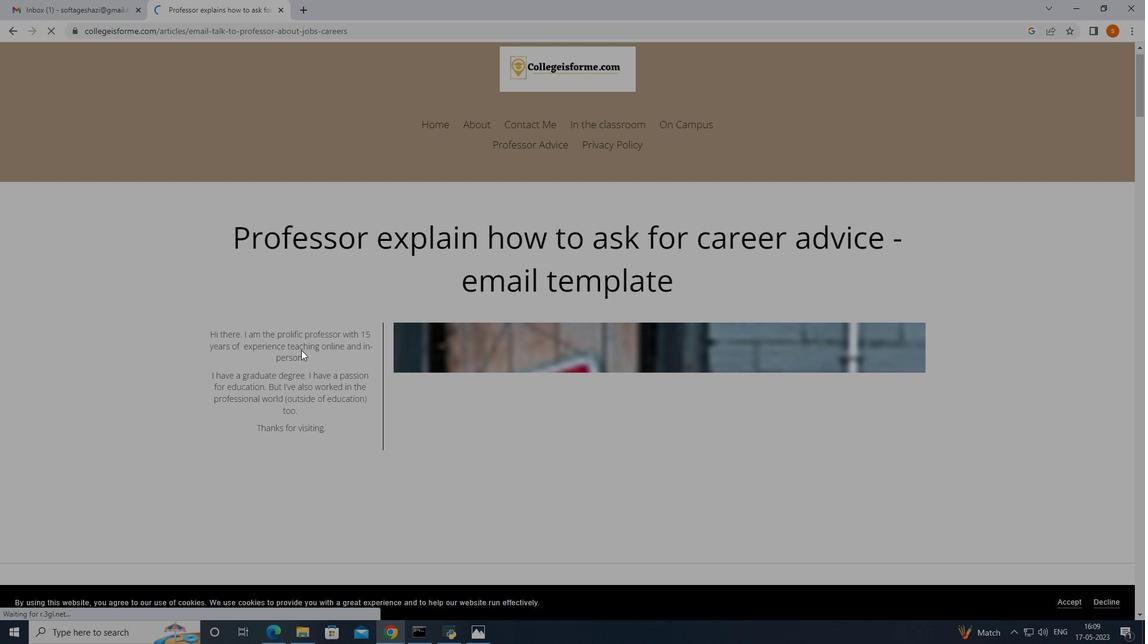 
Action: Mouse scrolled (303, 347) with delta (0, 0)
Screenshot: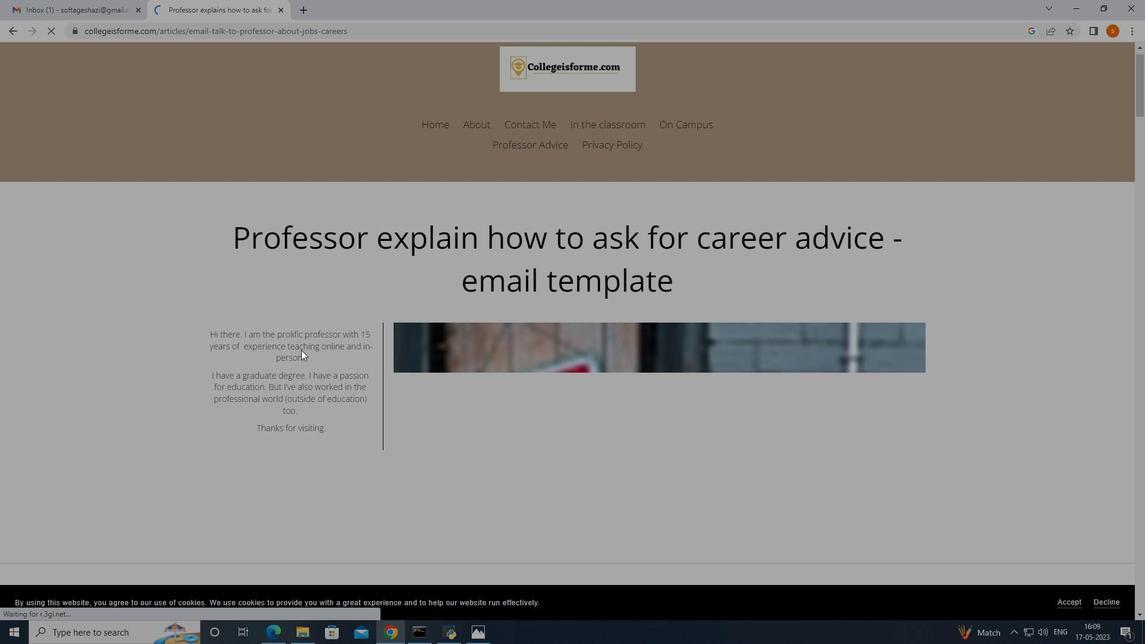 
Action: Mouse scrolled (303, 347) with delta (0, 0)
Screenshot: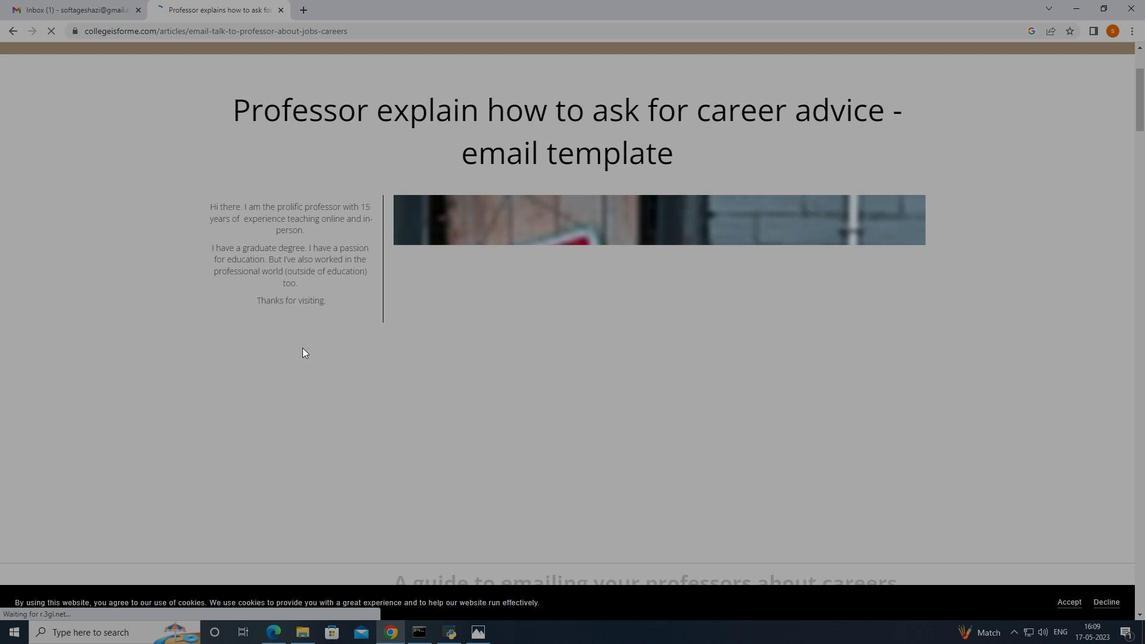 
Action: Mouse scrolled (303, 347) with delta (0, 0)
Screenshot: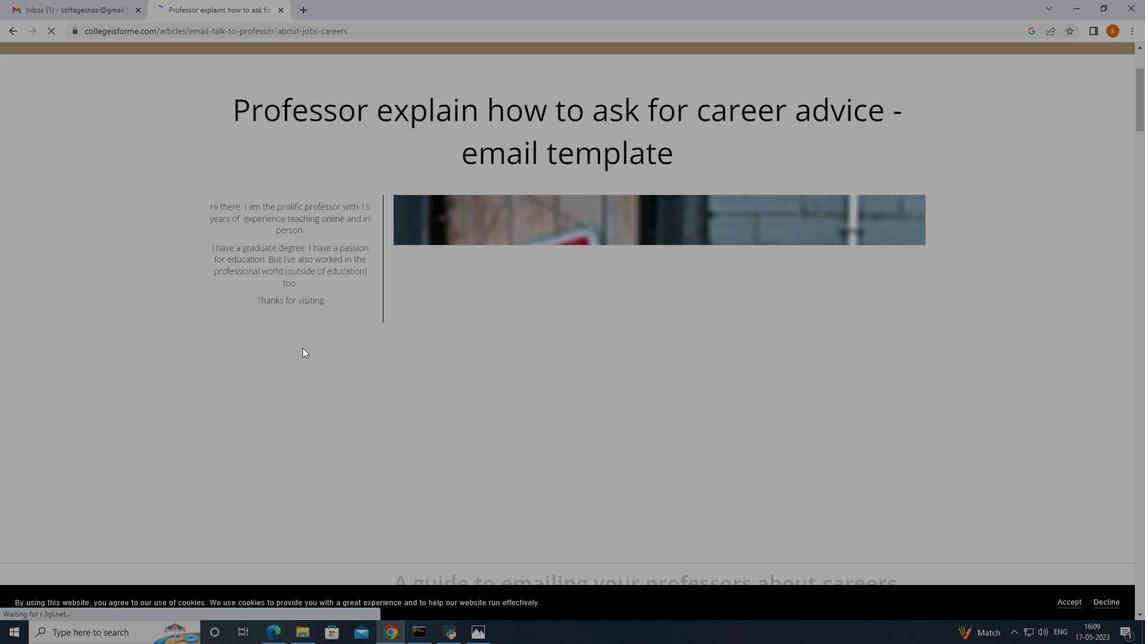 
Action: Mouse scrolled (303, 347) with delta (0, 0)
Screenshot: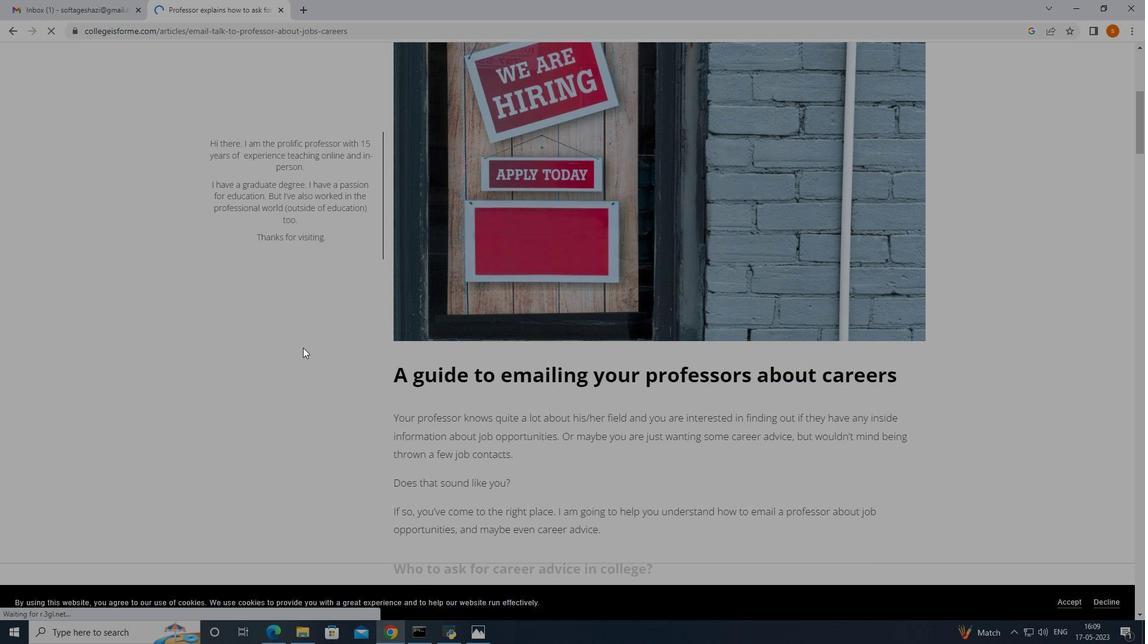 
Action: Mouse scrolled (303, 347) with delta (0, 0)
Screenshot: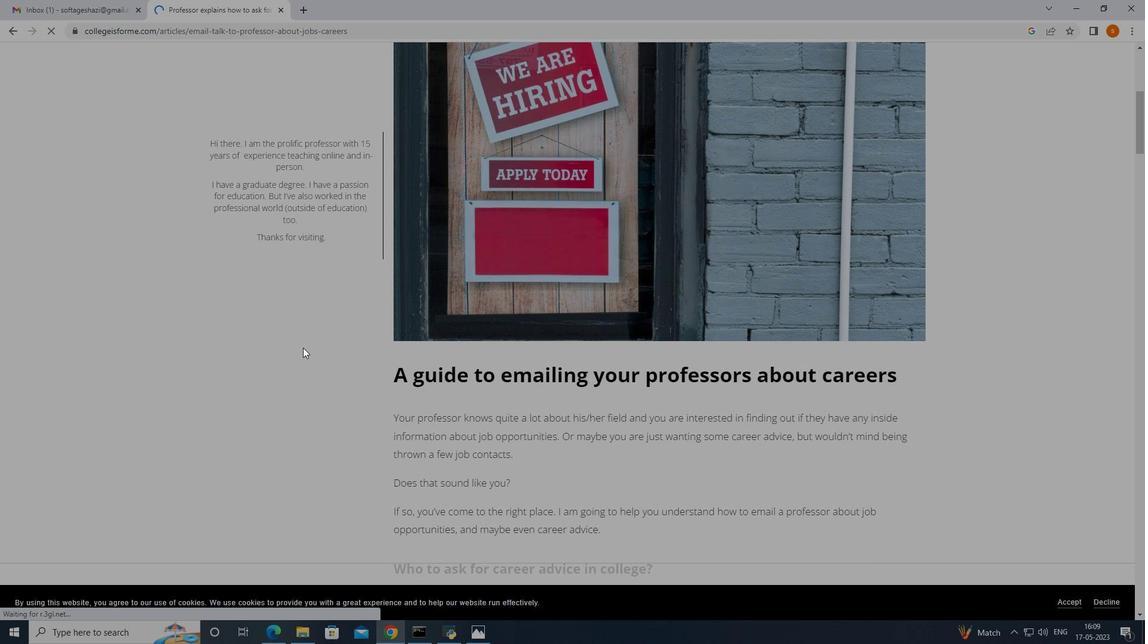 
Action: Mouse scrolled (303, 347) with delta (0, 0)
Screenshot: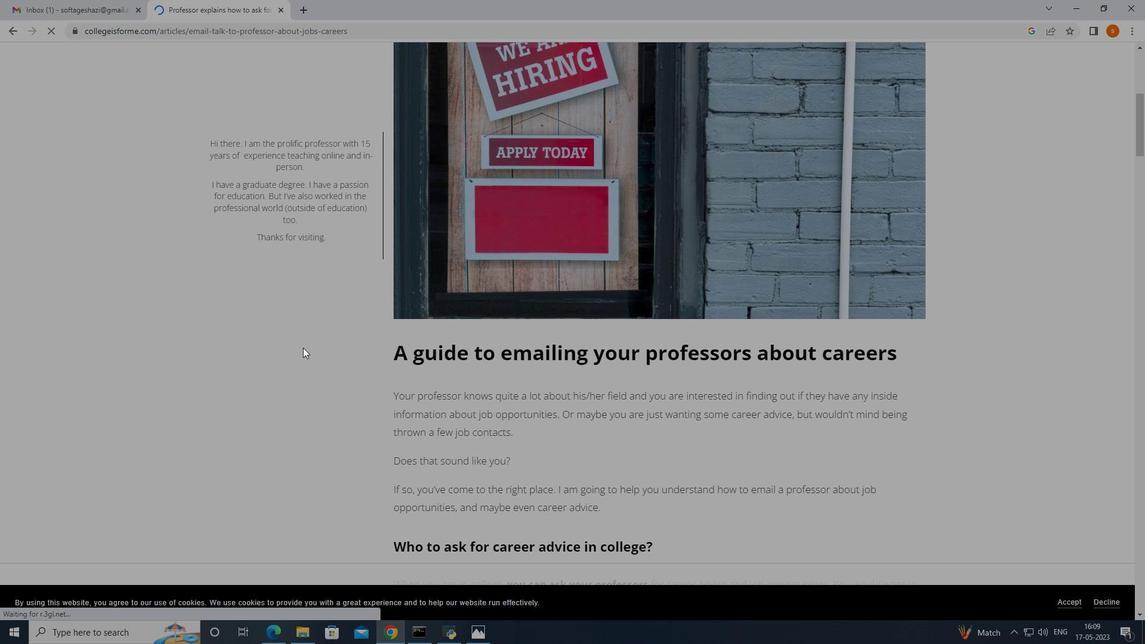 
Action: Mouse scrolled (303, 347) with delta (0, 0)
Screenshot: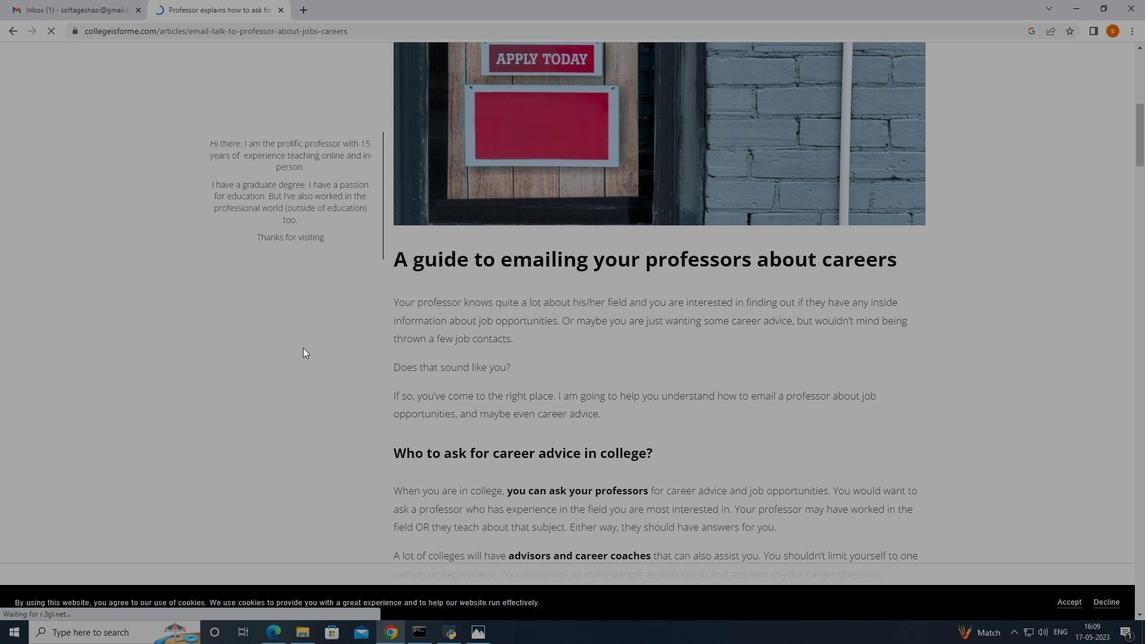 
Action: Mouse scrolled (303, 347) with delta (0, 0)
Screenshot: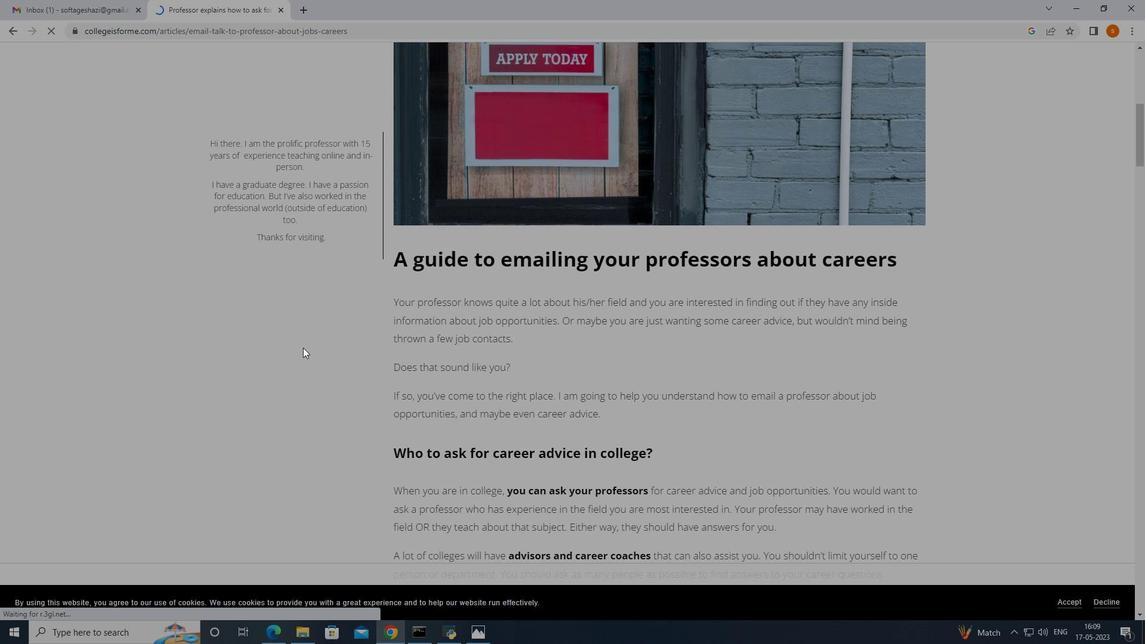 
Action: Mouse scrolled (303, 347) with delta (0, 0)
Screenshot: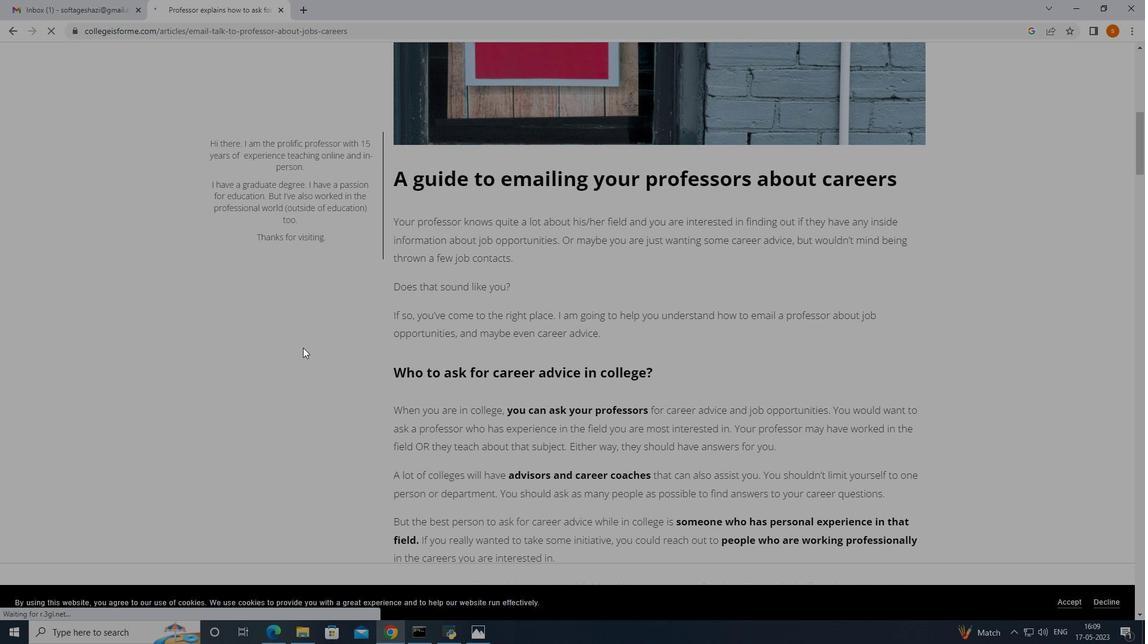 
Action: Mouse scrolled (303, 347) with delta (0, 0)
Screenshot: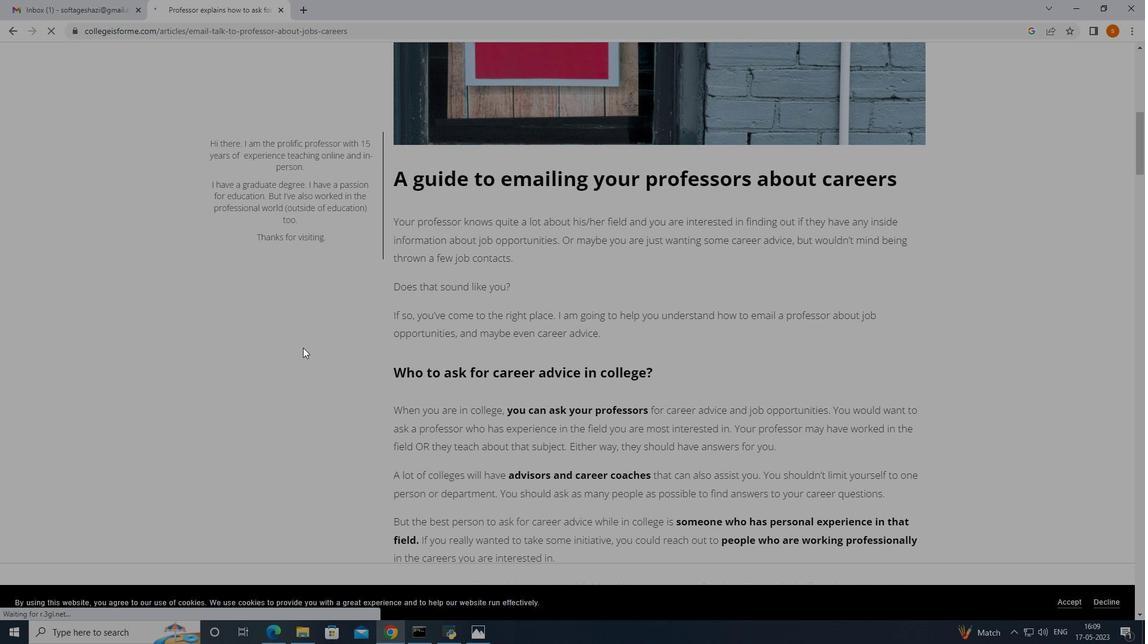 
Action: Mouse scrolled (303, 347) with delta (0, 0)
Screenshot: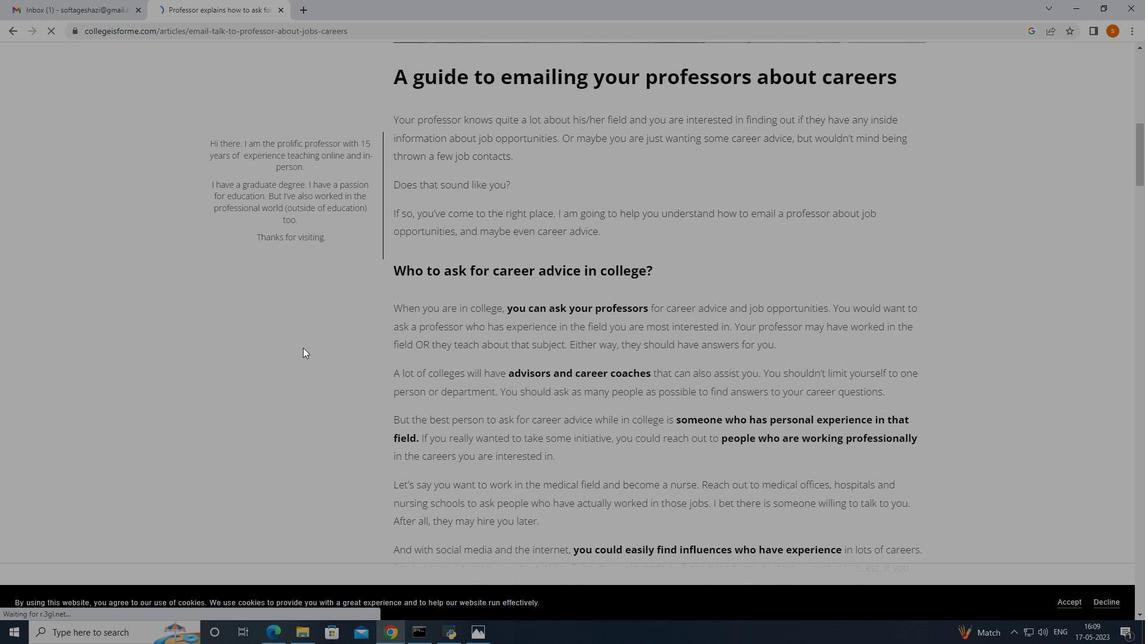 
Action: Mouse scrolled (303, 347) with delta (0, 0)
Screenshot: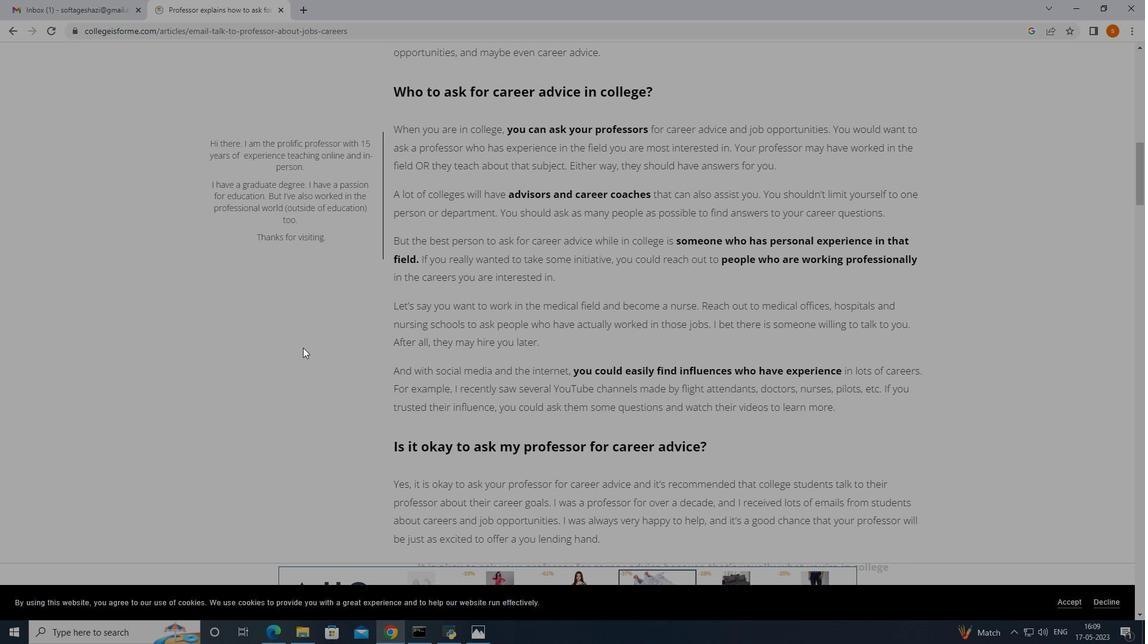 
Action: Mouse scrolled (303, 347) with delta (0, 0)
Screenshot: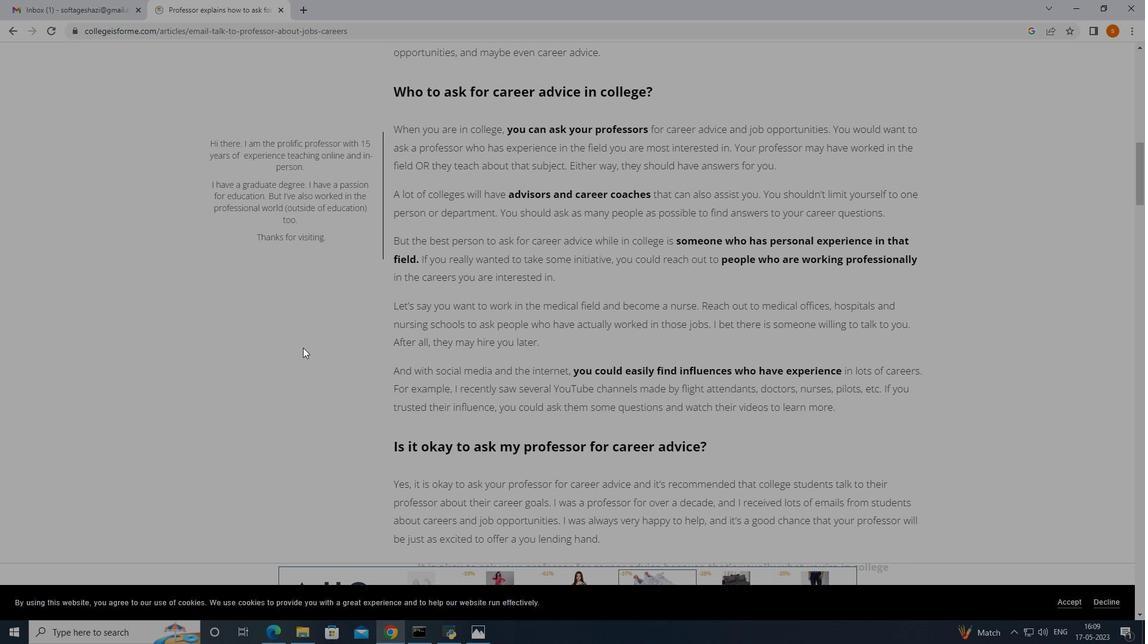 
Action: Mouse scrolled (303, 347) with delta (0, 0)
Screenshot: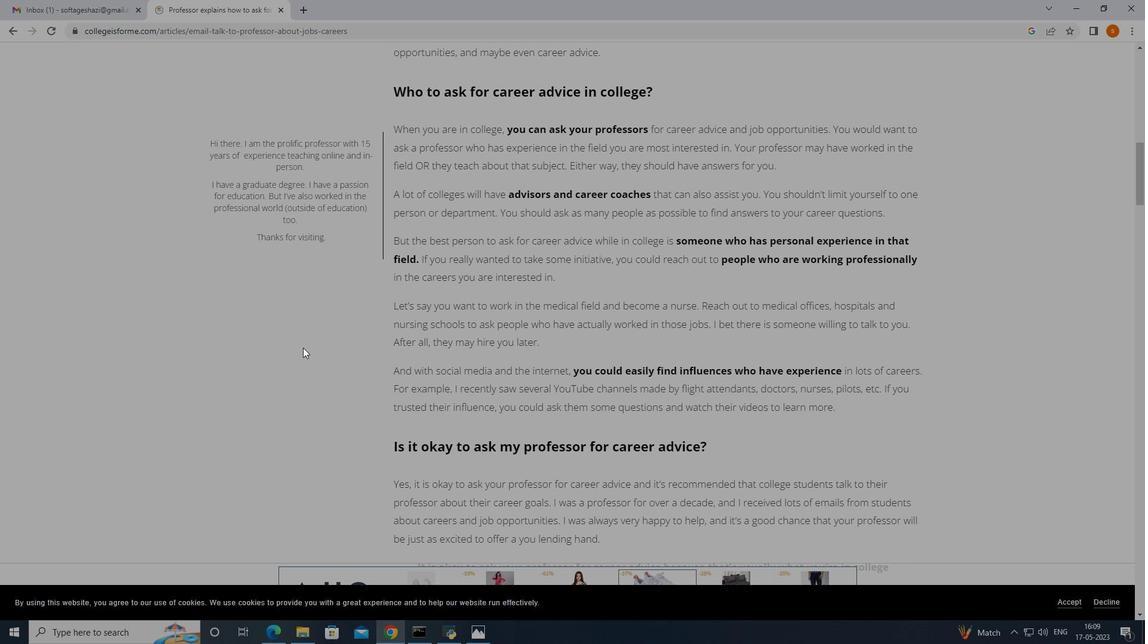 
Action: Mouse scrolled (303, 347) with delta (0, 0)
Screenshot: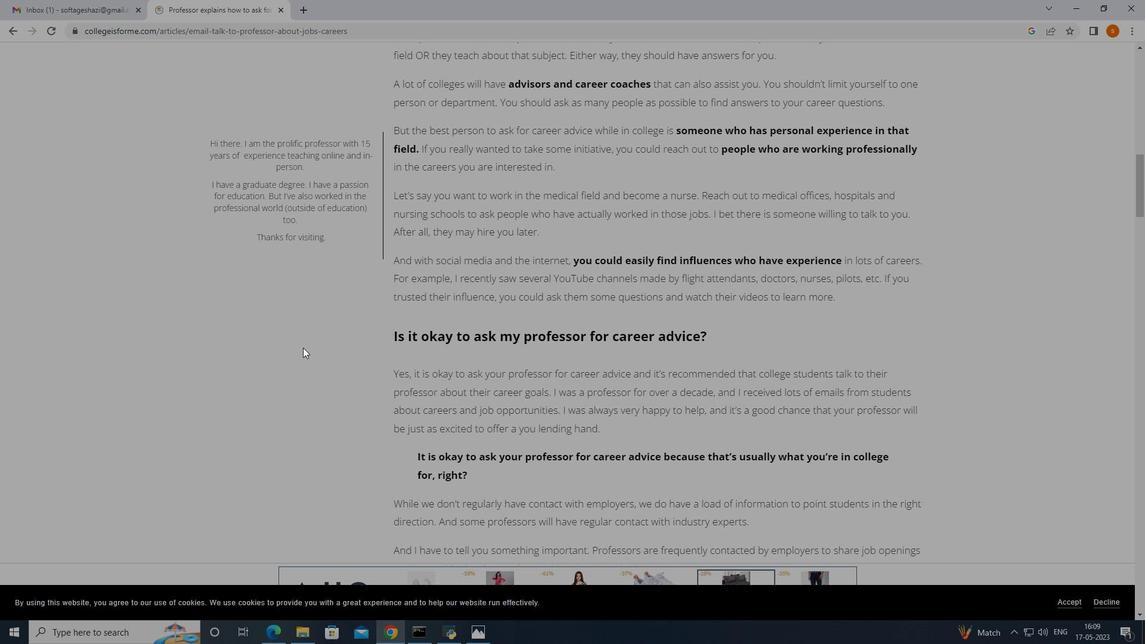 
Action: Mouse scrolled (303, 347) with delta (0, 0)
Screenshot: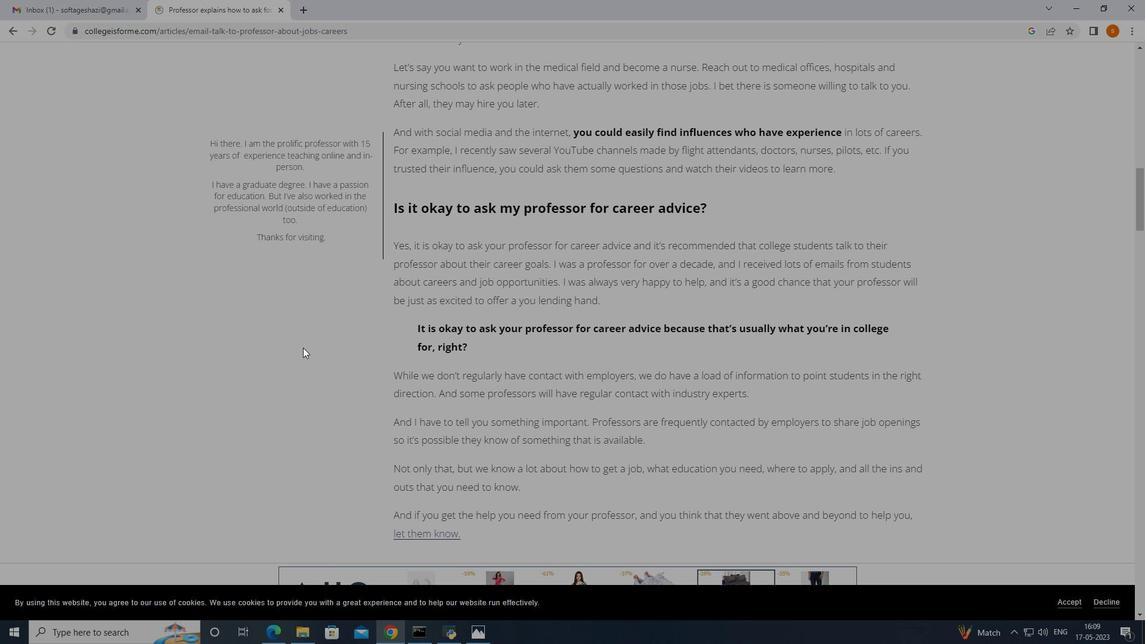 
Action: Mouse scrolled (303, 347) with delta (0, 0)
Screenshot: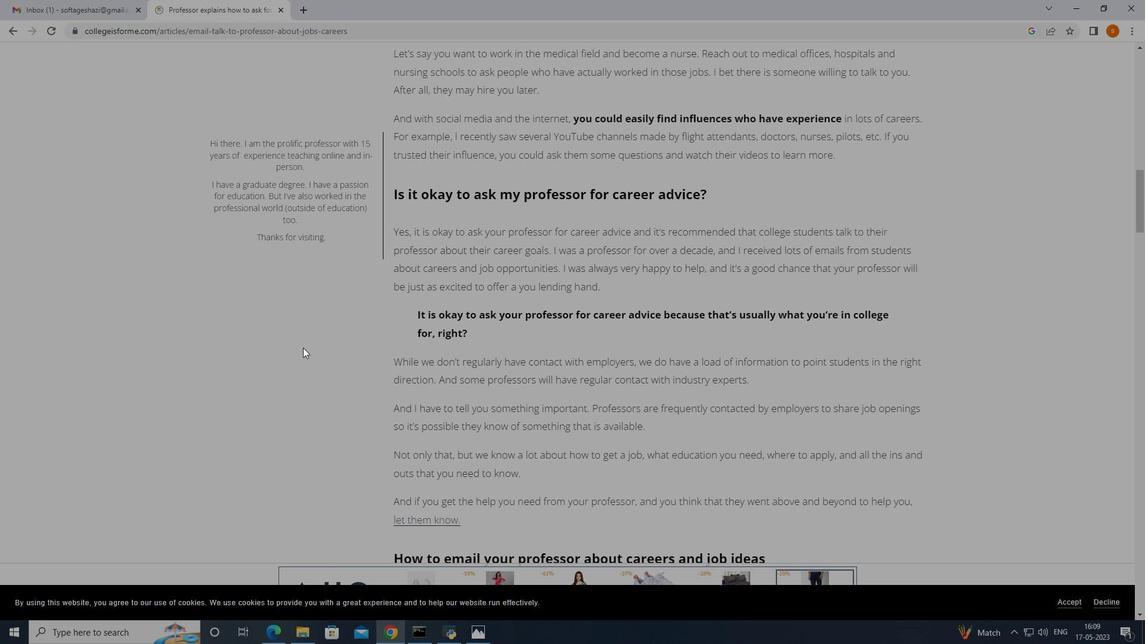 
Action: Mouse scrolled (303, 347) with delta (0, 0)
Screenshot: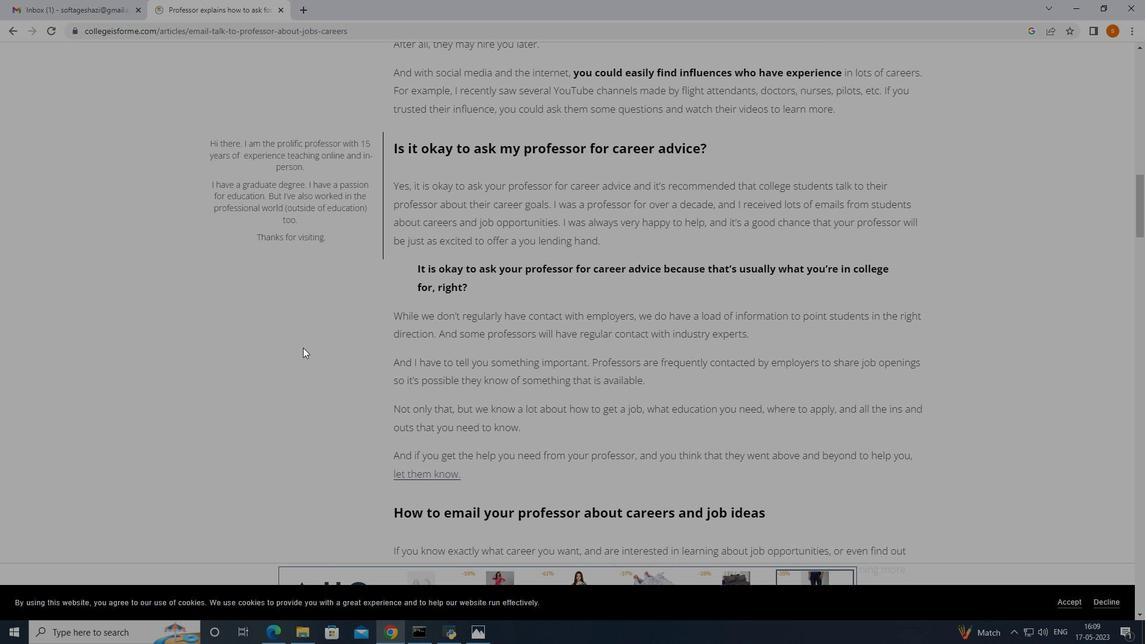 
Action: Mouse scrolled (303, 347) with delta (0, 0)
Screenshot: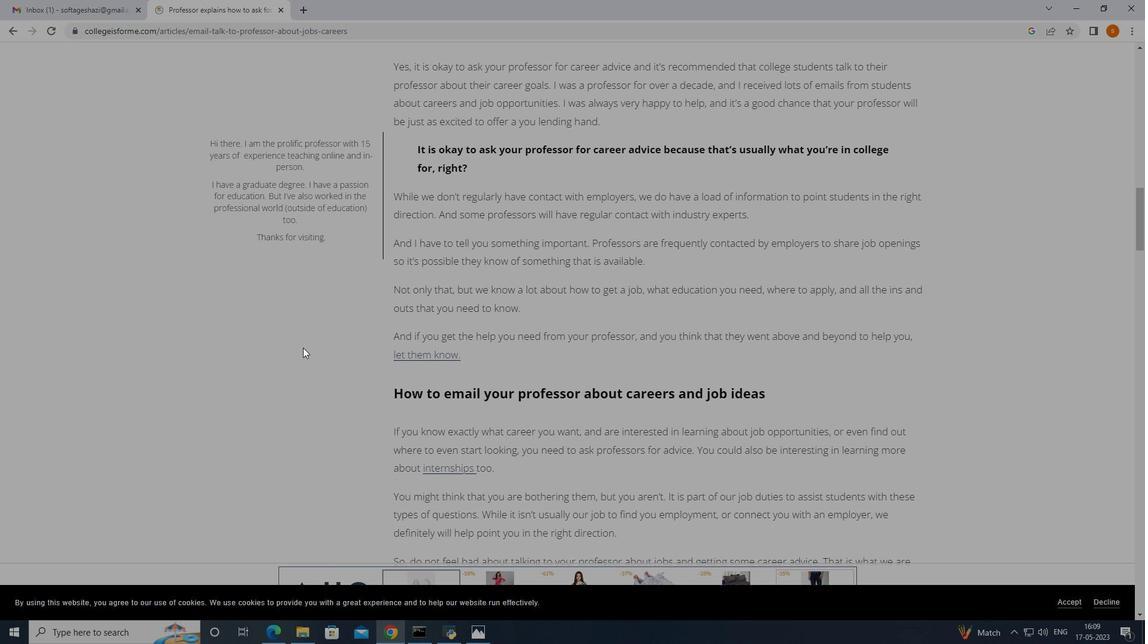 
Action: Mouse scrolled (303, 347) with delta (0, 0)
Screenshot: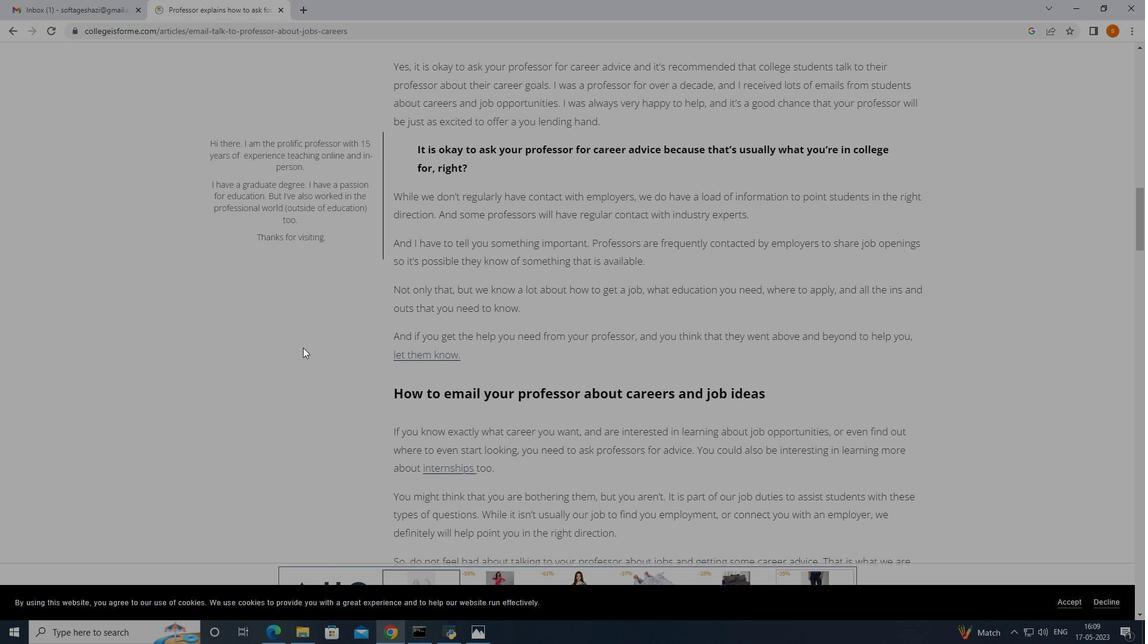 
Action: Mouse scrolled (303, 347) with delta (0, 0)
Screenshot: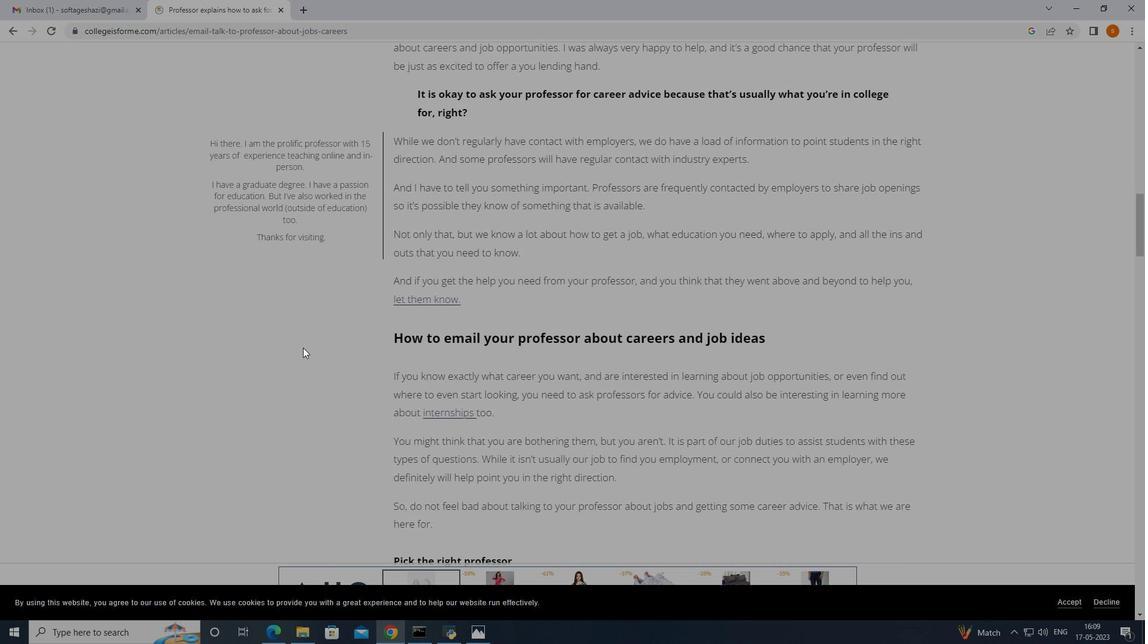 
Action: Mouse scrolled (303, 347) with delta (0, 0)
Screenshot: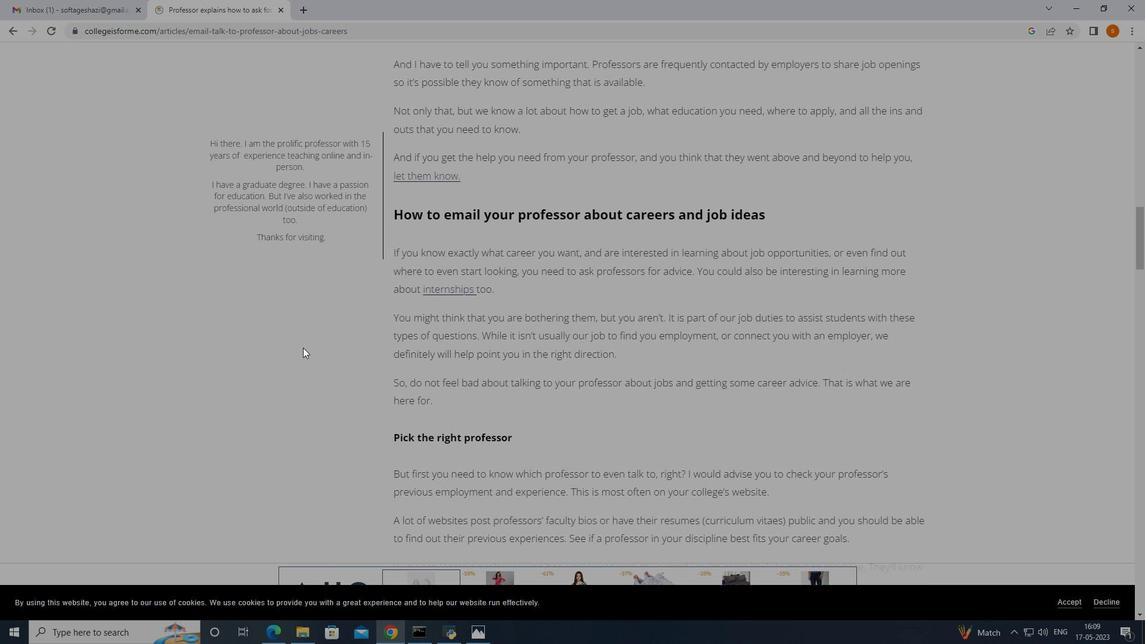 
Action: Mouse scrolled (303, 347) with delta (0, 0)
Screenshot: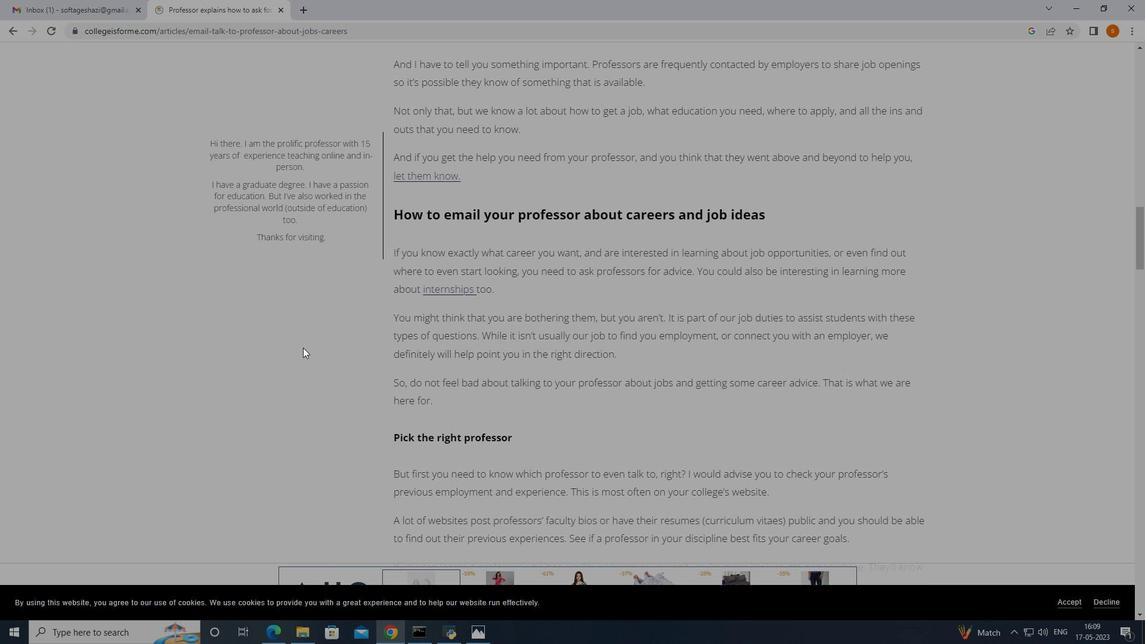 
Action: Mouse scrolled (303, 347) with delta (0, 0)
Screenshot: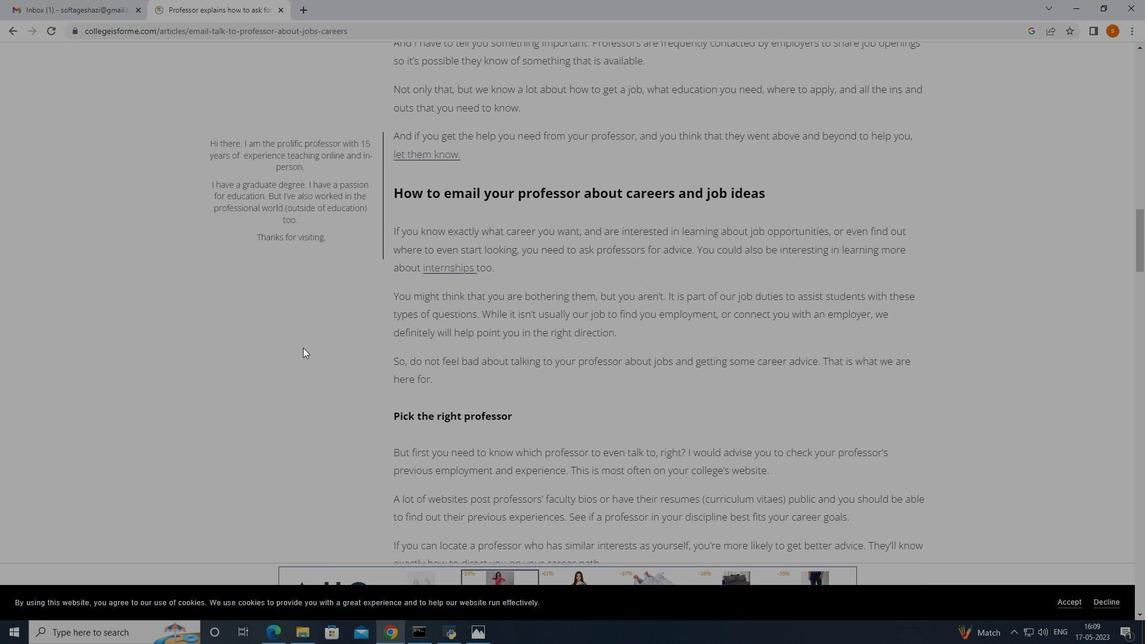 
Action: Mouse moved to (303, 347)
Screenshot: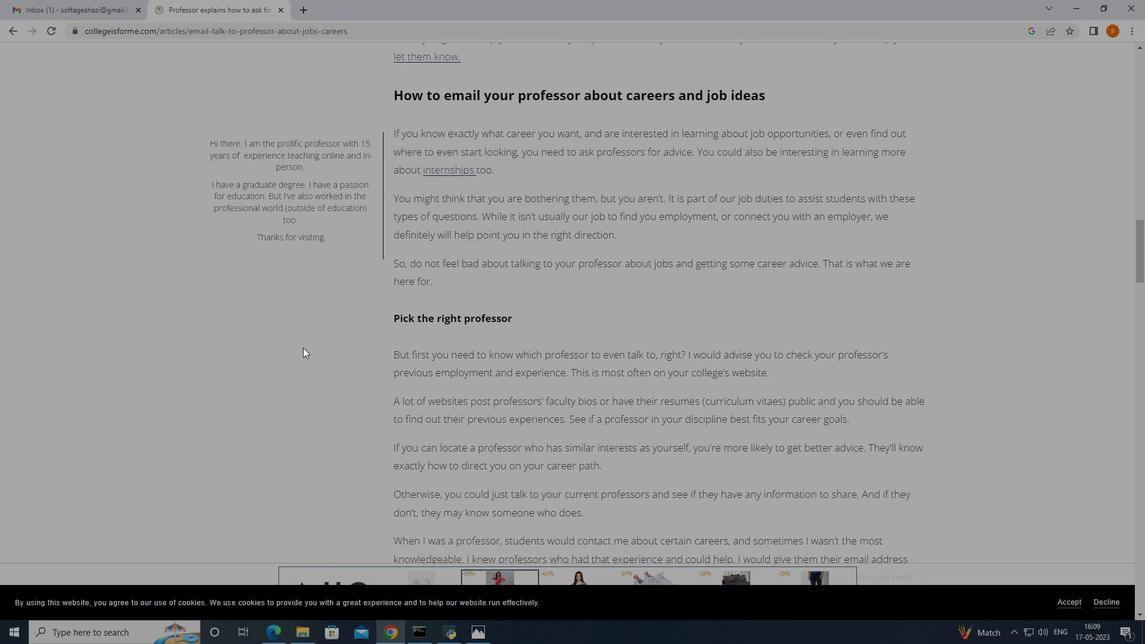 
Action: Mouse scrolled (303, 347) with delta (0, 0)
Screenshot: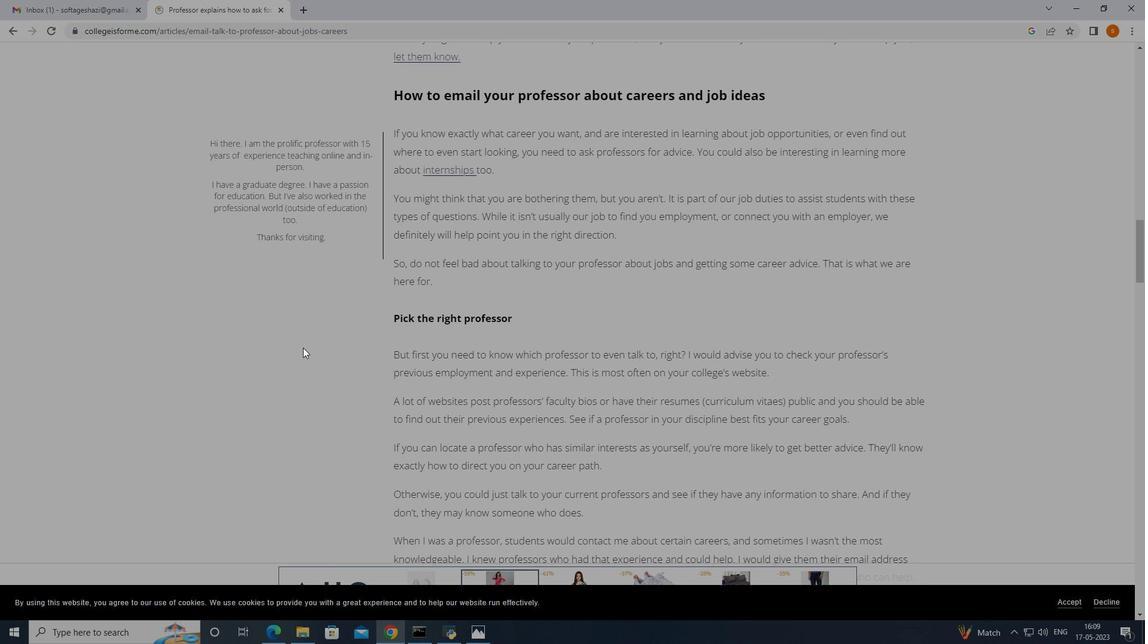 
Action: Mouse scrolled (303, 347) with delta (0, 0)
Screenshot: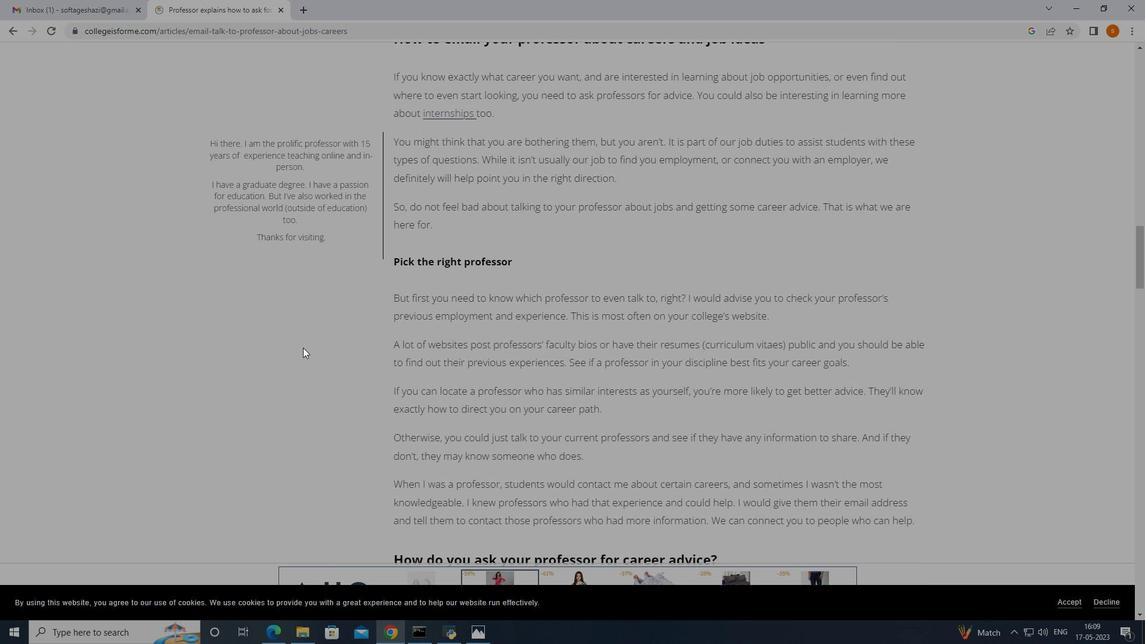 
Action: Mouse moved to (303, 347)
Screenshot: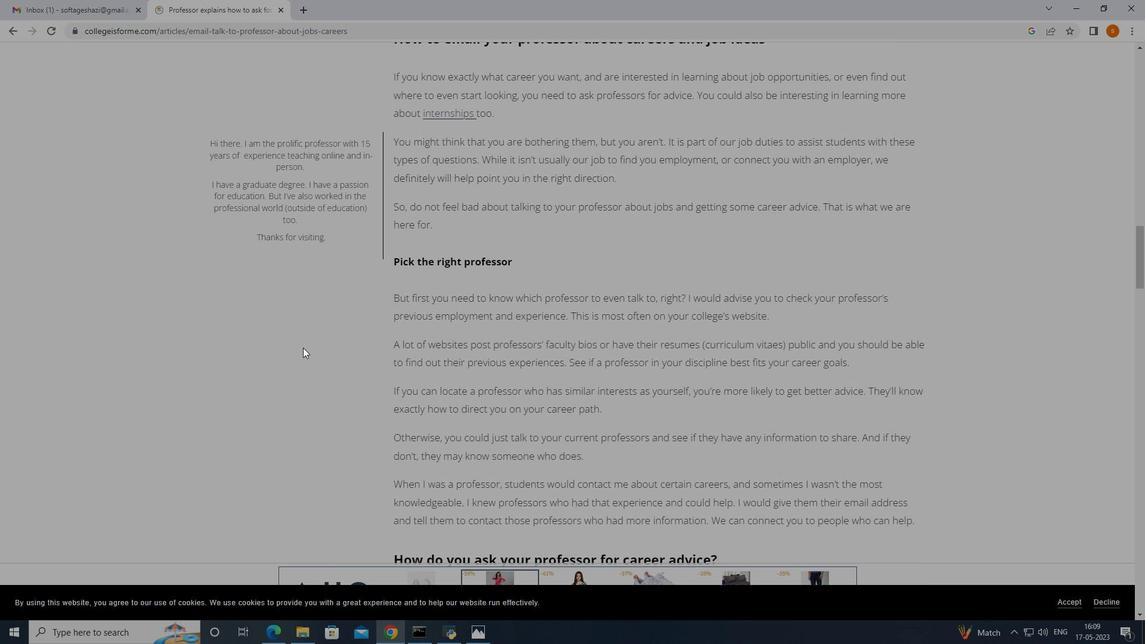 
Action: Mouse scrolled (303, 347) with delta (0, 0)
Screenshot: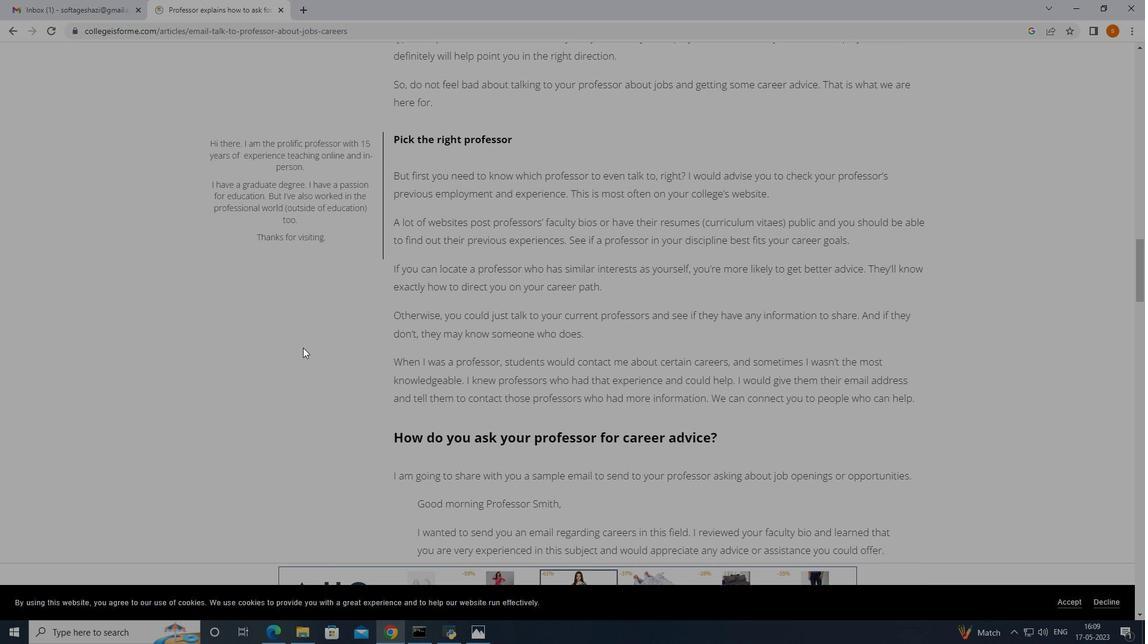 
Action: Mouse moved to (303, 348)
Screenshot: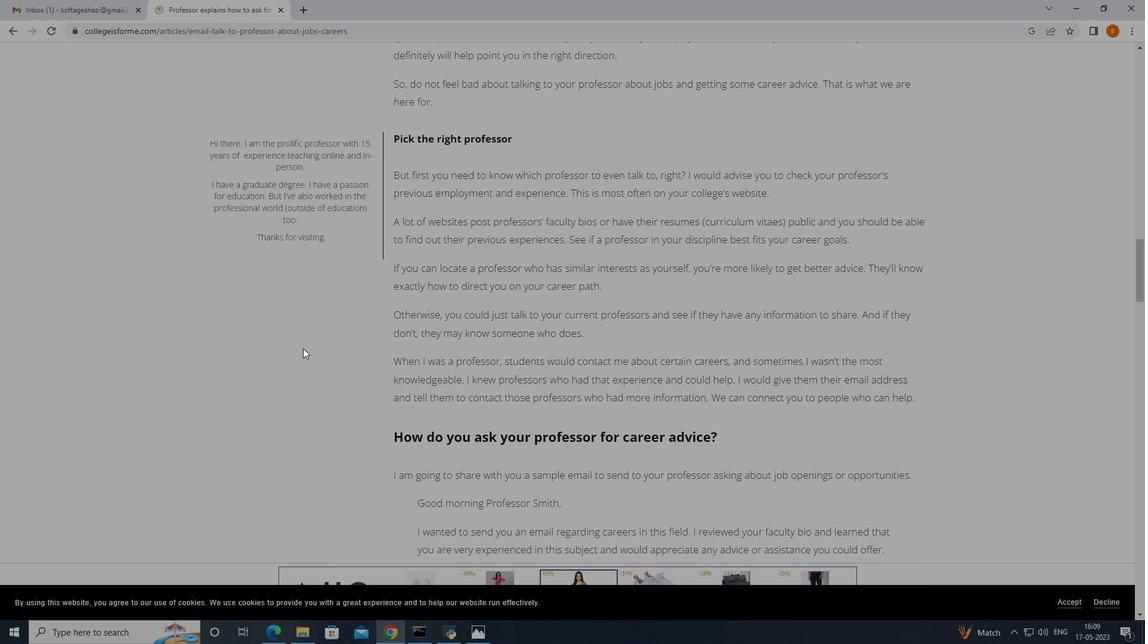 
Action: Mouse scrolled (303, 347) with delta (0, 0)
Screenshot: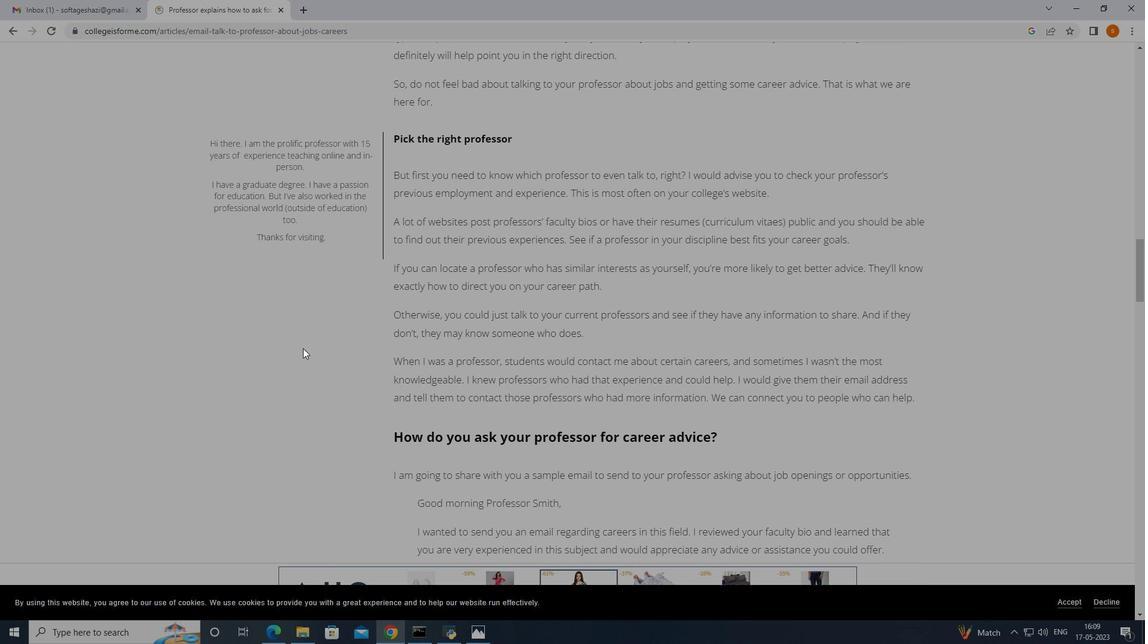
Action: Mouse scrolled (303, 347) with delta (0, 0)
Screenshot: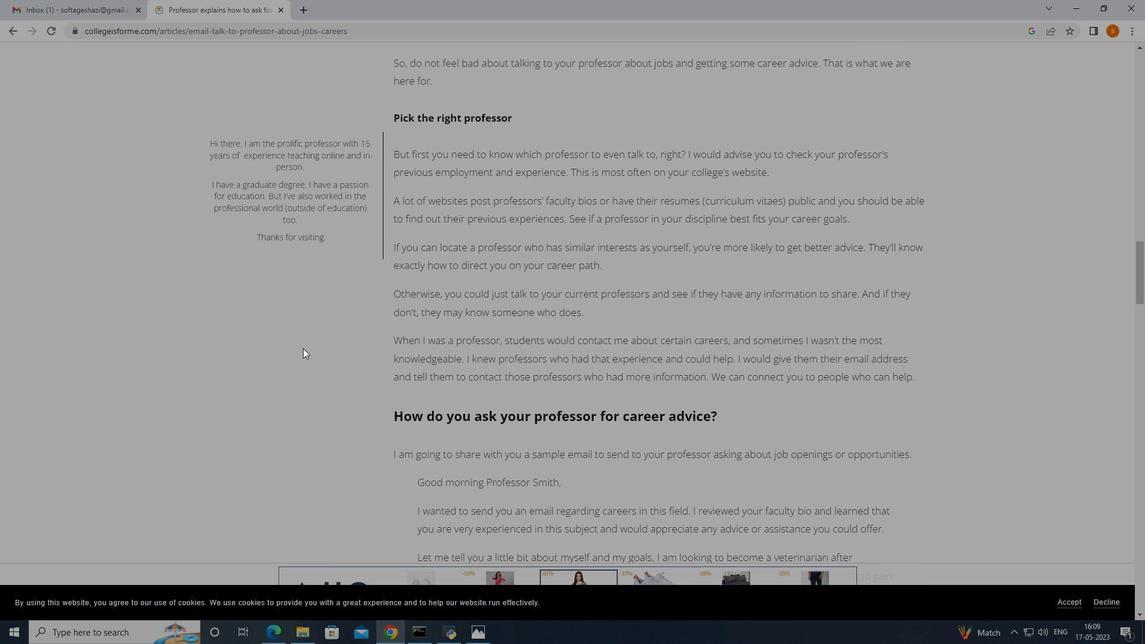 
Action: Mouse scrolled (303, 347) with delta (0, 0)
Screenshot: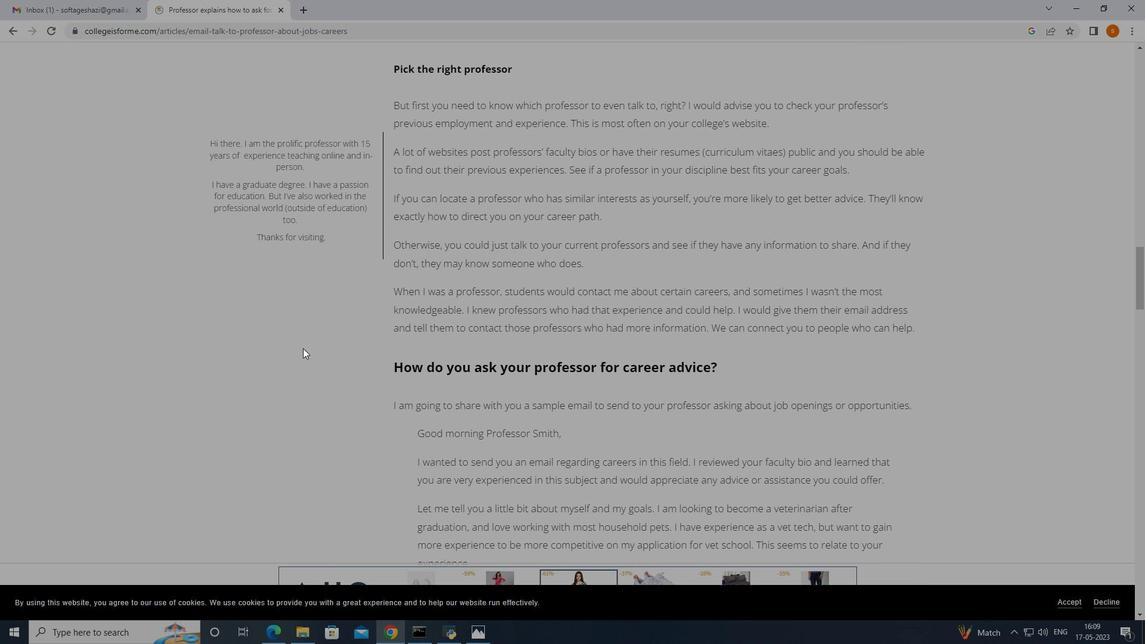 
Action: Mouse scrolled (303, 347) with delta (0, 0)
Screenshot: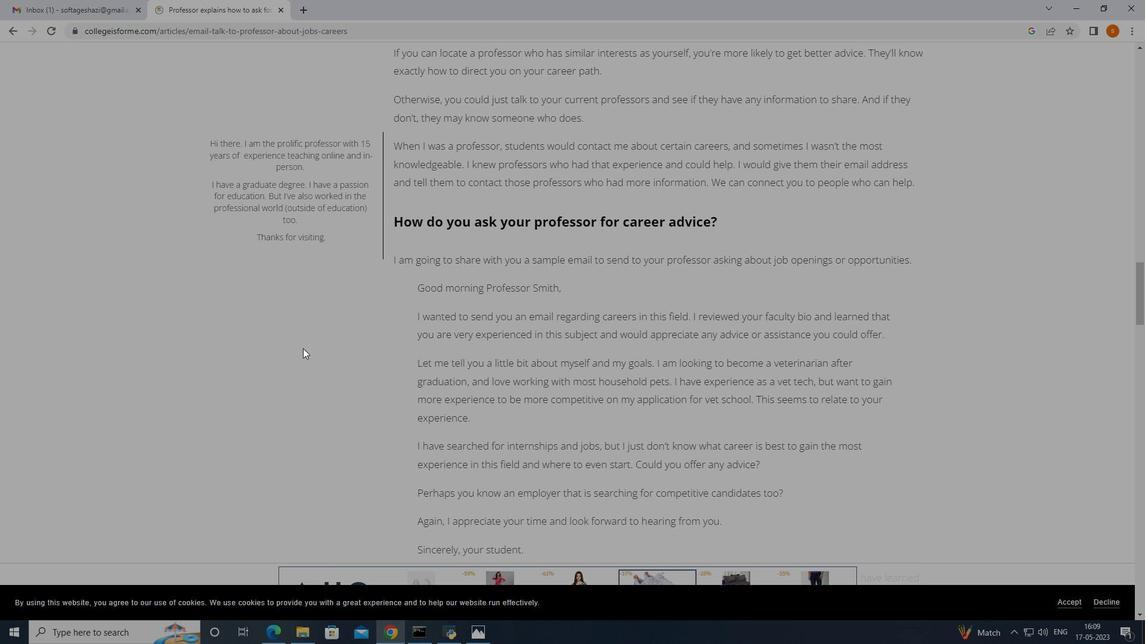 
Action: Mouse scrolled (303, 347) with delta (0, 0)
Screenshot: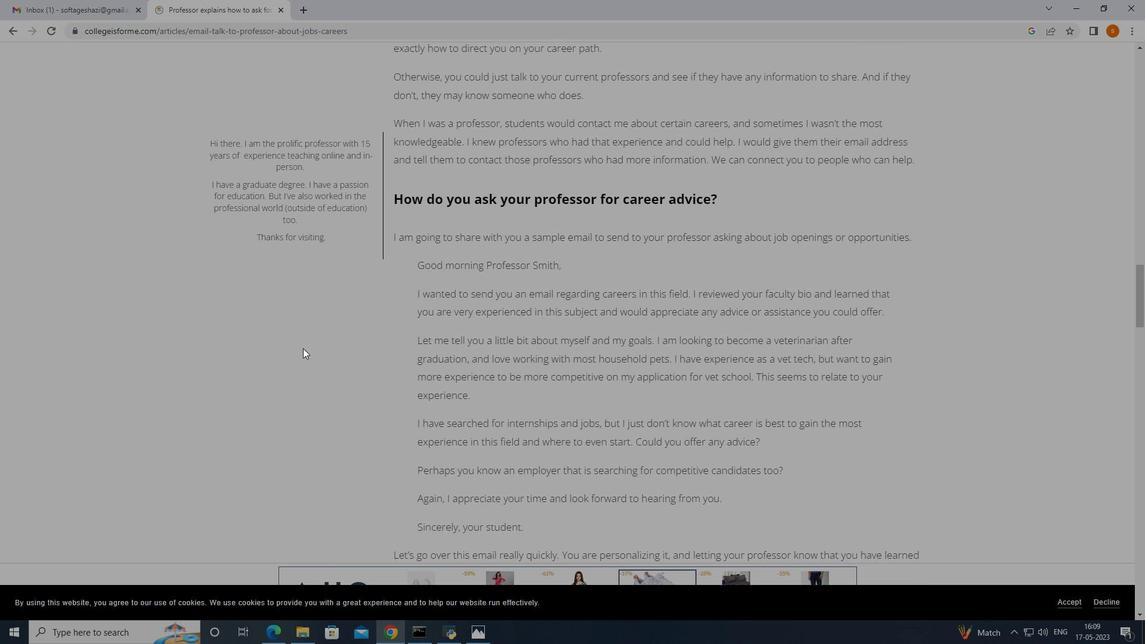 
Action: Mouse scrolled (303, 347) with delta (0, 0)
Screenshot: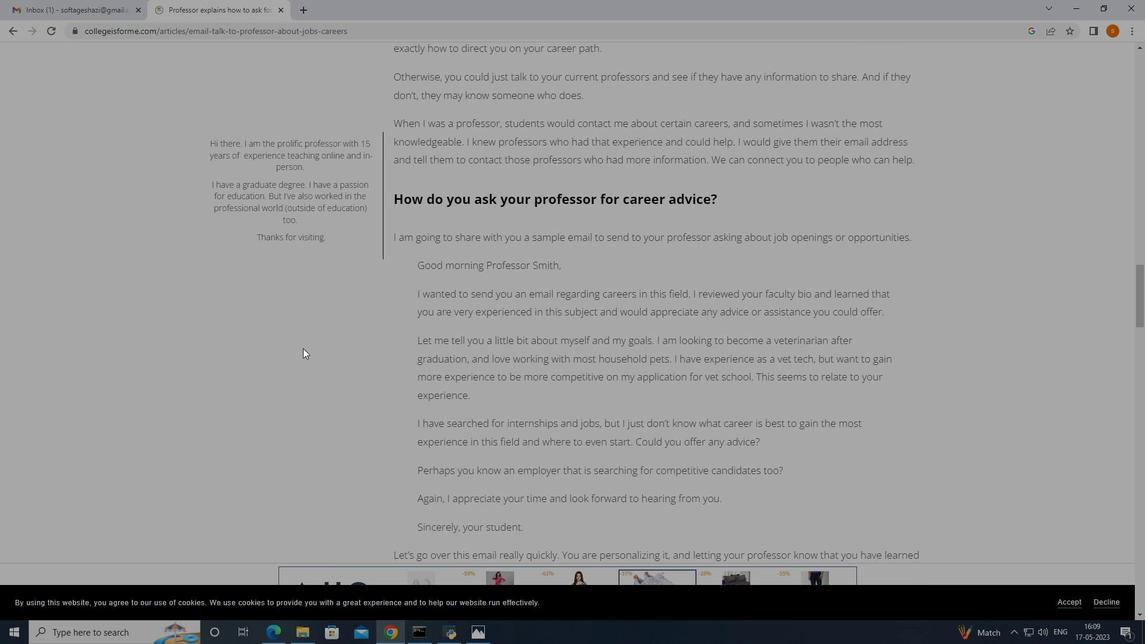 
Action: Mouse scrolled (303, 347) with delta (0, 0)
Screenshot: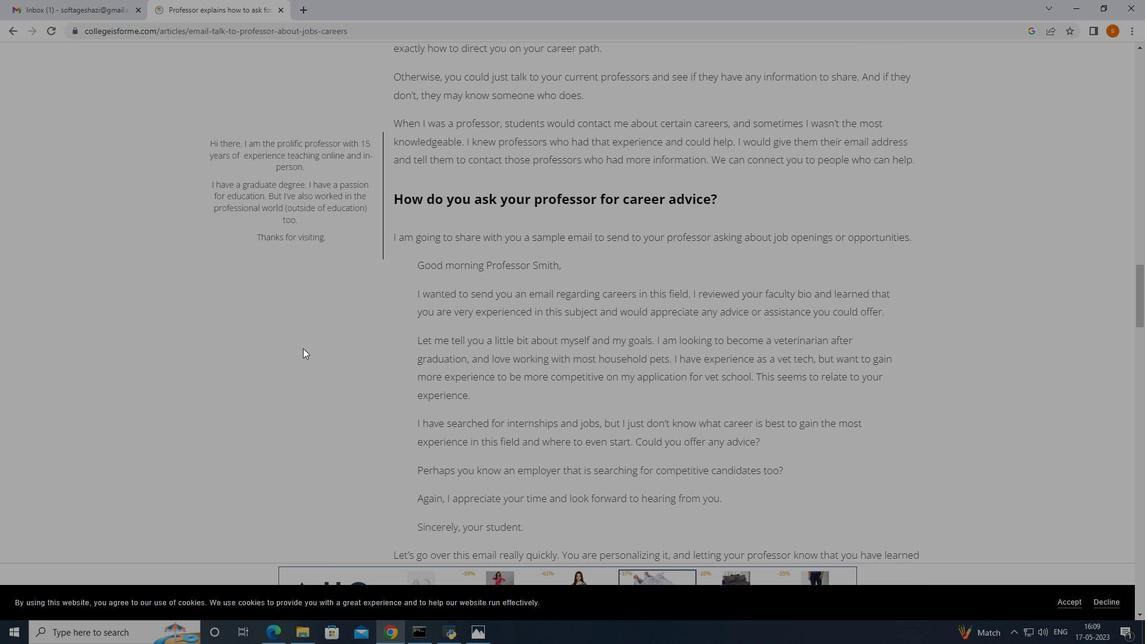 
Action: Mouse moved to (420, 367)
Screenshot: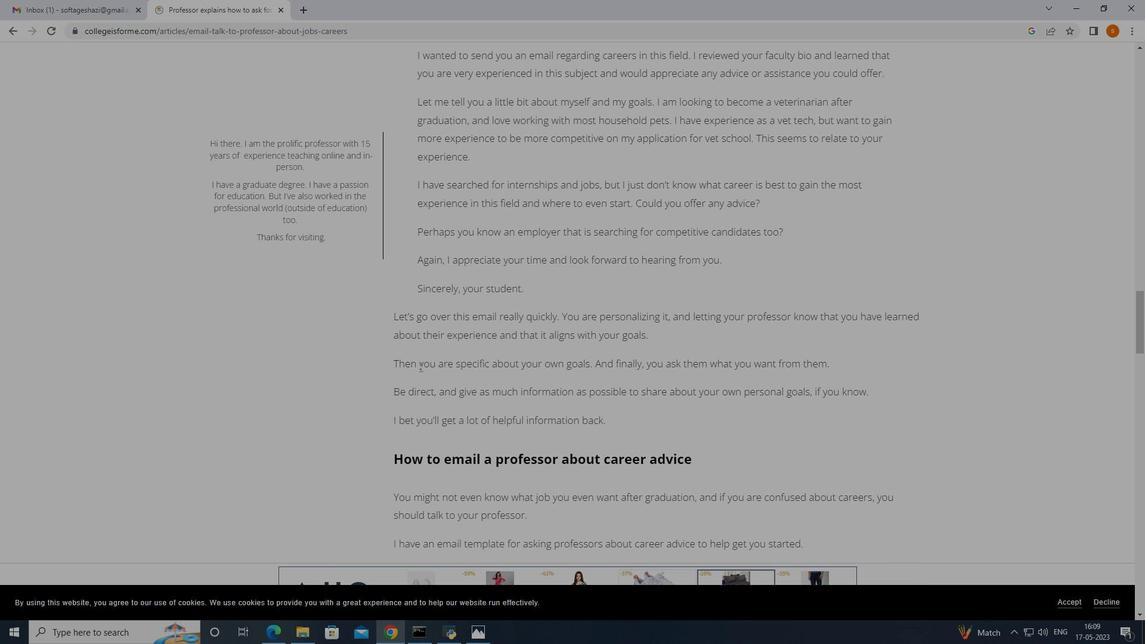 
Action: Mouse scrolled (420, 366) with delta (0, 0)
Screenshot: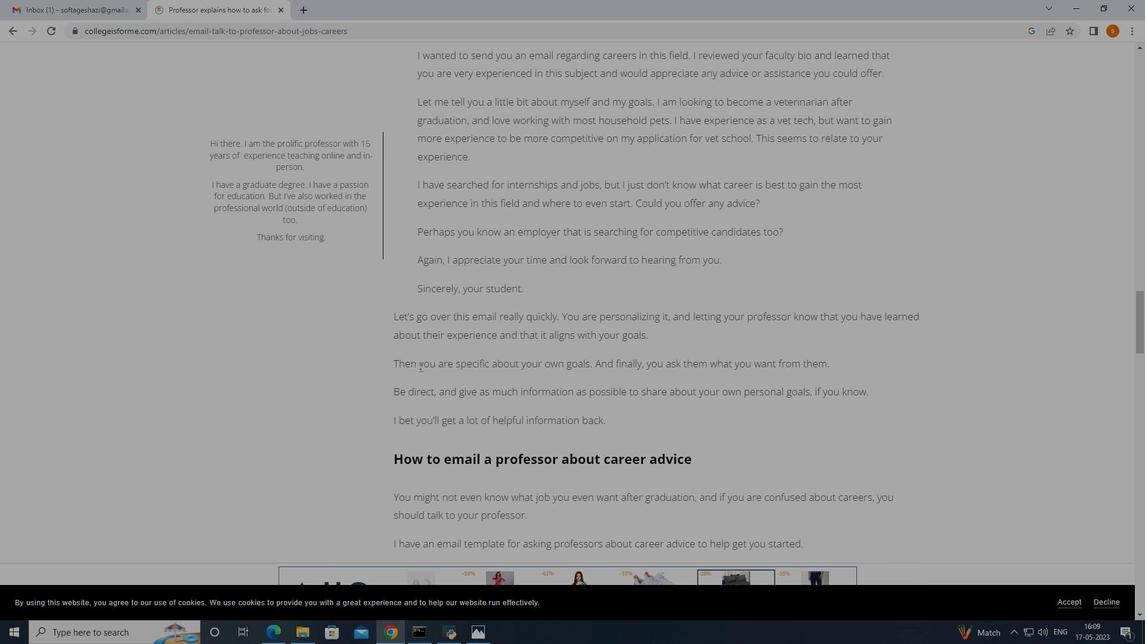 
Action: Mouse moved to (415, 370)
Screenshot: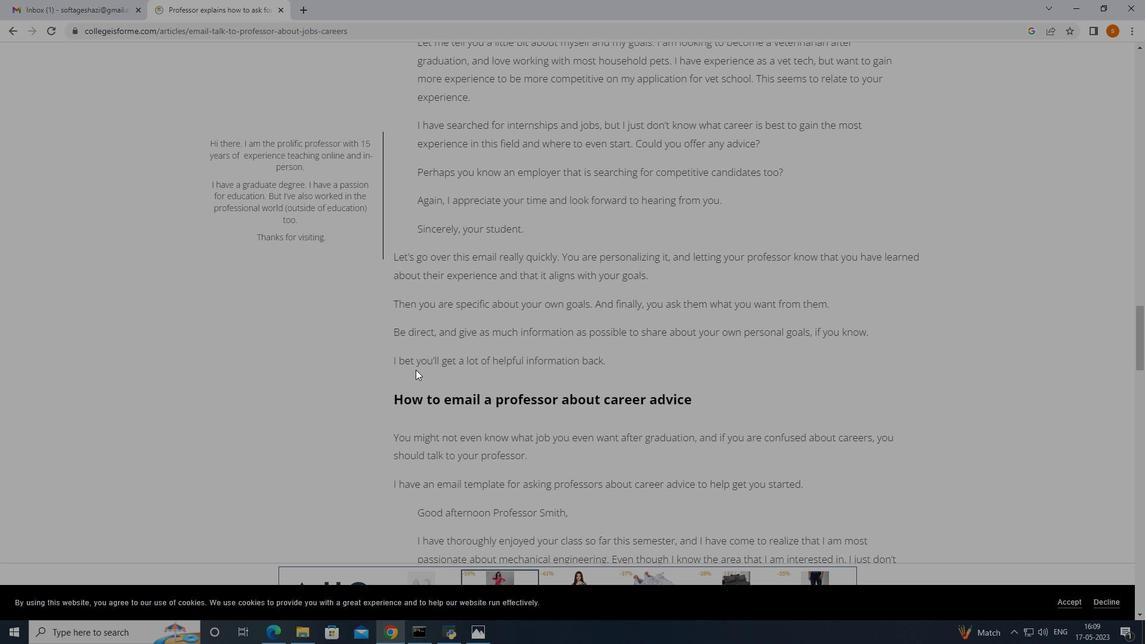 
Action: Mouse scrolled (415, 371) with delta (0, 0)
Screenshot: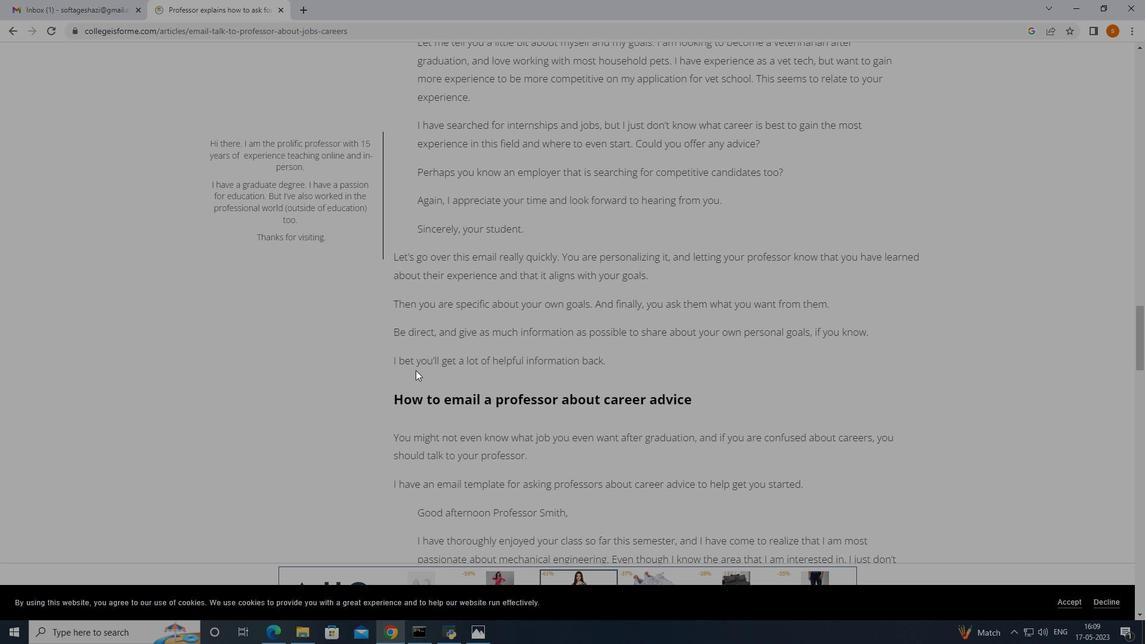 
Action: Mouse scrolled (415, 371) with delta (0, 0)
Screenshot: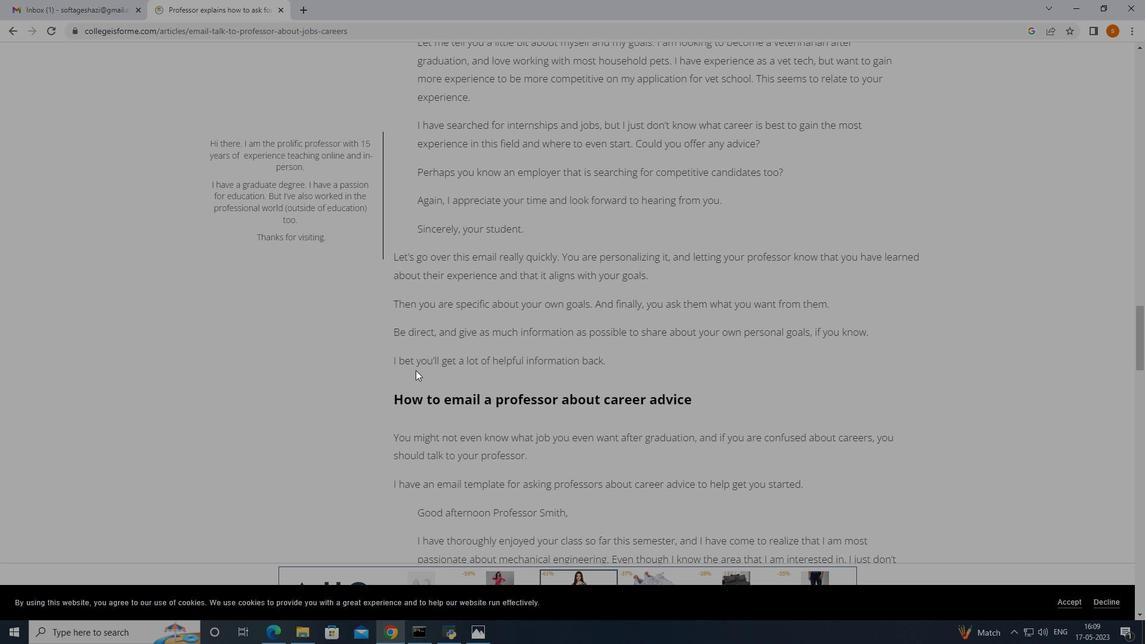 
Action: Mouse scrolled (415, 369) with delta (0, 0)
Screenshot: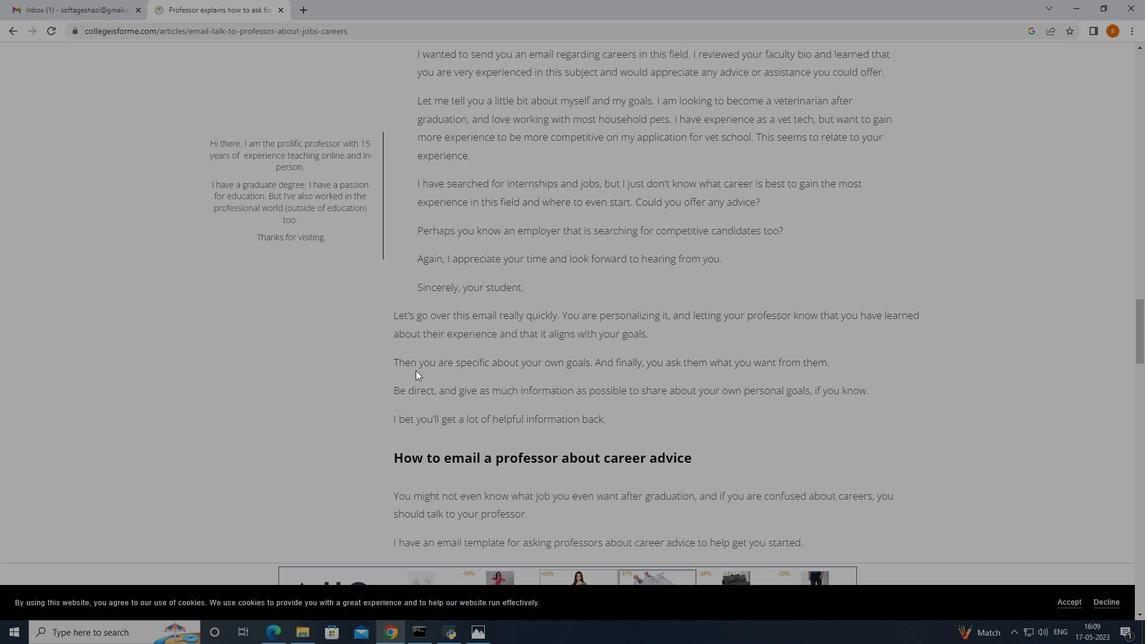 
Action: Mouse scrolled (415, 369) with delta (0, 0)
Screenshot: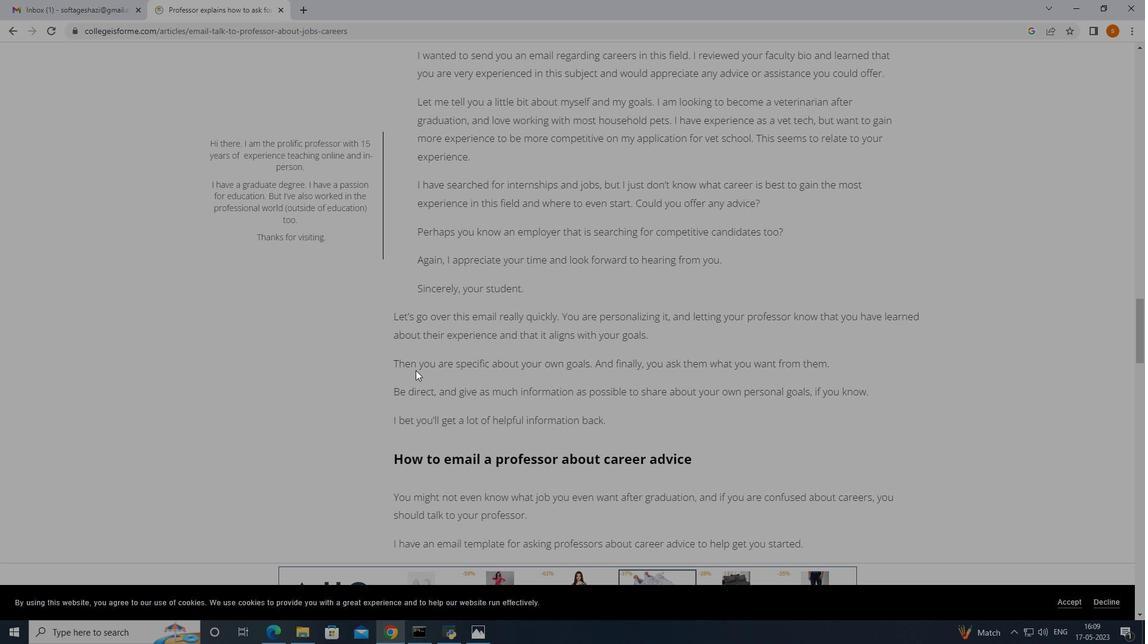 
Action: Mouse scrolled (415, 369) with delta (0, 0)
Screenshot: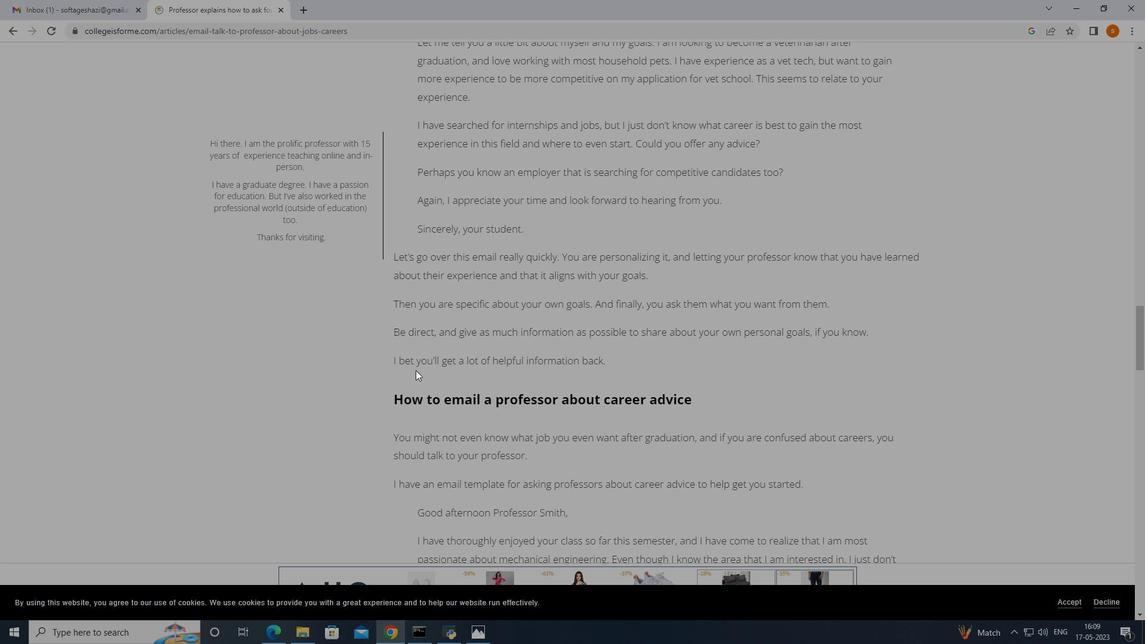 
Action: Mouse scrolled (415, 369) with delta (0, 0)
Screenshot: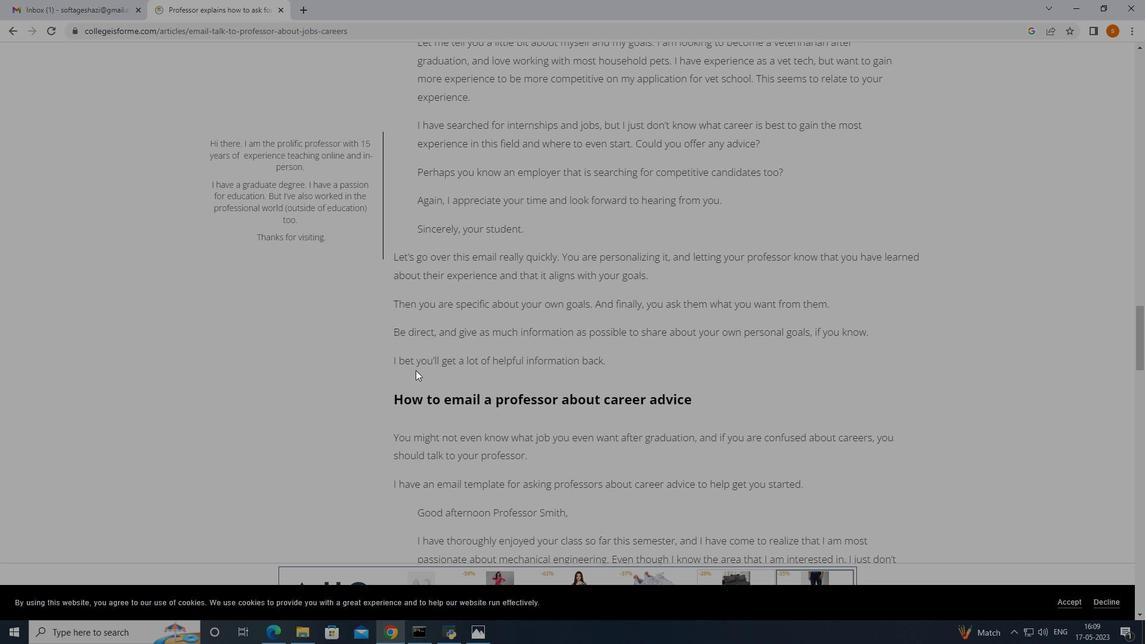 
Action: Mouse scrolled (415, 369) with delta (0, 0)
Screenshot: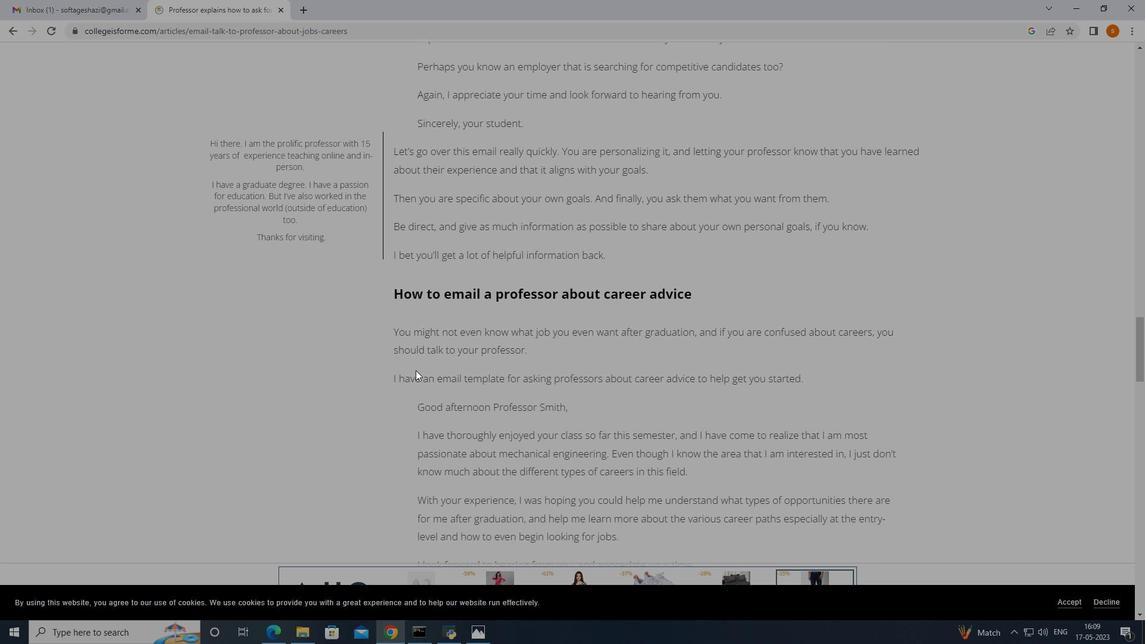 
Action: Mouse scrolled (415, 369) with delta (0, 0)
Screenshot: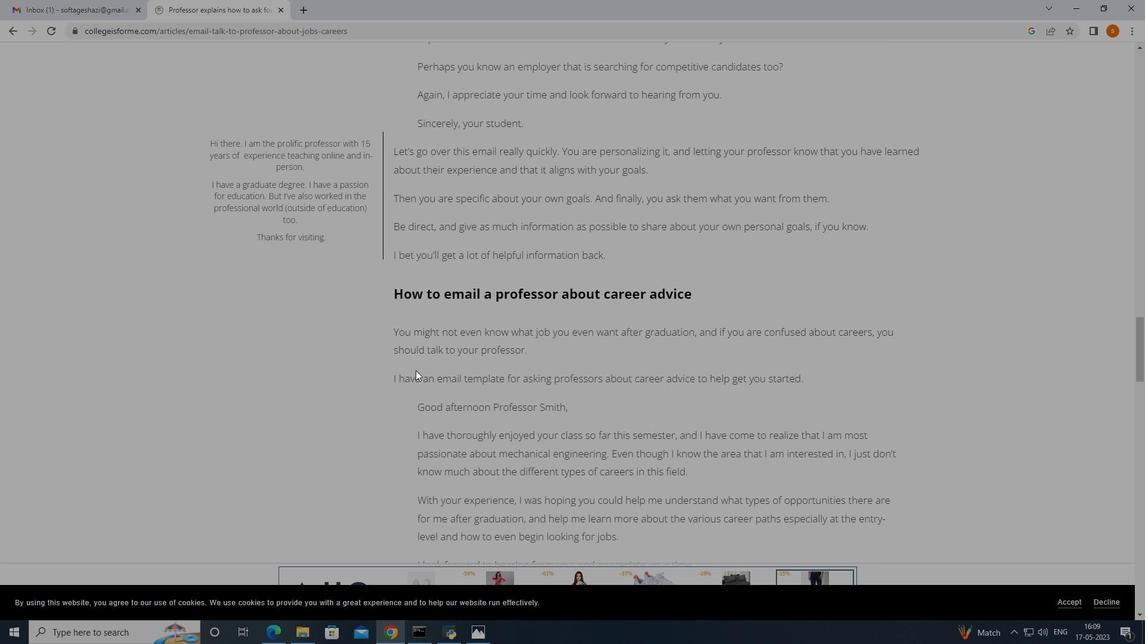 
Action: Mouse moved to (415, 371)
Screenshot: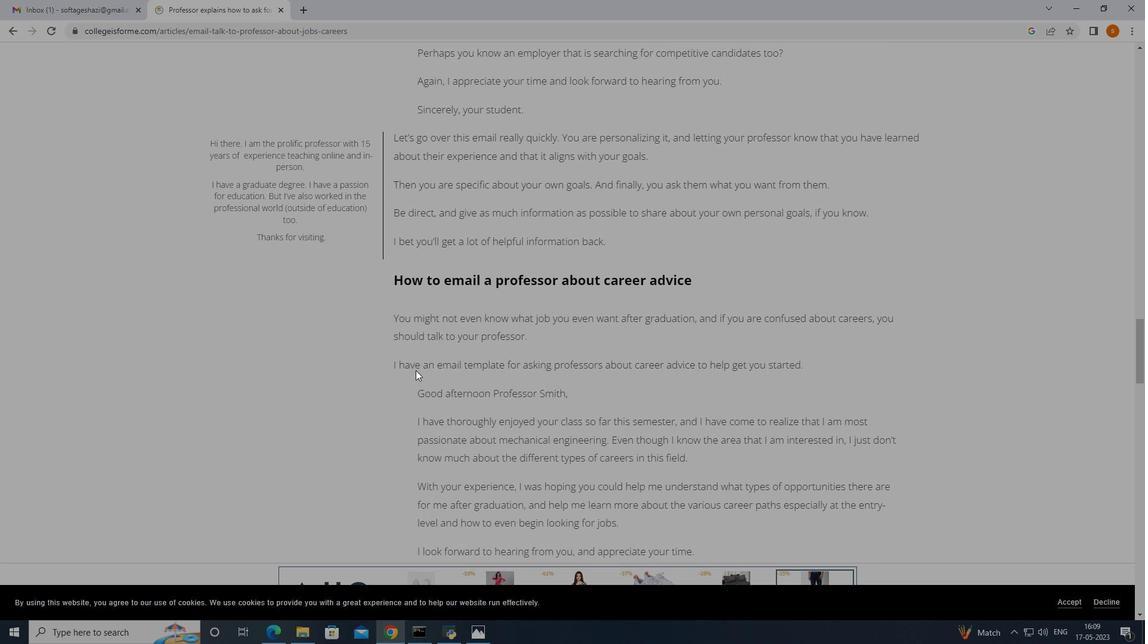
Action: Mouse scrolled (415, 370) with delta (0, 0)
Screenshot: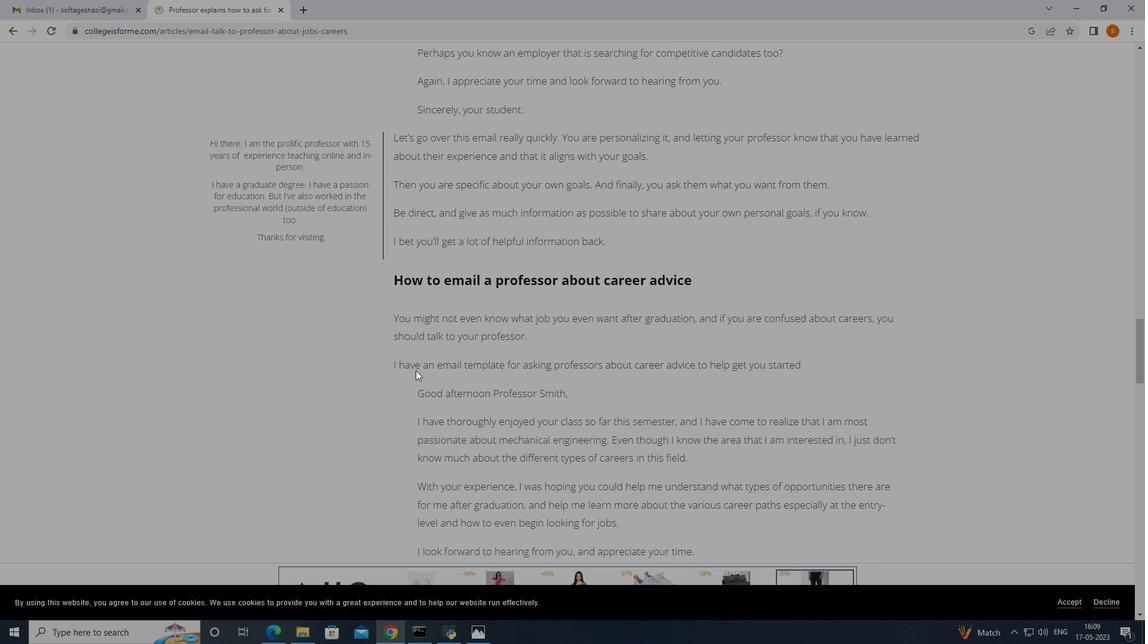 
Action: Mouse moved to (415, 373)
Screenshot: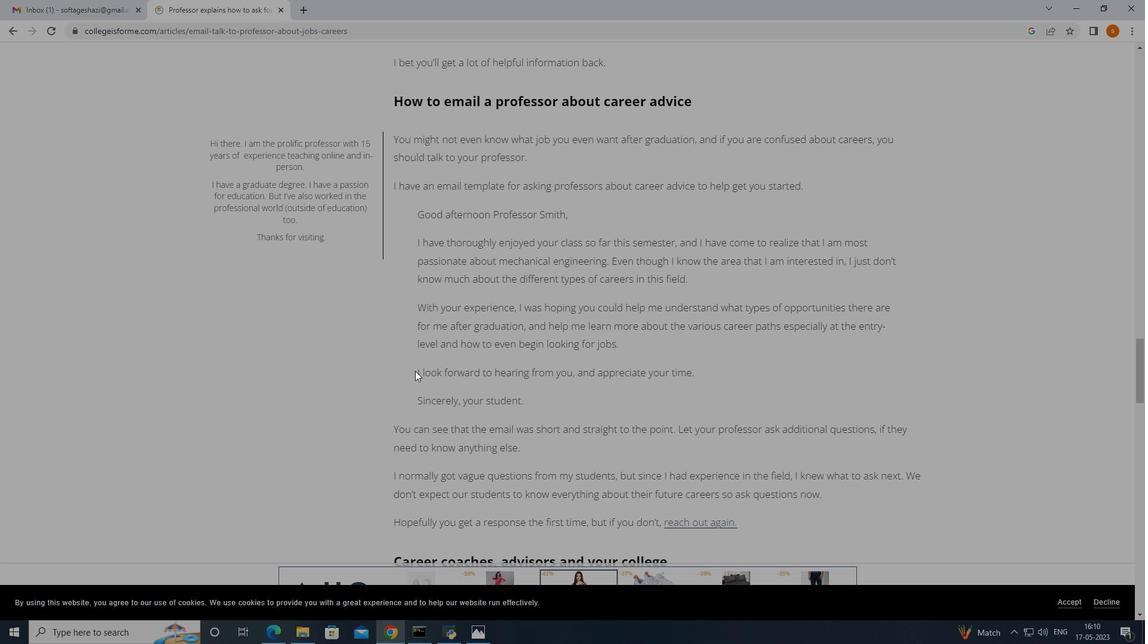 
Action: Mouse scrolled (415, 374) with delta (0, 0)
Screenshot: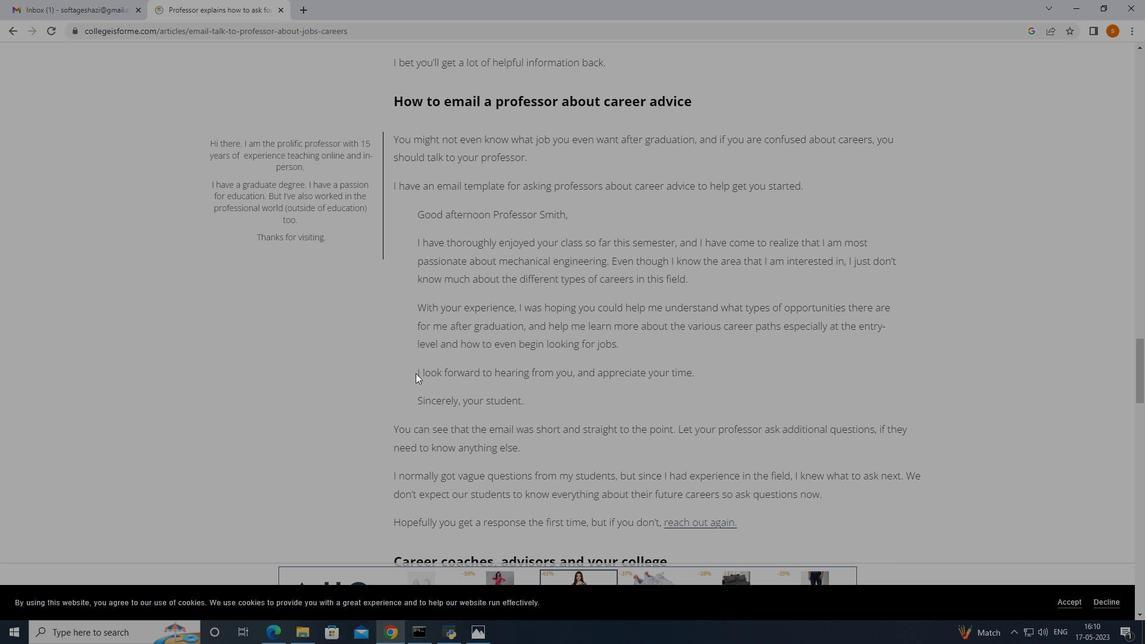 
Action: Mouse scrolled (415, 374) with delta (0, 0)
Screenshot: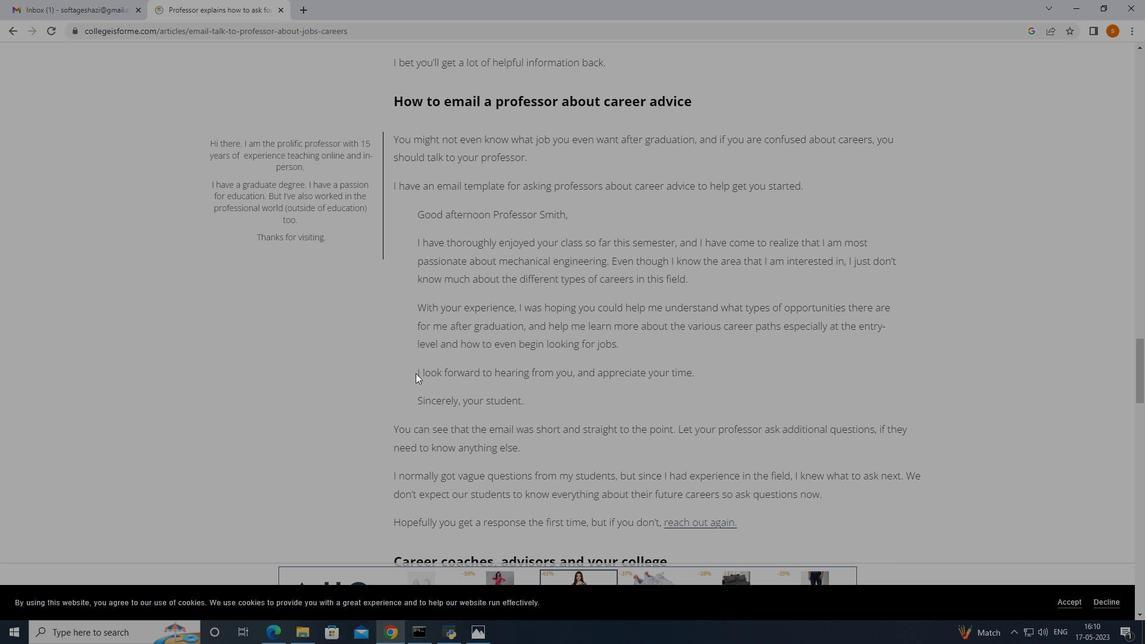 
Action: Mouse scrolled (415, 374) with delta (0, 0)
Screenshot: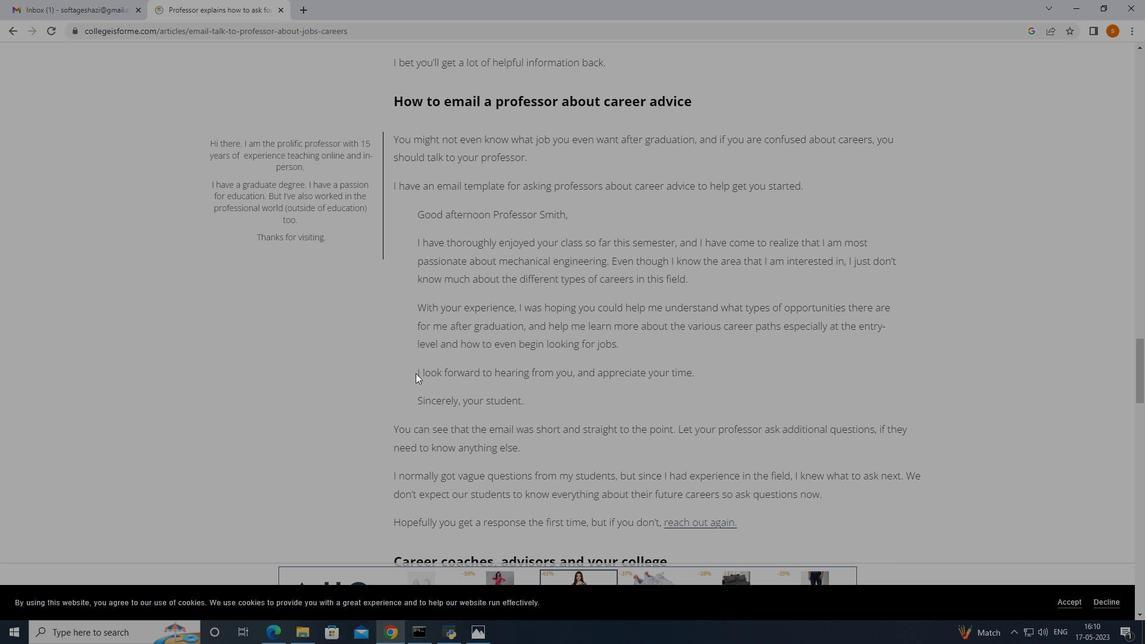 
Action: Mouse scrolled (415, 374) with delta (0, 0)
Screenshot: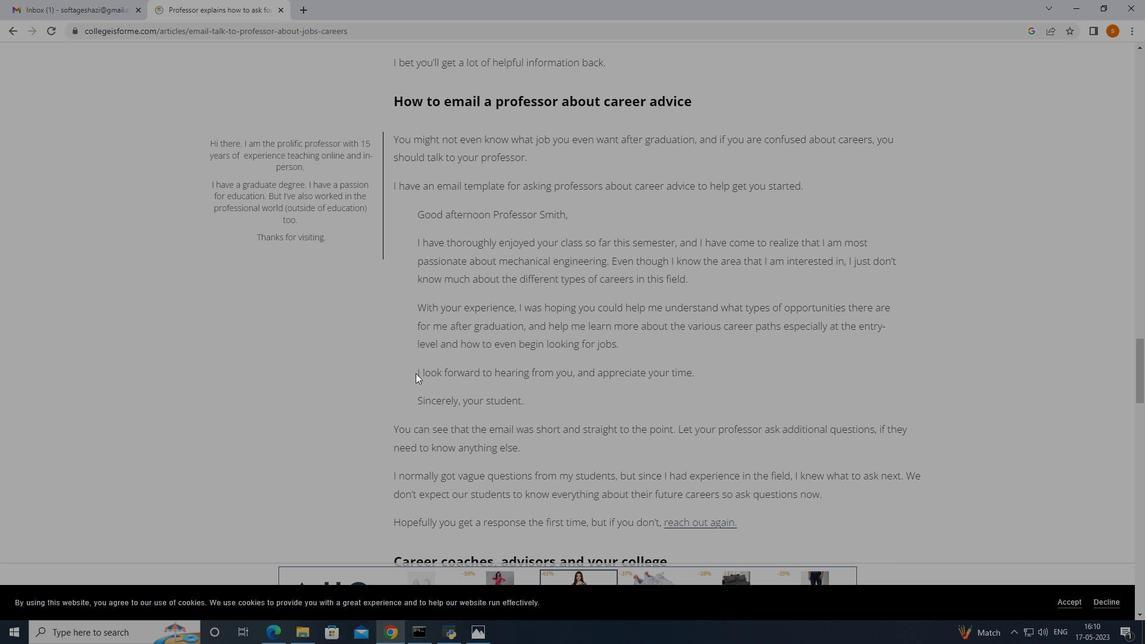 
Action: Mouse scrolled (415, 374) with delta (0, 0)
Screenshot: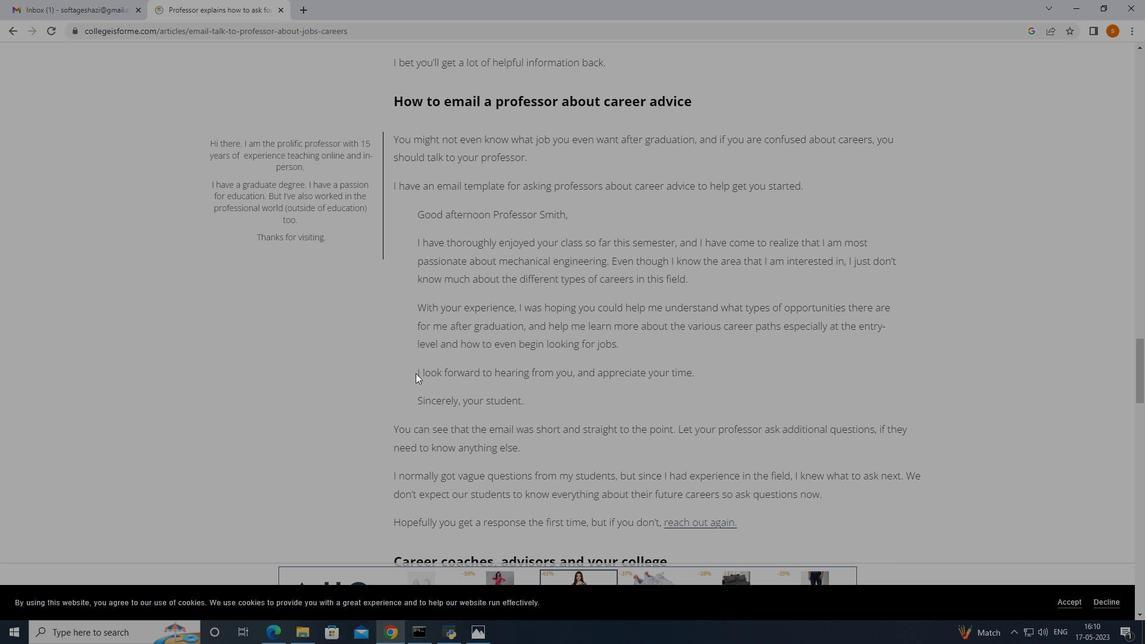 
Action: Mouse moved to (416, 375)
Screenshot: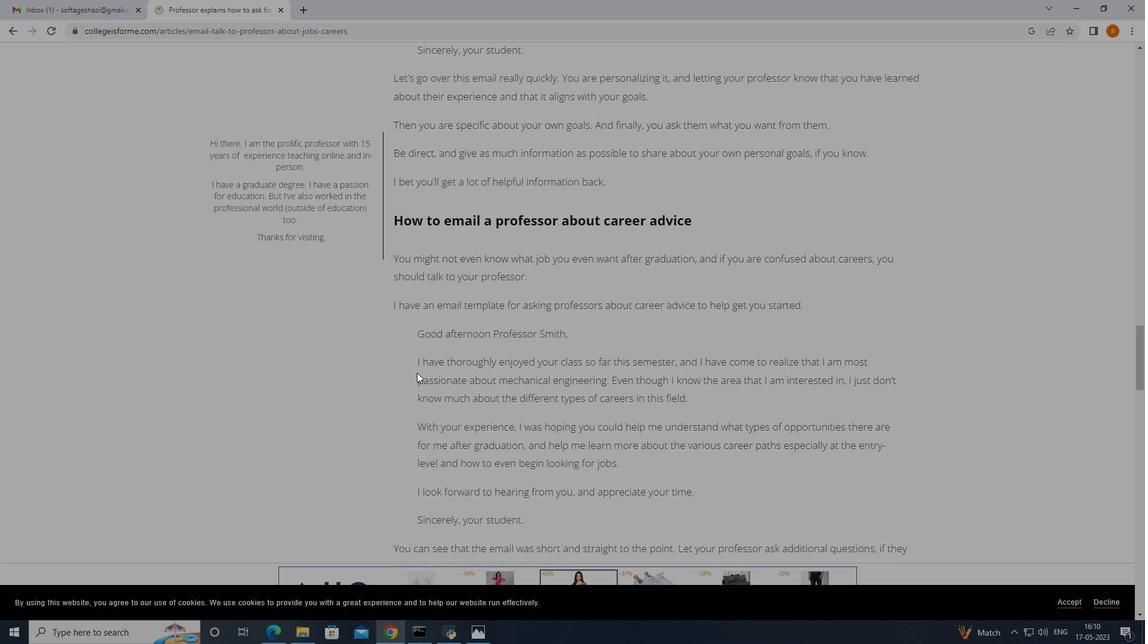 
Action: Mouse scrolled (416, 376) with delta (0, 0)
Screenshot: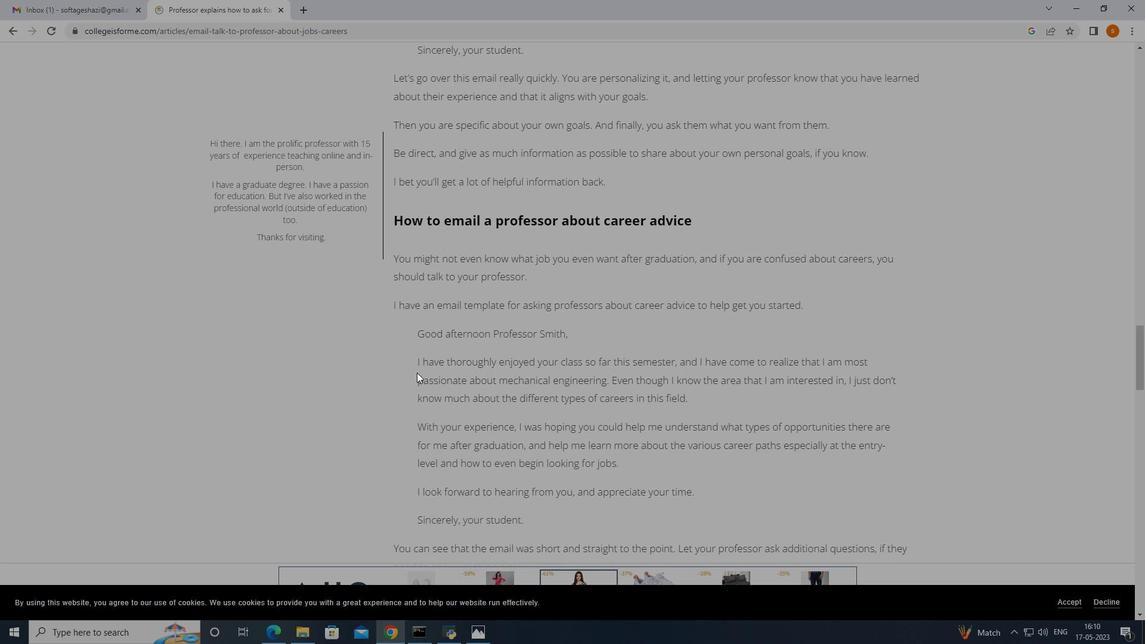 
Action: Mouse scrolled (416, 376) with delta (0, 0)
Screenshot: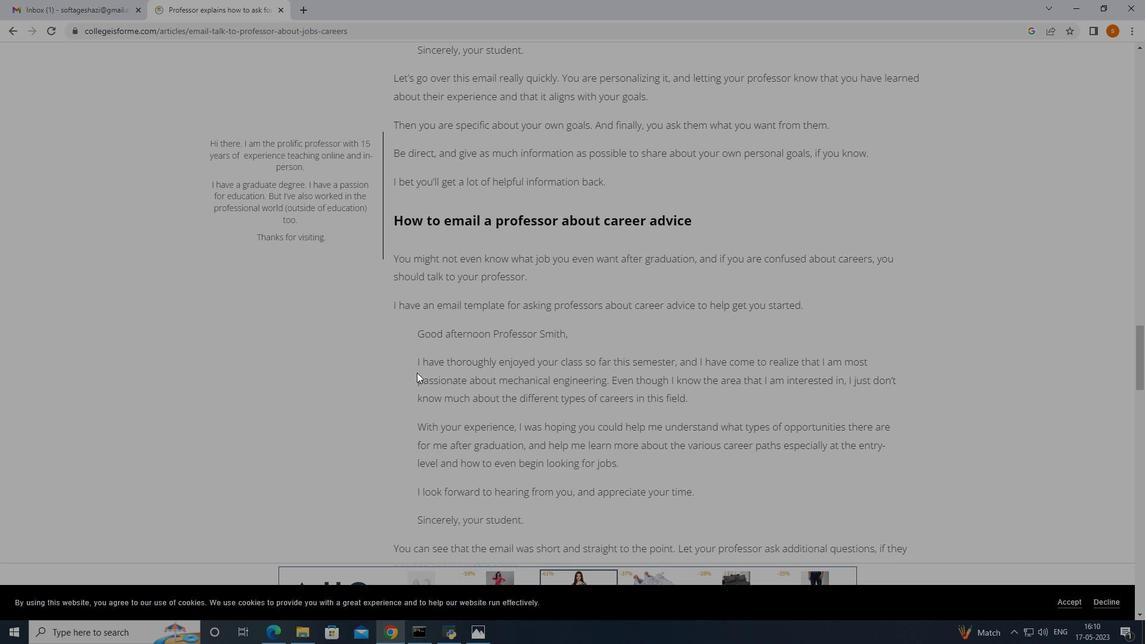 
Action: Mouse scrolled (416, 376) with delta (0, 0)
